 Task: Create a new job position in Salesforce with the following details: Position Name: Salesforce Developer, Location: Delhi, India, Status: New Position, Type: Full Time, Functional Area: Information Technology, Job Level: IT - 100, Working Days: Monday to Thursday.
Action: Mouse moved to (267, 147)
Screenshot: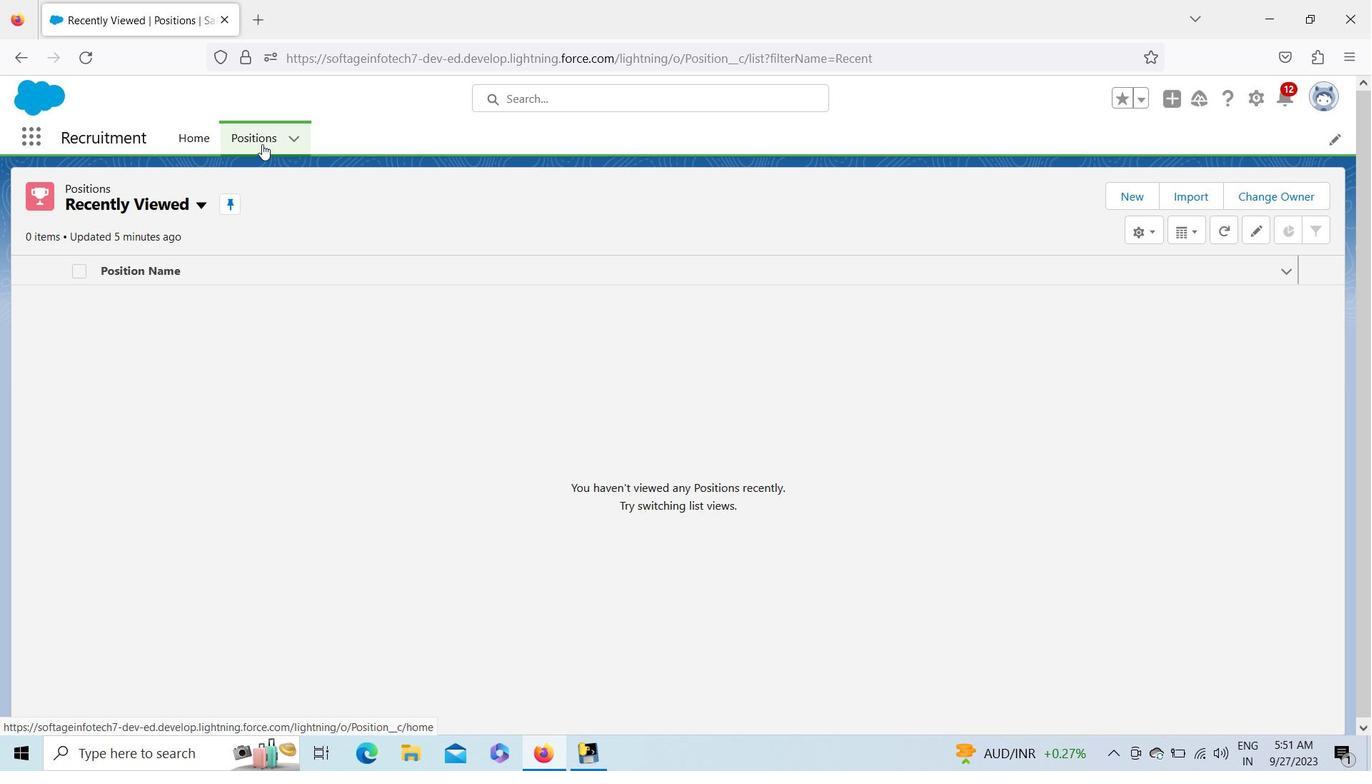 
Action: Mouse pressed left at (267, 147)
Screenshot: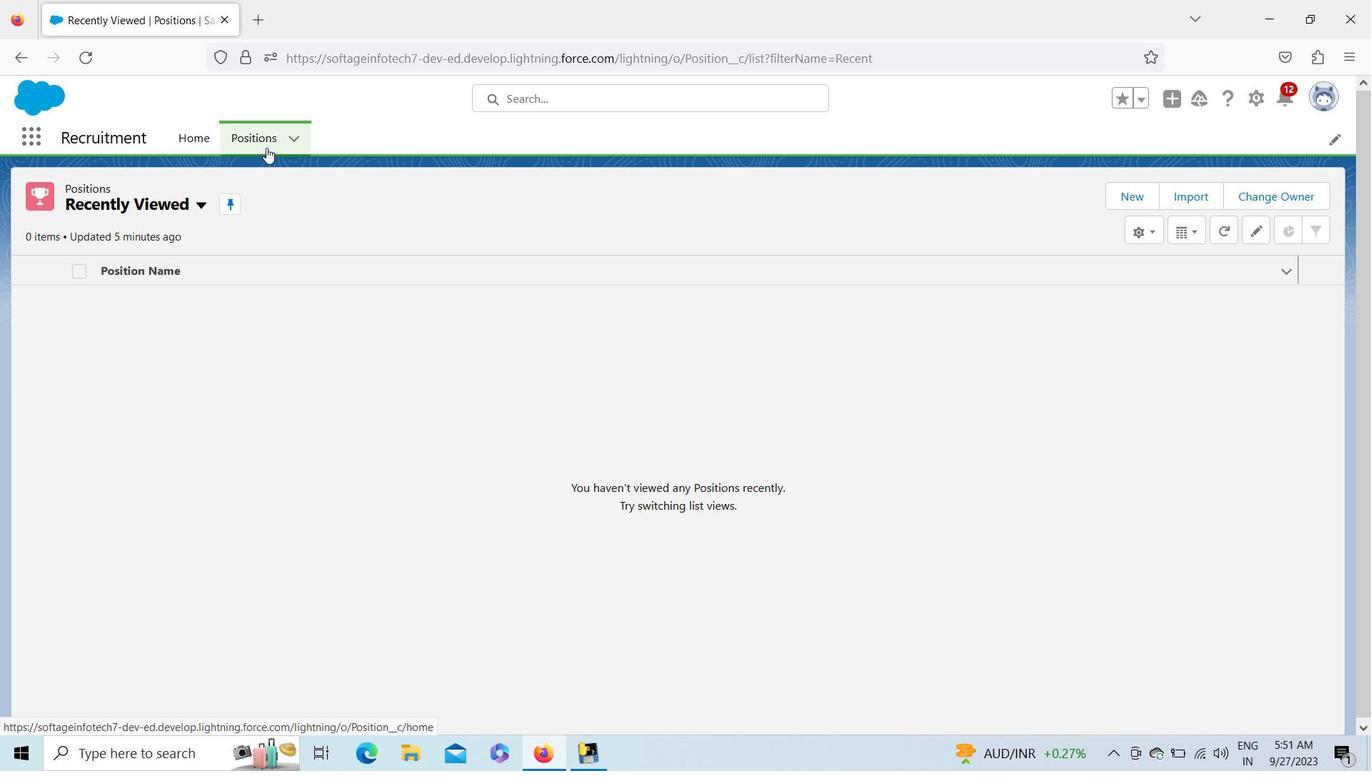 
Action: Mouse pressed left at (267, 147)
Screenshot: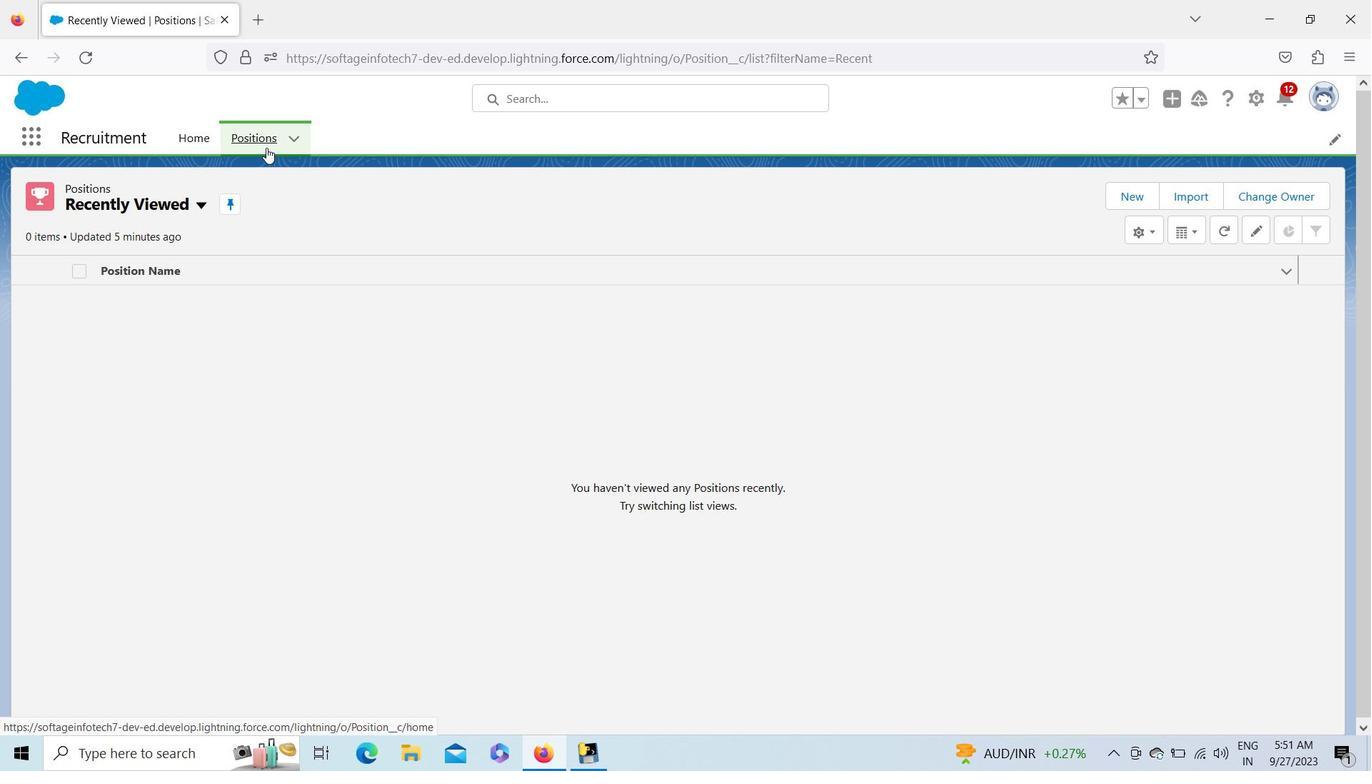 
Action: Mouse moved to (1137, 197)
Screenshot: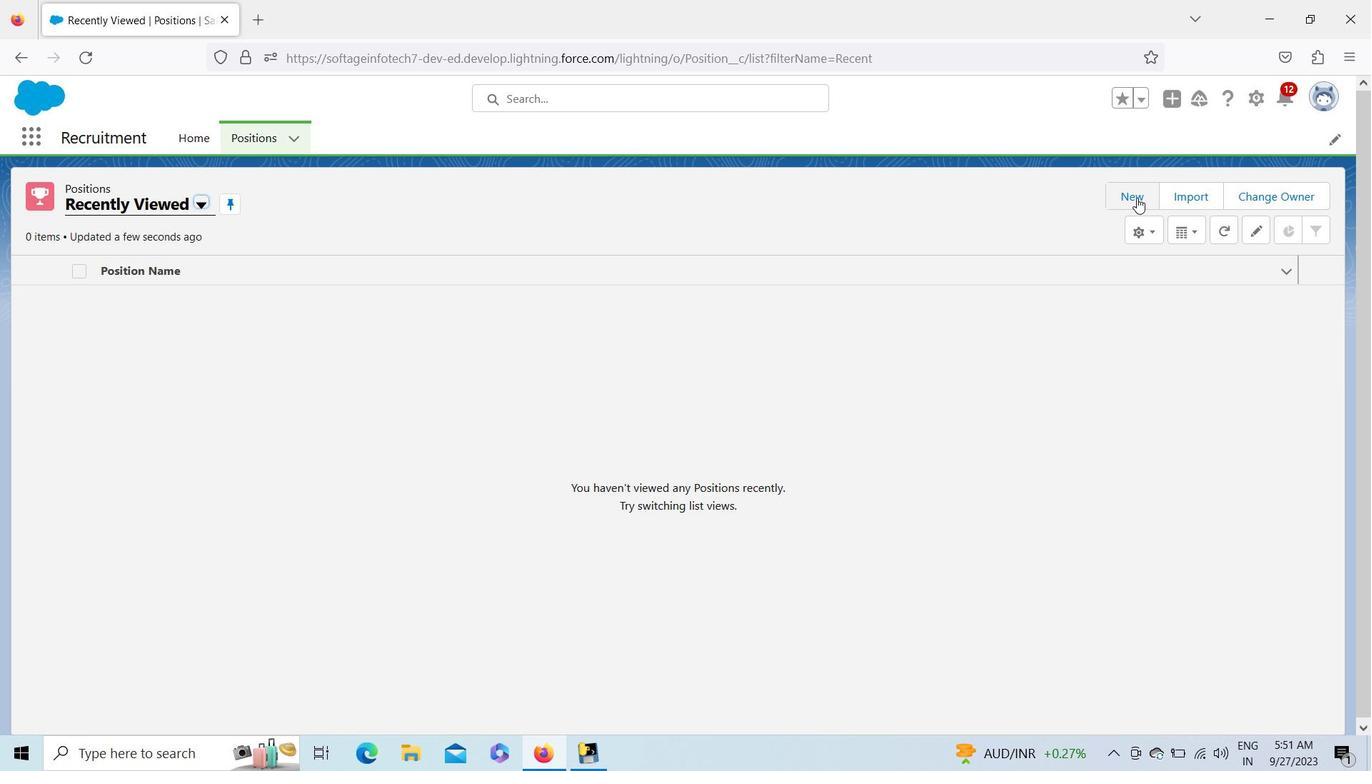 
Action: Mouse pressed left at (1137, 197)
Screenshot: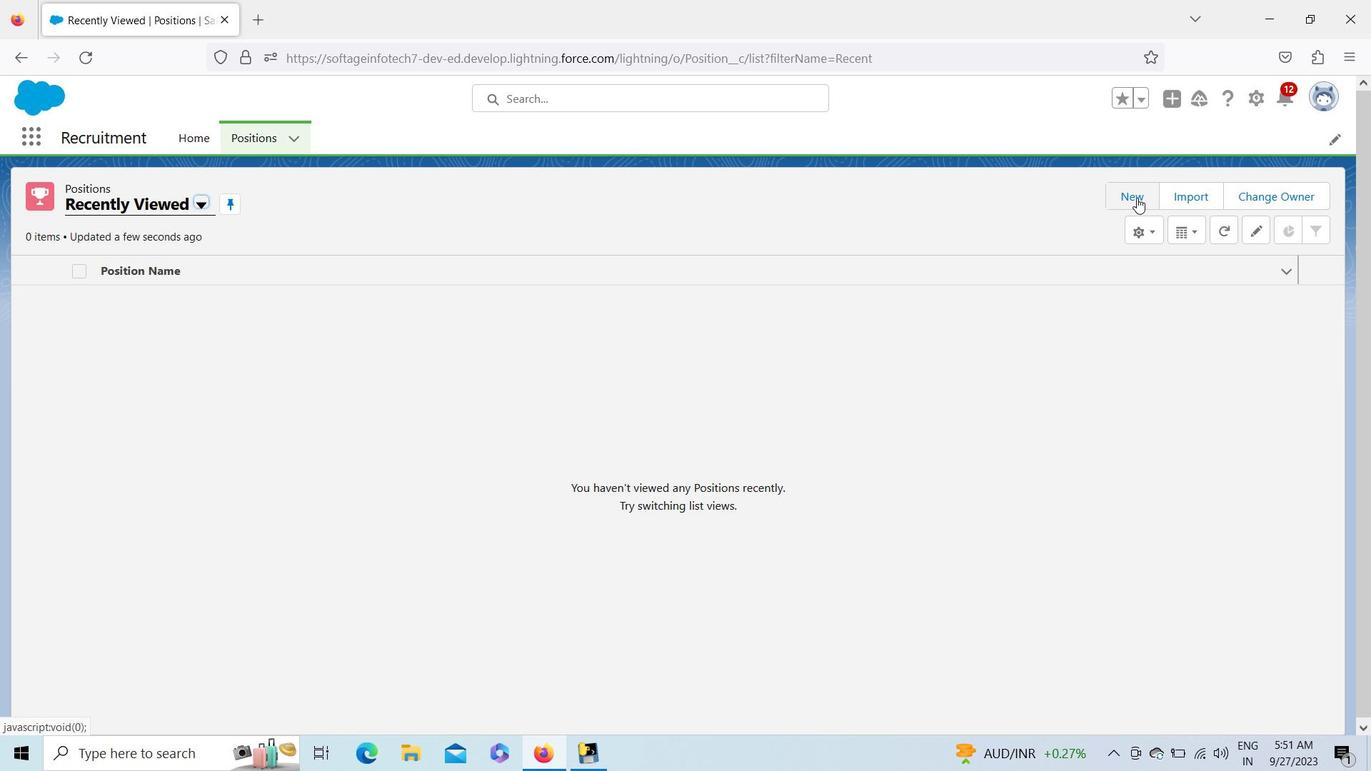 
Action: Mouse moved to (1047, 182)
Screenshot: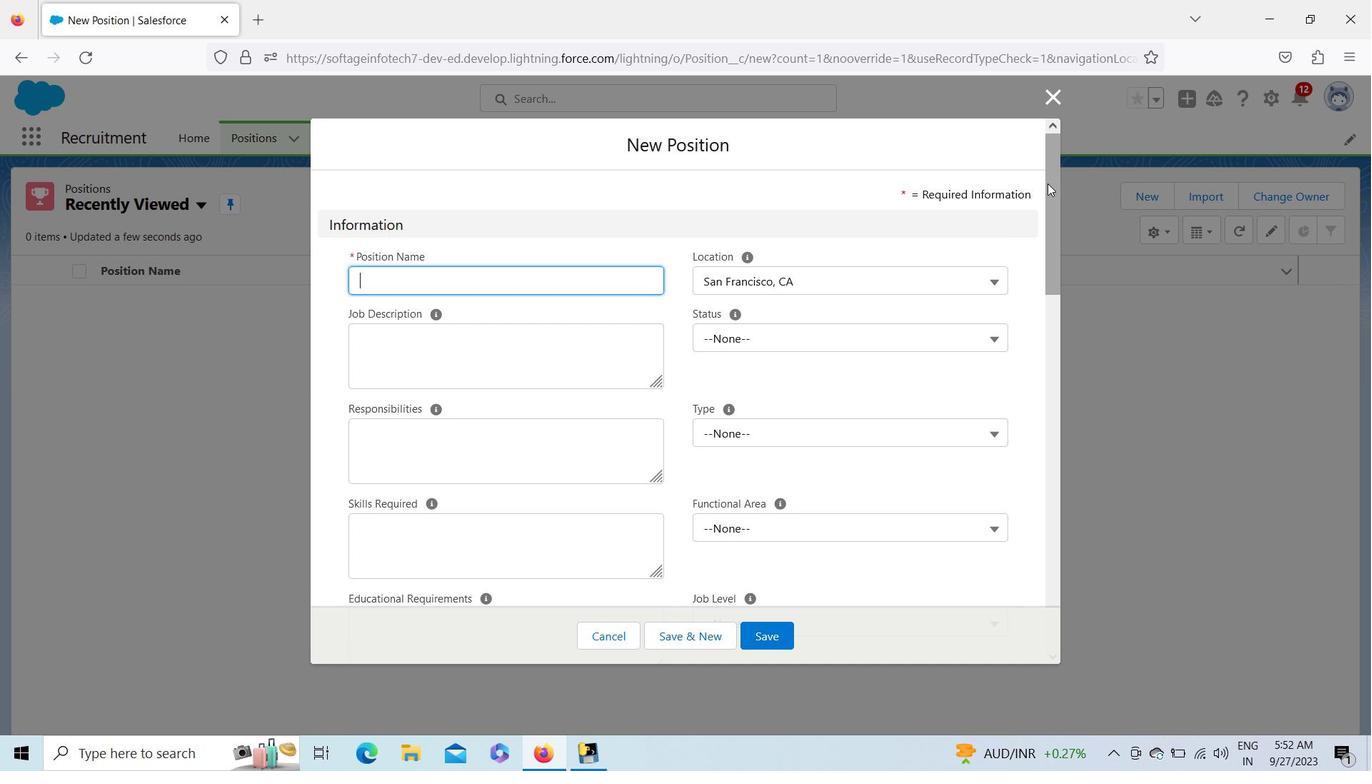 
Action: Mouse pressed left at (1047, 182)
Screenshot: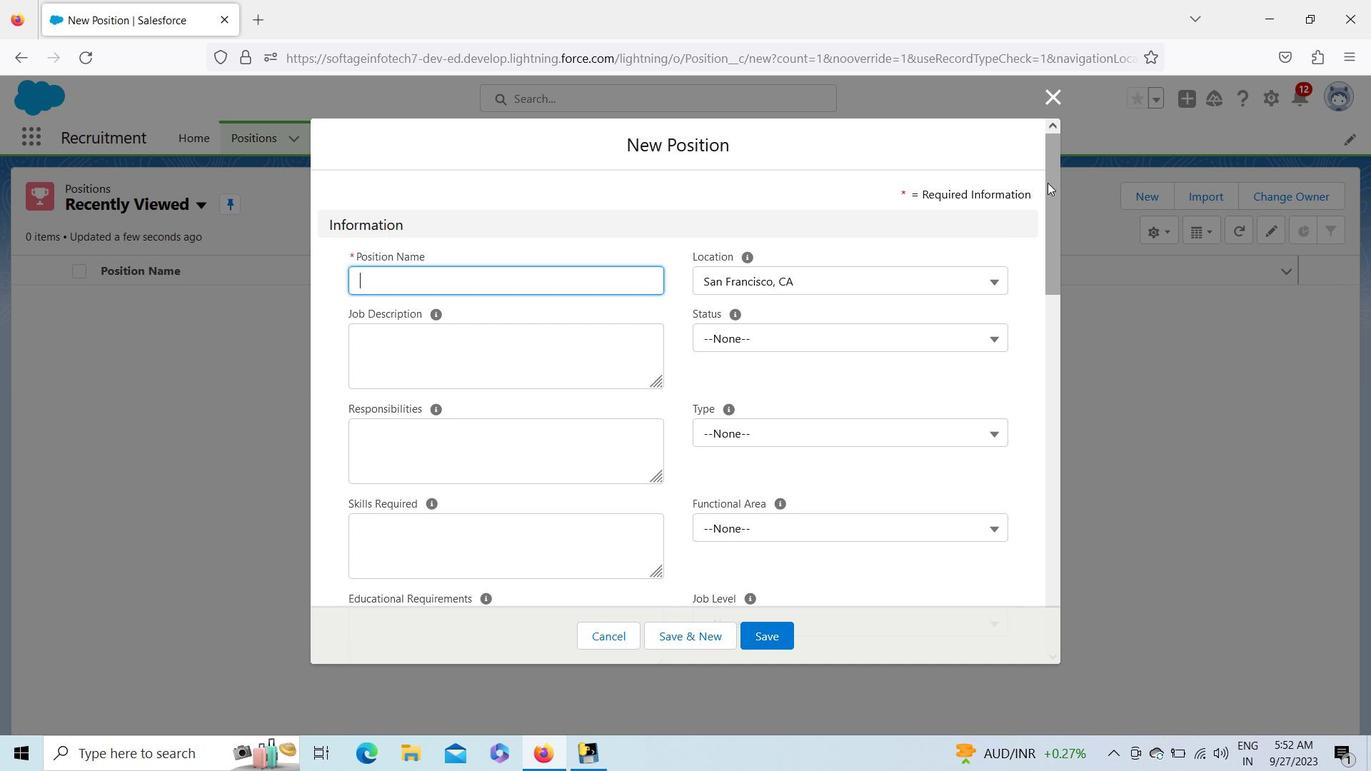 
Action: Mouse moved to (603, 275)
Screenshot: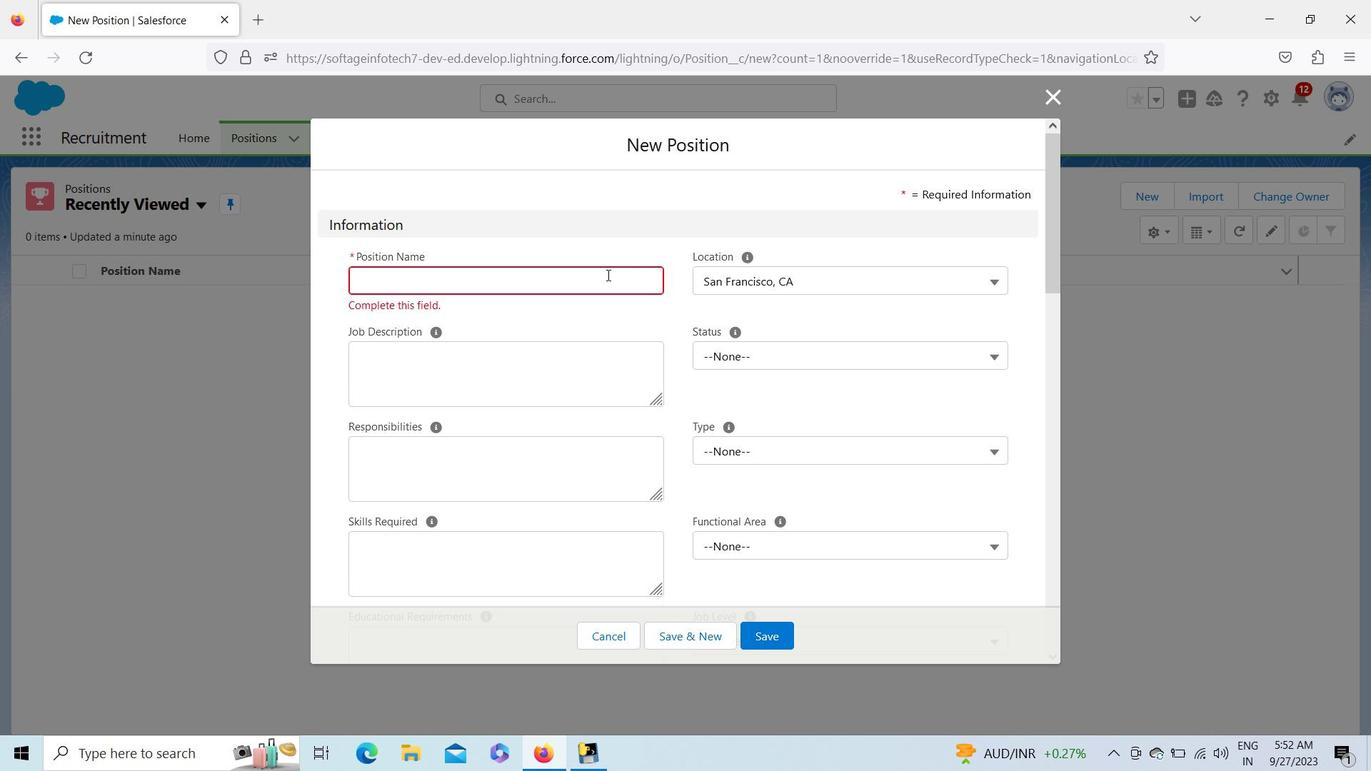 
Action: Mouse pressed left at (603, 275)
Screenshot: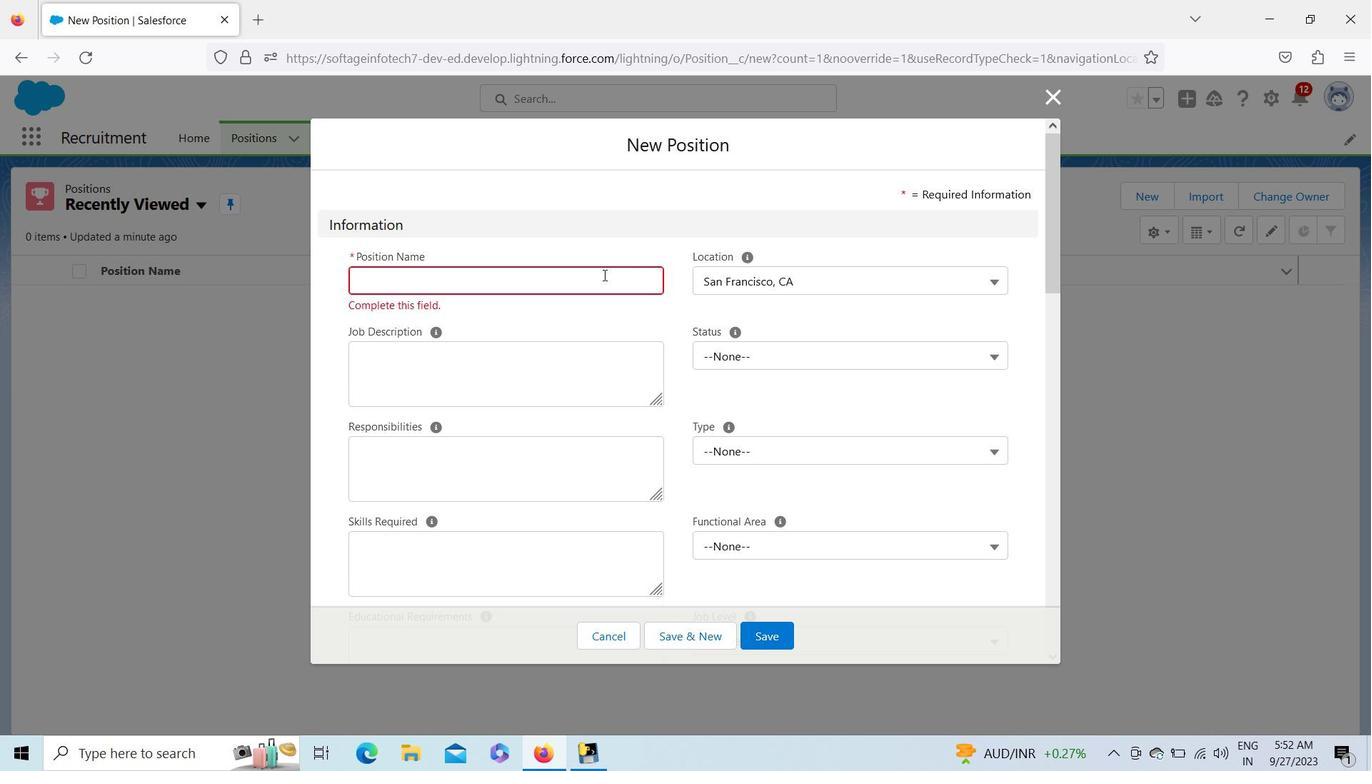 
Action: Key pressed <Key.shift>Salesforce<Key.space><Key.shift>Admin
Screenshot: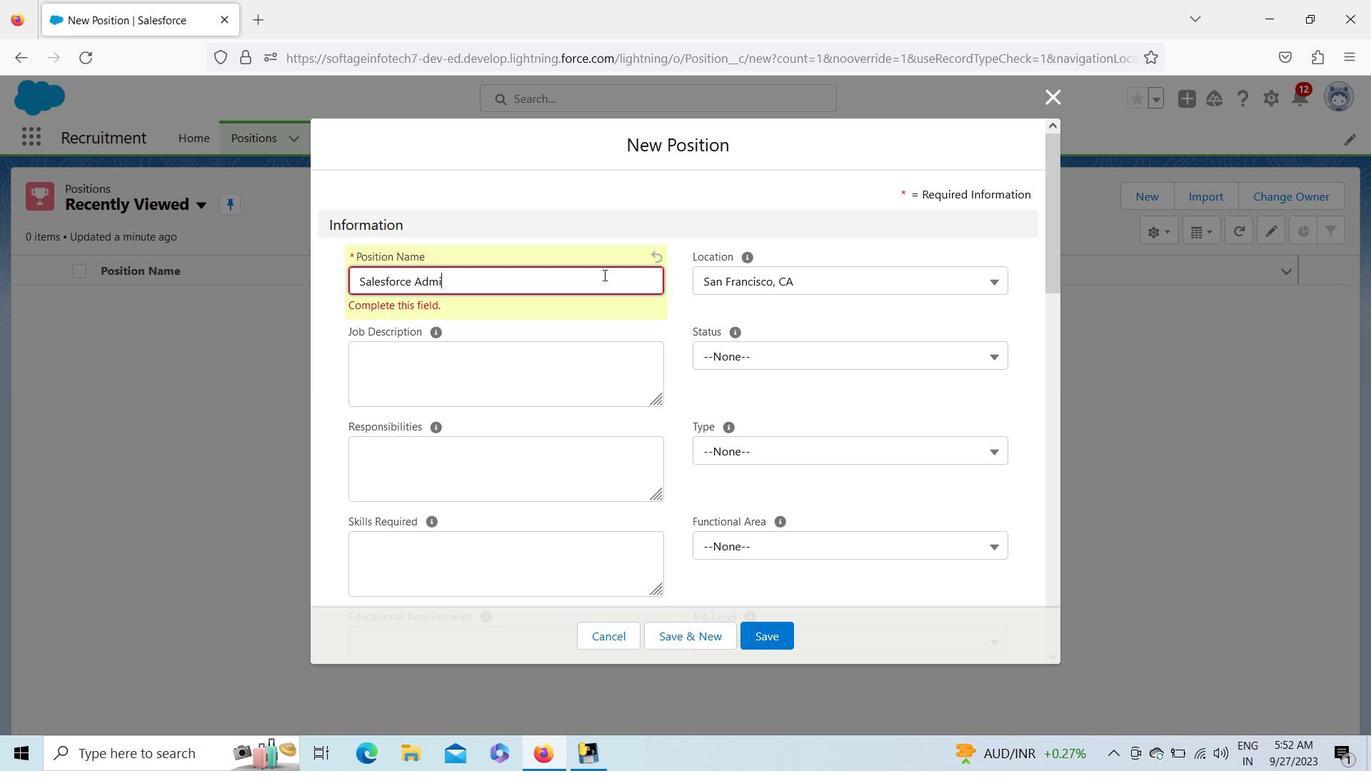 
Action: Mouse moved to (755, 287)
Screenshot: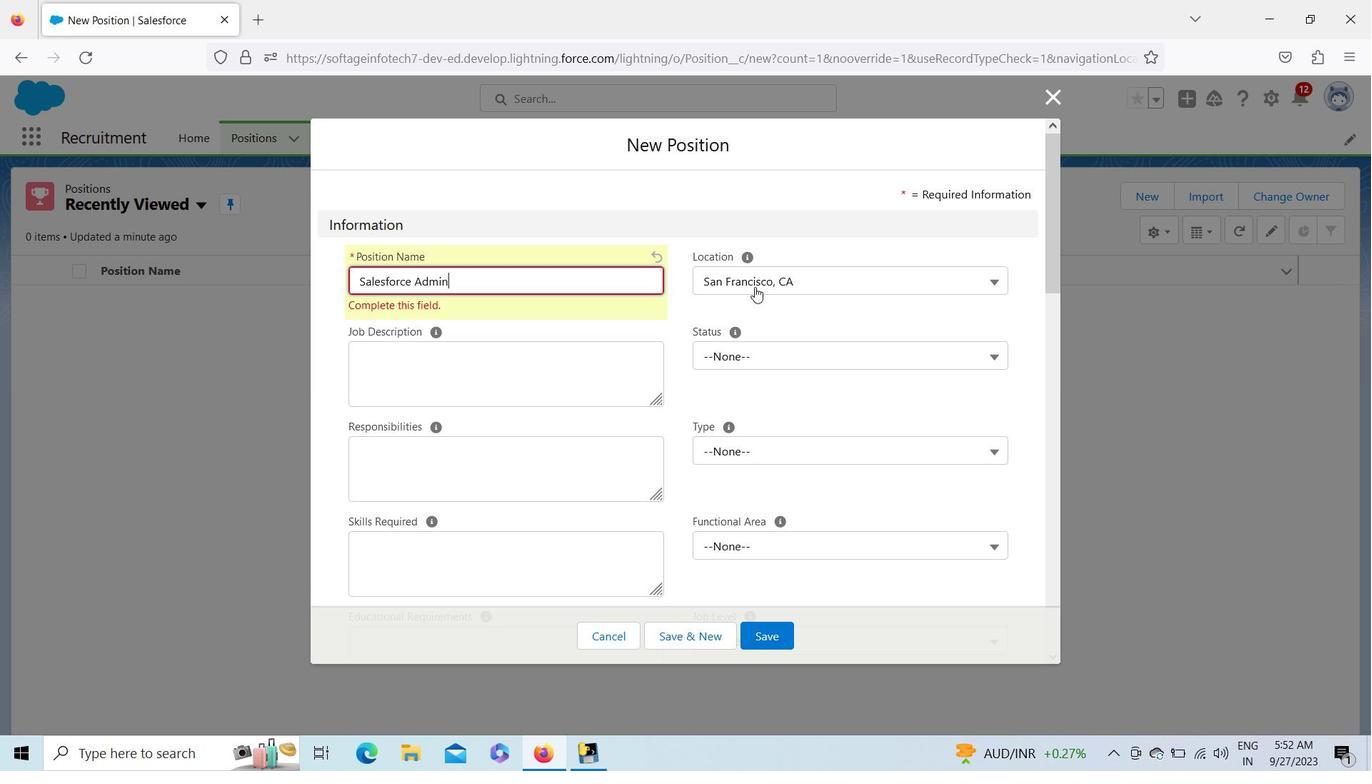 
Action: Mouse pressed left at (755, 287)
Screenshot: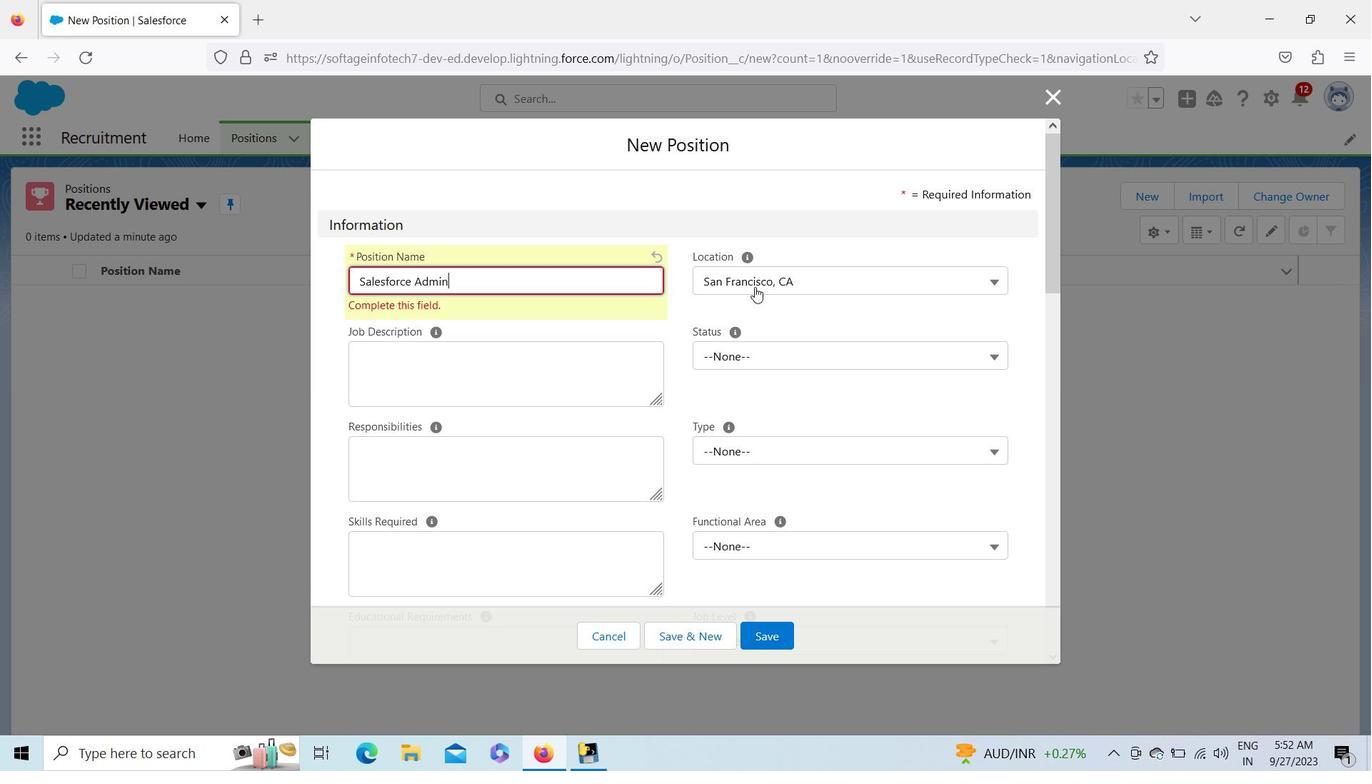 
Action: Mouse moved to (998, 529)
Screenshot: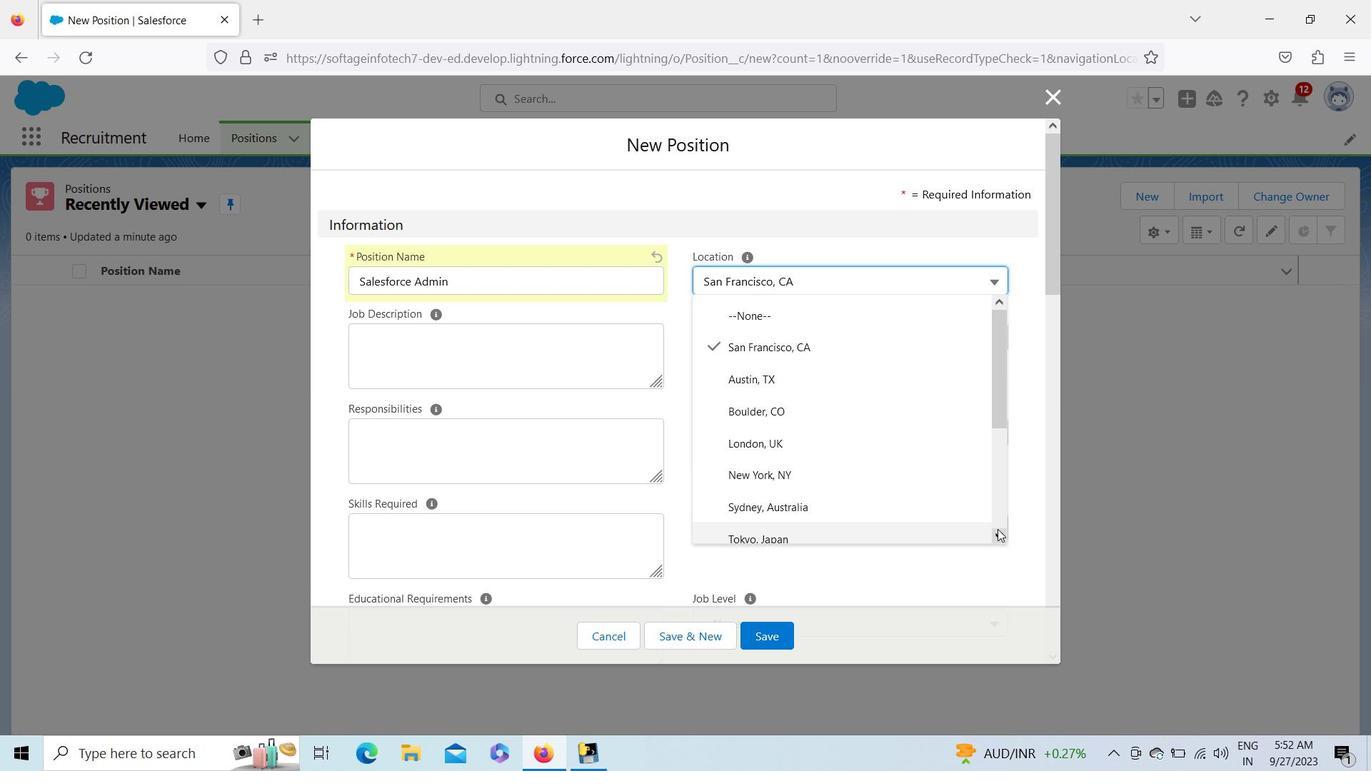 
Action: Mouse pressed left at (998, 529)
Screenshot: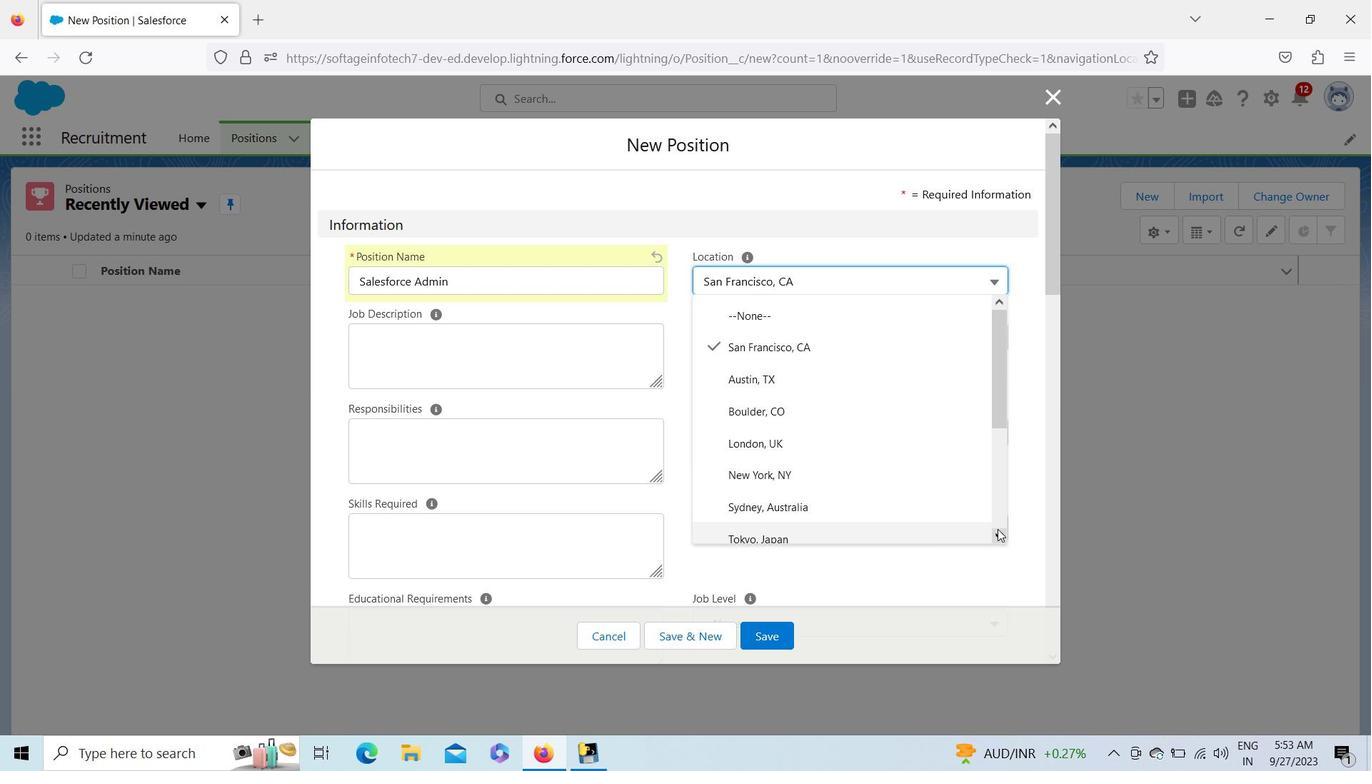 
Action: Mouse pressed left at (998, 529)
Screenshot: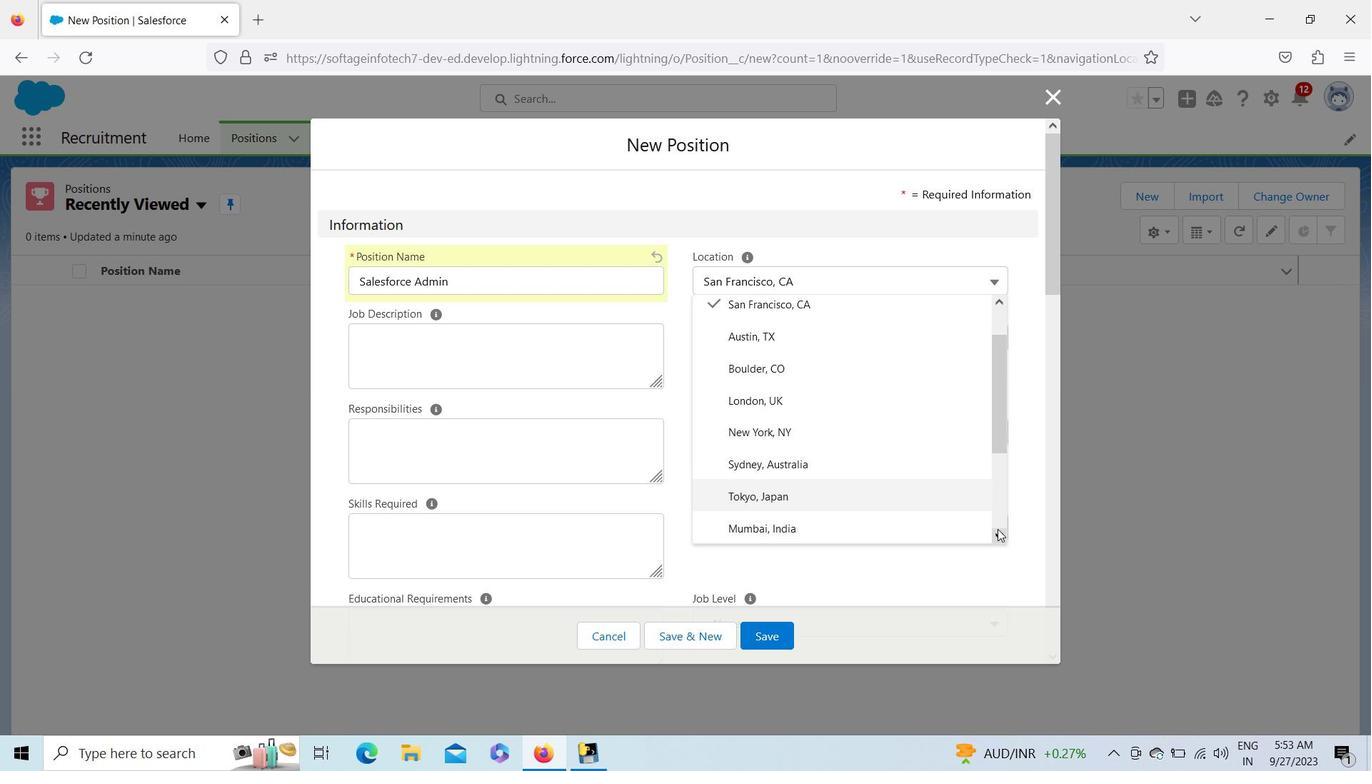 
Action: Mouse pressed left at (998, 529)
Screenshot: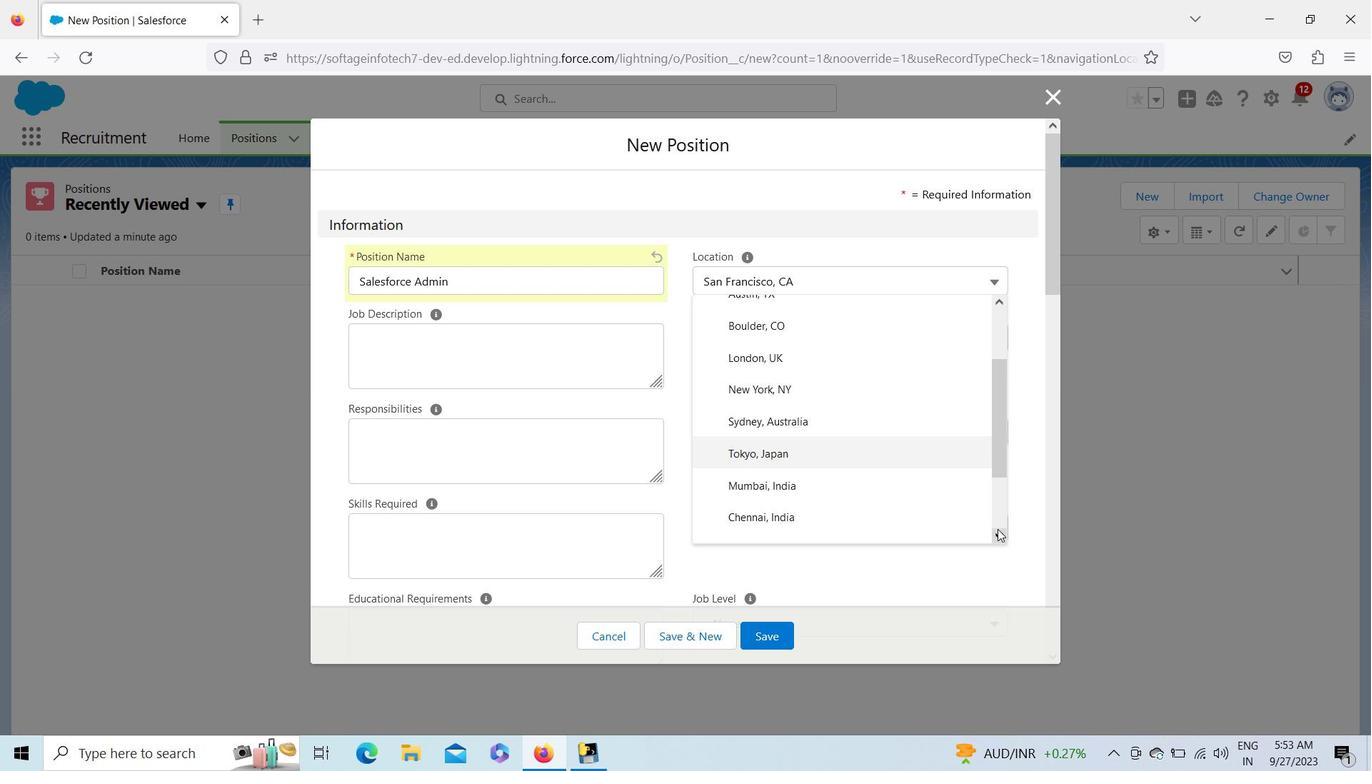 
Action: Mouse pressed left at (998, 529)
Screenshot: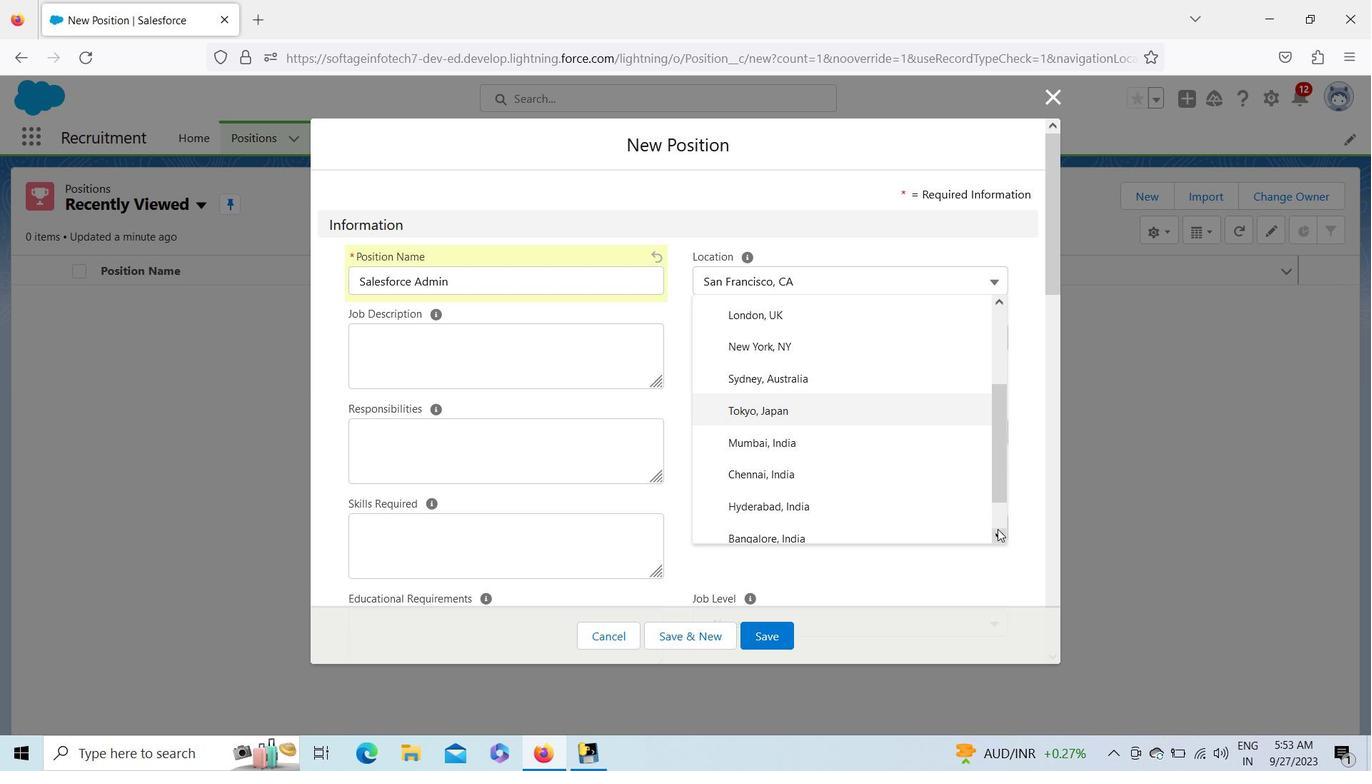 
Action: Mouse pressed left at (998, 529)
Screenshot: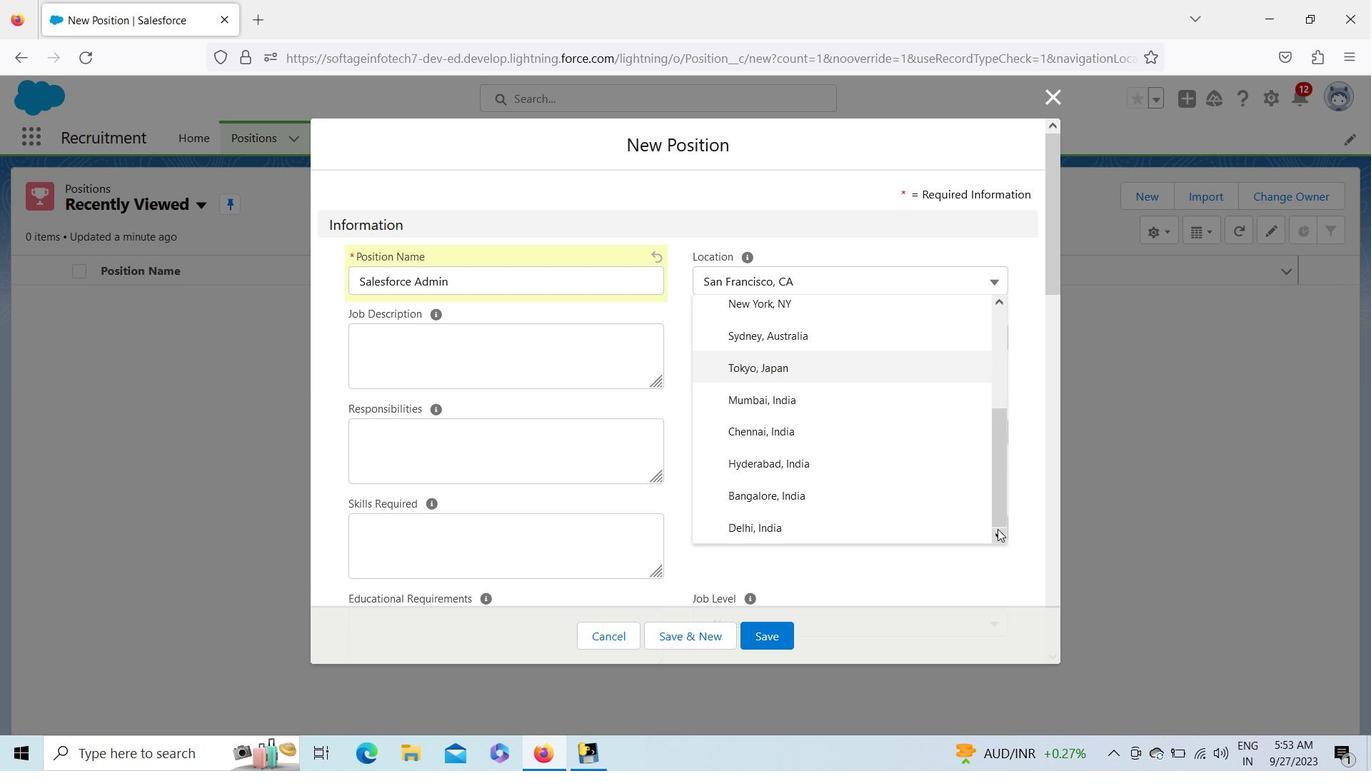
Action: Mouse moved to (781, 484)
Screenshot: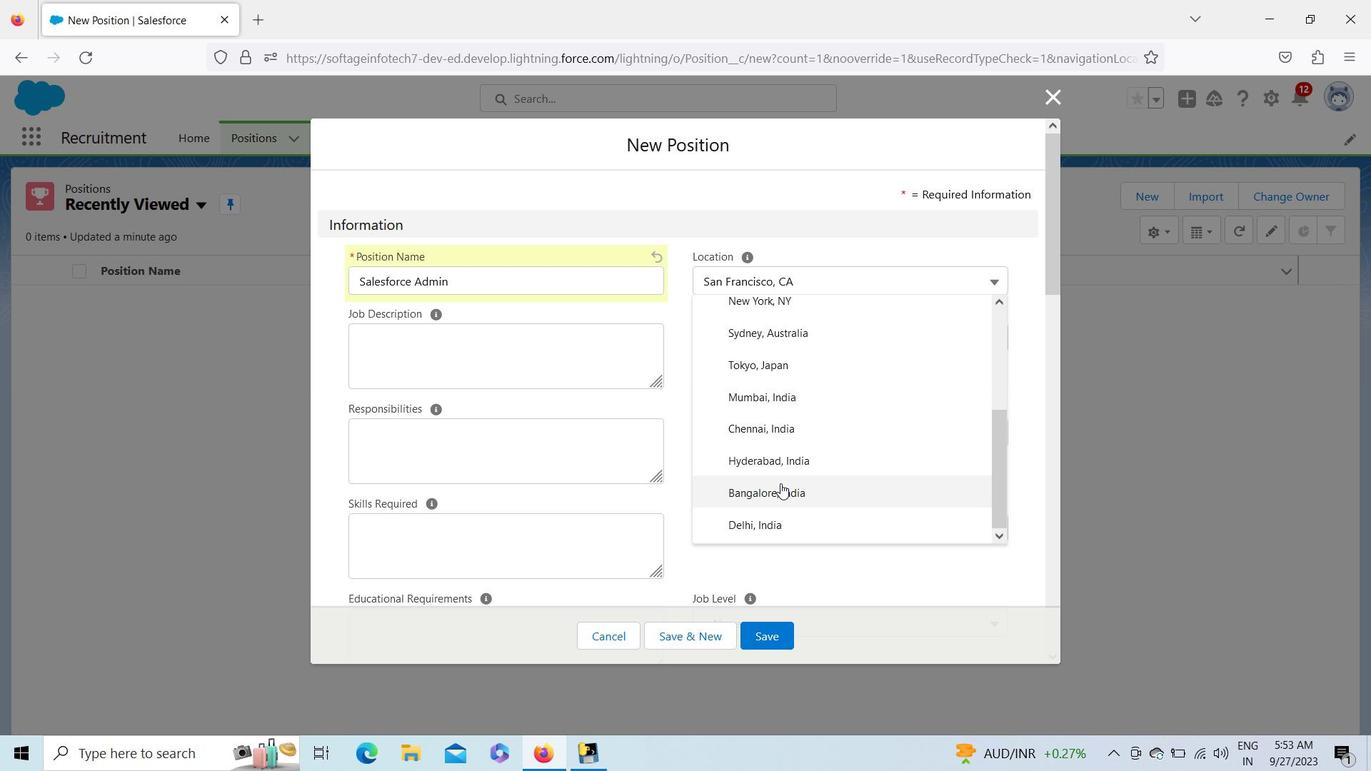 
Action: Mouse pressed left at (781, 484)
Screenshot: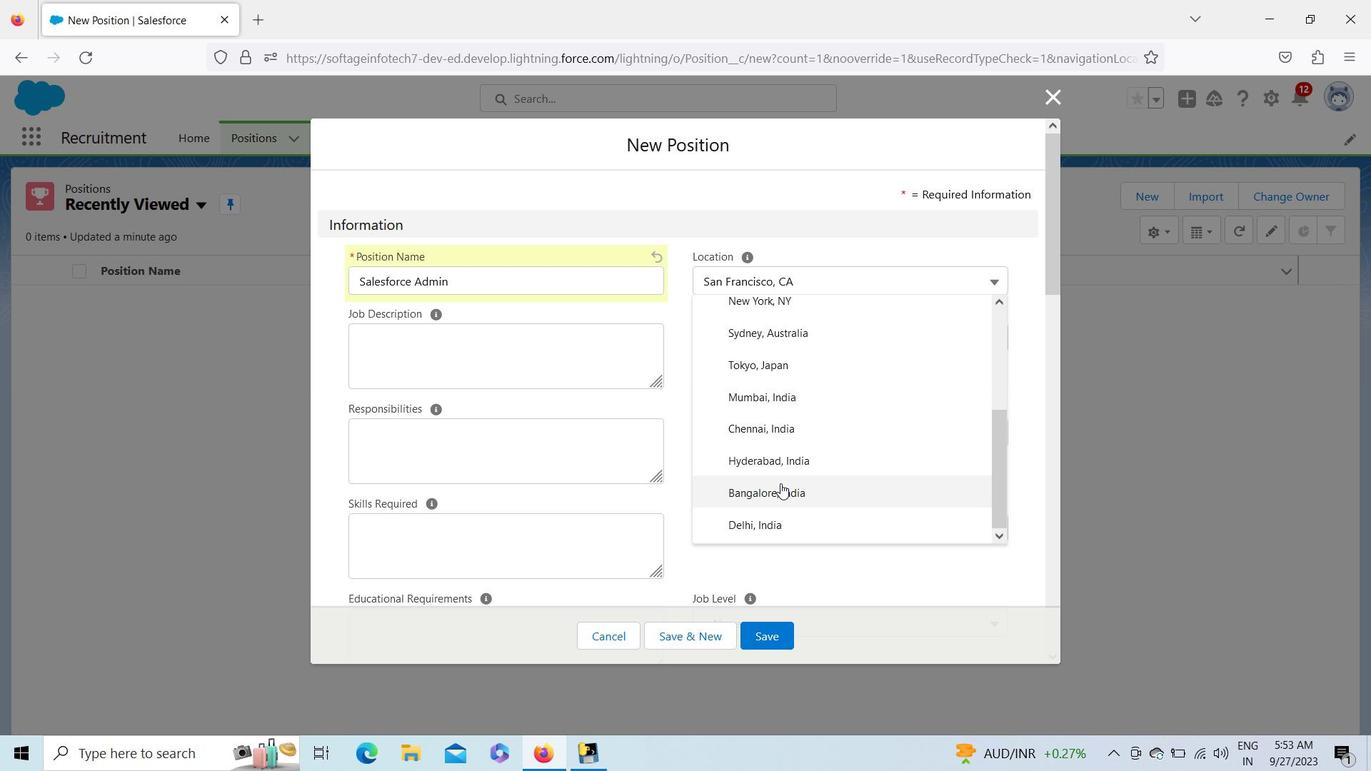 
Action: Mouse moved to (771, 328)
Screenshot: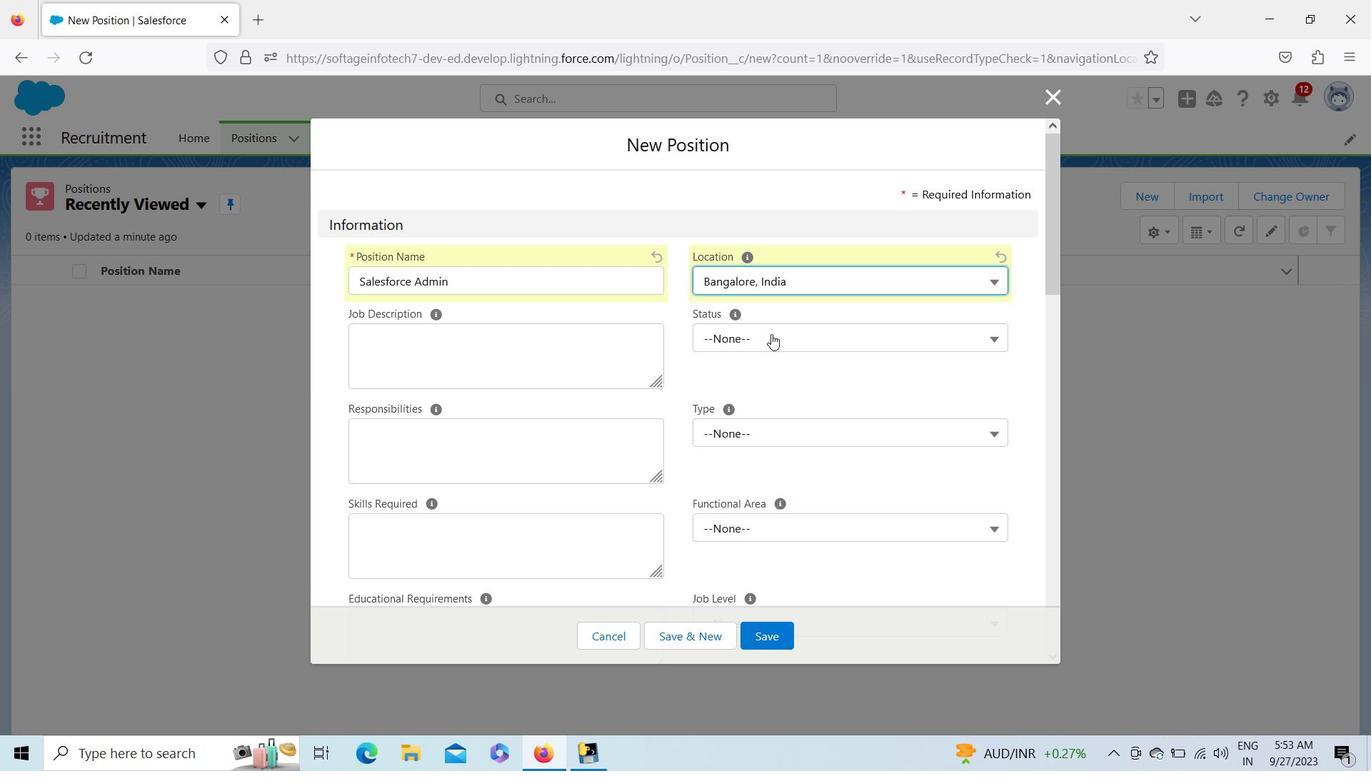 
Action: Mouse pressed left at (771, 328)
Screenshot: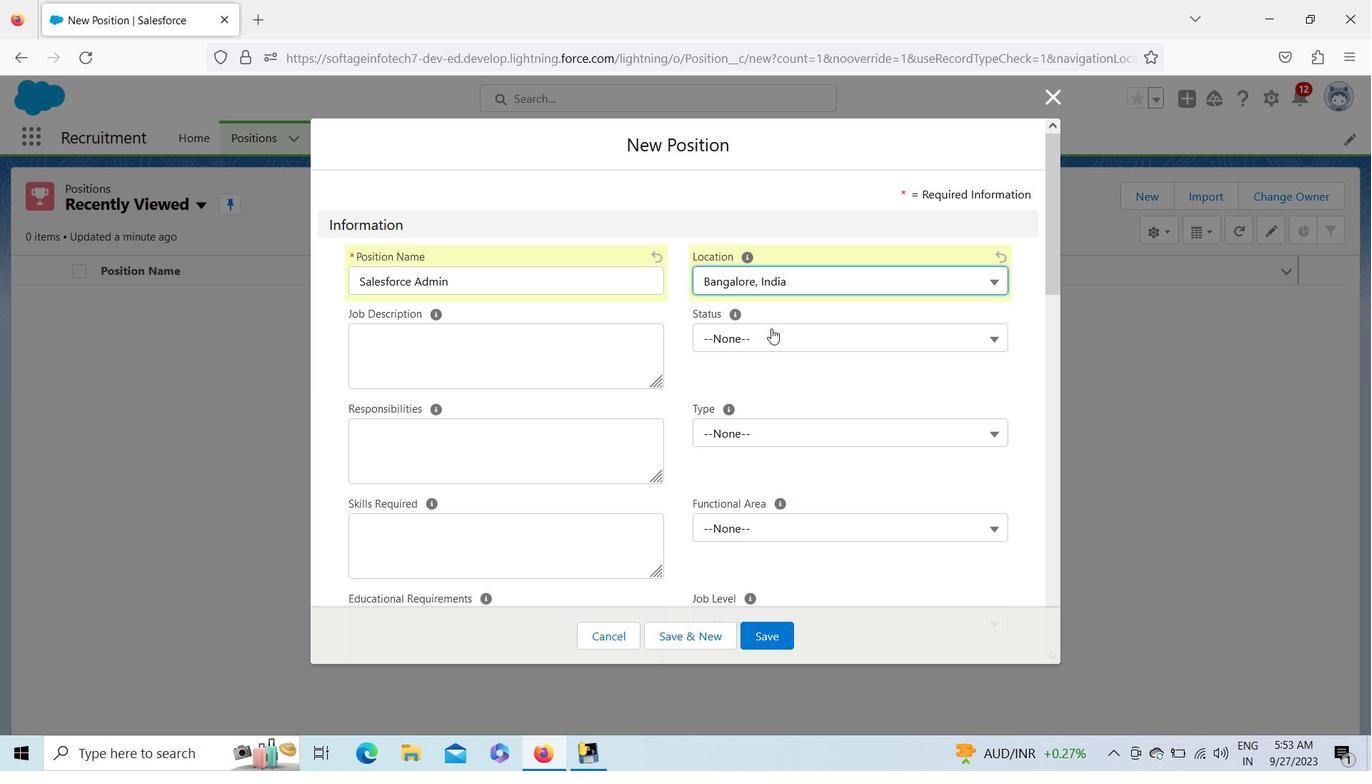 
Action: Mouse moved to (771, 401)
Screenshot: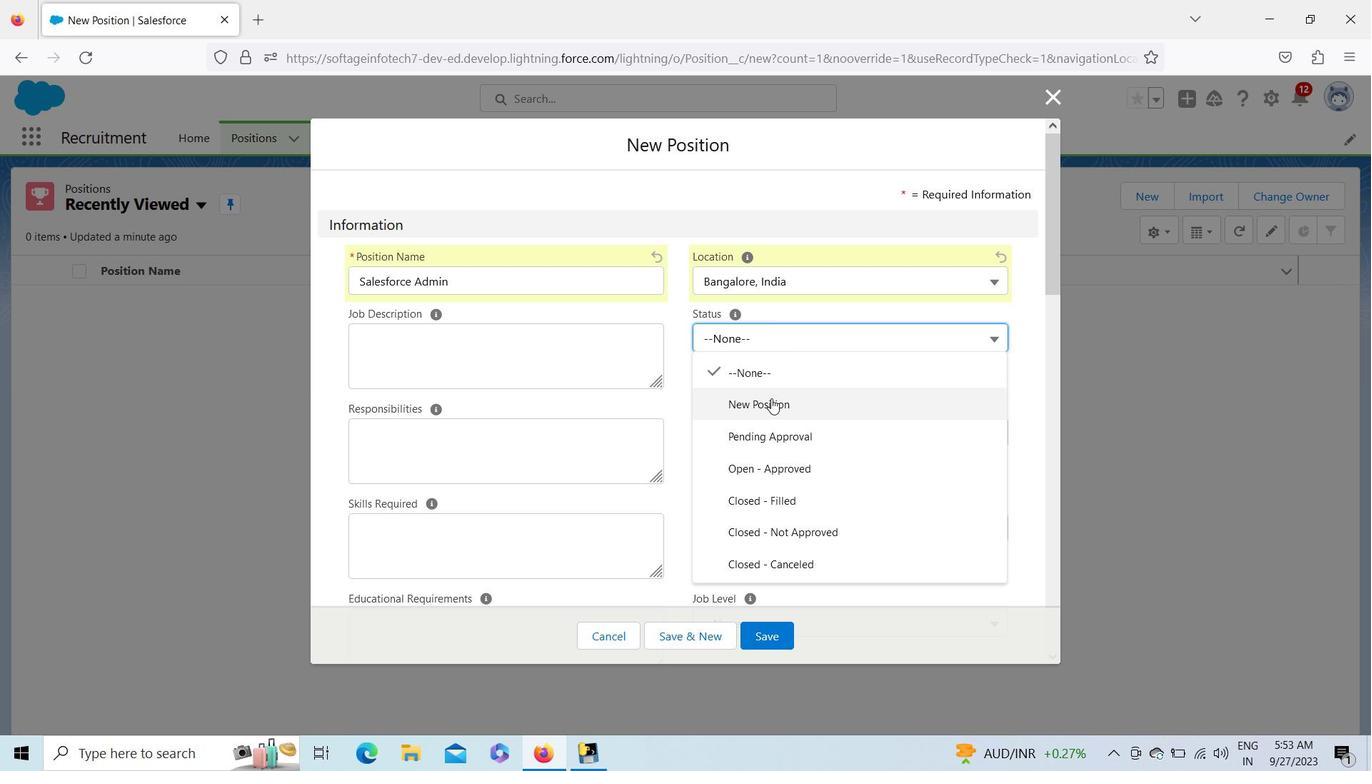 
Action: Mouse pressed left at (771, 401)
Screenshot: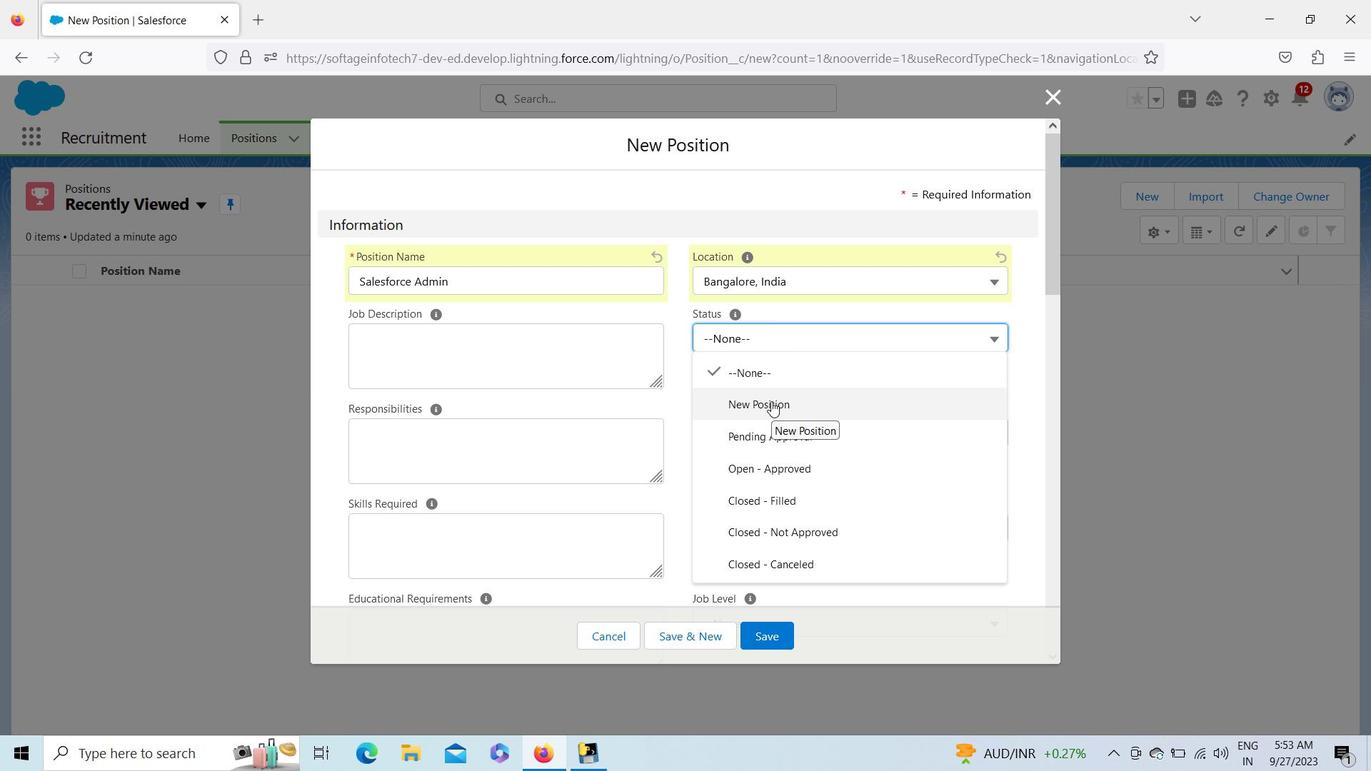 
Action: Mouse moved to (771, 434)
Screenshot: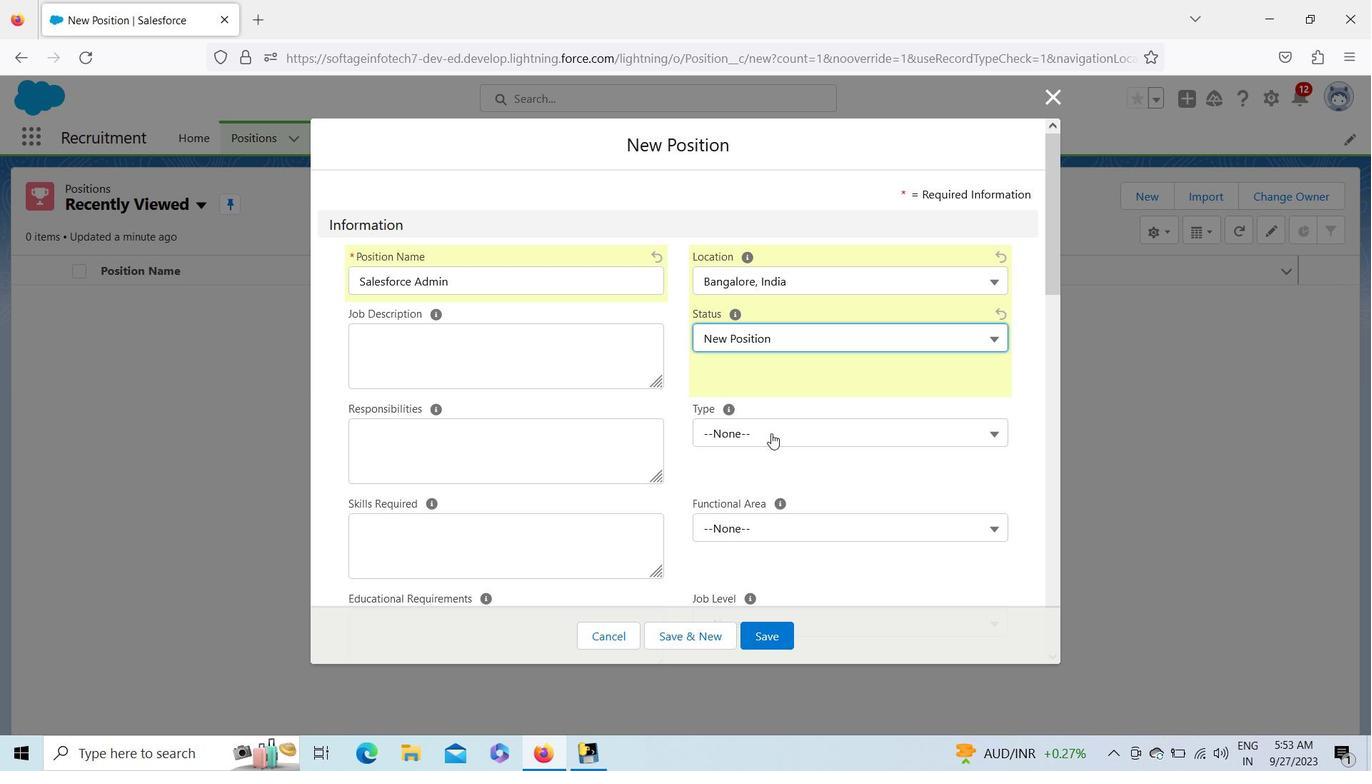 
Action: Mouse pressed left at (771, 434)
Screenshot: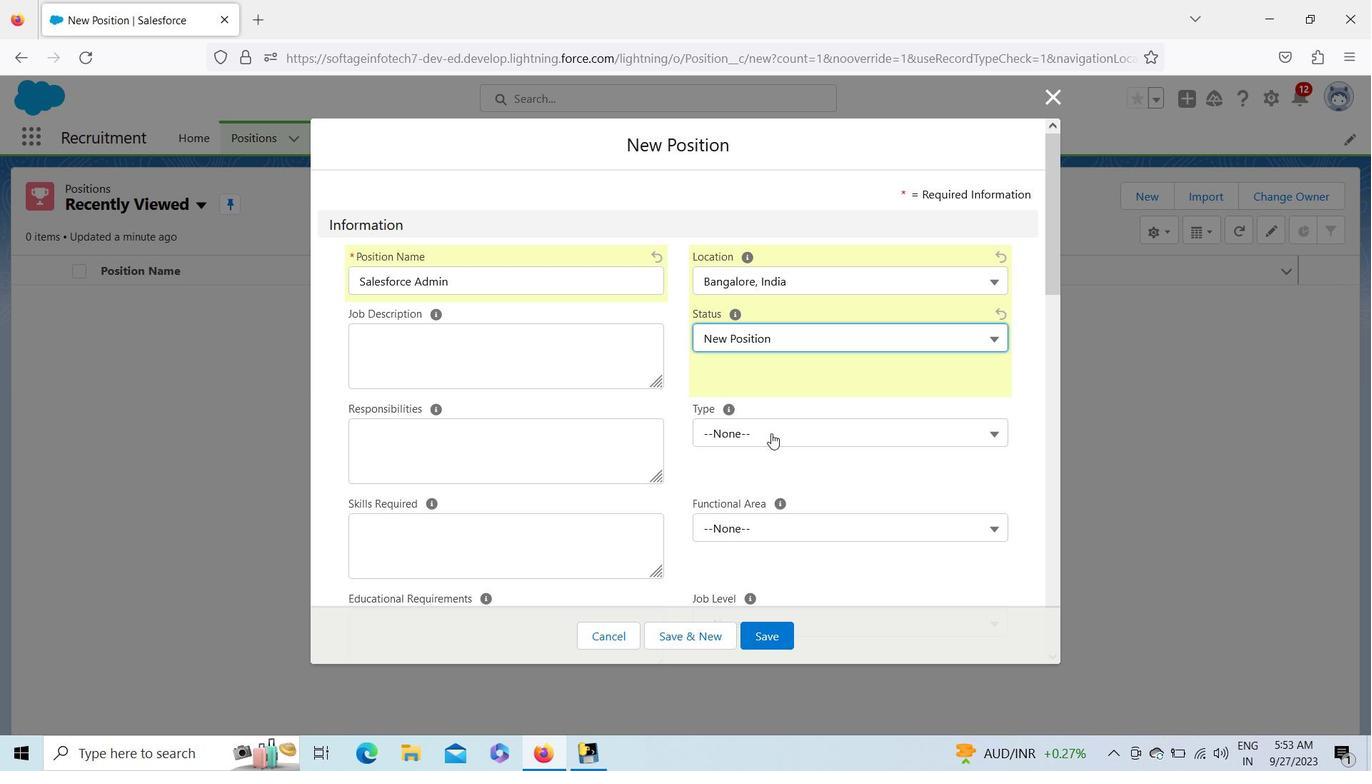 
Action: Mouse moved to (764, 500)
Screenshot: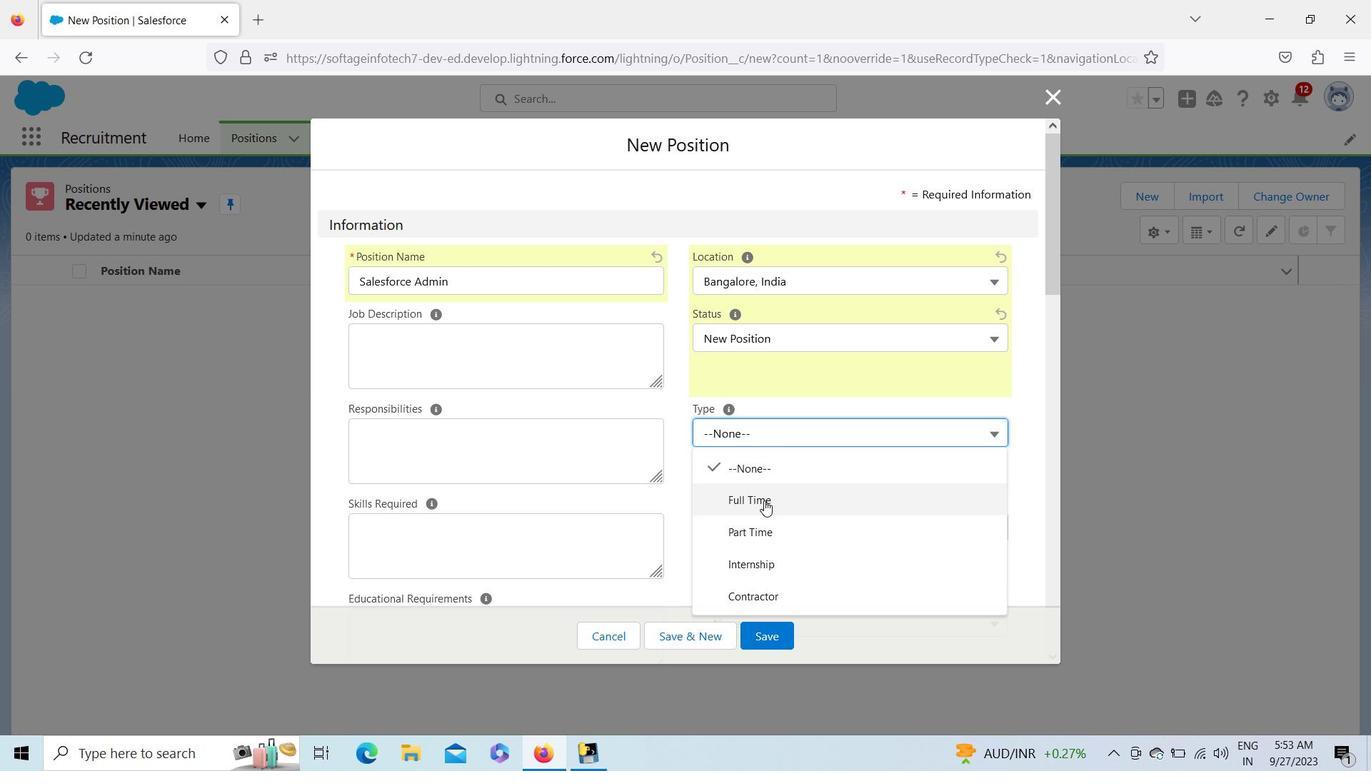 
Action: Mouse pressed left at (764, 500)
Screenshot: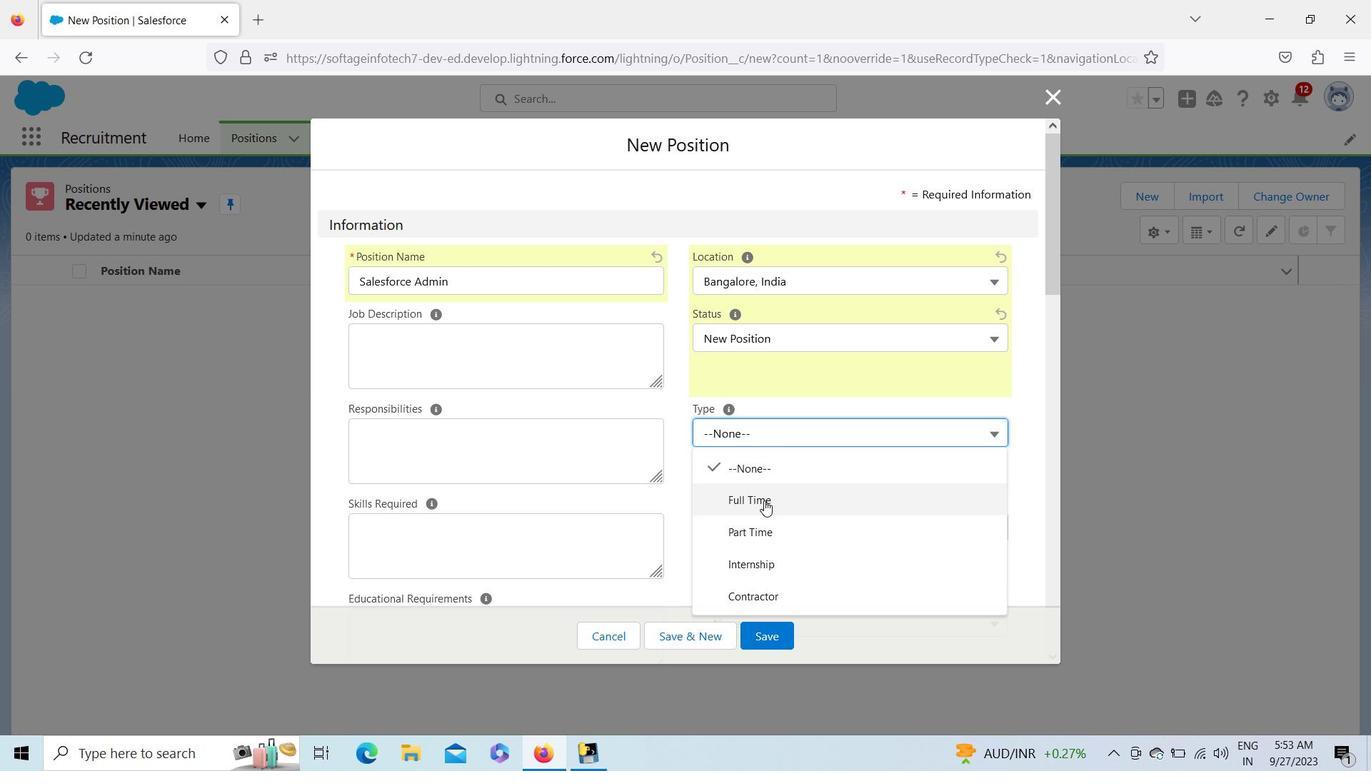 
Action: Mouse moved to (764, 521)
Screenshot: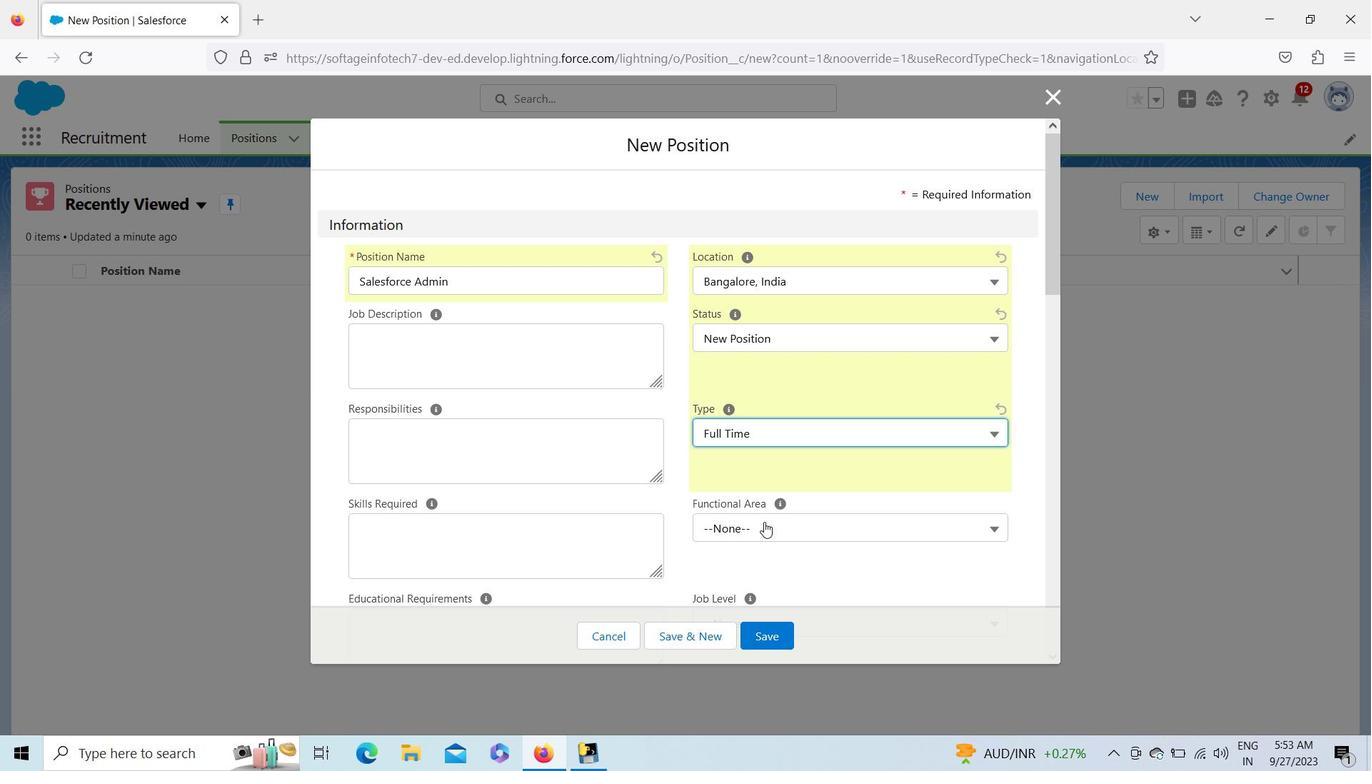 
Action: Mouse pressed left at (764, 521)
Screenshot: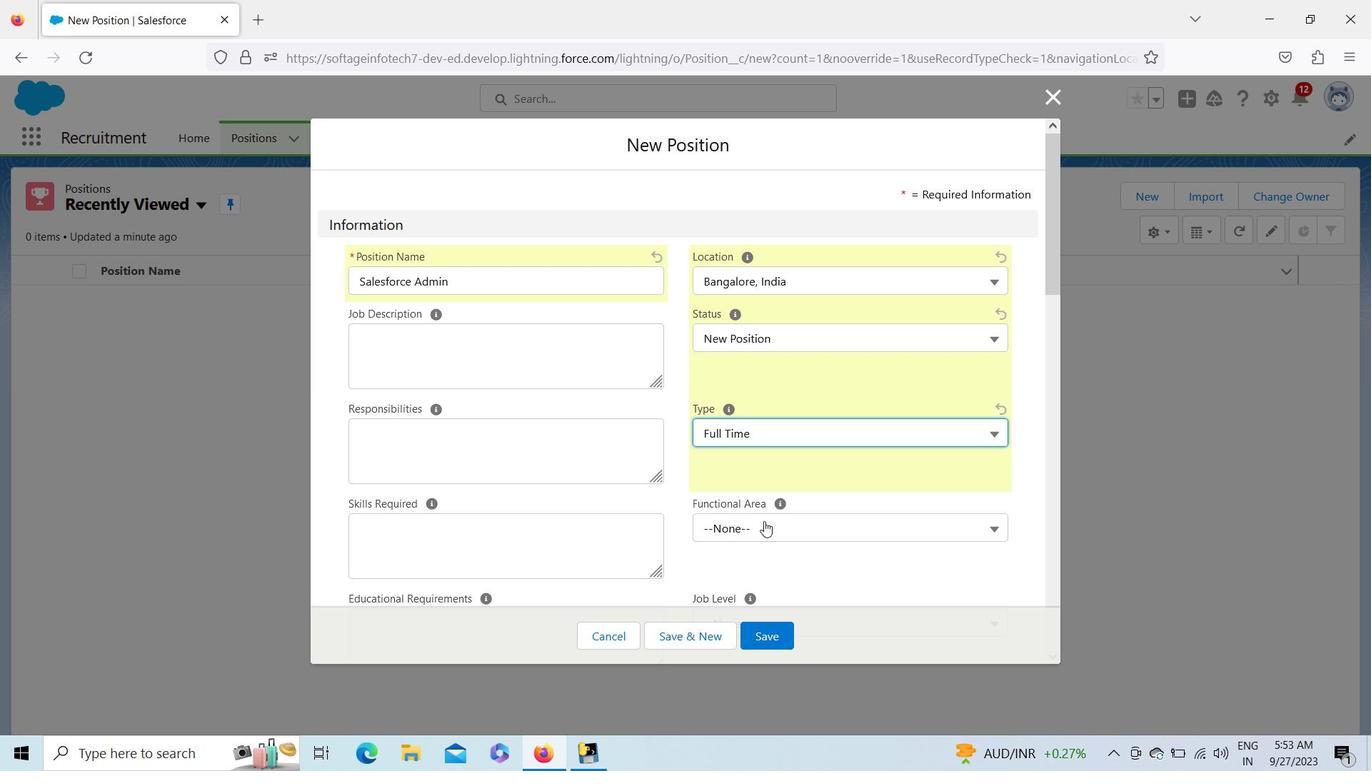 
Action: Mouse moved to (771, 402)
Screenshot: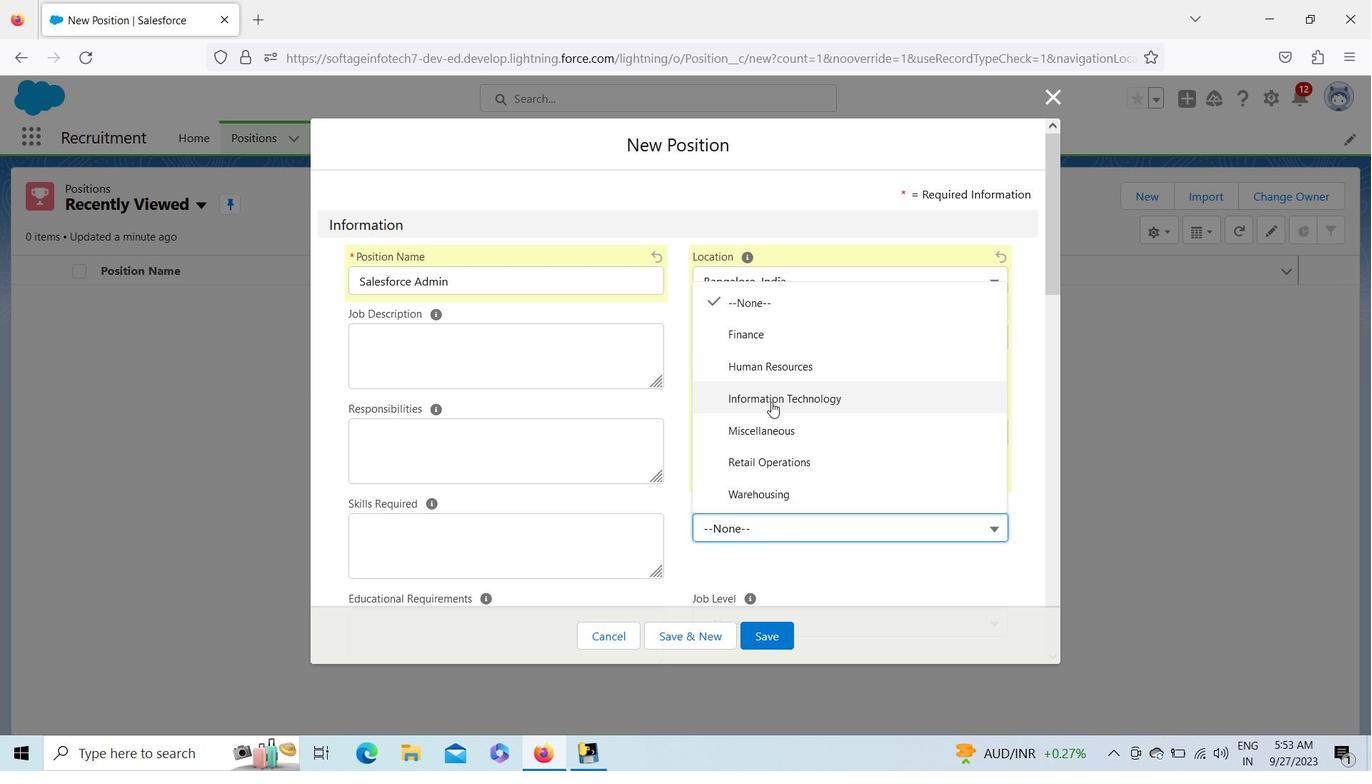 
Action: Mouse pressed left at (771, 402)
Screenshot: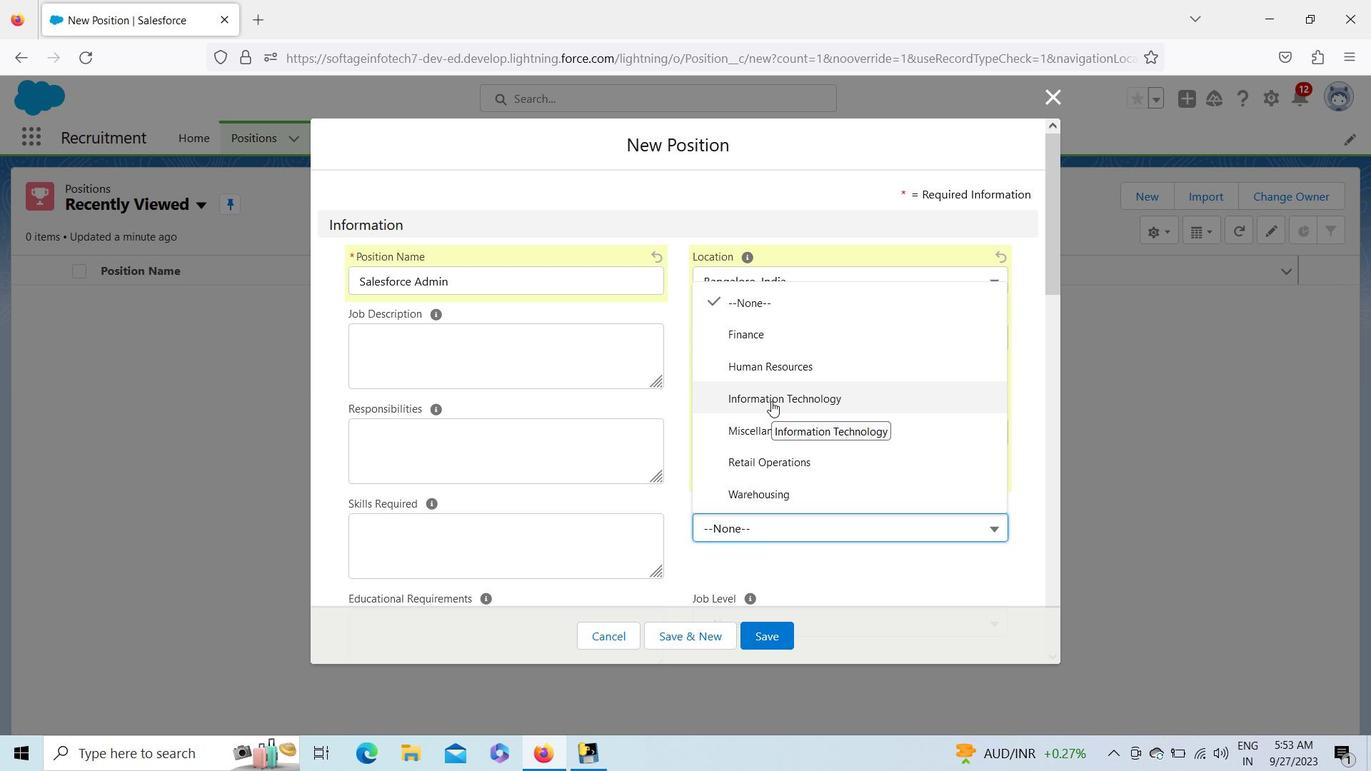 
Action: Mouse moved to (1051, 263)
Screenshot: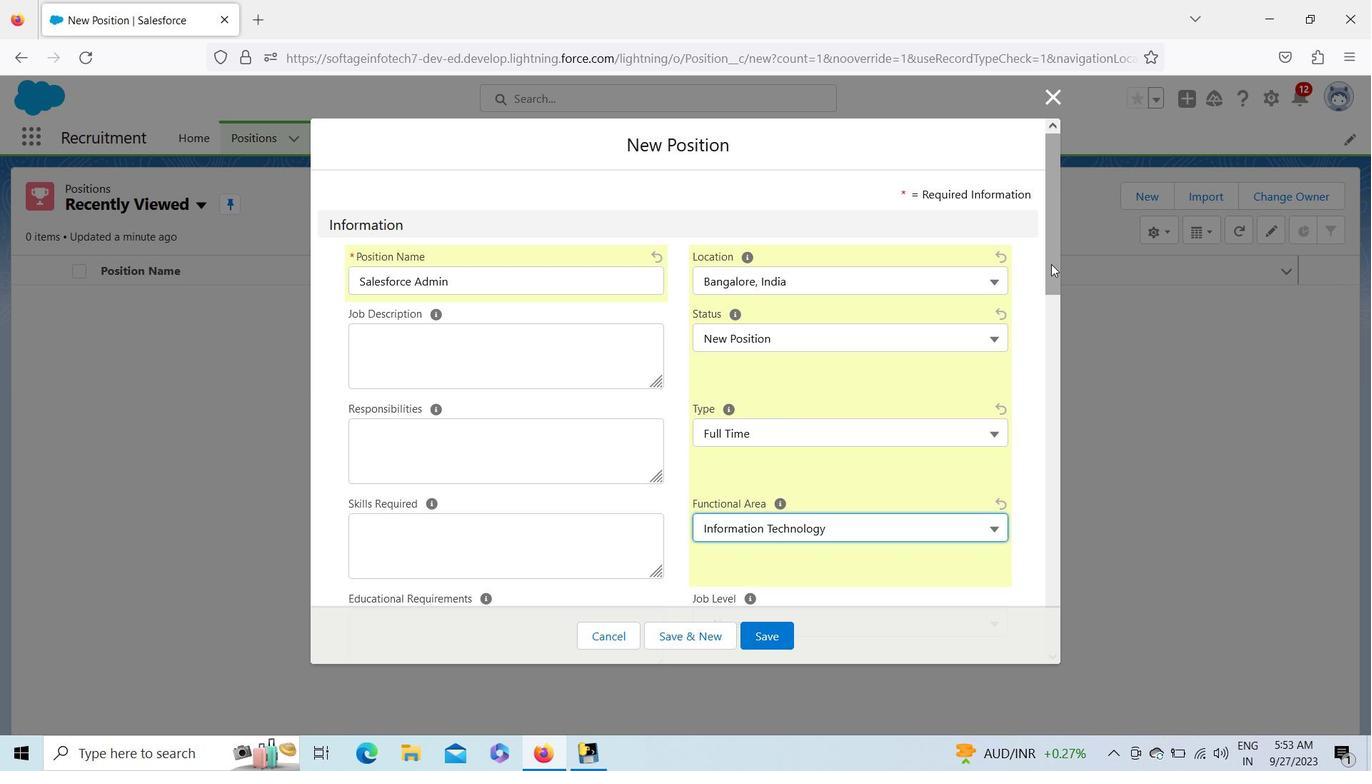 
Action: Mouse pressed left at (1051, 263)
Screenshot: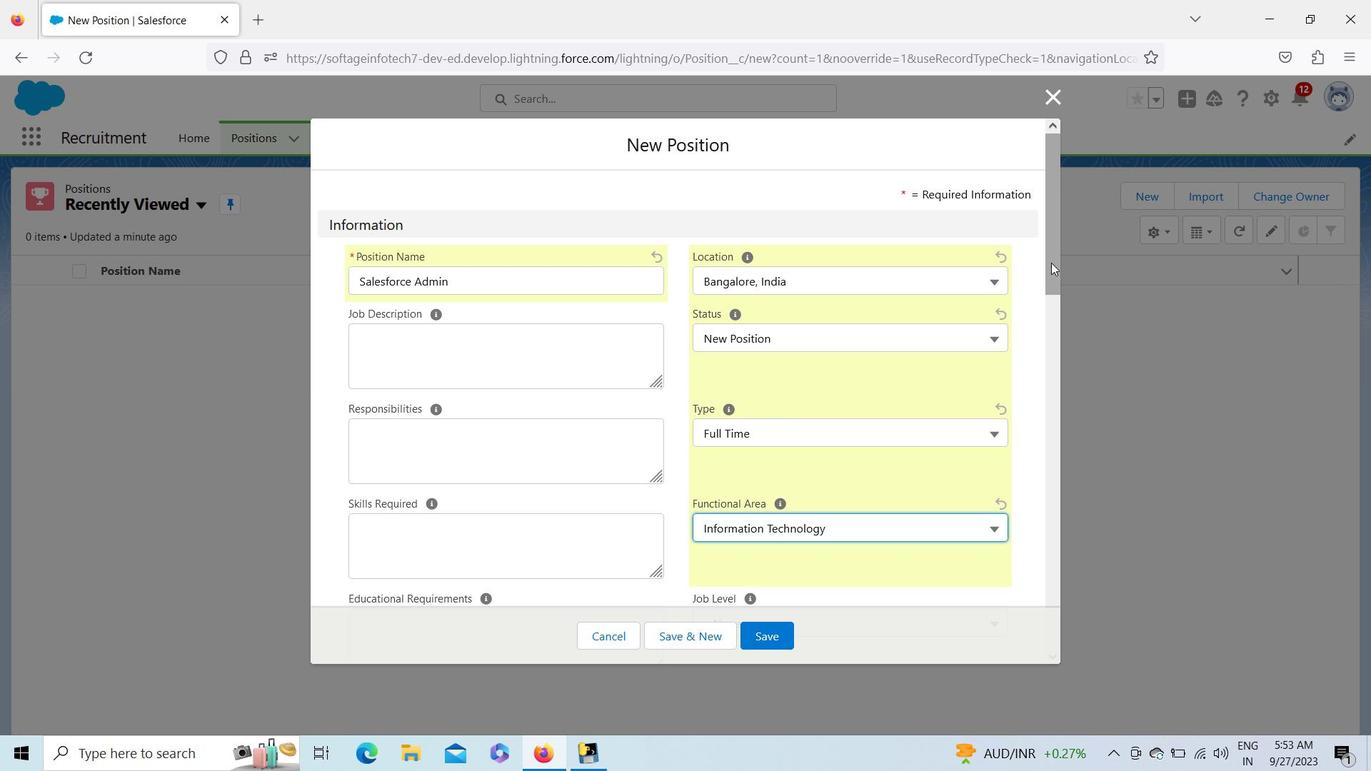 
Action: Mouse moved to (892, 423)
Screenshot: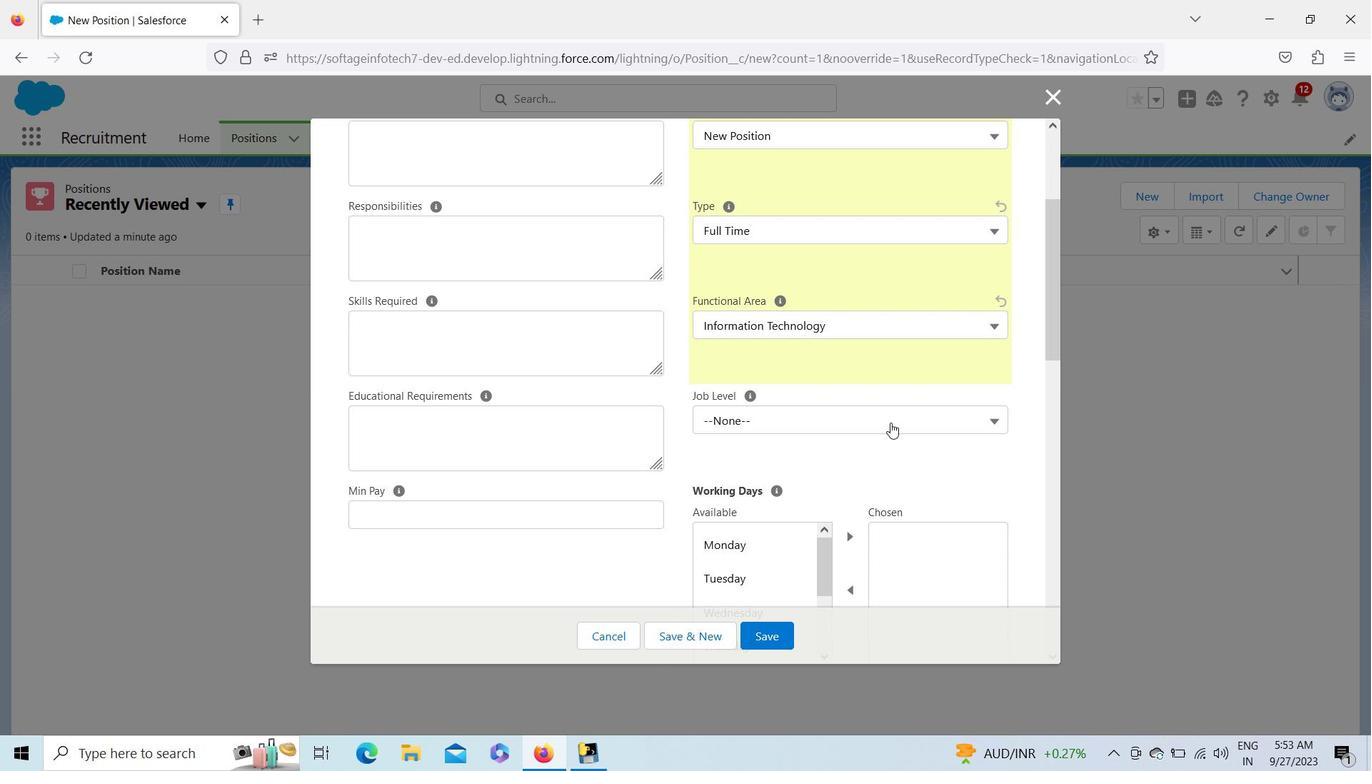 
Action: Mouse pressed left at (892, 423)
Screenshot: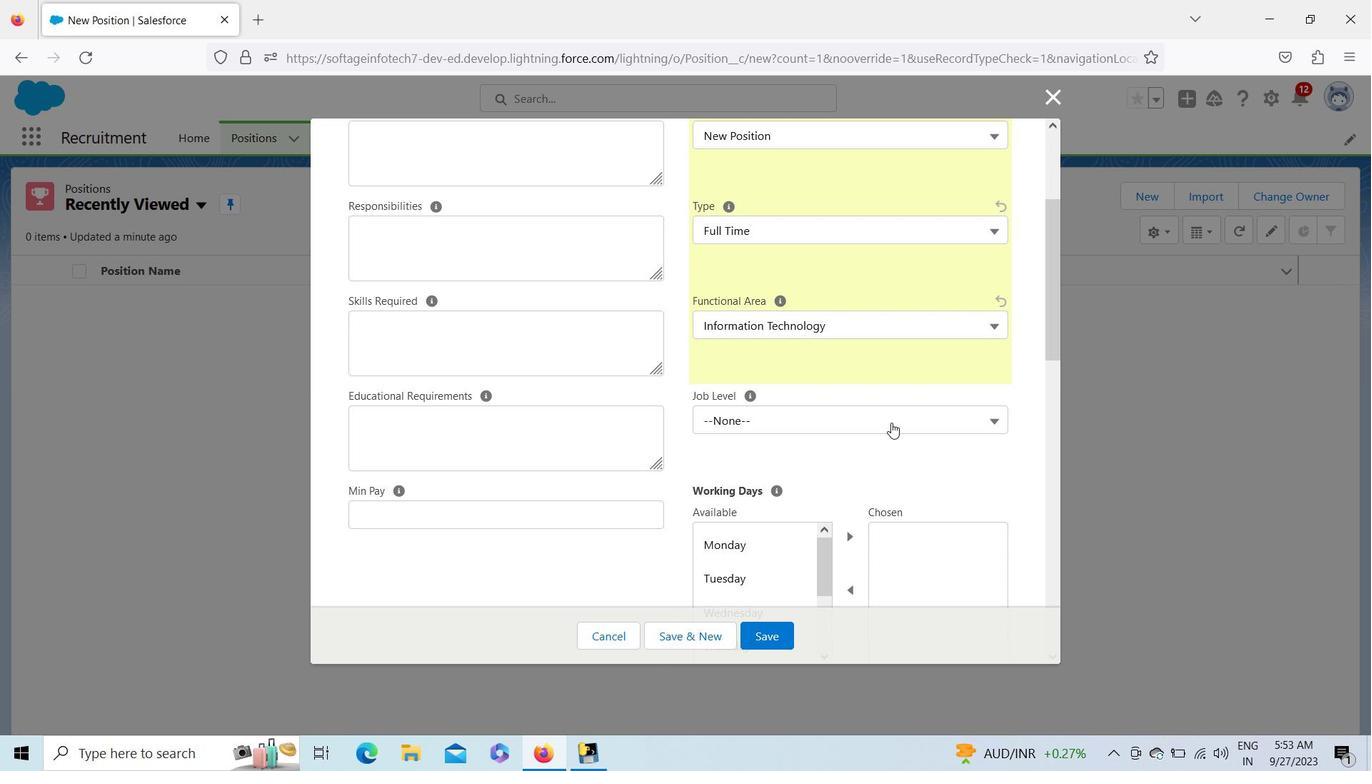 
Action: Mouse moved to (1000, 465)
Screenshot: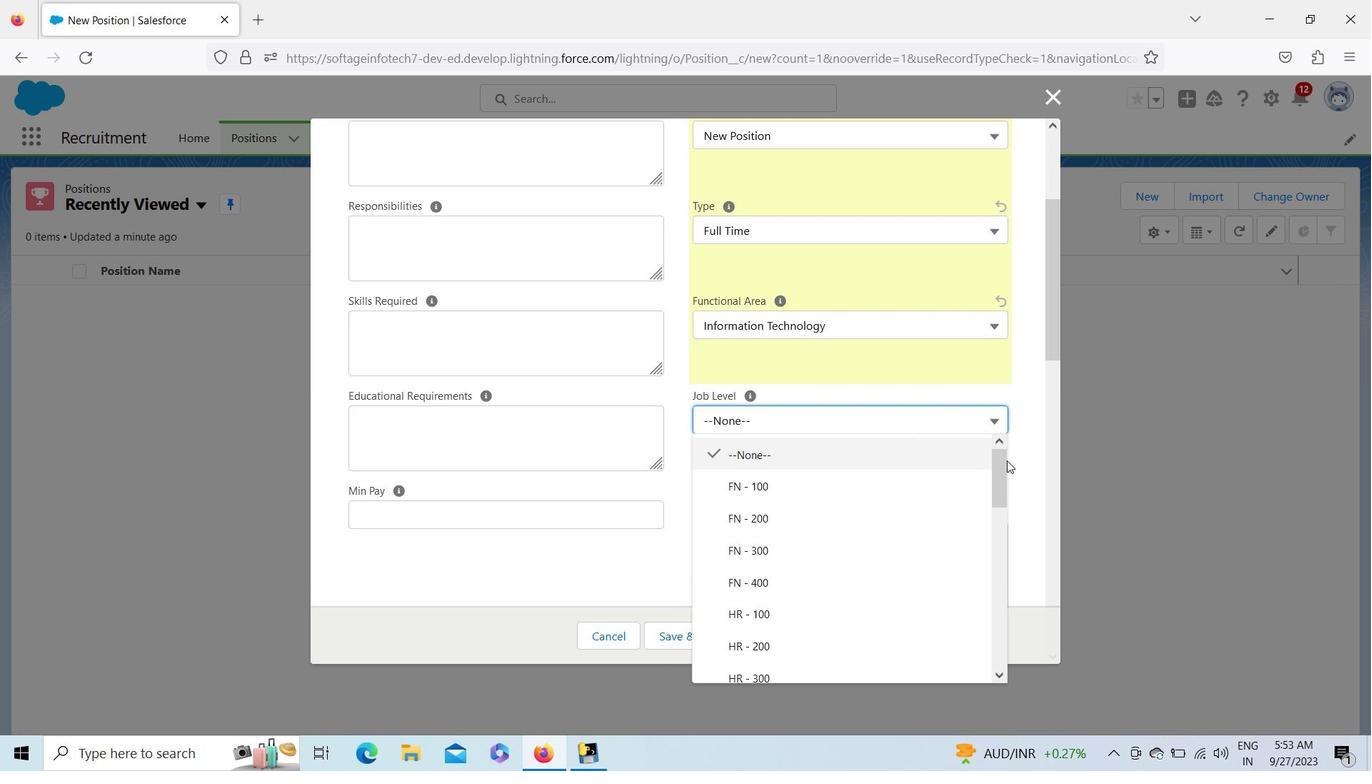 
Action: Mouse pressed left at (1000, 465)
Screenshot: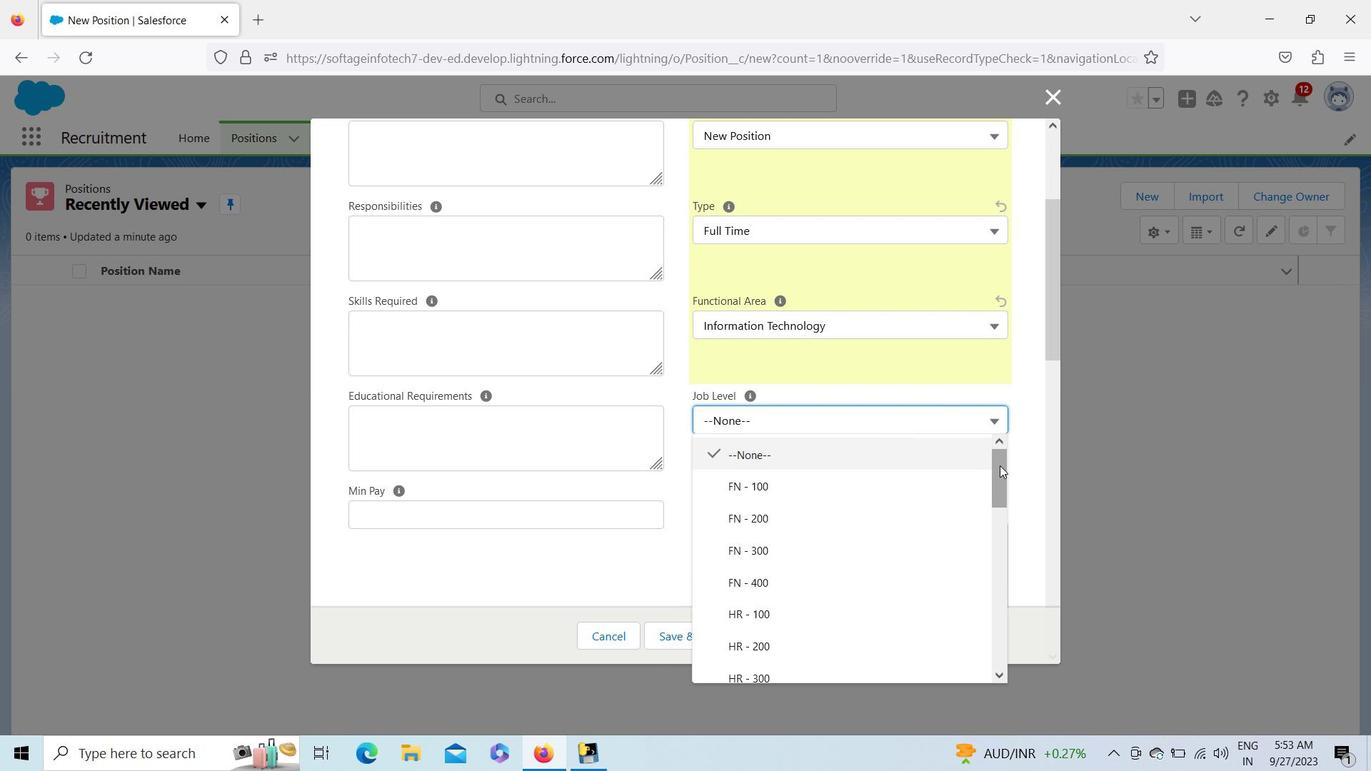 
Action: Mouse moved to (850, 551)
Screenshot: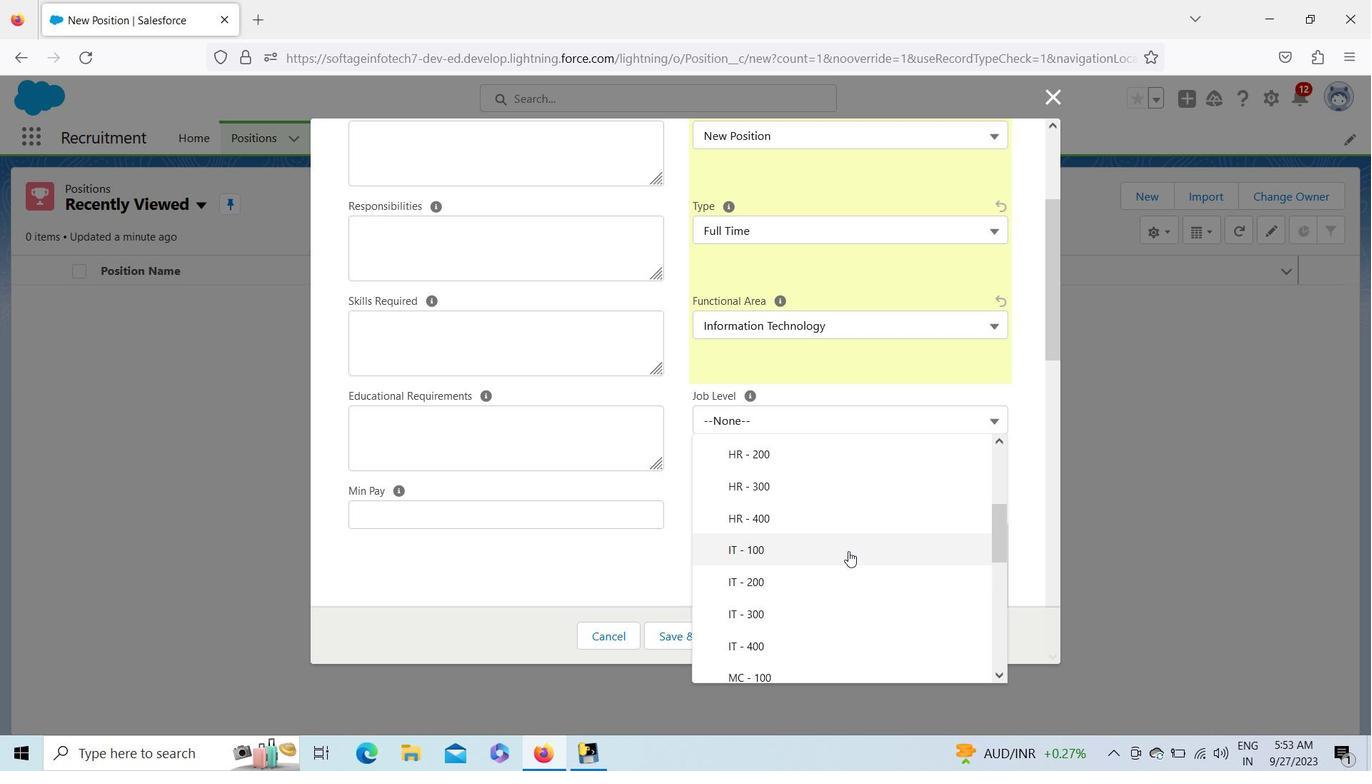 
Action: Mouse pressed left at (850, 551)
Screenshot: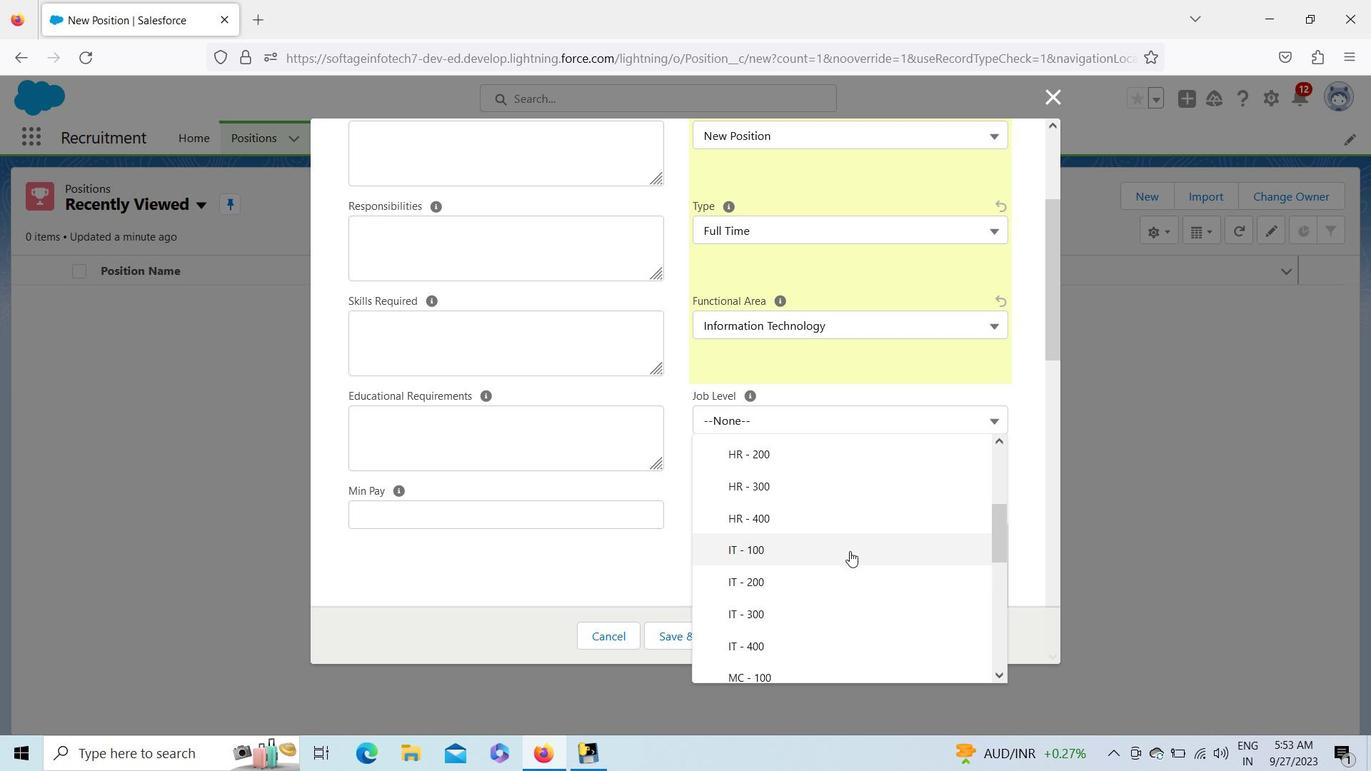 
Action: Mouse moved to (1050, 296)
Screenshot: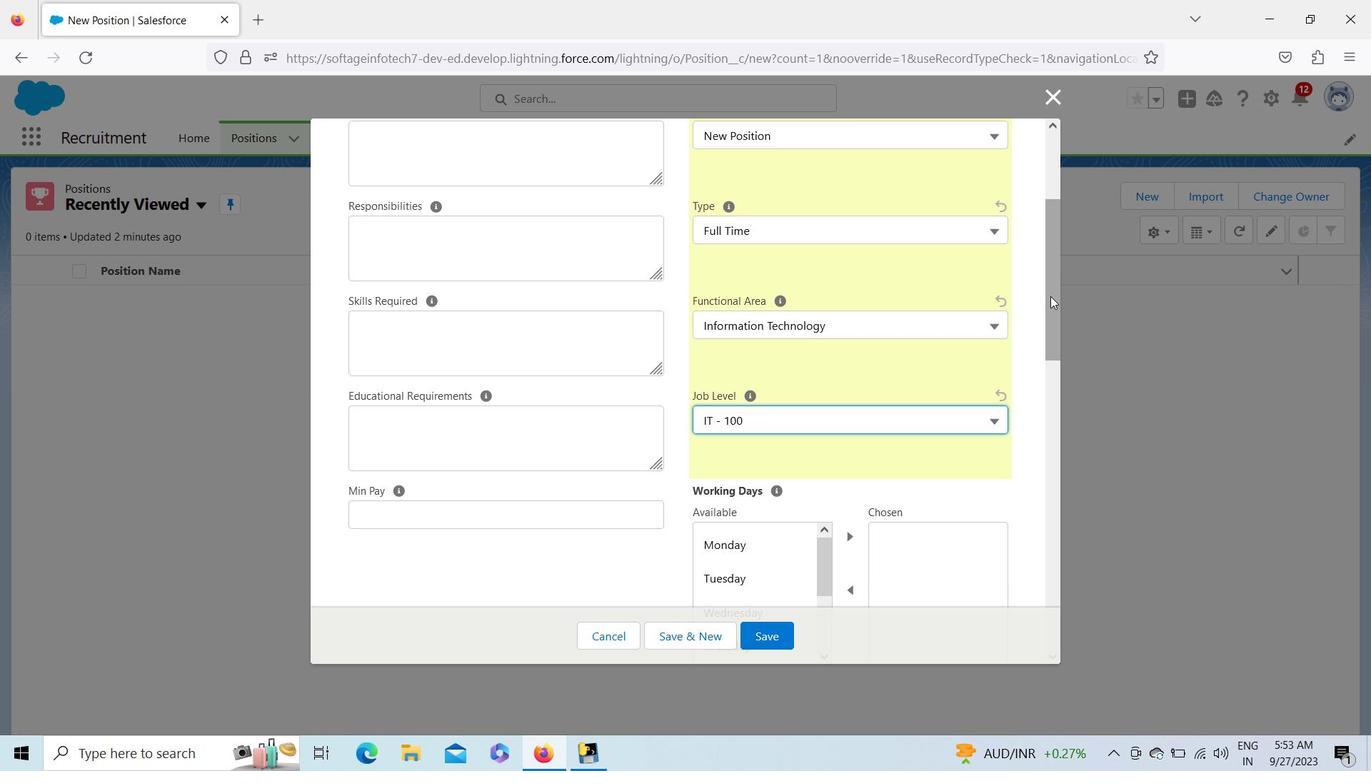 
Action: Mouse pressed left at (1050, 296)
Screenshot: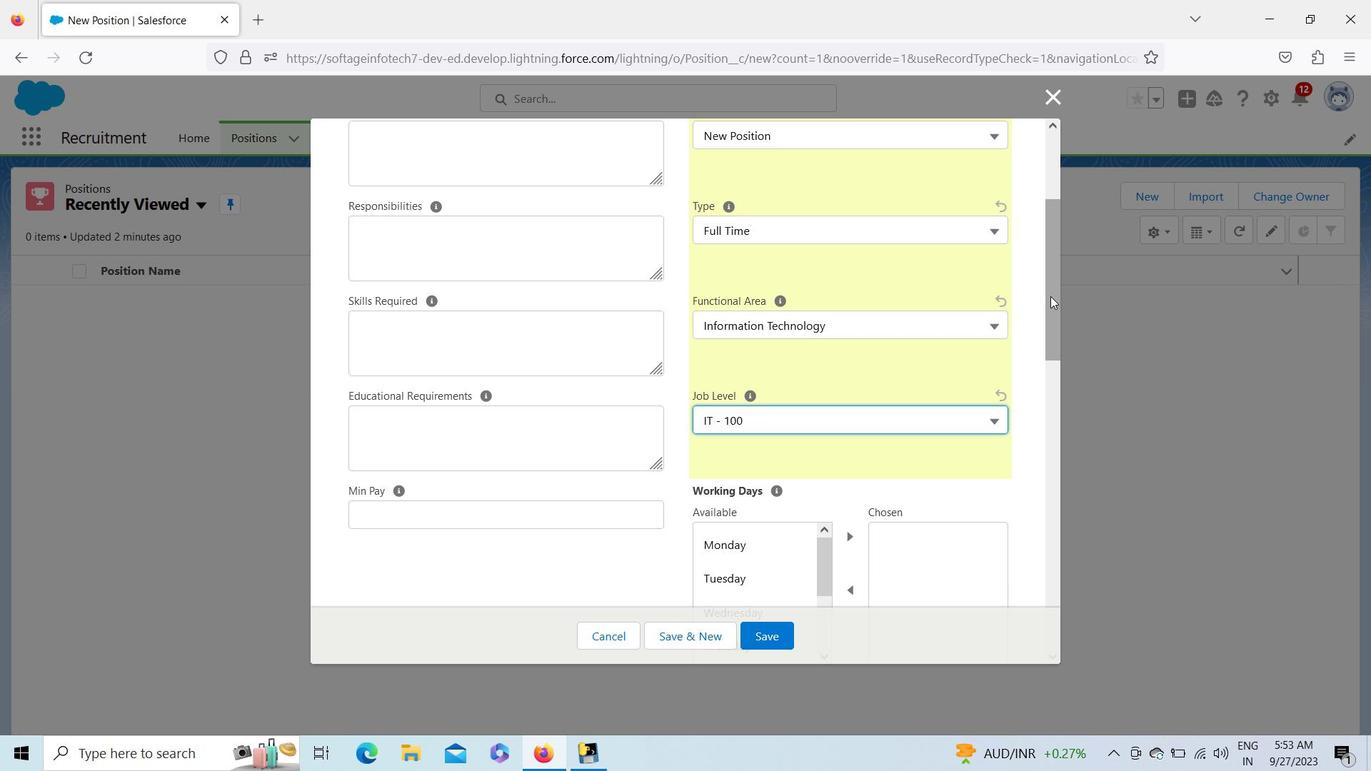 
Action: Mouse moved to (753, 391)
Screenshot: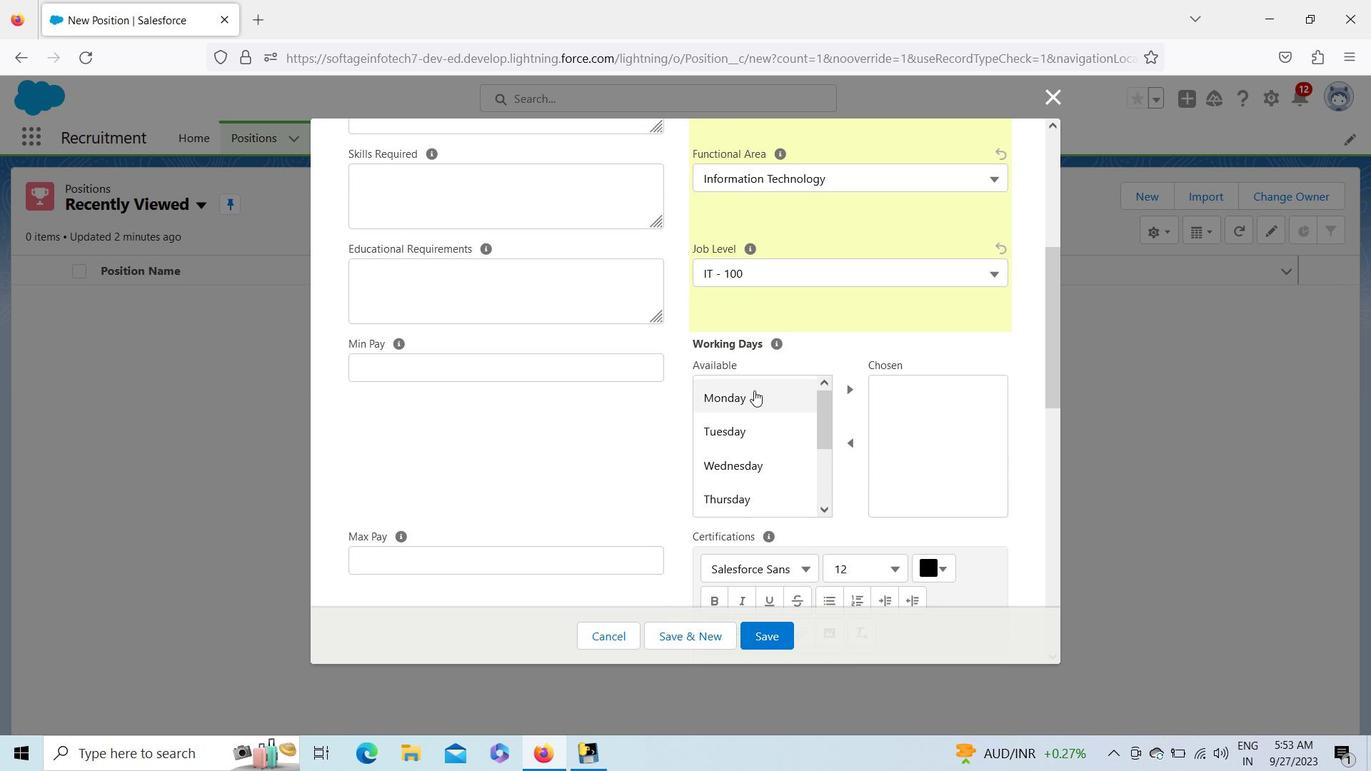 
Action: Mouse pressed left at (753, 391)
Screenshot: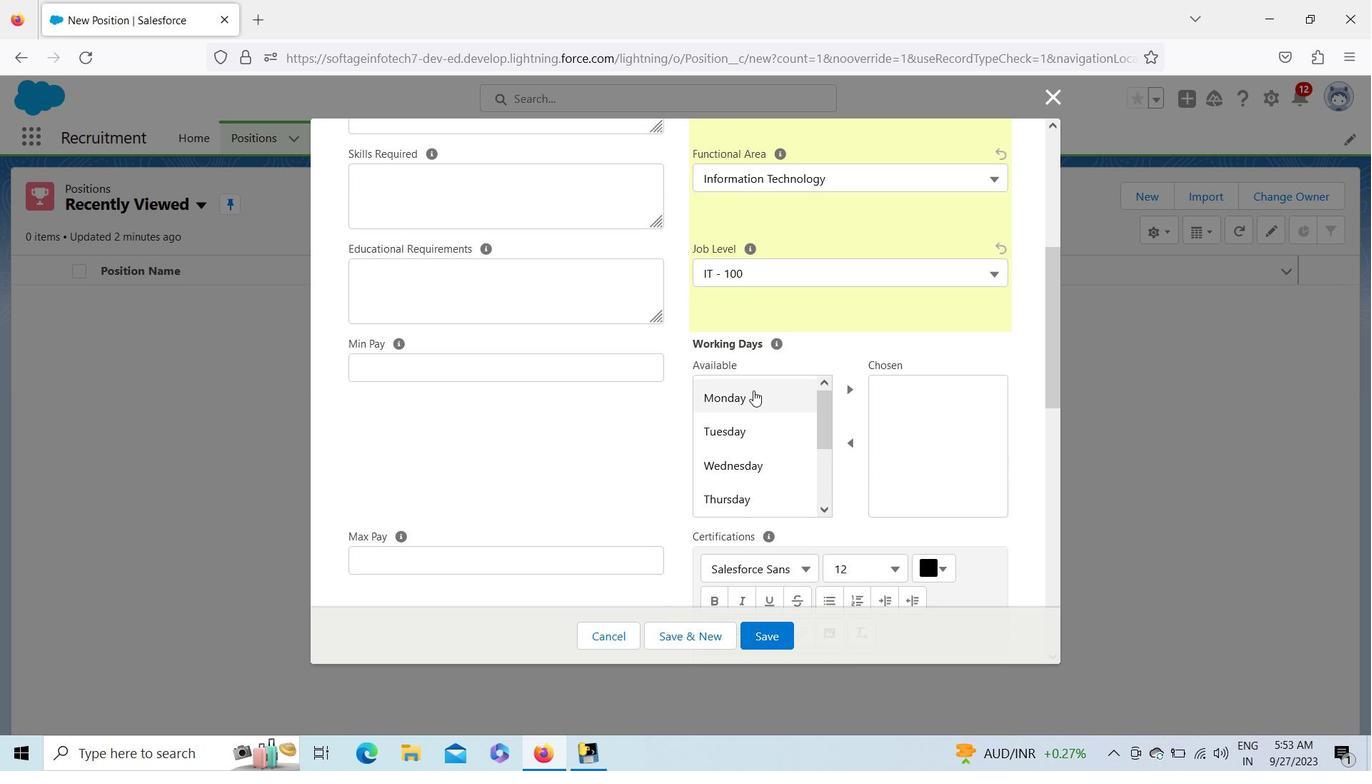 
Action: Mouse moved to (844, 395)
Screenshot: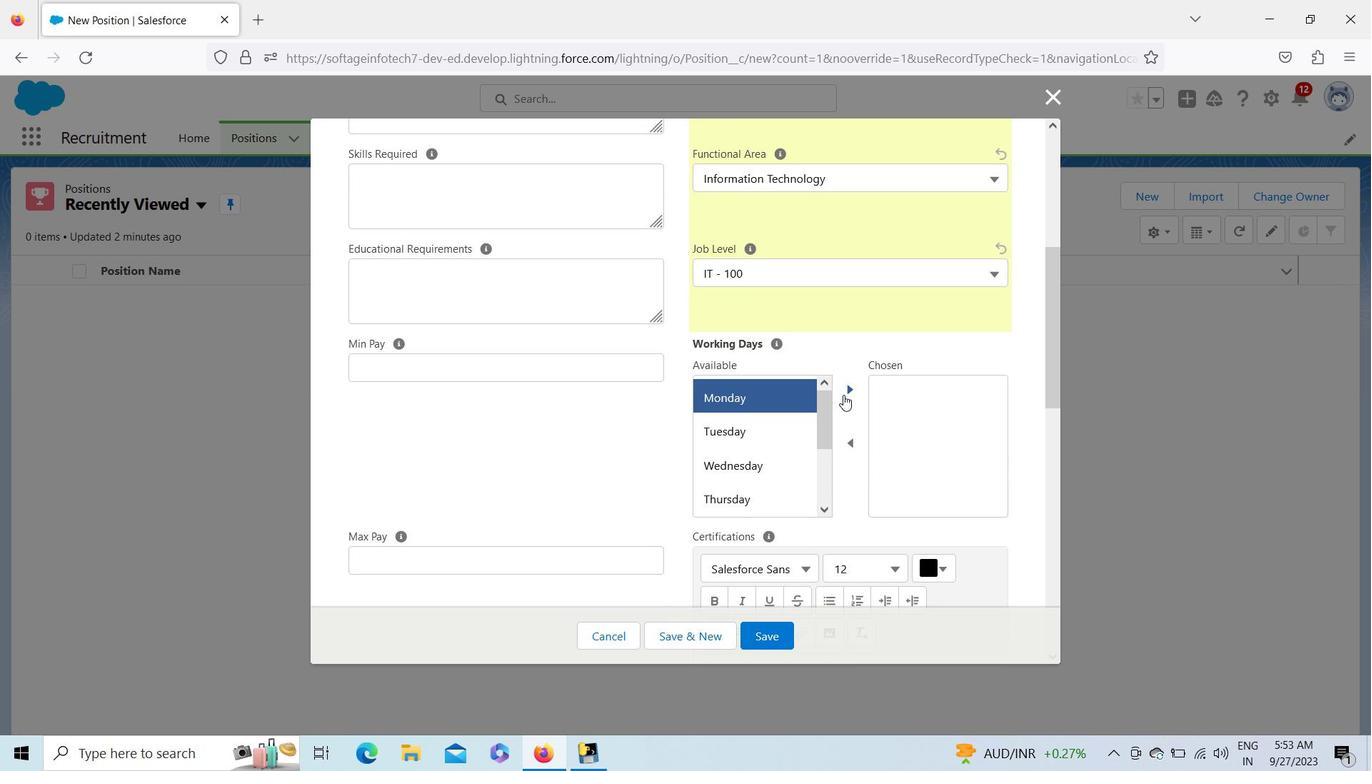 
Action: Mouse pressed left at (844, 395)
Screenshot: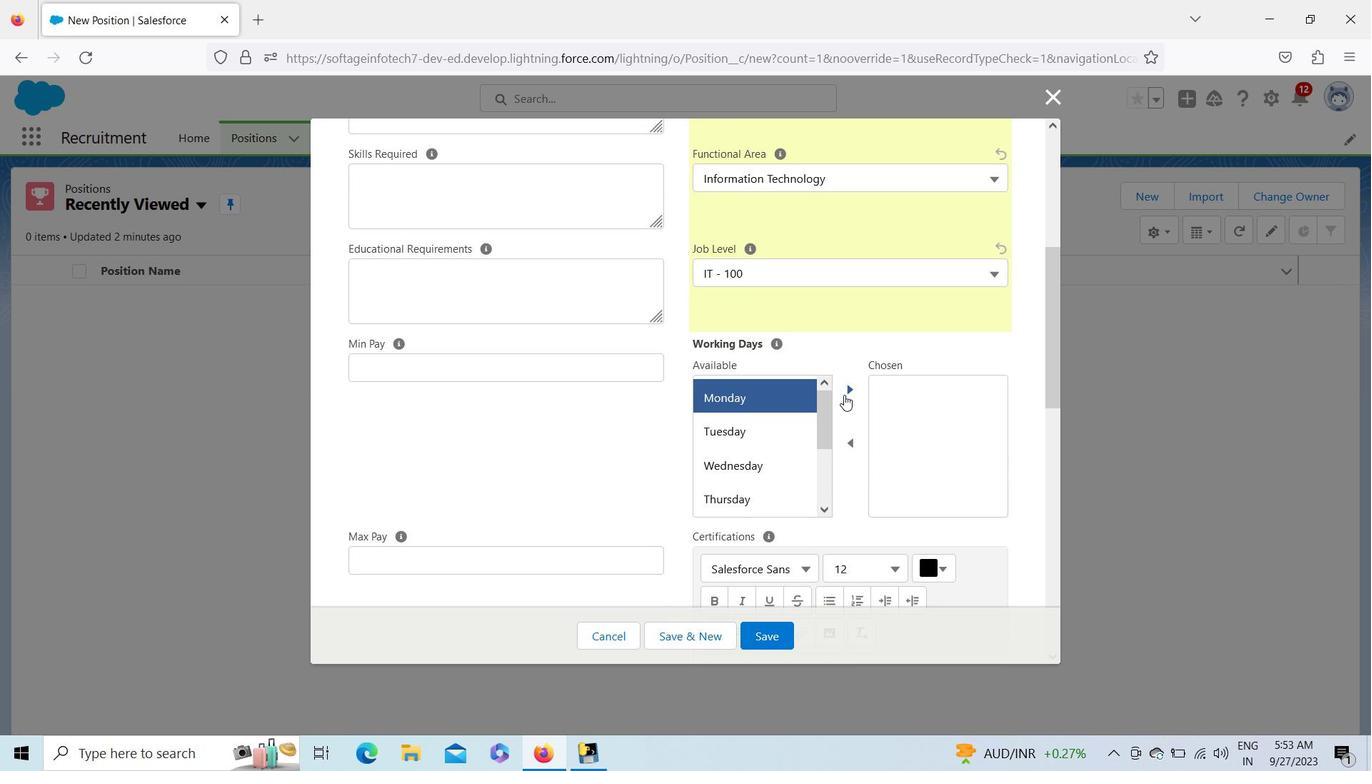 
Action: Mouse moved to (750, 398)
Screenshot: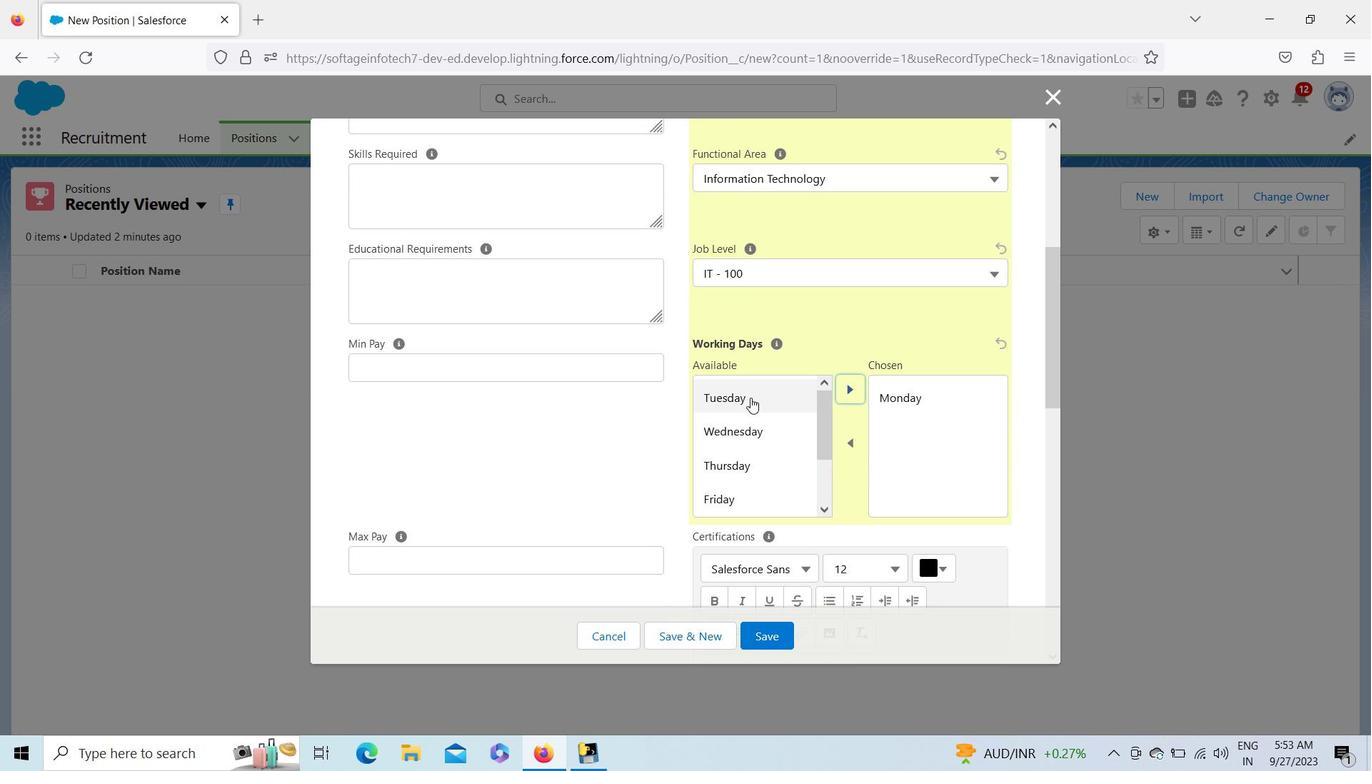 
Action: Mouse pressed left at (750, 398)
Screenshot: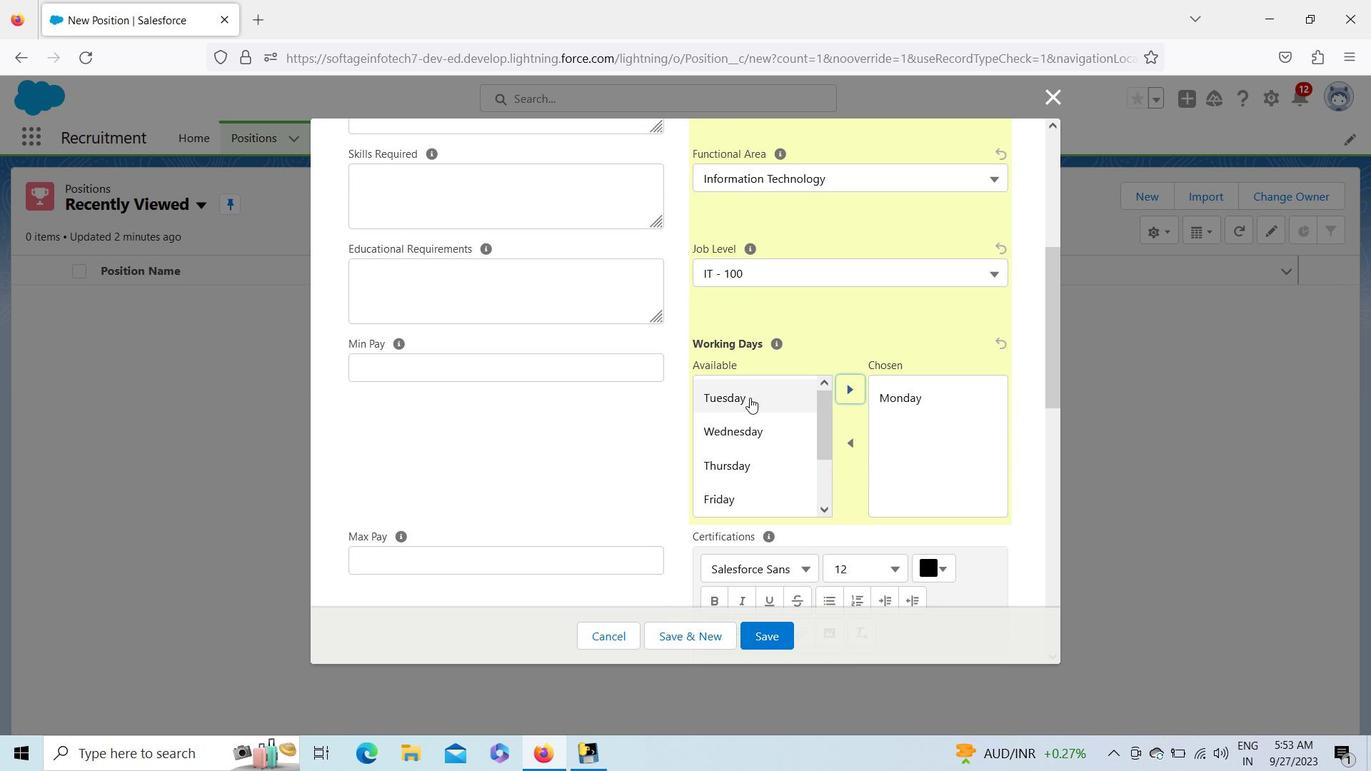 
Action: Mouse moved to (855, 393)
Screenshot: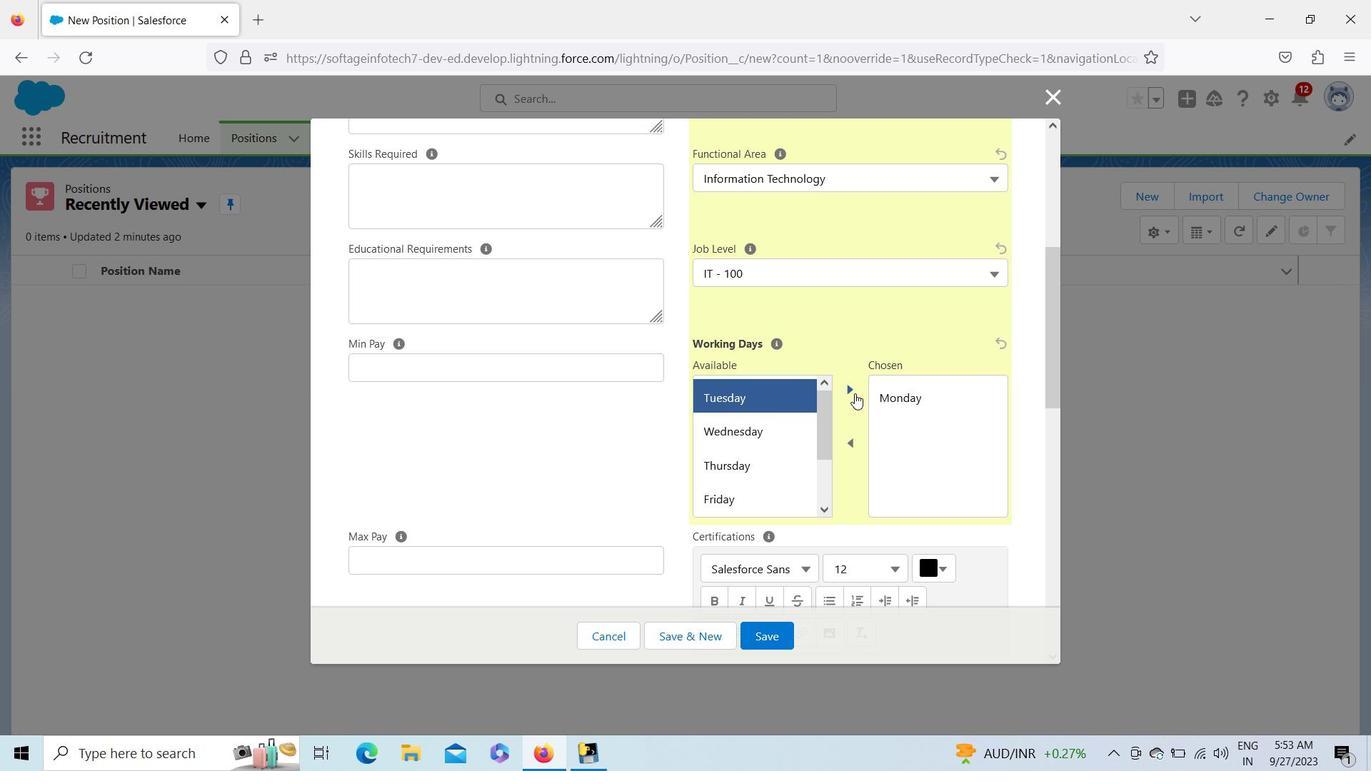 
Action: Mouse pressed left at (855, 393)
Screenshot: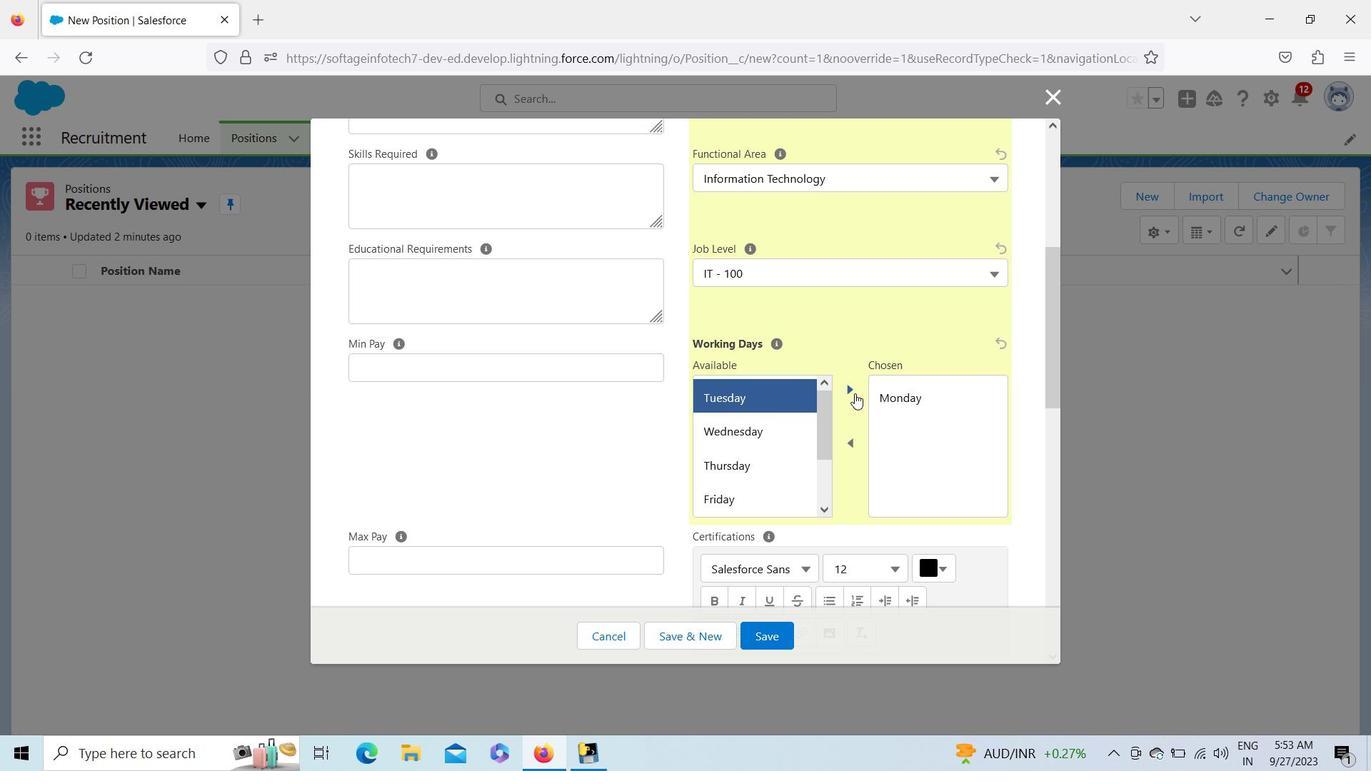 
Action: Mouse moved to (767, 393)
Screenshot: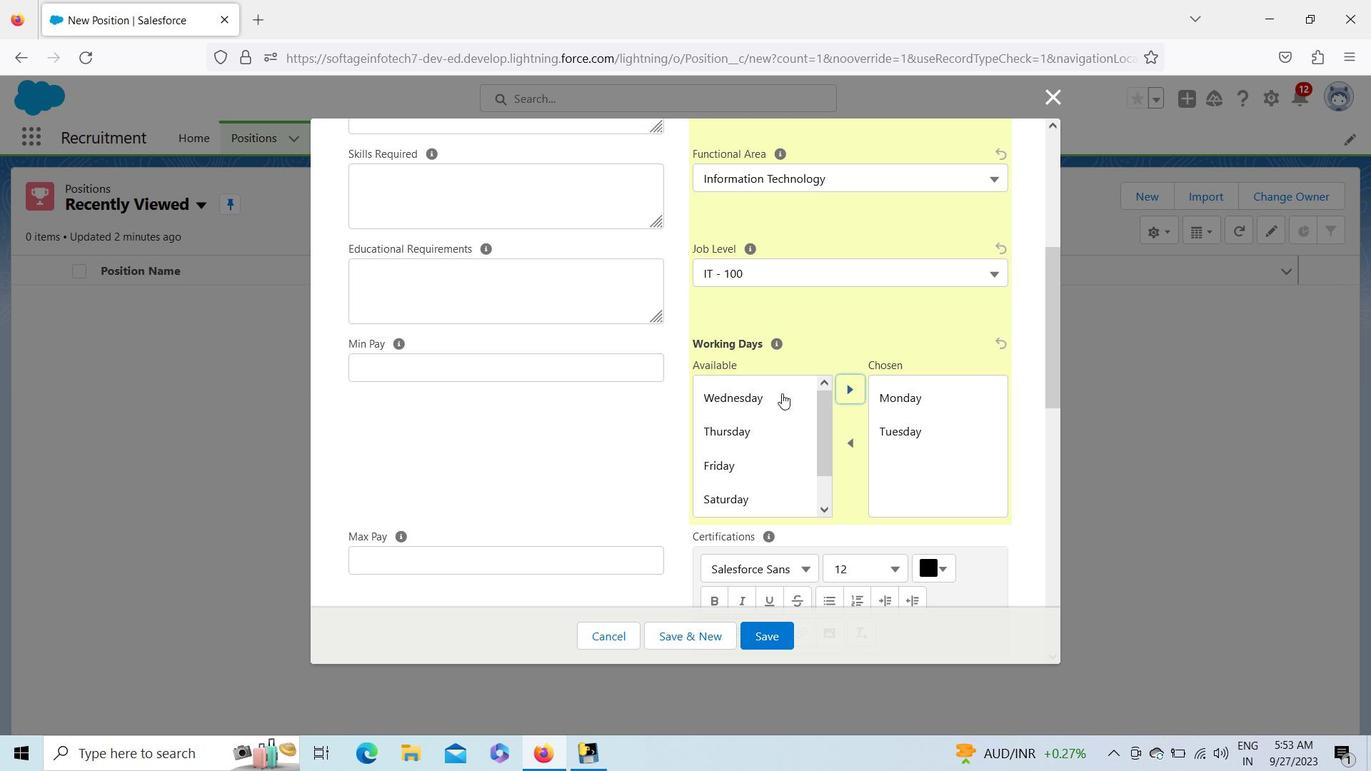 
Action: Mouse pressed left at (767, 393)
Screenshot: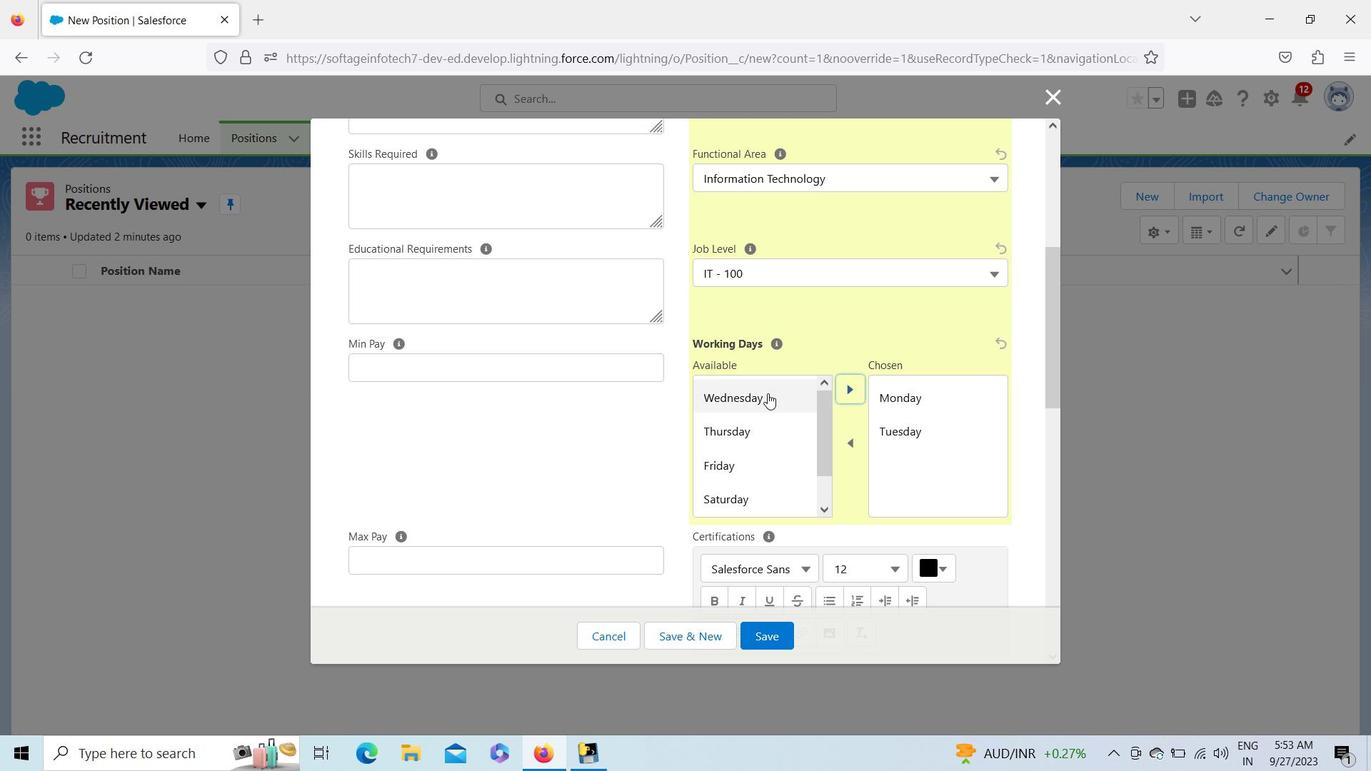 
Action: Mouse moved to (850, 392)
Screenshot: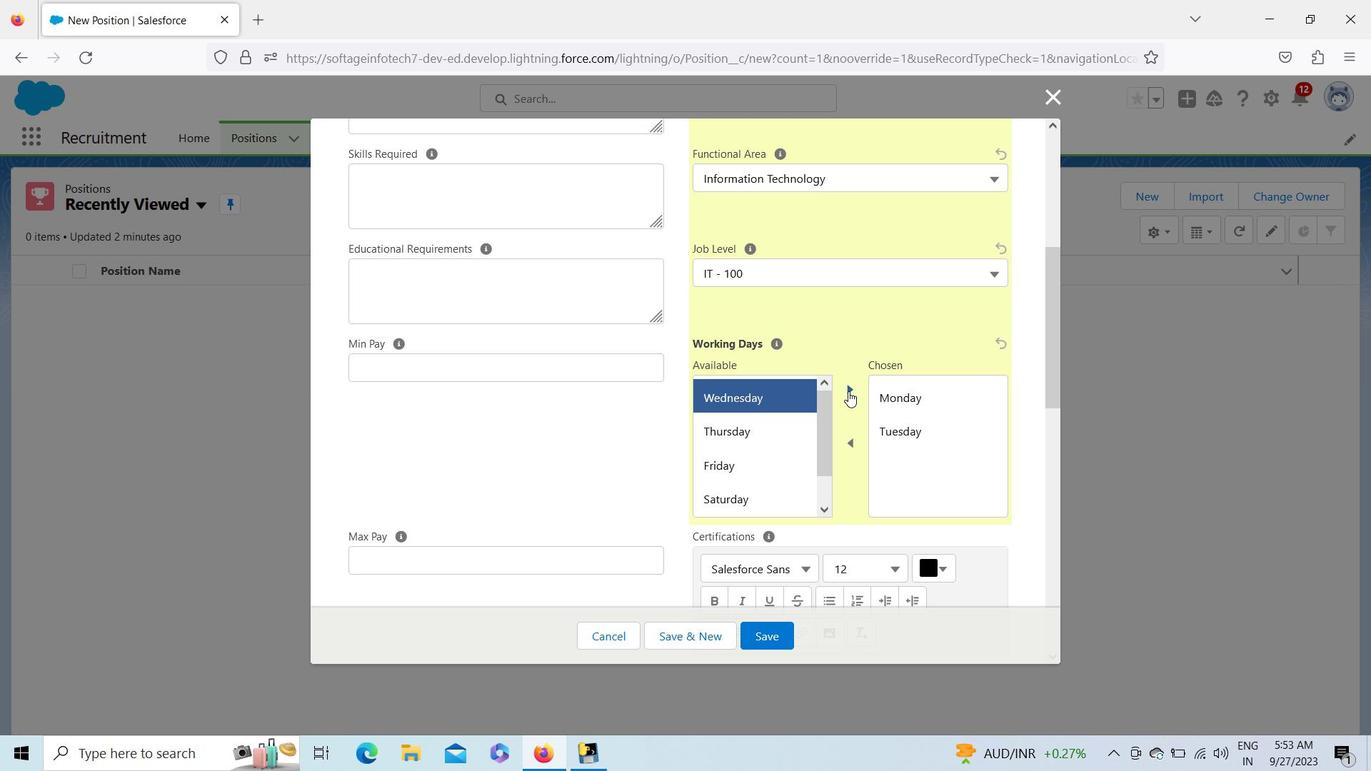 
Action: Mouse pressed left at (850, 392)
Screenshot: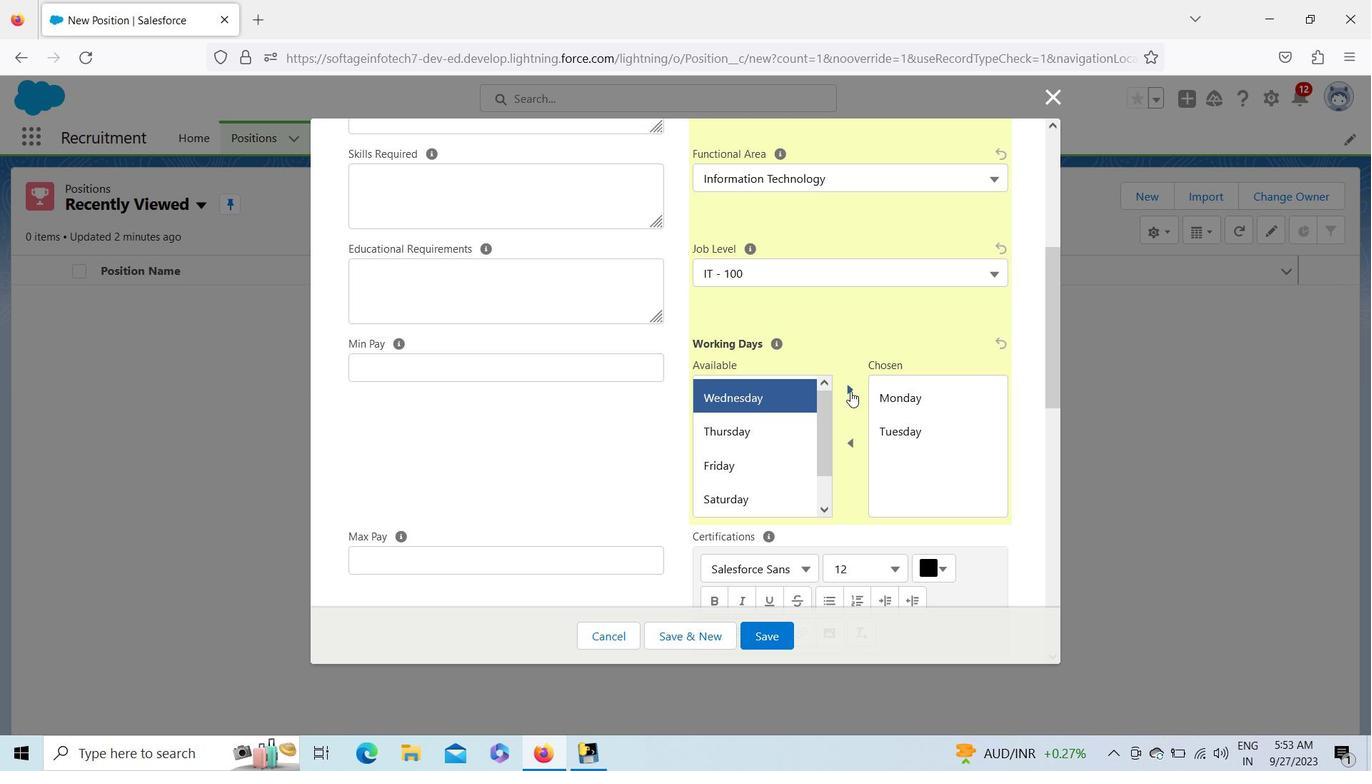 
Action: Mouse moved to (768, 385)
Screenshot: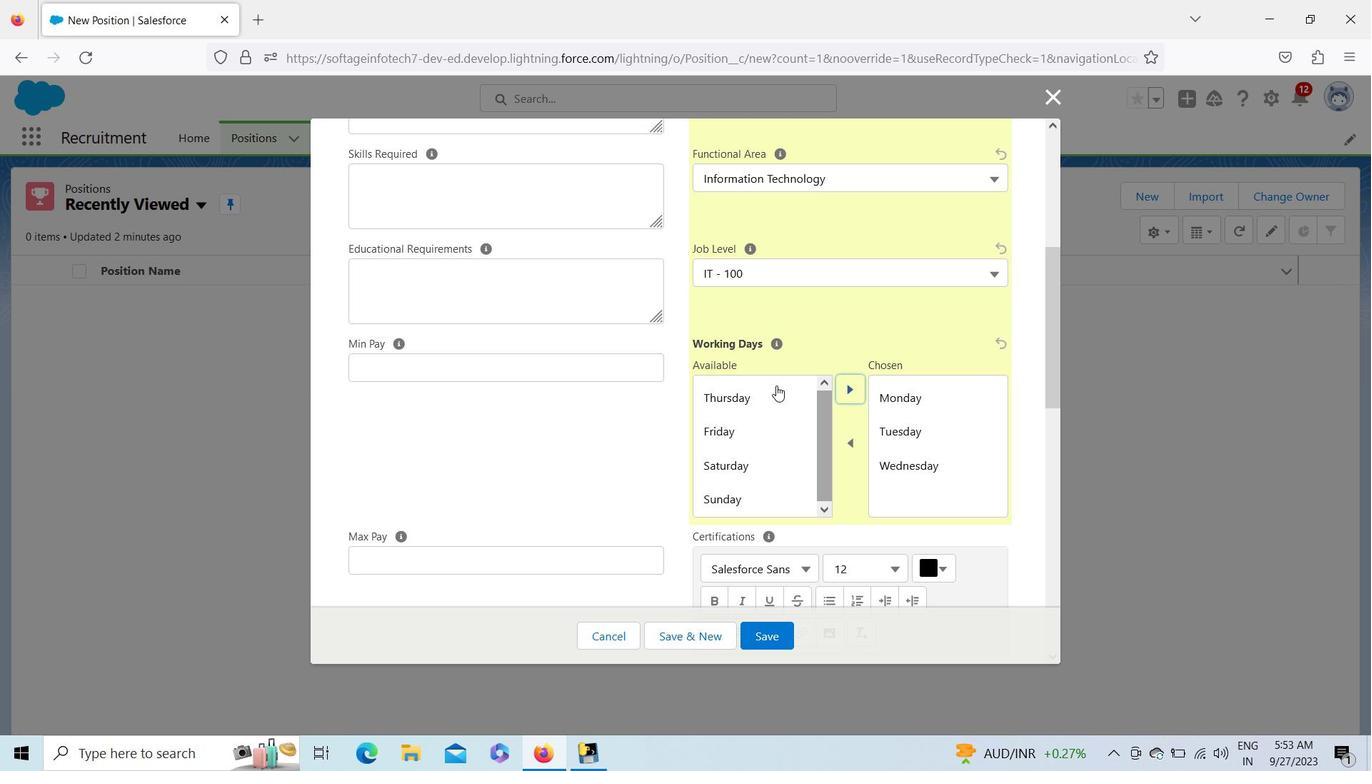 
Action: Mouse pressed left at (768, 385)
Screenshot: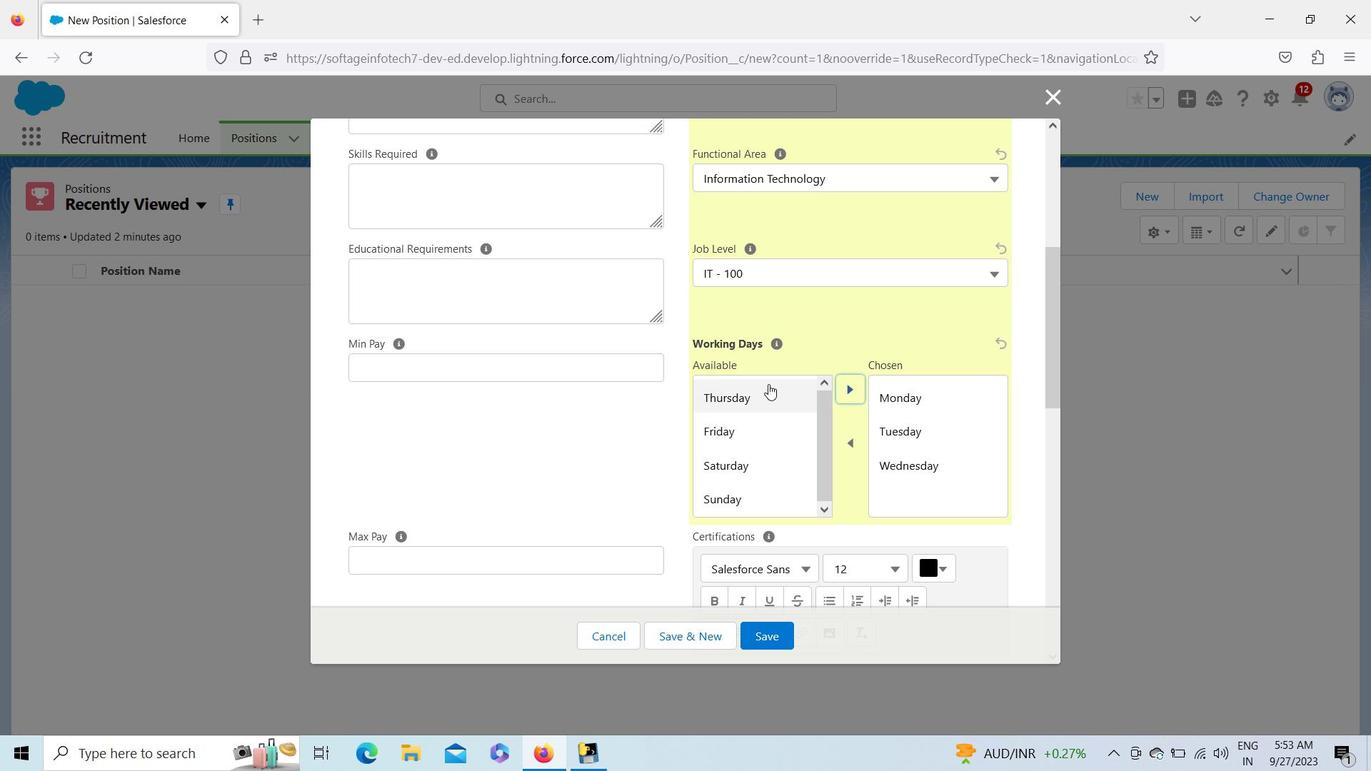 
Action: Mouse moved to (849, 382)
Screenshot: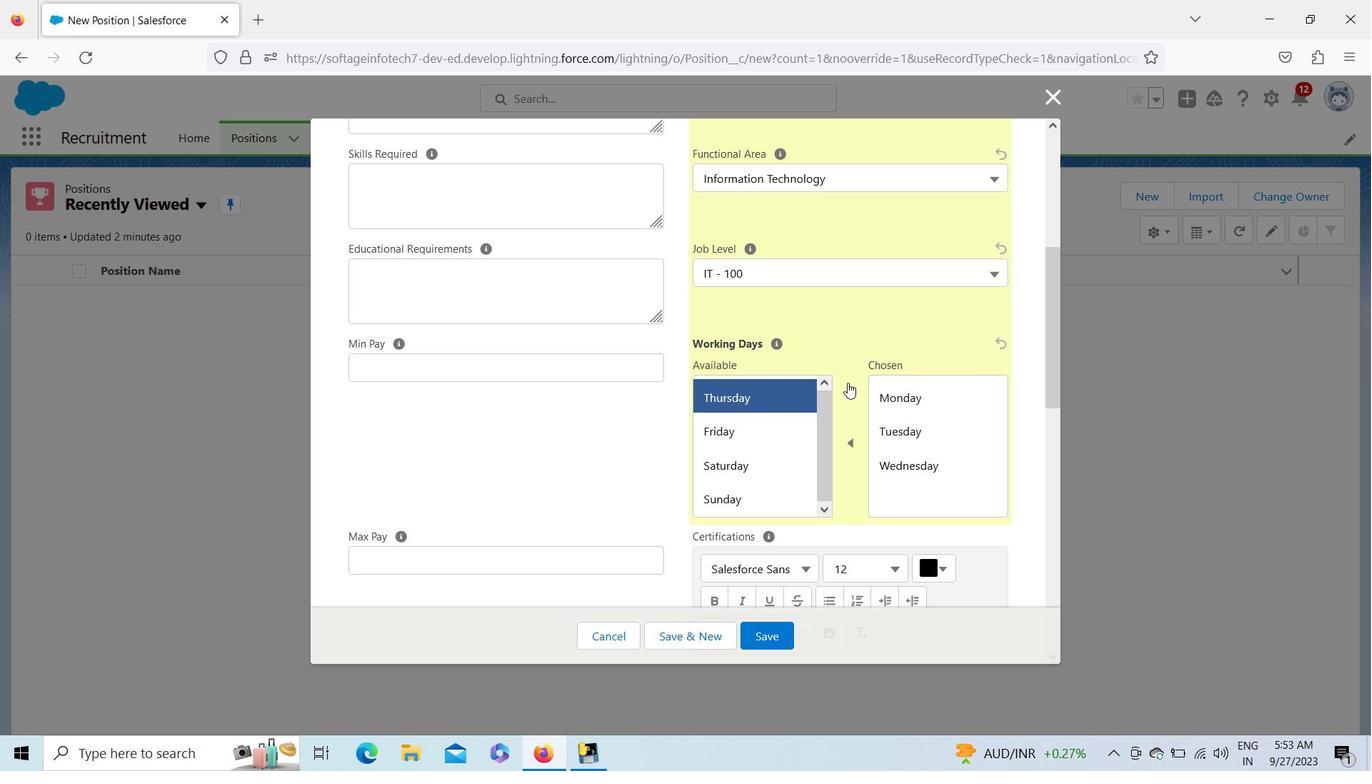 
Action: Mouse pressed left at (849, 382)
Screenshot: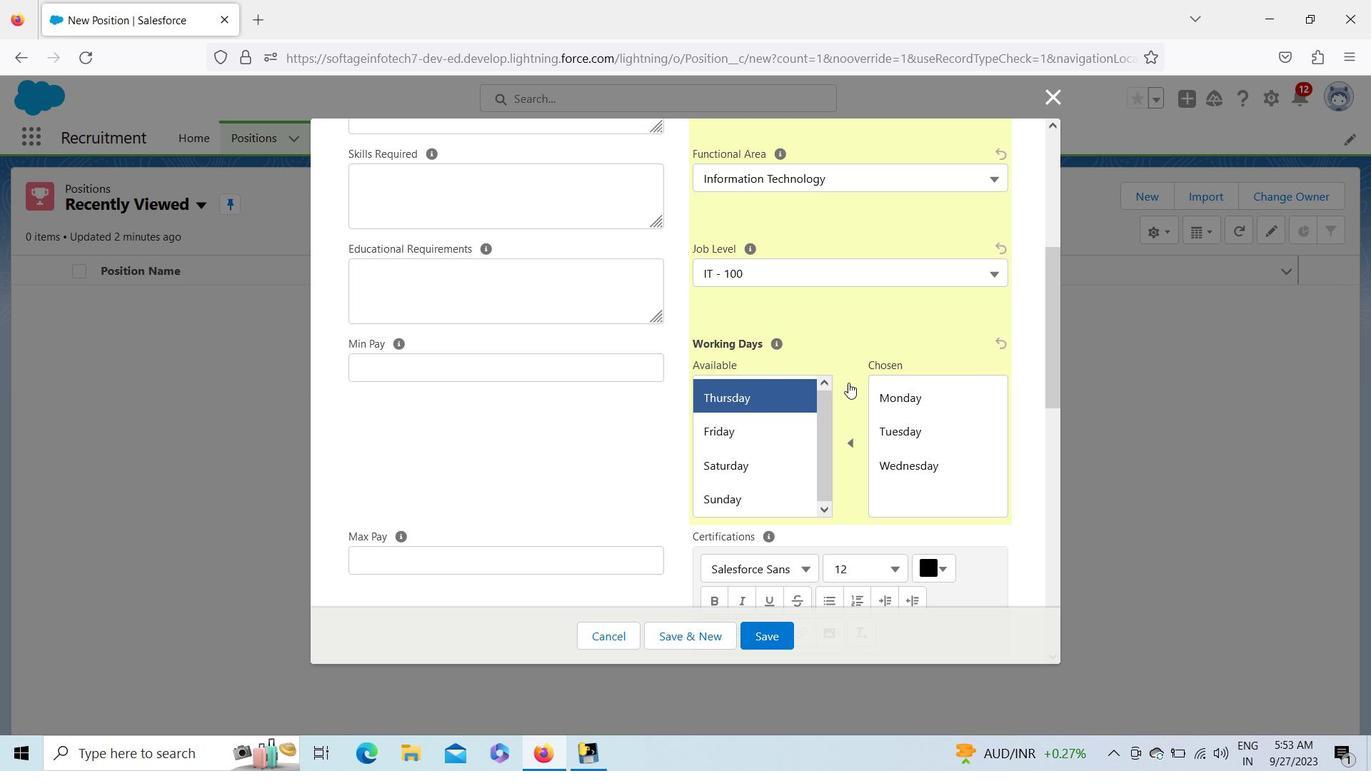 
Action: Mouse moved to (778, 391)
Screenshot: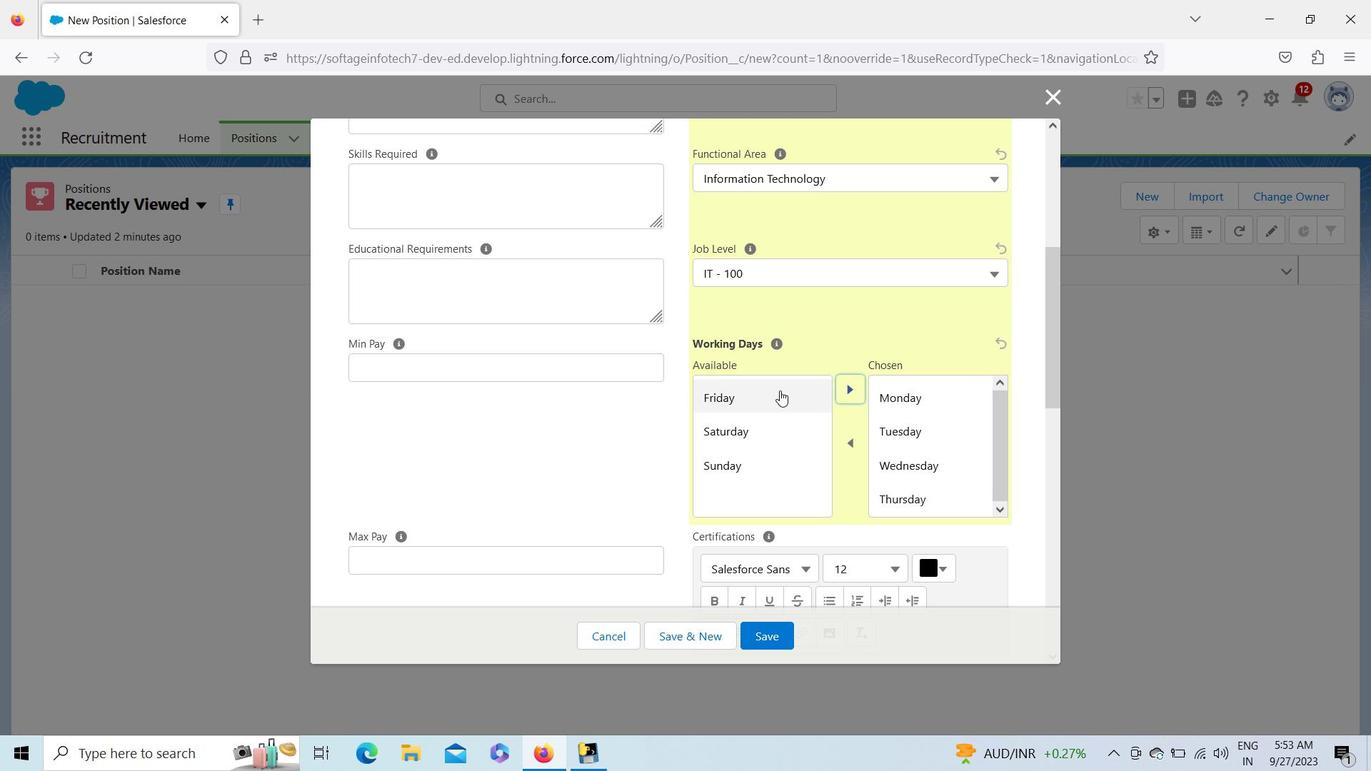 
Action: Mouse pressed left at (778, 391)
Screenshot: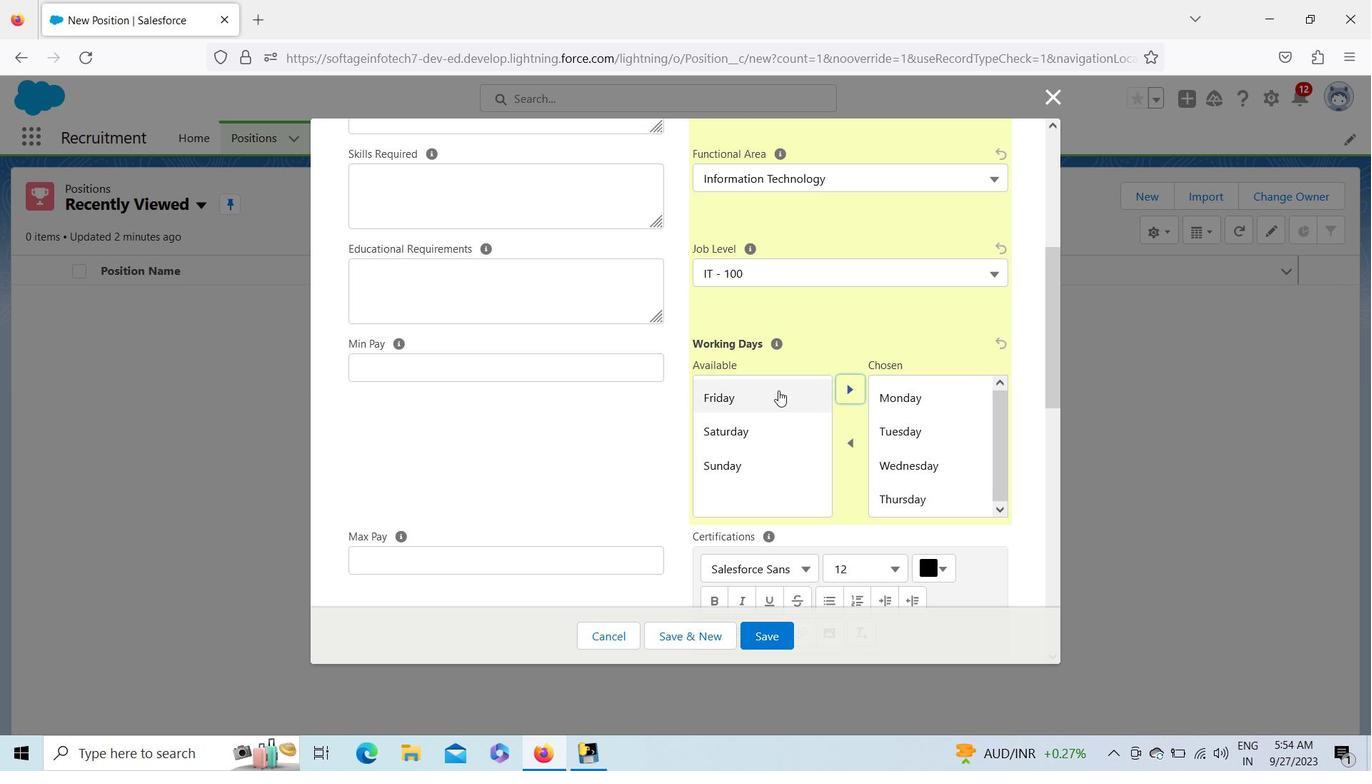 
Action: Mouse moved to (846, 387)
Screenshot: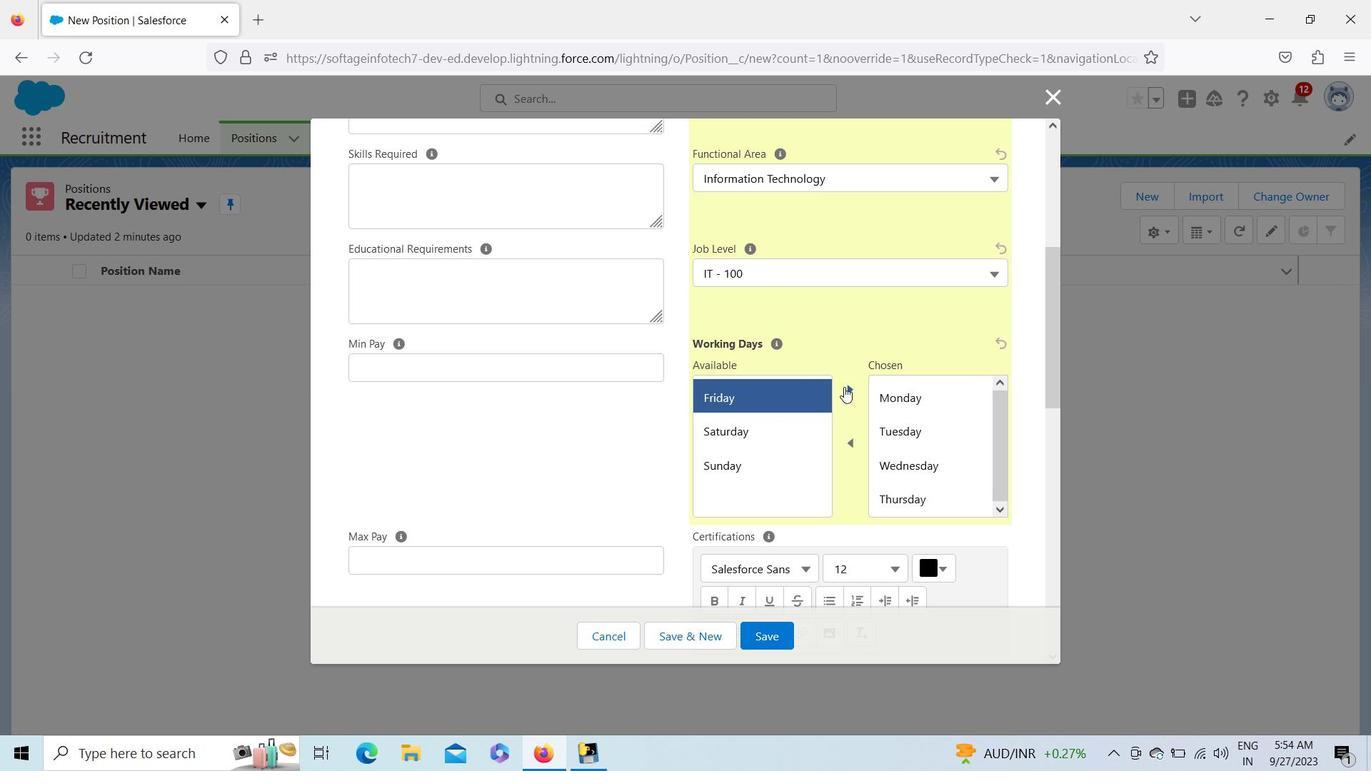 
Action: Mouse pressed left at (846, 387)
Screenshot: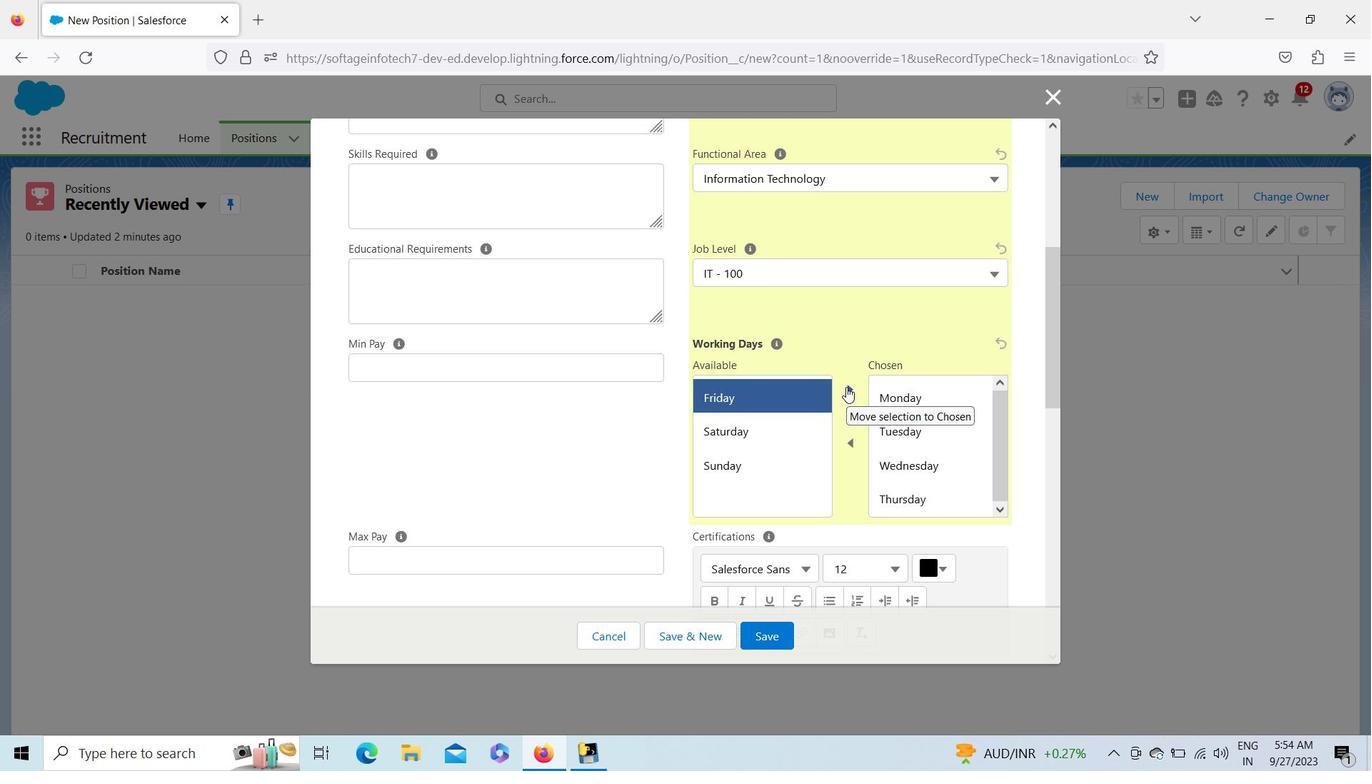 
Action: Mouse moved to (1047, 355)
Screenshot: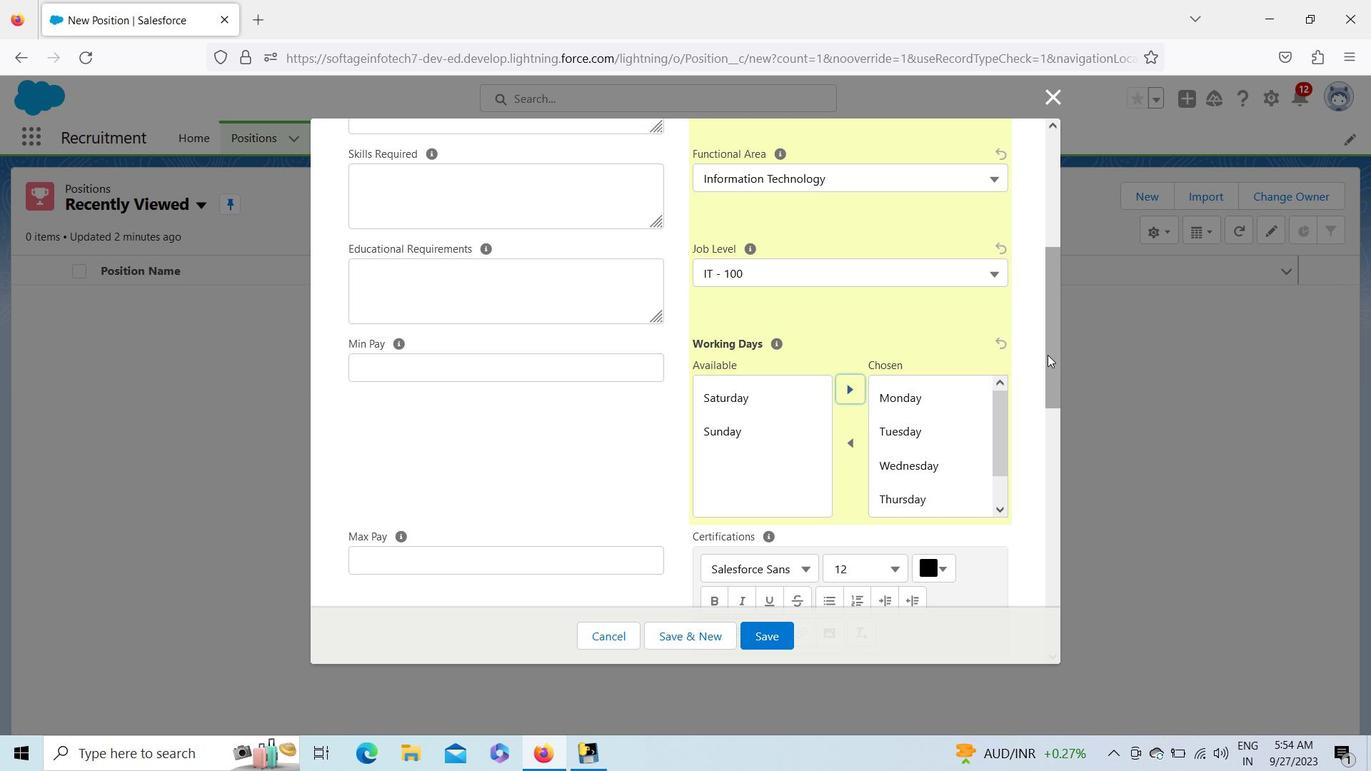 
Action: Mouse pressed left at (1047, 355)
Screenshot: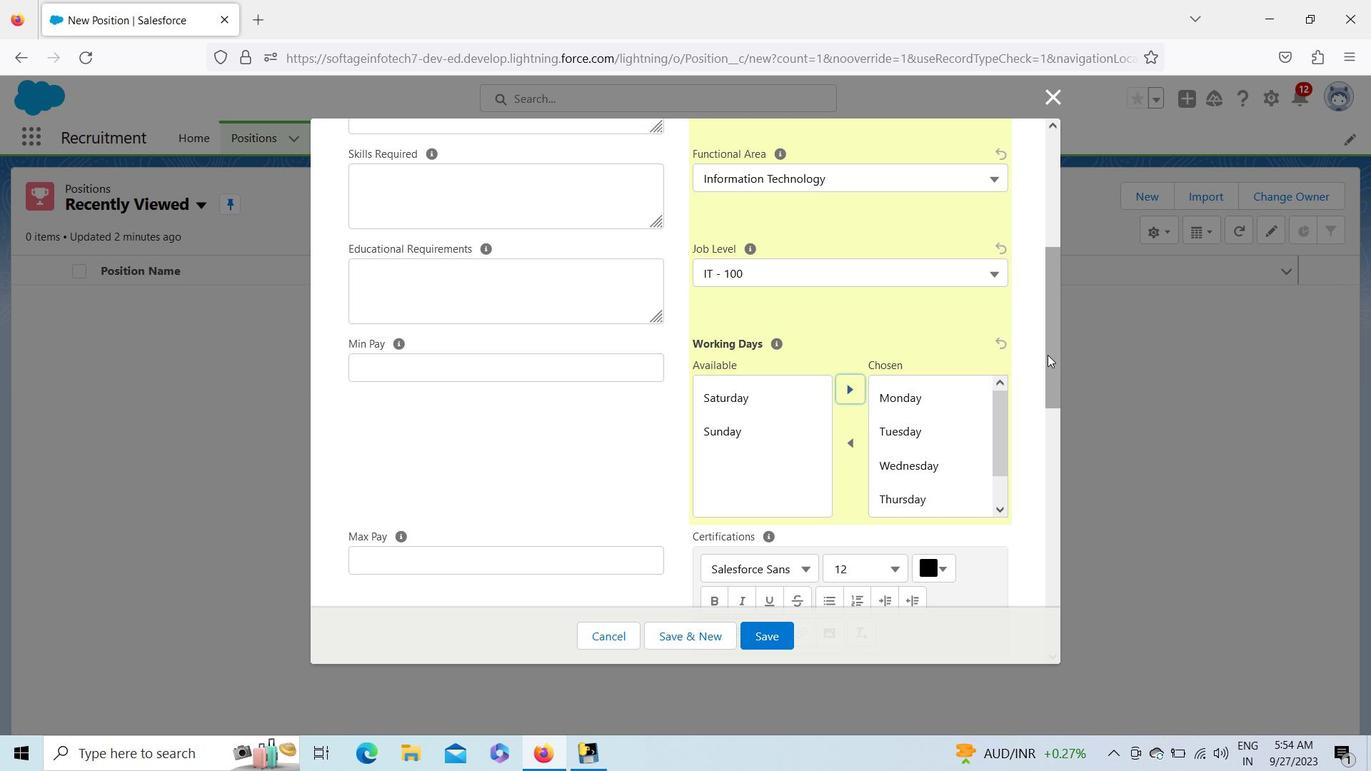 
Action: Mouse moved to (515, 339)
Screenshot: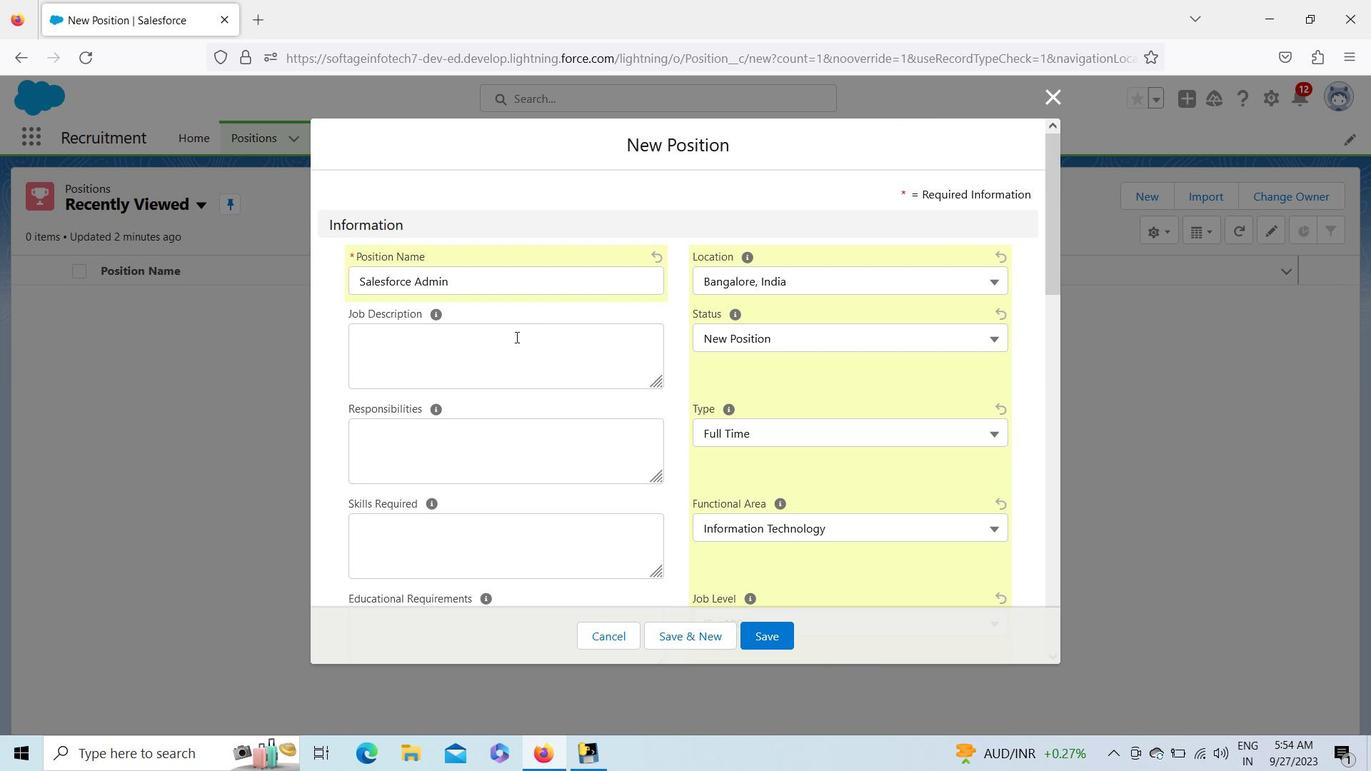 
Action: Mouse pressed left at (515, 339)
Screenshot: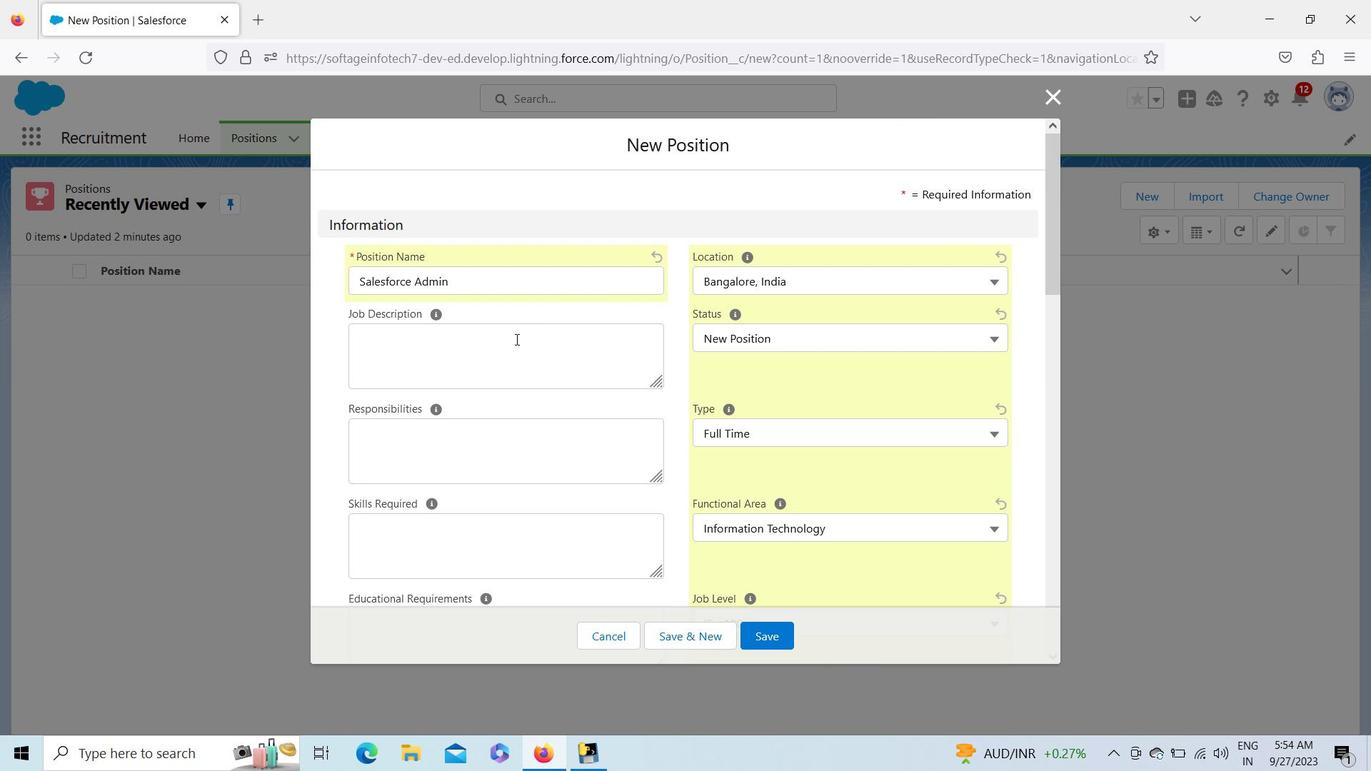 
Action: Mouse moved to (522, 440)
Screenshot: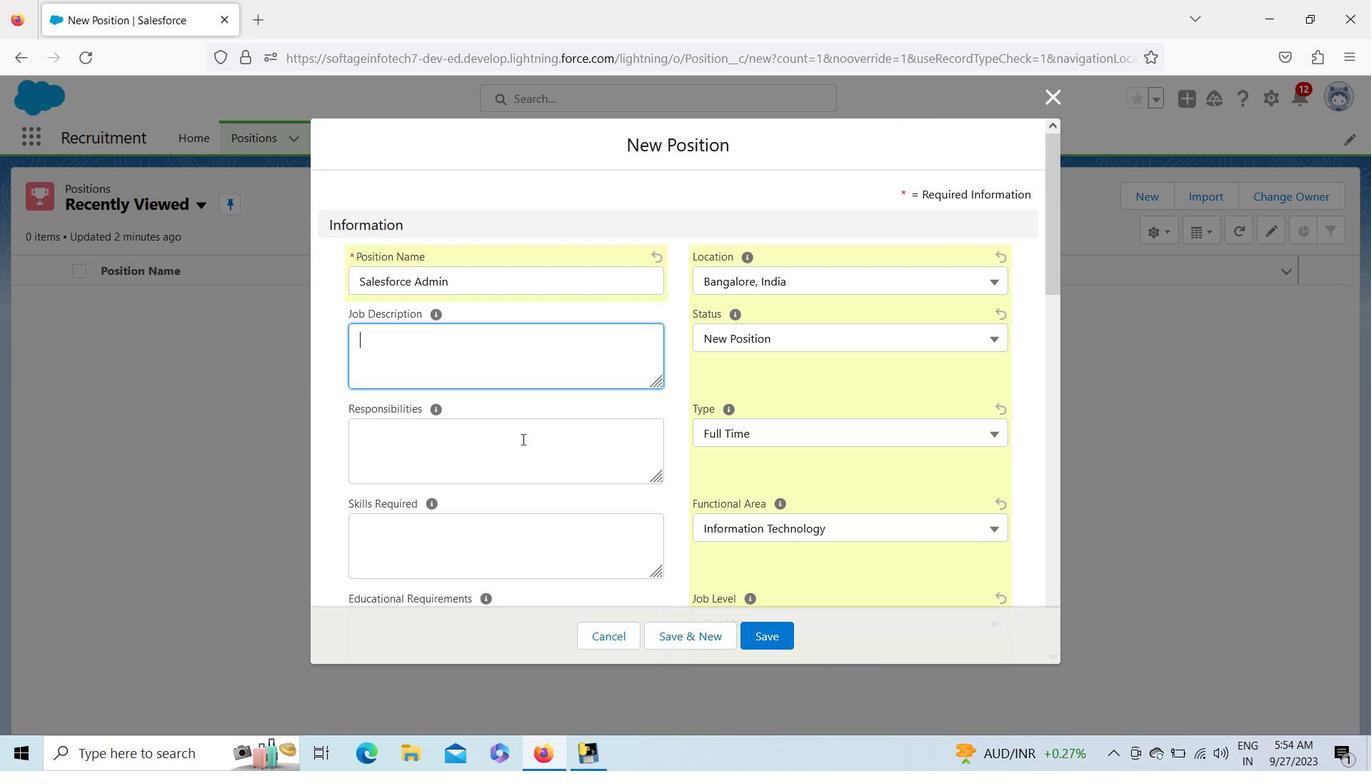 
Action: Mouse pressed left at (522, 440)
Screenshot: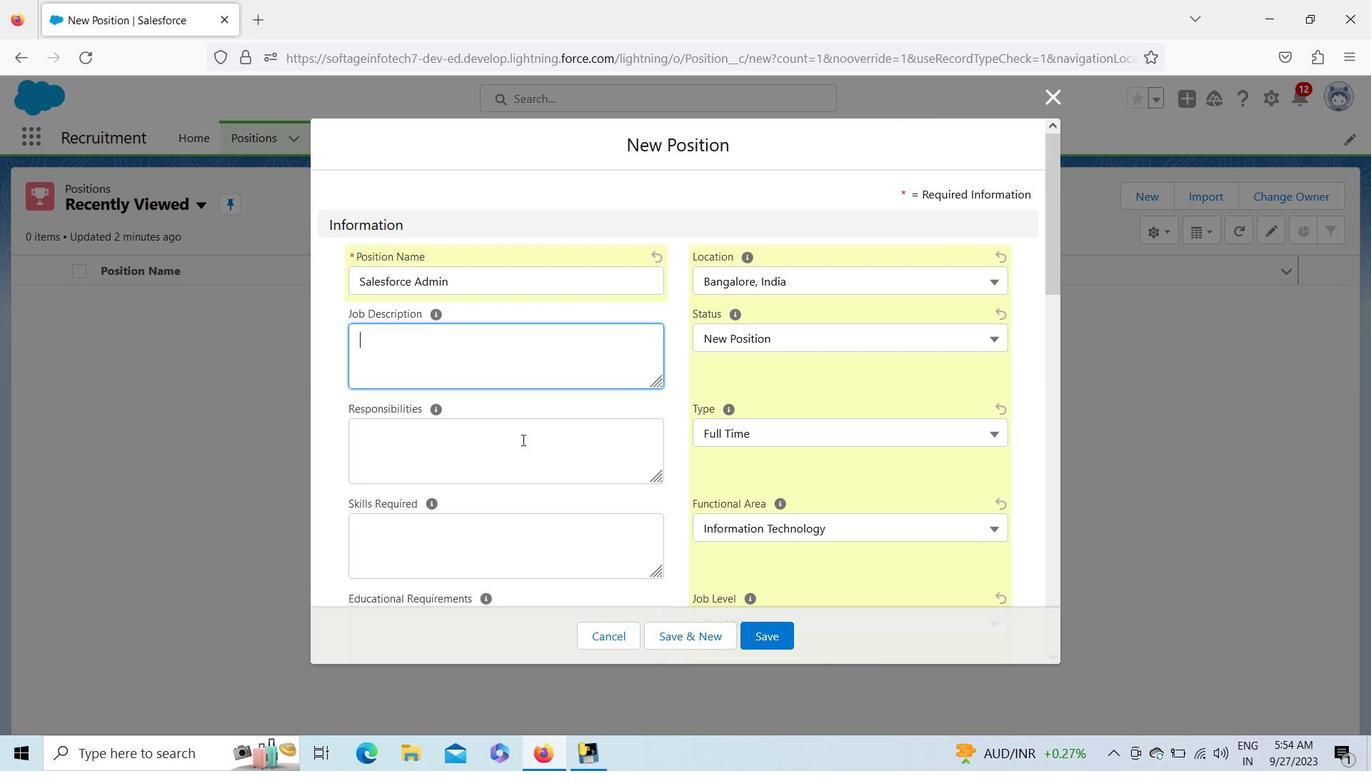 
Action: Mouse moved to (1055, 239)
Screenshot: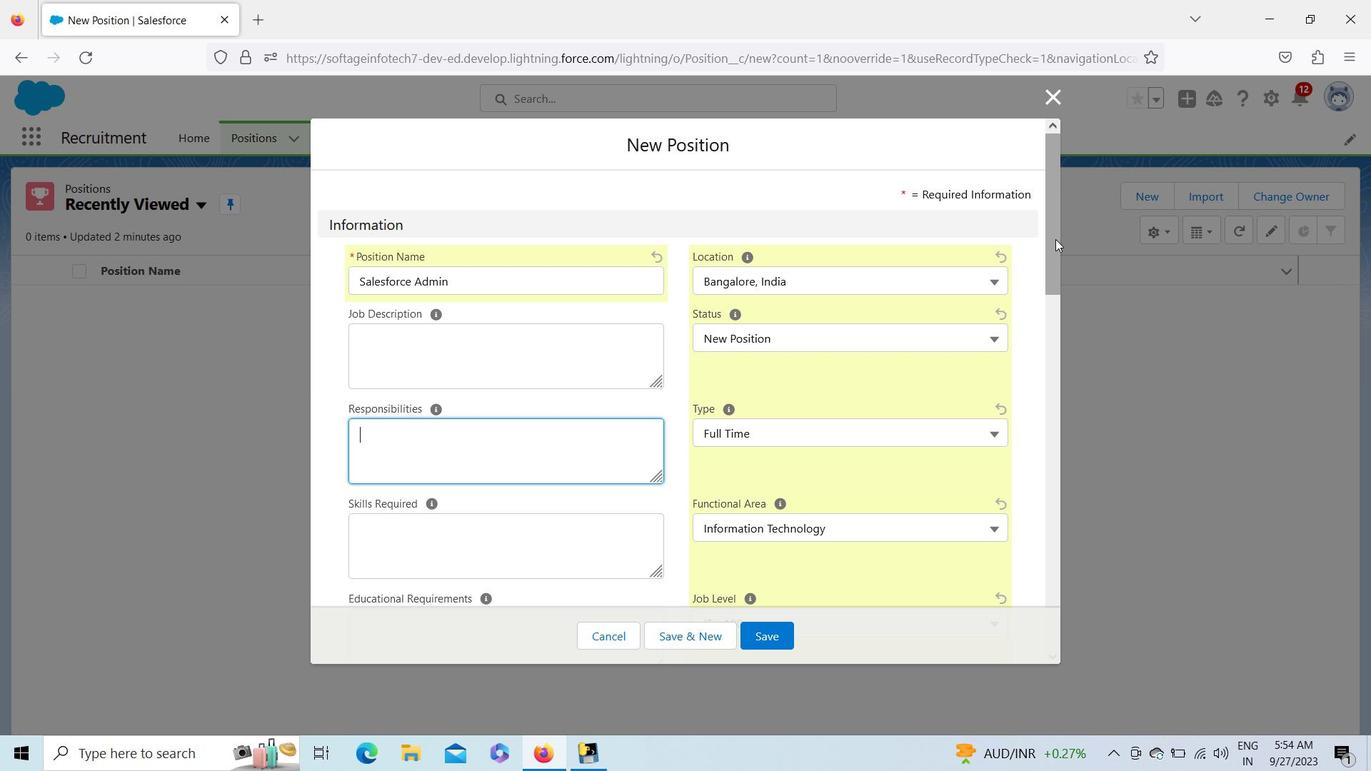 
Action: Mouse pressed left at (1055, 239)
Screenshot: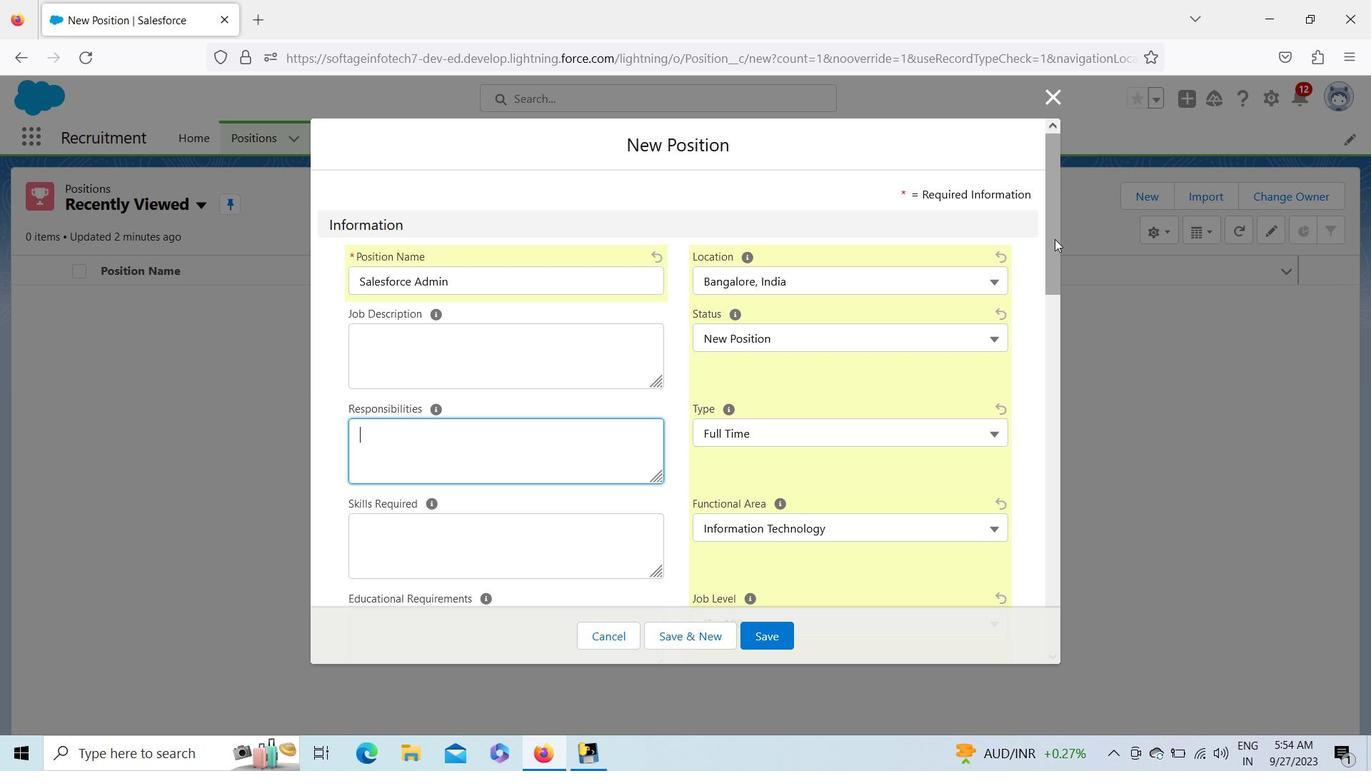 
Action: Mouse moved to (1057, 333)
Screenshot: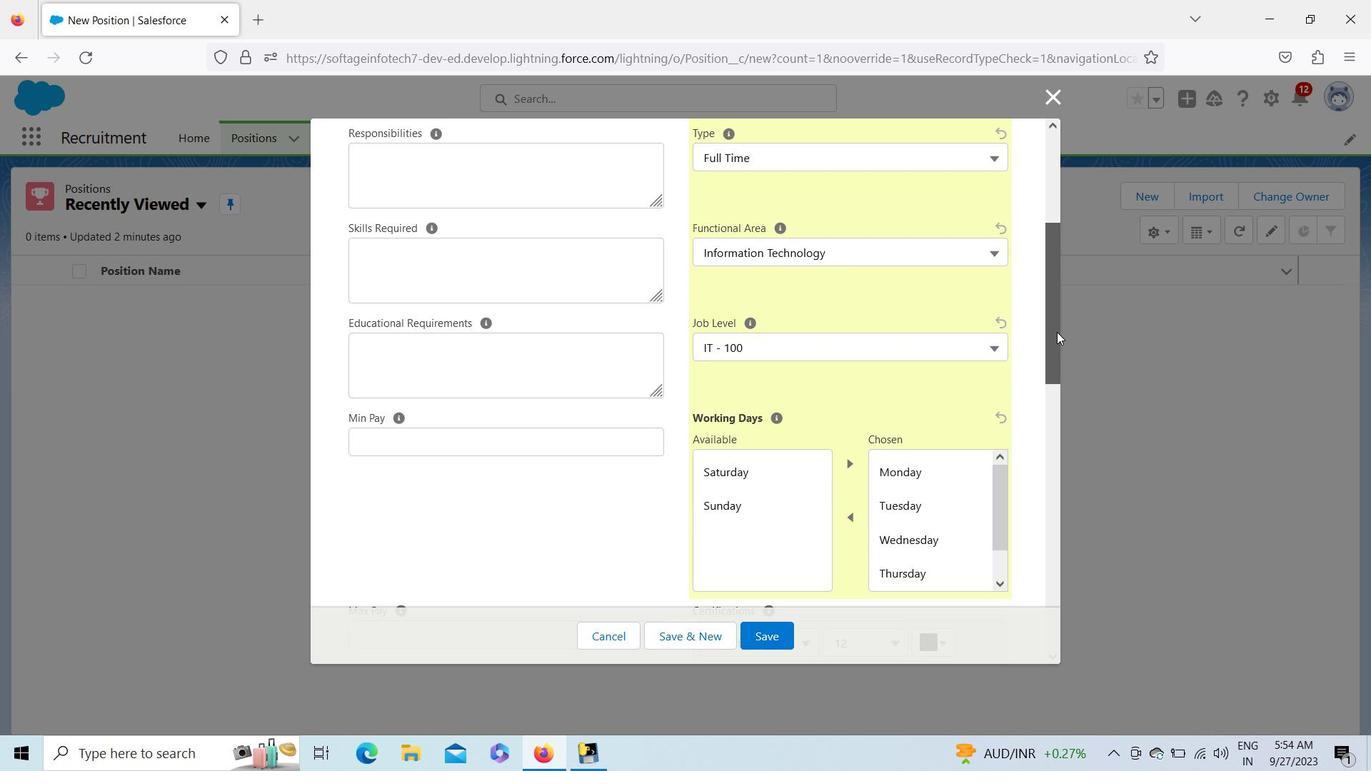 
Action: Mouse pressed left at (1057, 333)
Screenshot: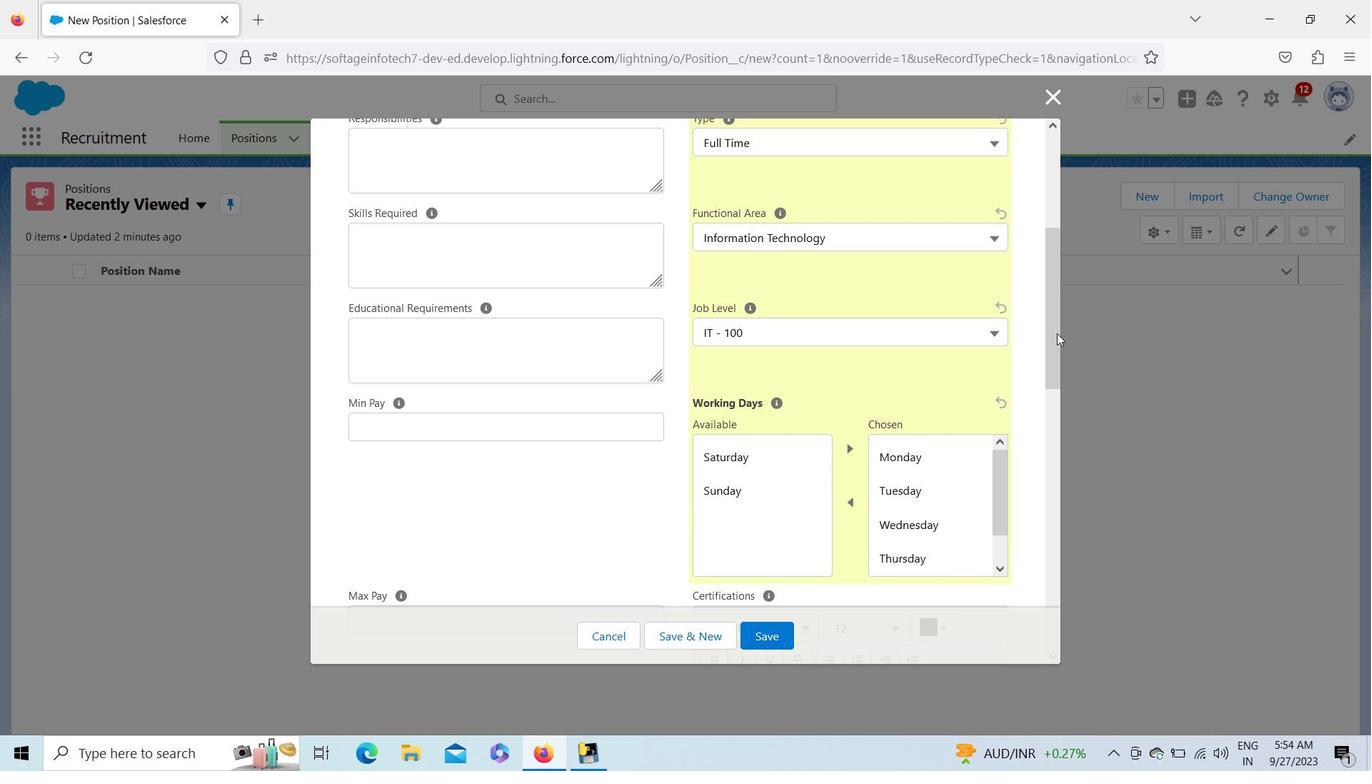 
Action: Mouse moved to (566, 327)
Screenshot: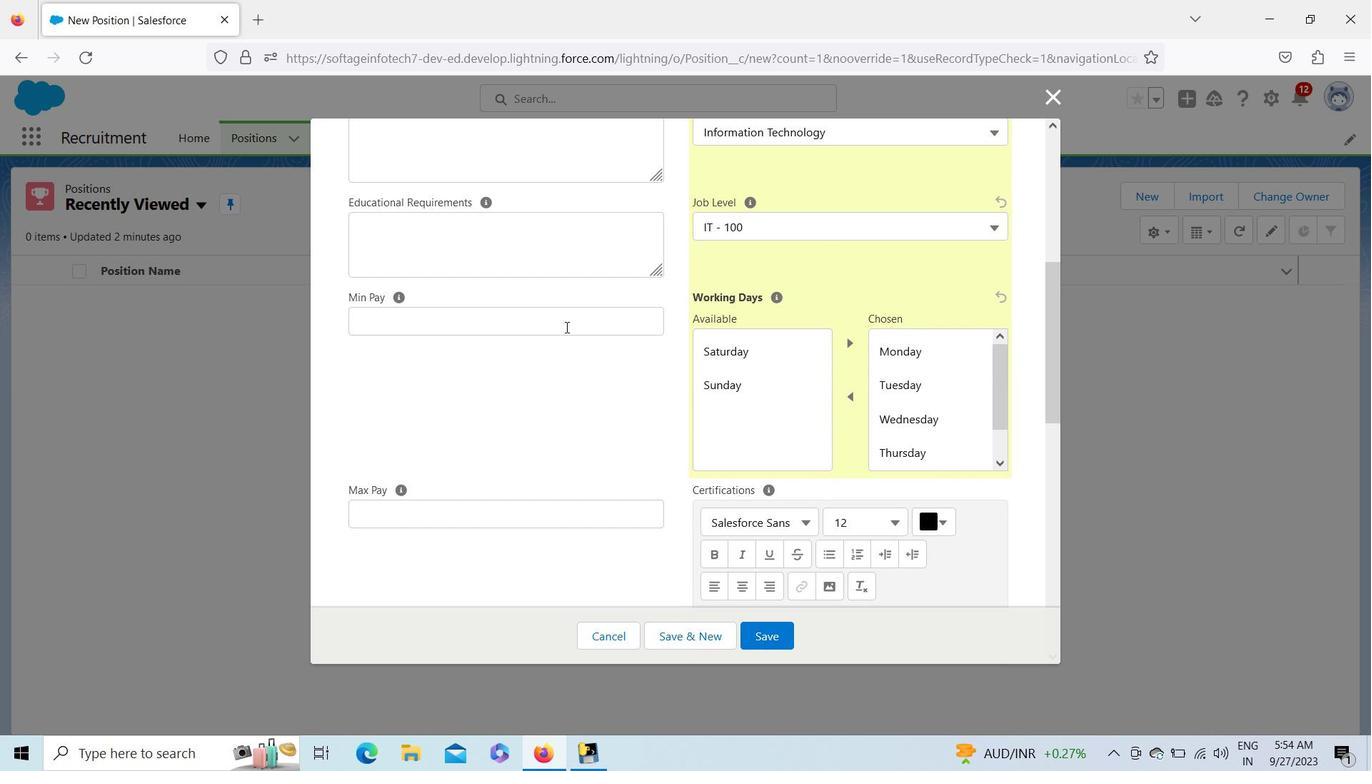 
Action: Mouse pressed left at (566, 327)
Screenshot: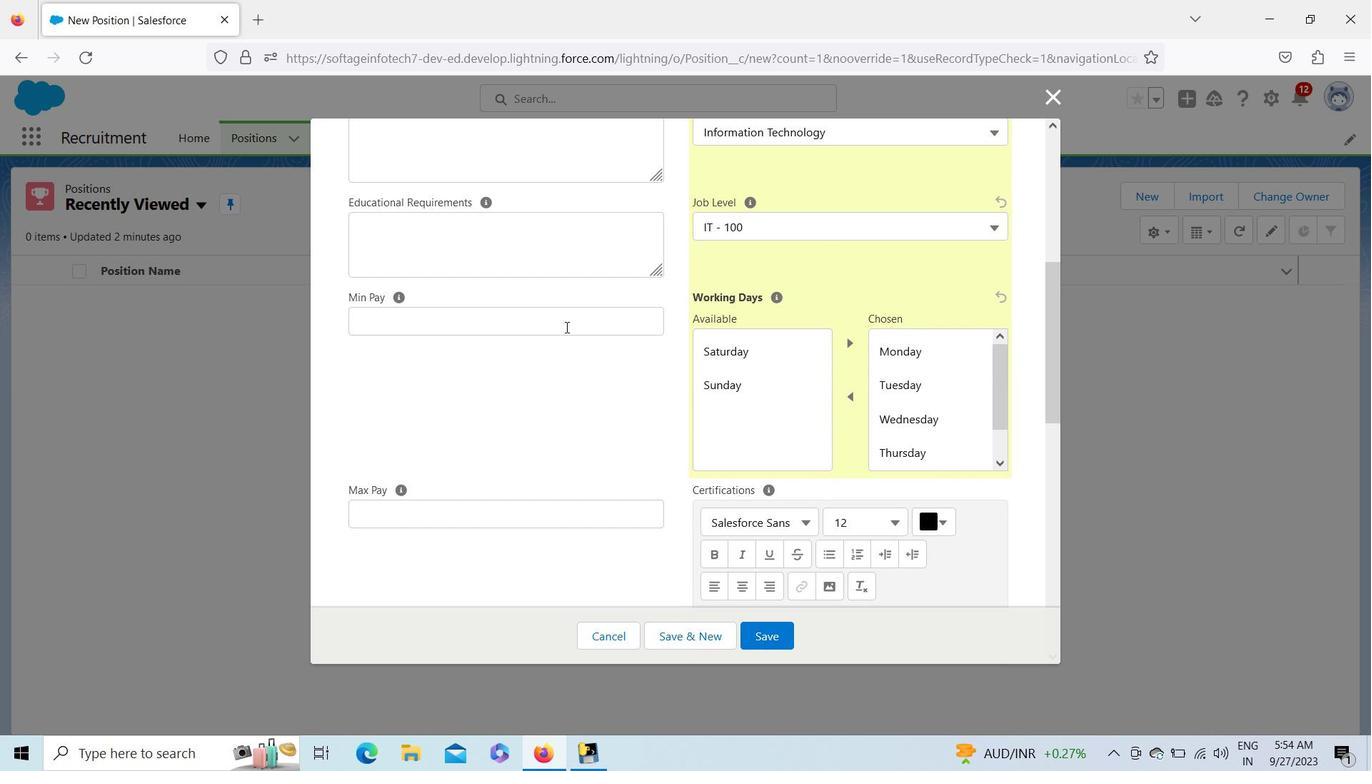 
Action: Key pressed 2000<Key.shift><Key.shift><Key.shift><Key.shift><Key.shift><Key.shift><Key.shift><Key.shift><Key.backspace><Key.shift>$<Key.shift>$
Screenshot: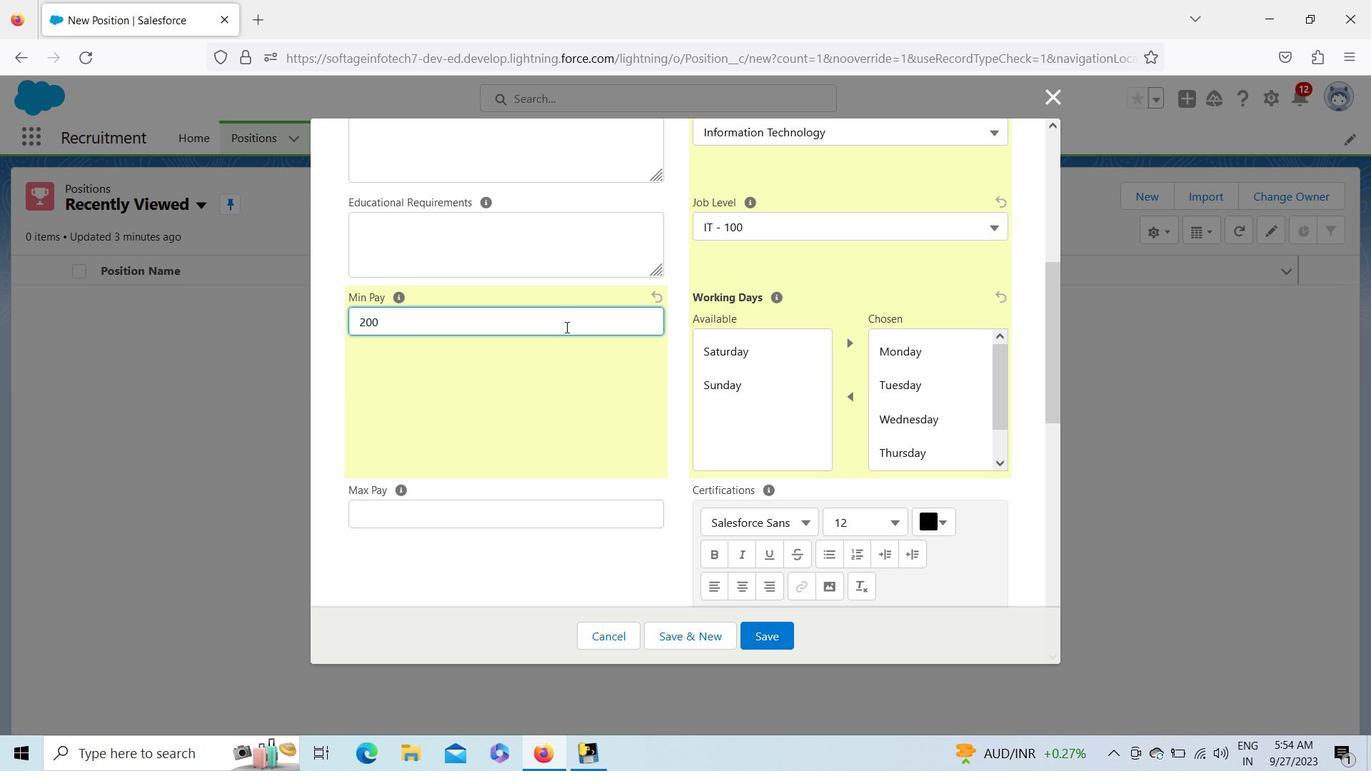 
Action: Mouse moved to (469, 512)
Screenshot: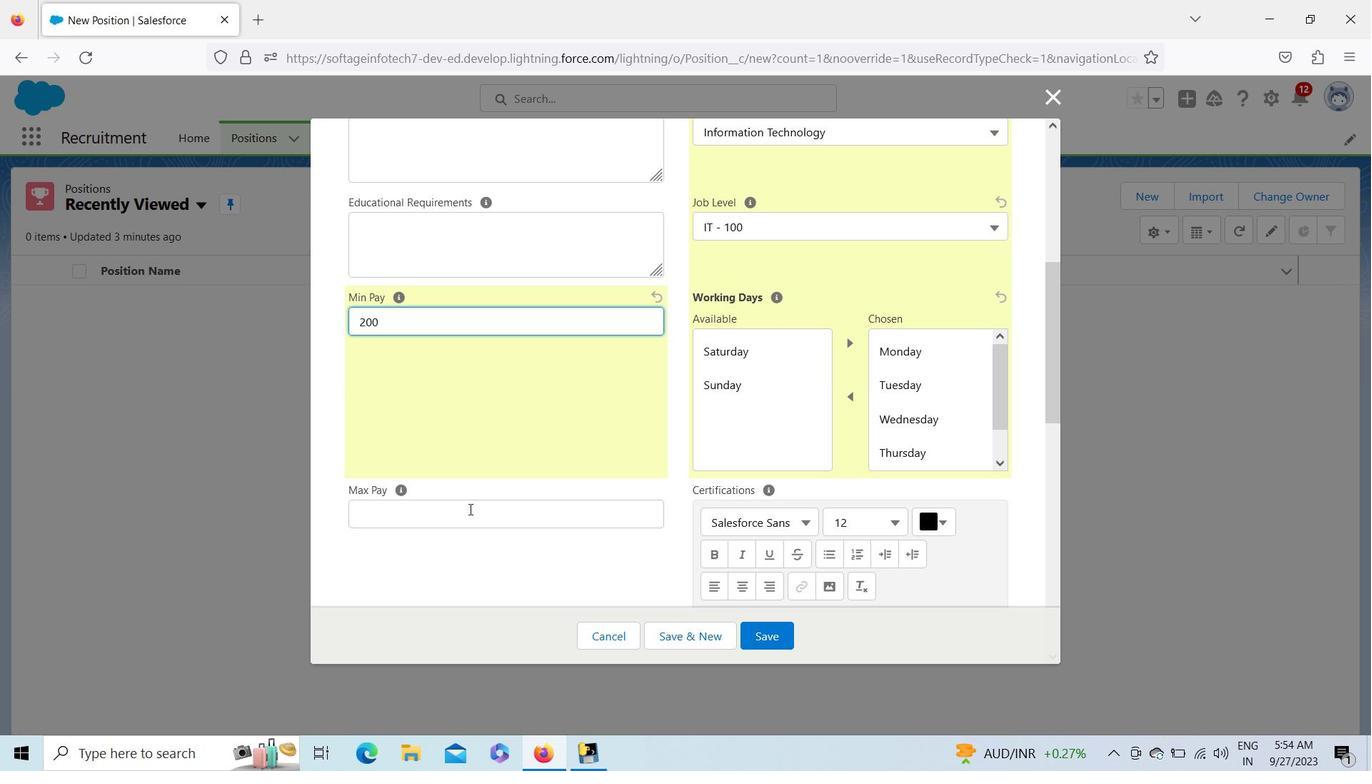 
Action: Mouse pressed left at (469, 512)
Screenshot: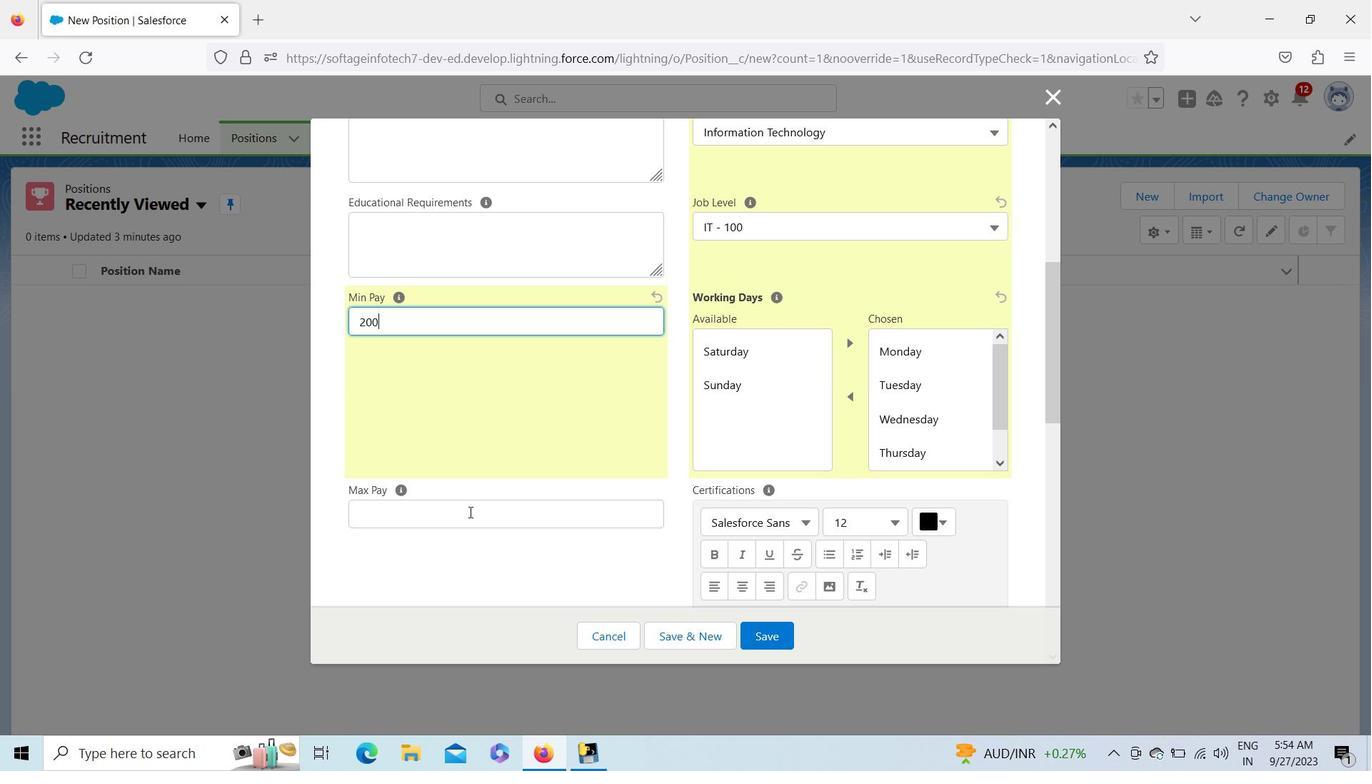 
Action: Mouse moved to (398, 320)
Screenshot: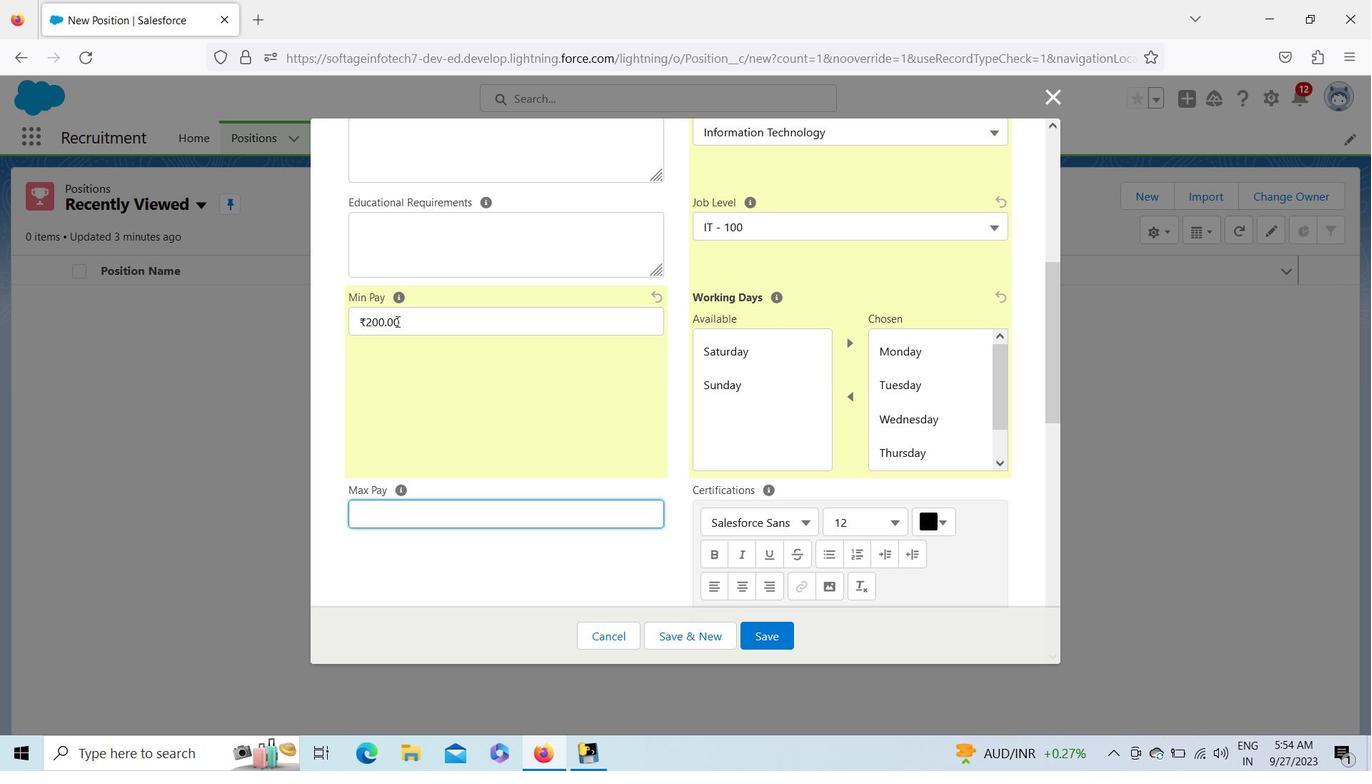 
Action: Mouse pressed left at (398, 320)
Screenshot: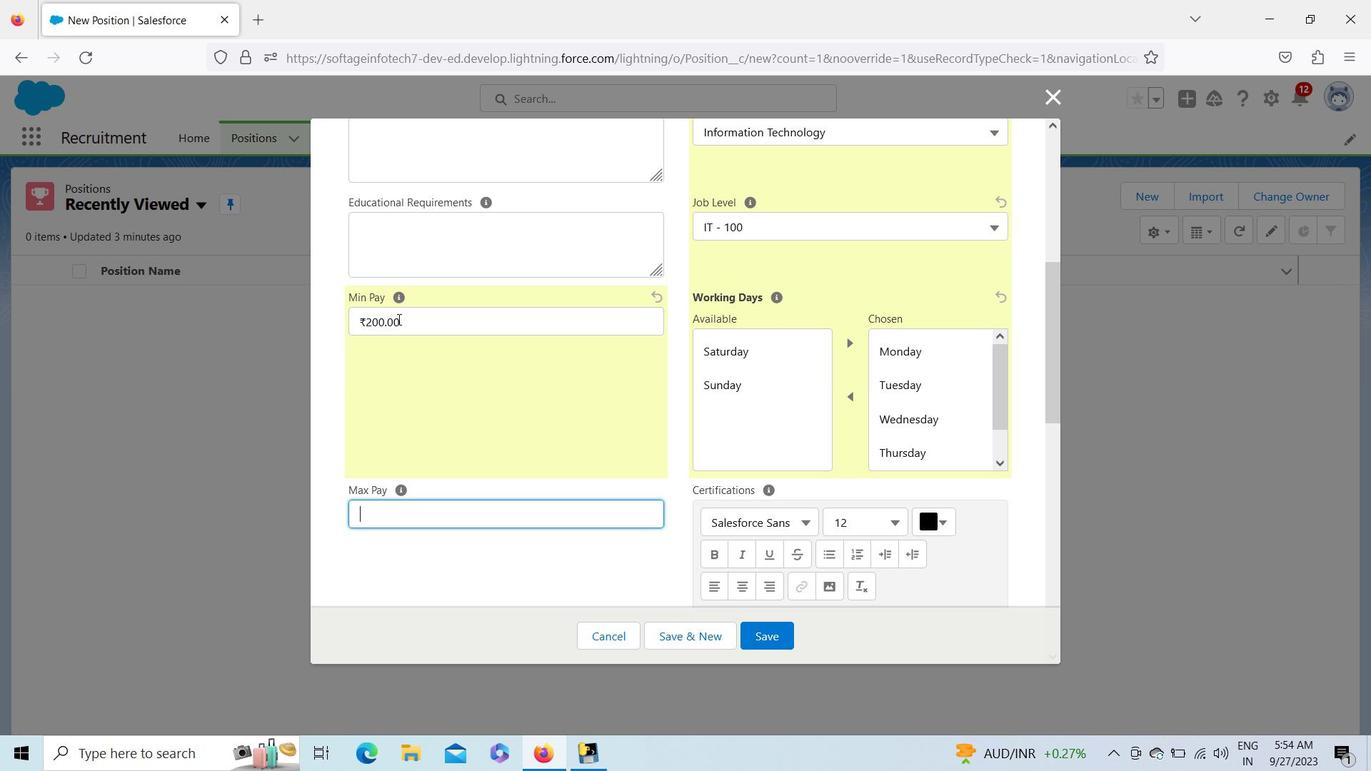 
Action: Key pressed 000
Screenshot: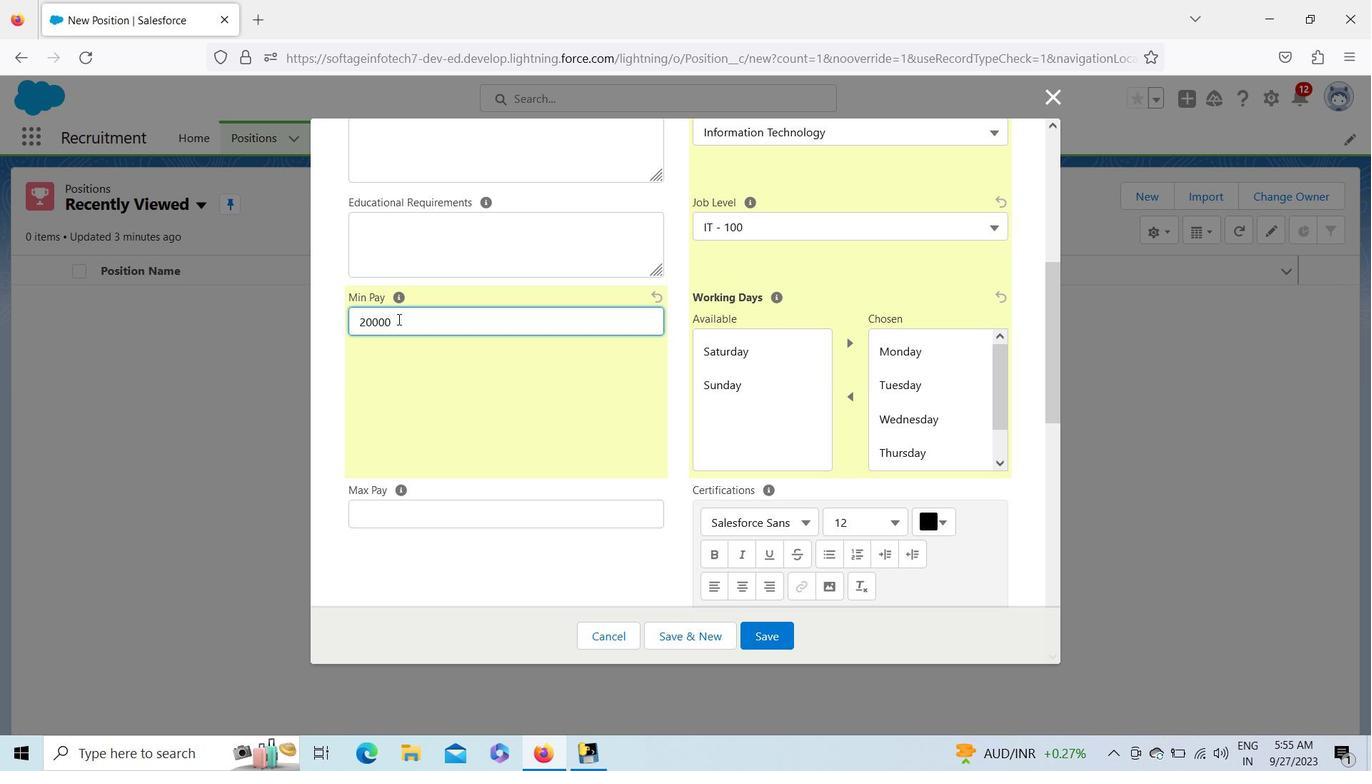 
Action: Mouse moved to (385, 520)
Screenshot: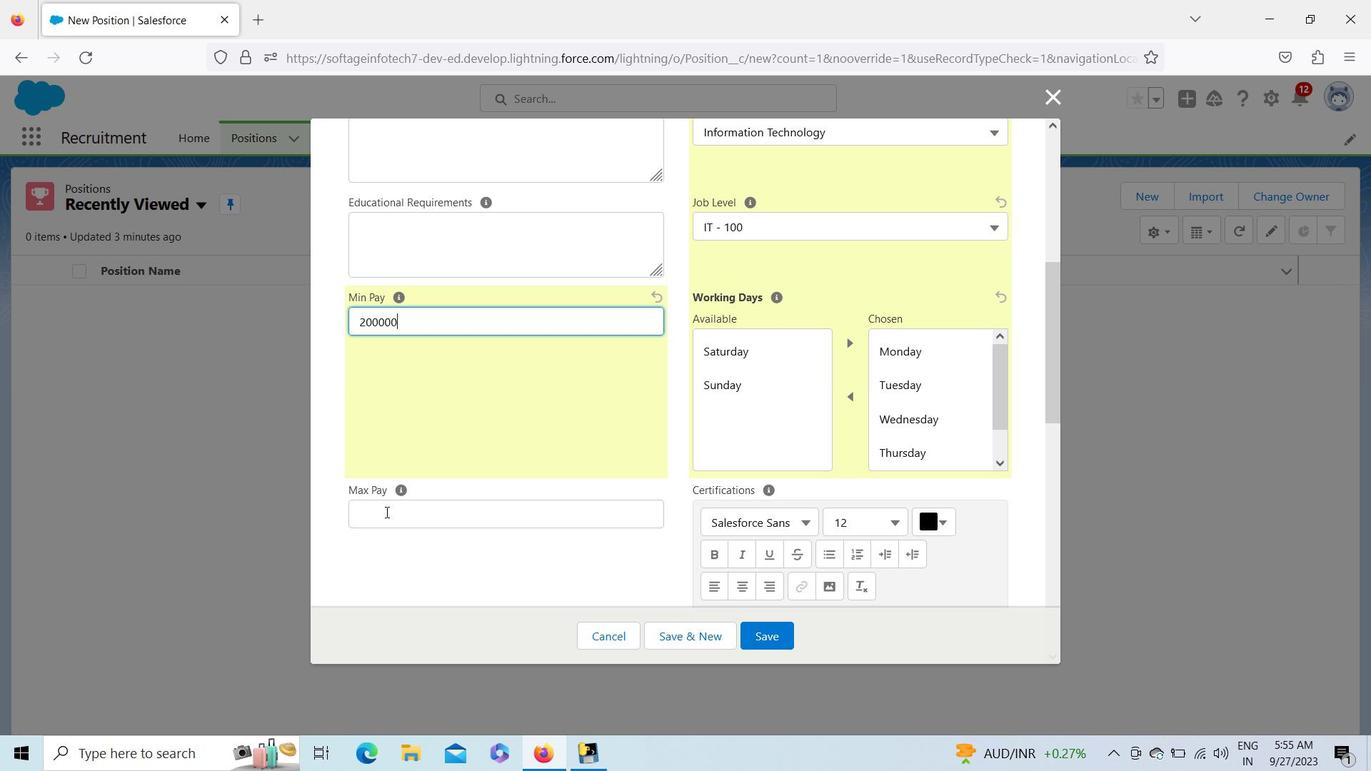 
Action: Mouse pressed left at (385, 520)
Screenshot: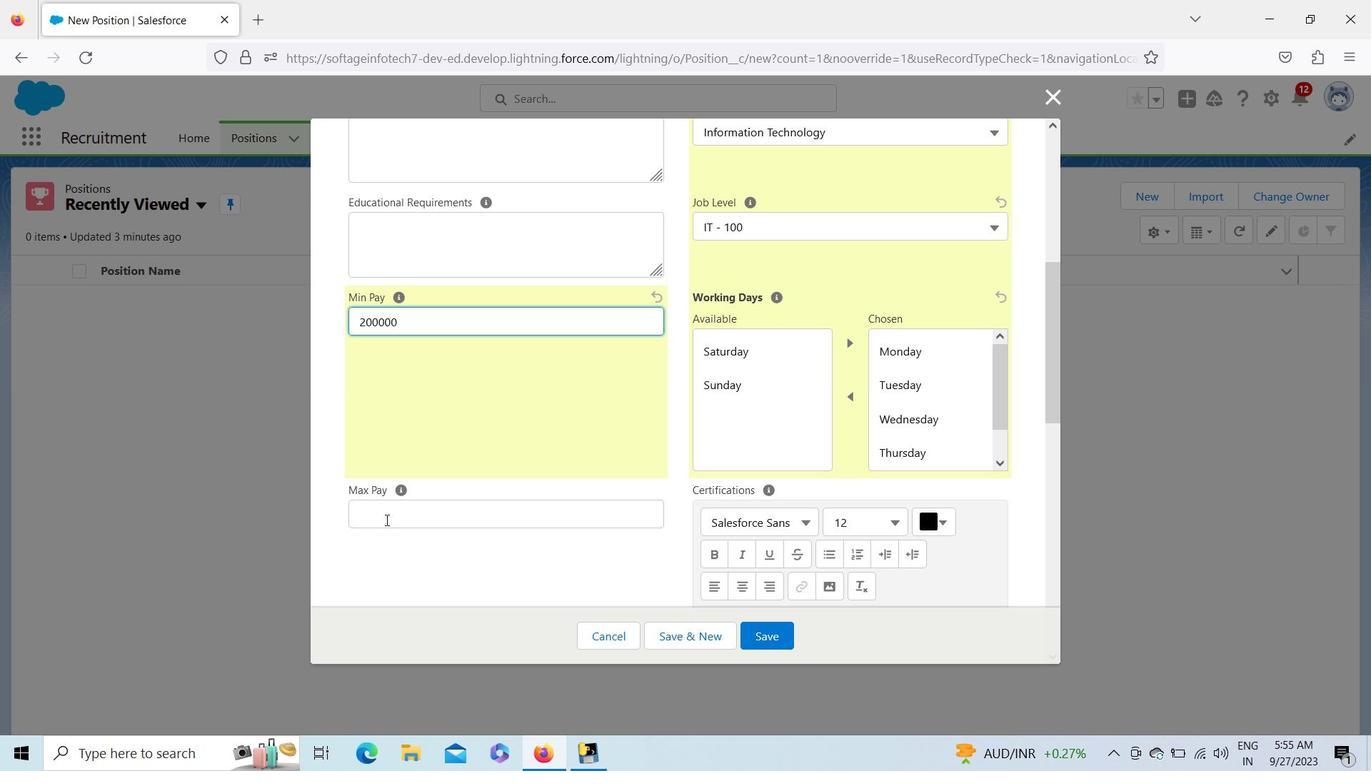 
Action: Mouse moved to (481, 552)
Screenshot: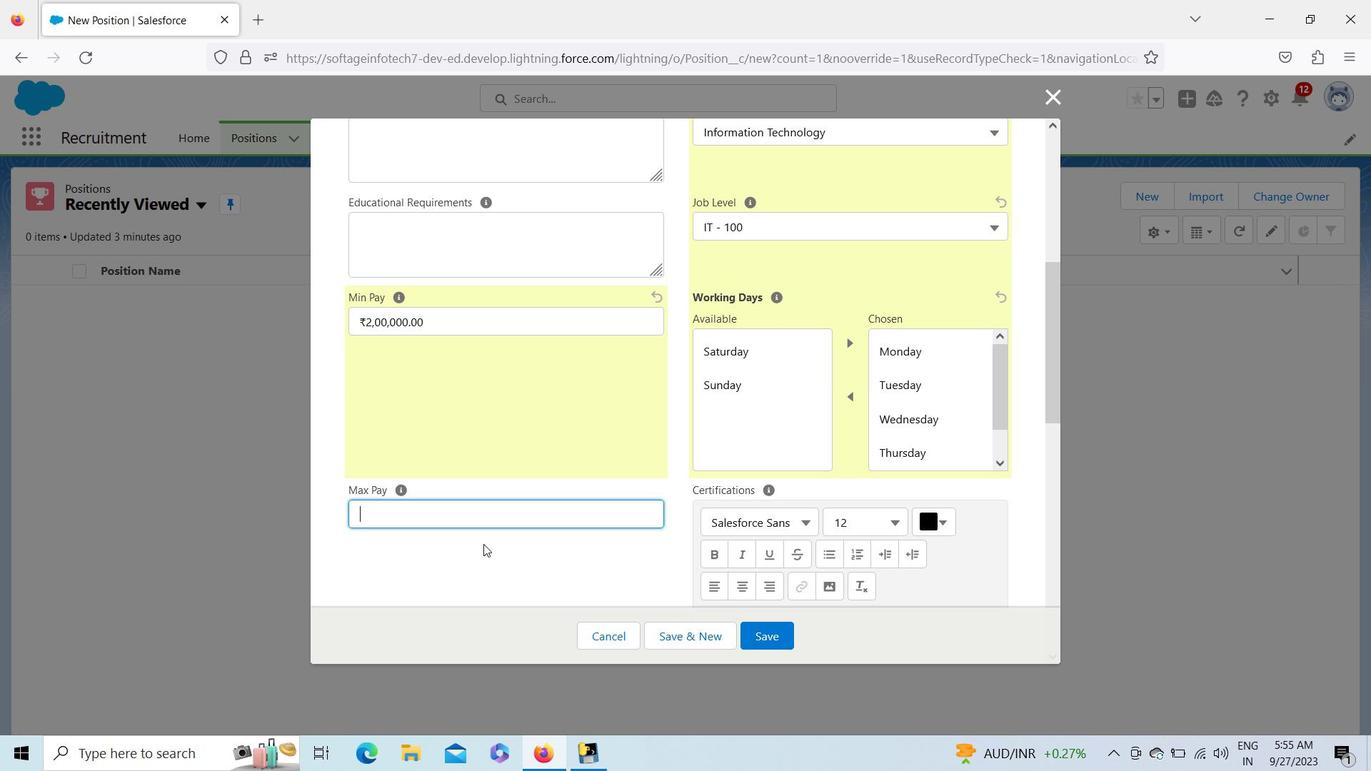 
Action: Key pressed 30000.<Key.backspace>0
Screenshot: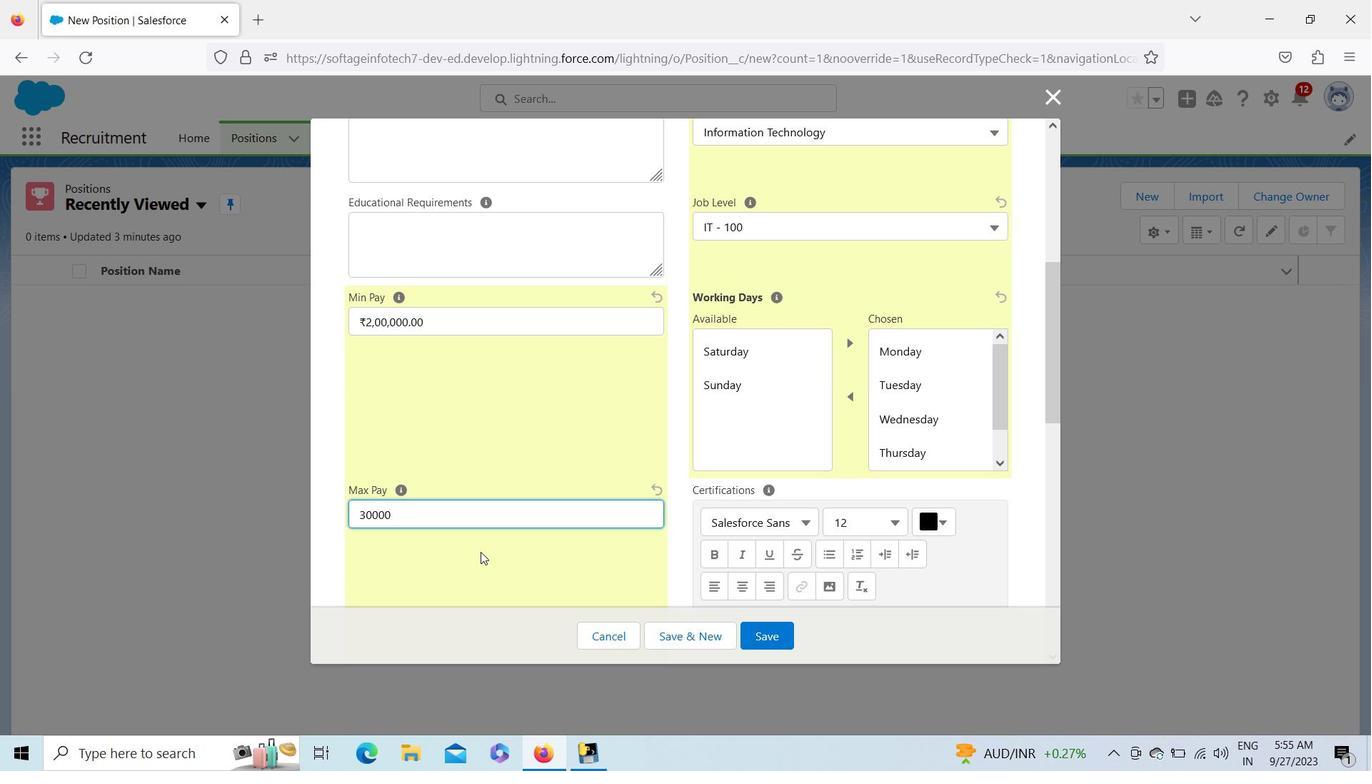 
Action: Mouse moved to (1051, 365)
Screenshot: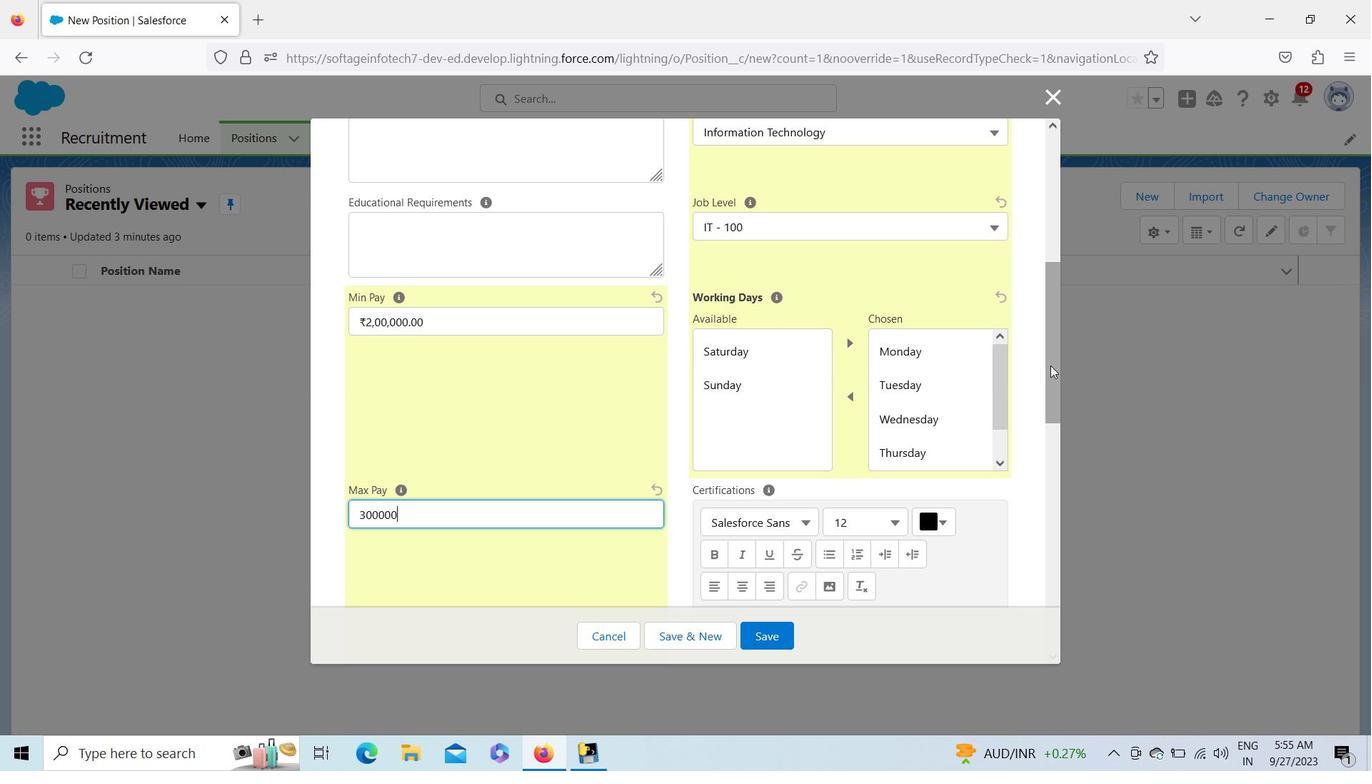 
Action: Mouse pressed left at (1051, 365)
Screenshot: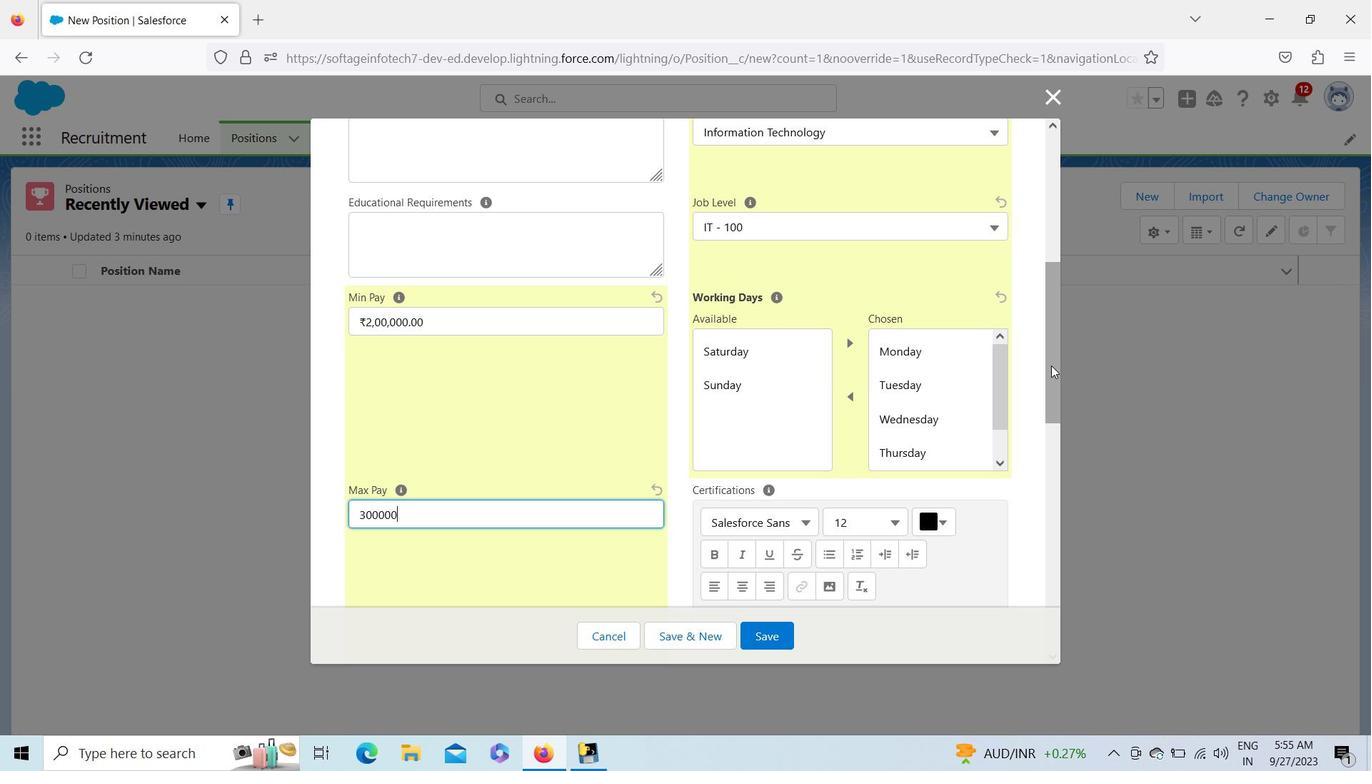 
Action: Mouse moved to (1053, 425)
Screenshot: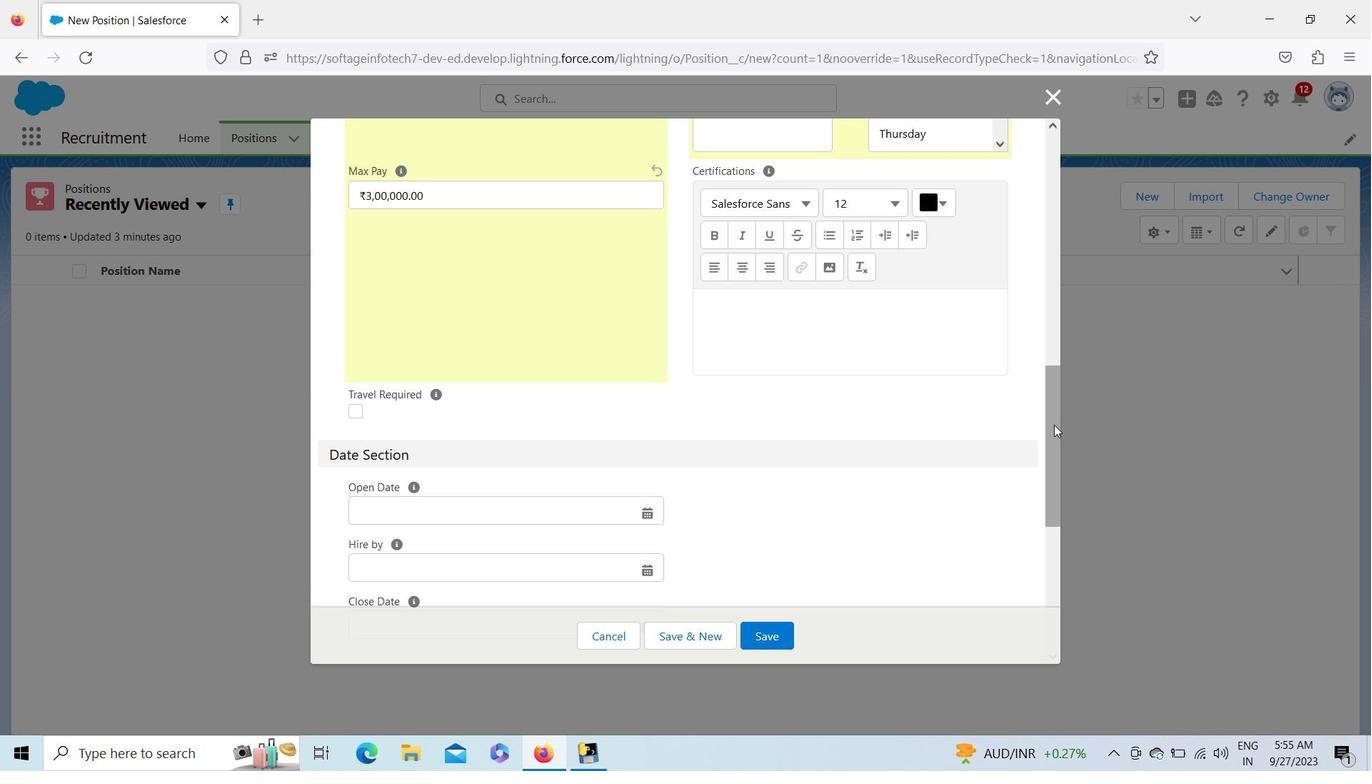 
Action: Mouse pressed left at (1053, 425)
Screenshot: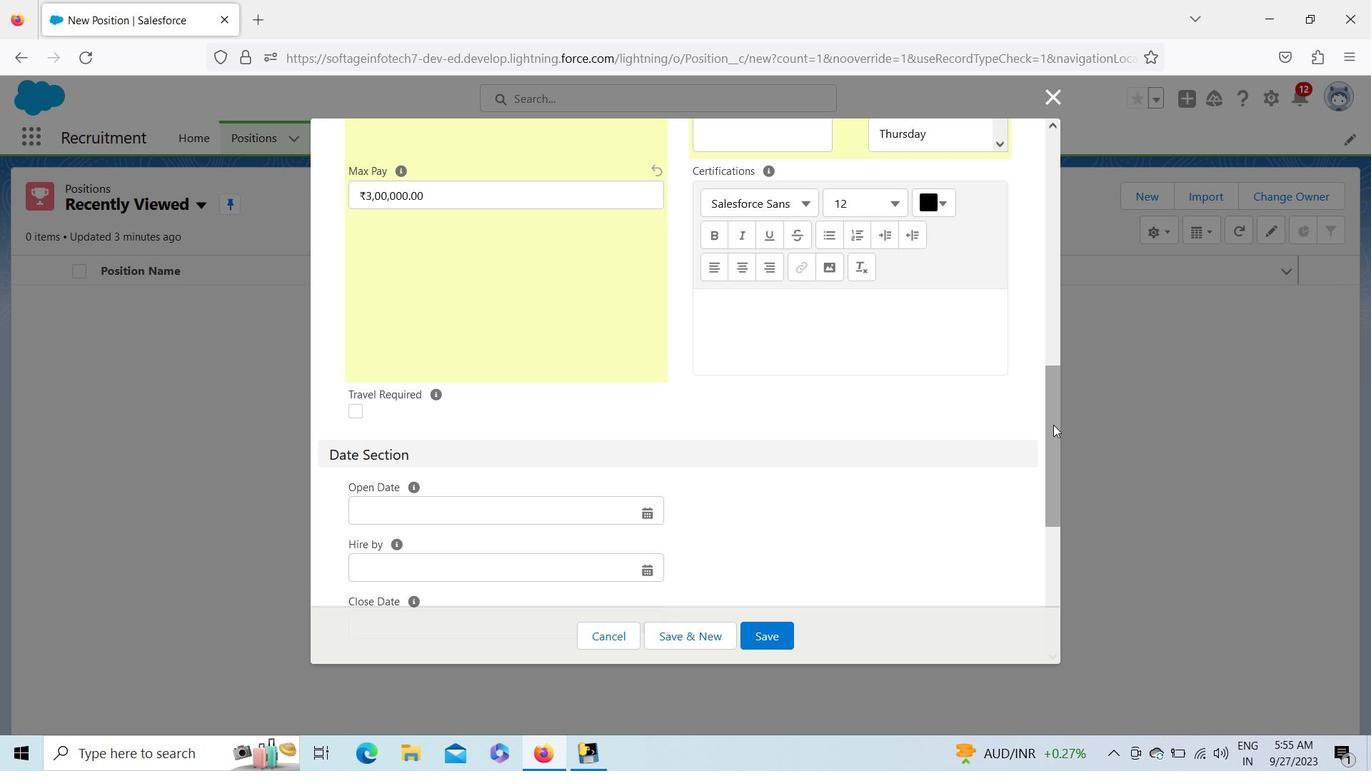 
Action: Mouse moved to (357, 476)
Screenshot: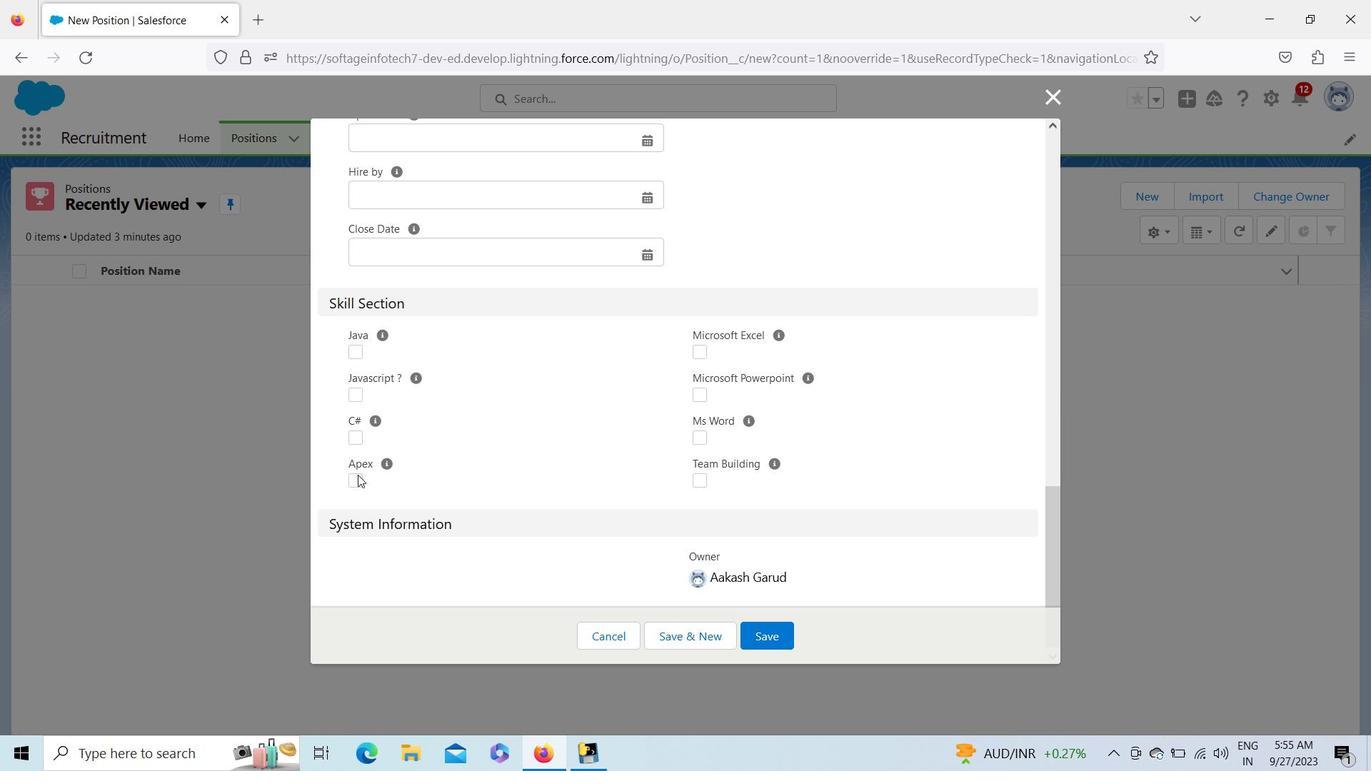 
Action: Mouse pressed left at (357, 476)
Screenshot: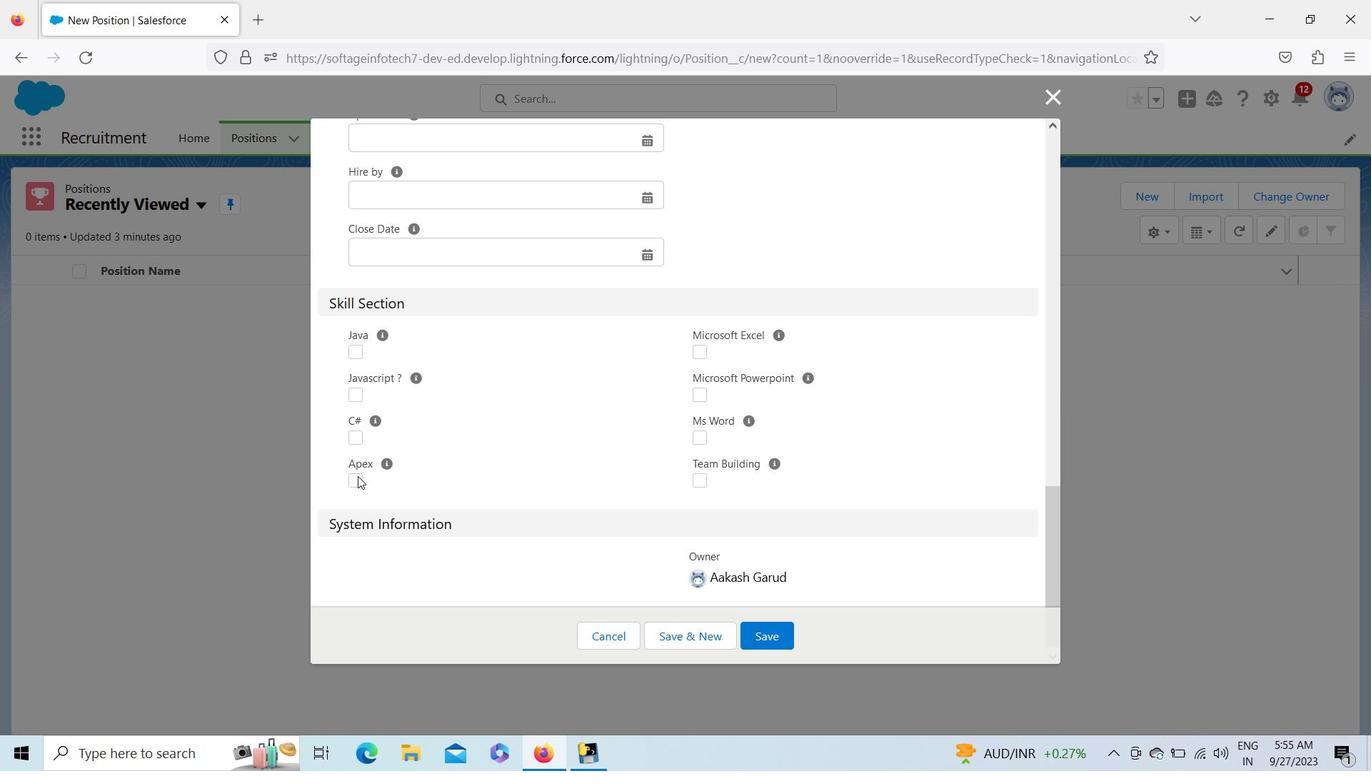 
Action: Mouse moved to (702, 478)
Screenshot: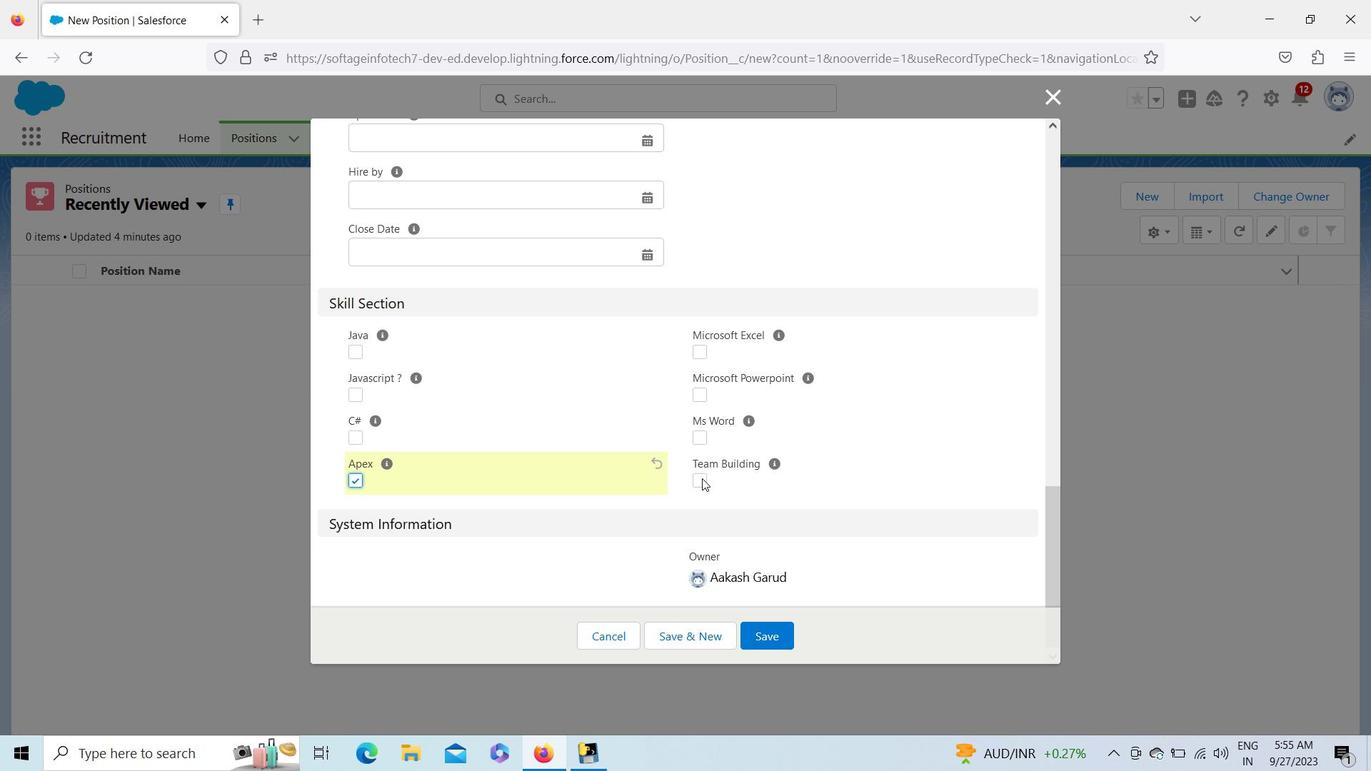 
Action: Mouse pressed left at (702, 478)
Screenshot: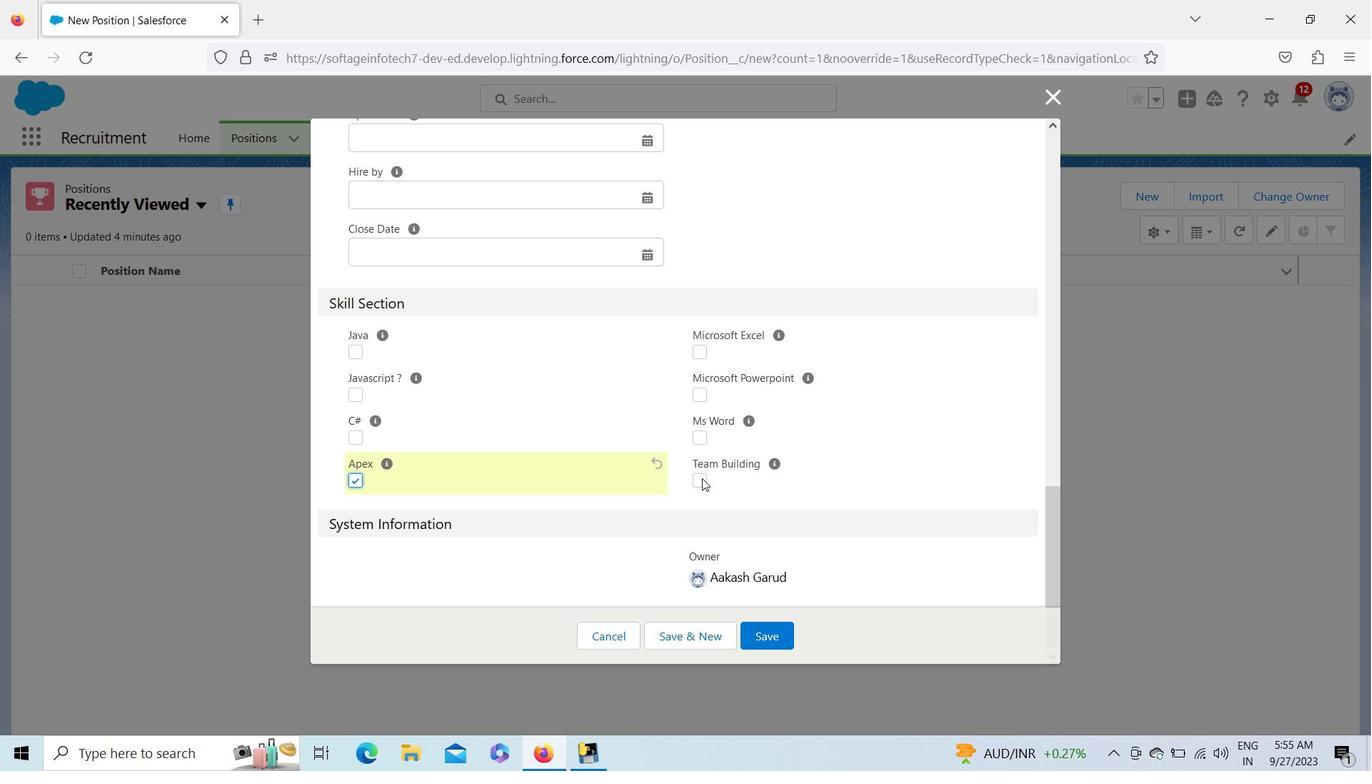 
Action: Mouse moved to (702, 437)
Screenshot: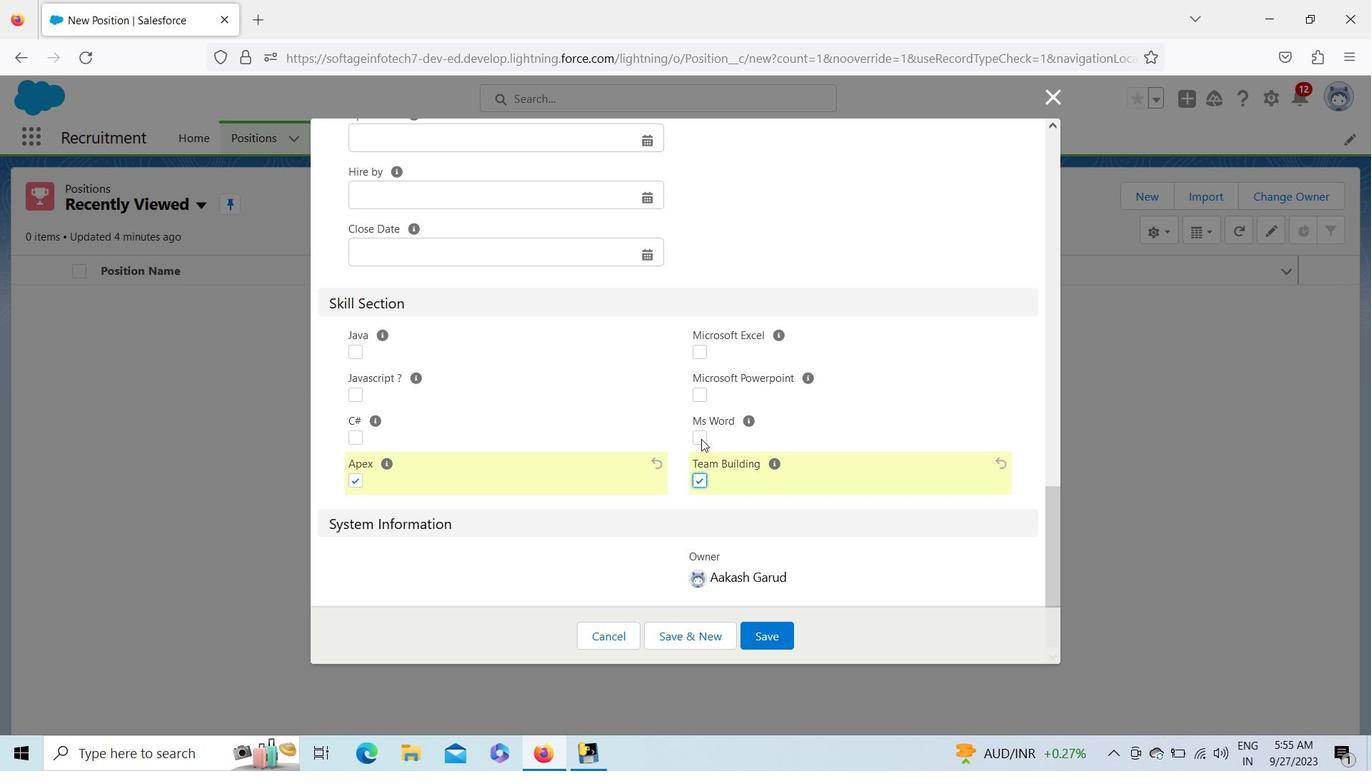 
Action: Mouse pressed left at (702, 437)
Screenshot: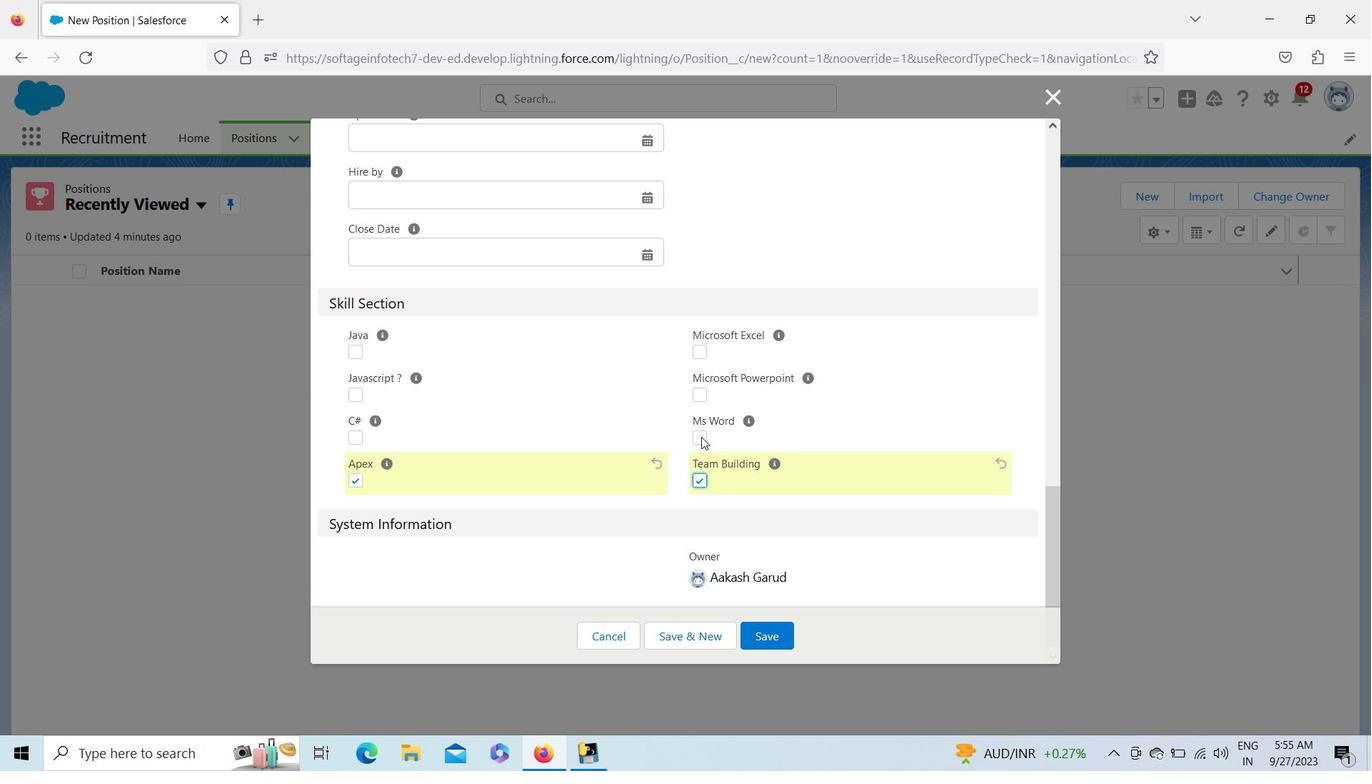 
Action: Mouse moved to (700, 400)
Screenshot: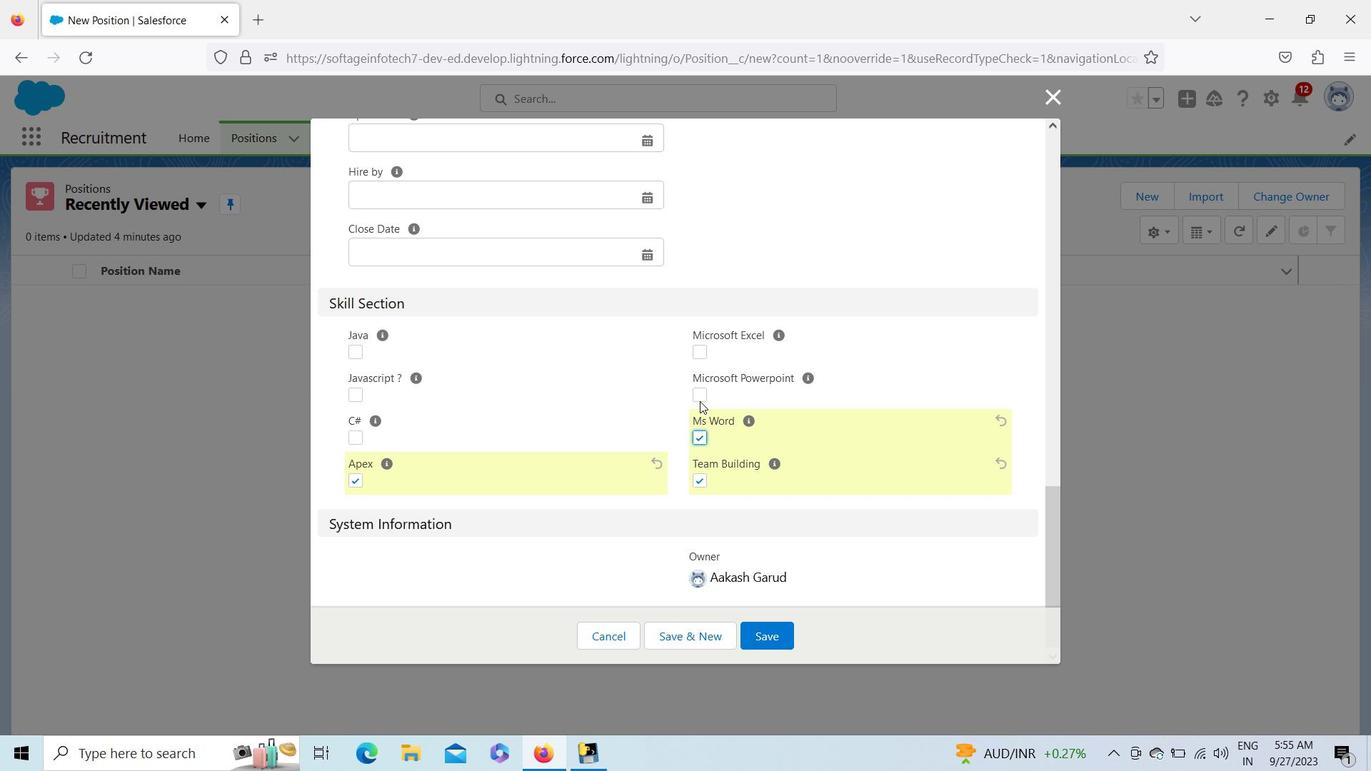 
Action: Mouse pressed left at (700, 400)
Screenshot: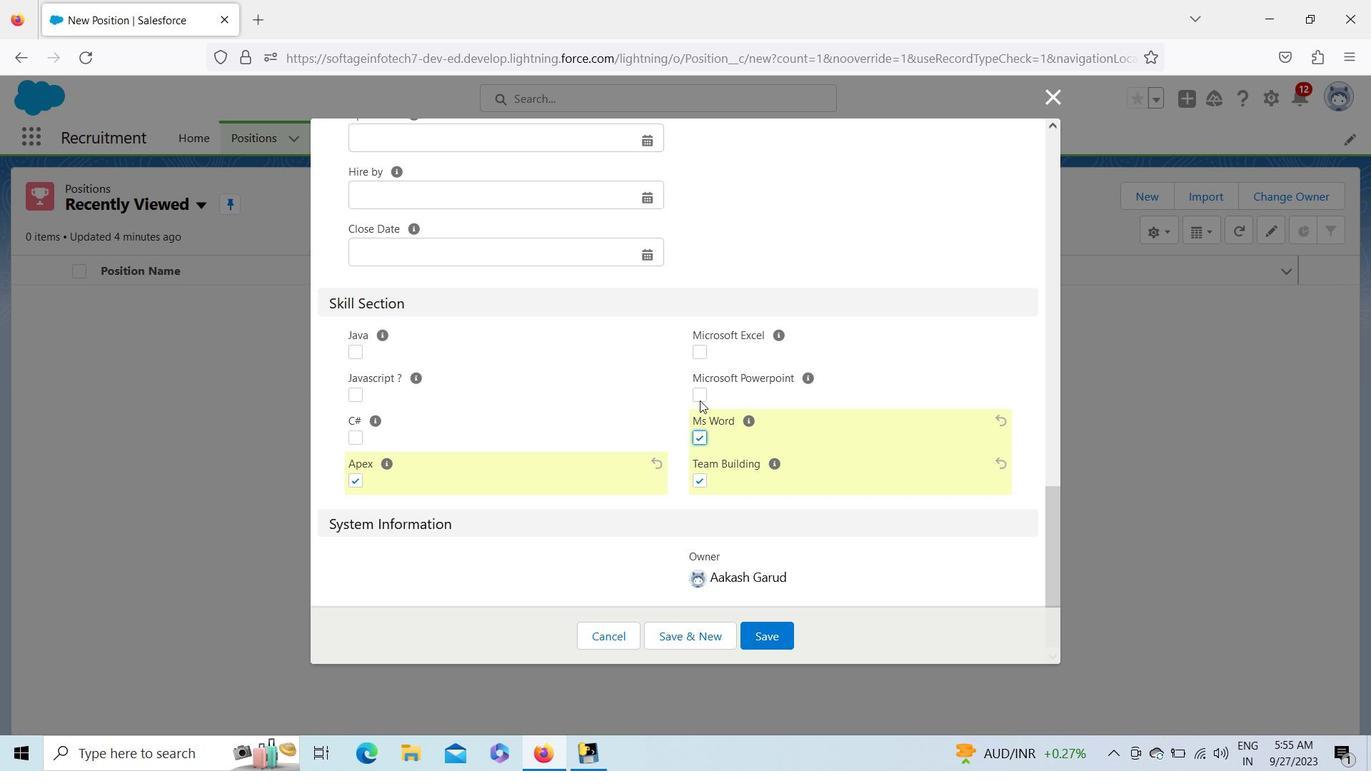 
Action: Mouse moved to (700, 359)
Screenshot: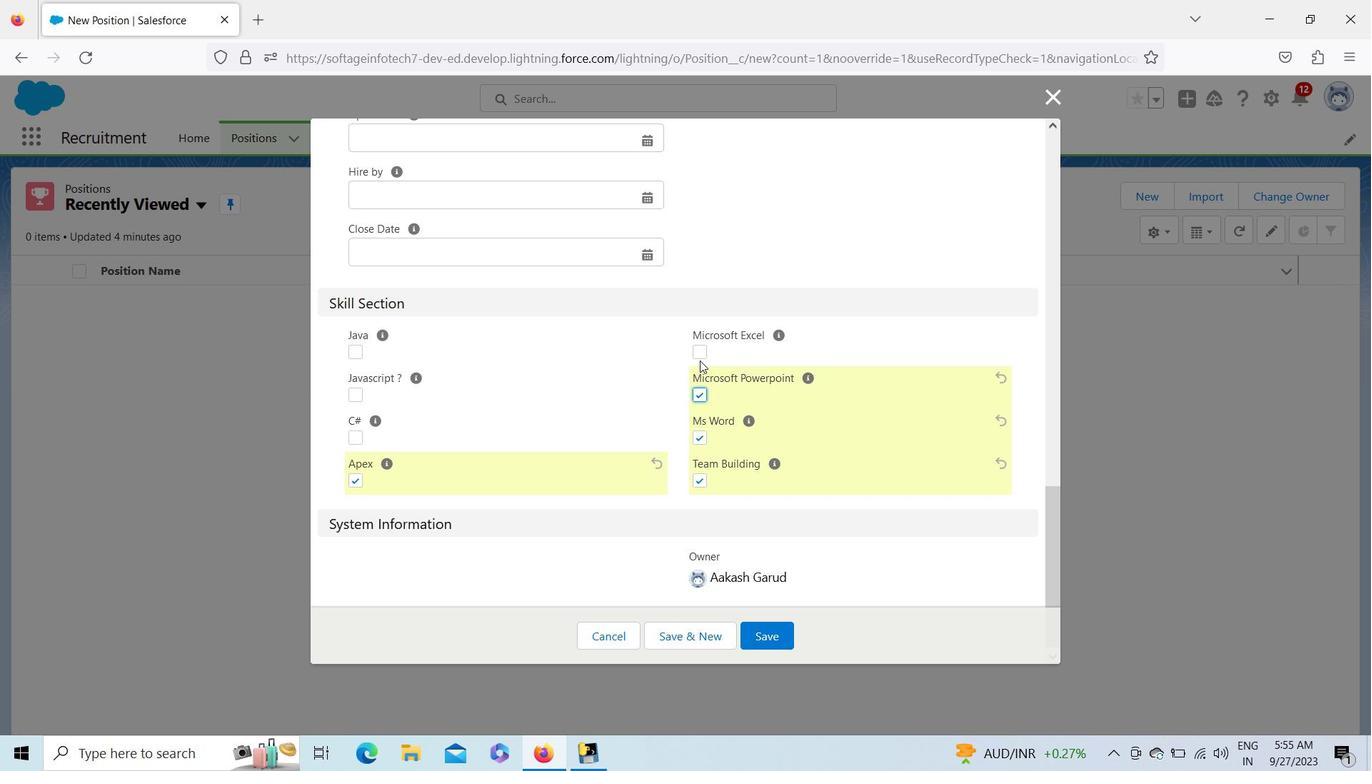 
Action: Mouse pressed left at (700, 359)
Screenshot: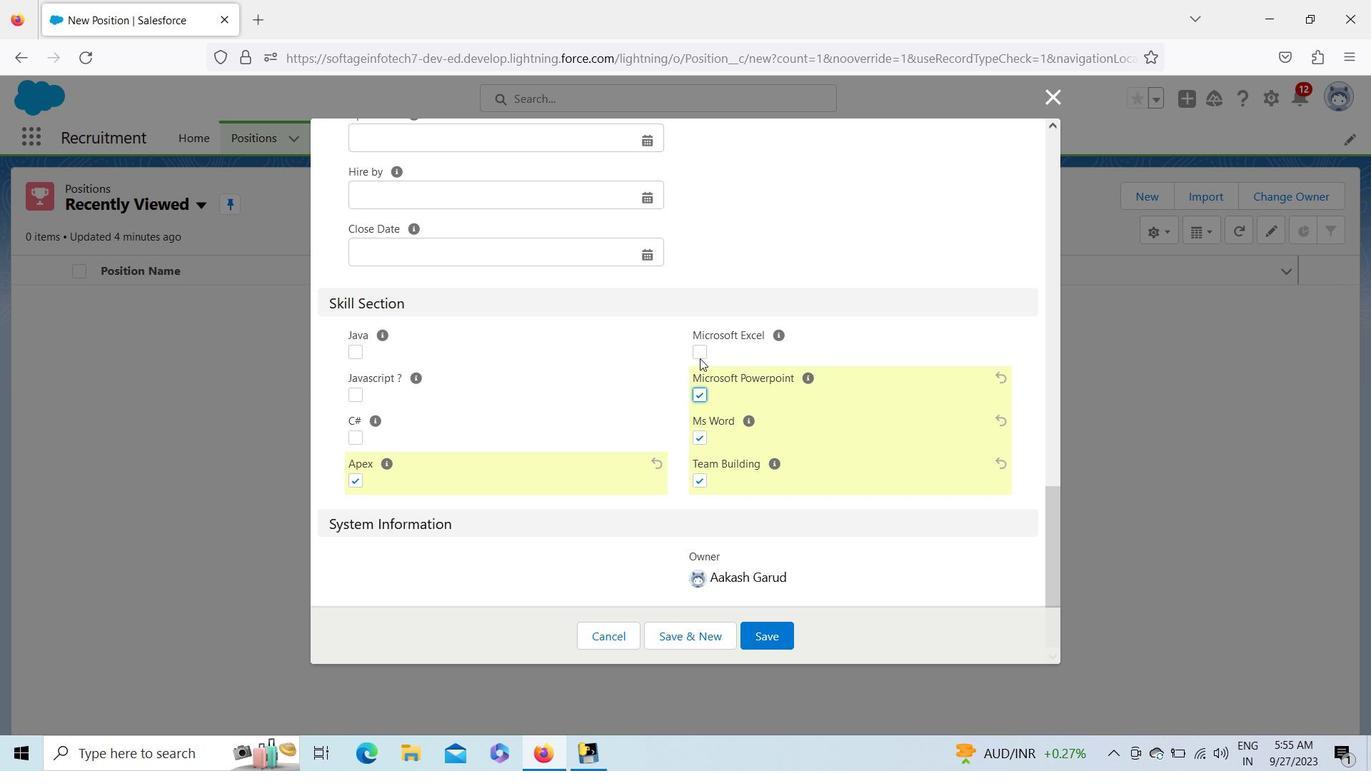 
Action: Mouse moved to (705, 388)
Screenshot: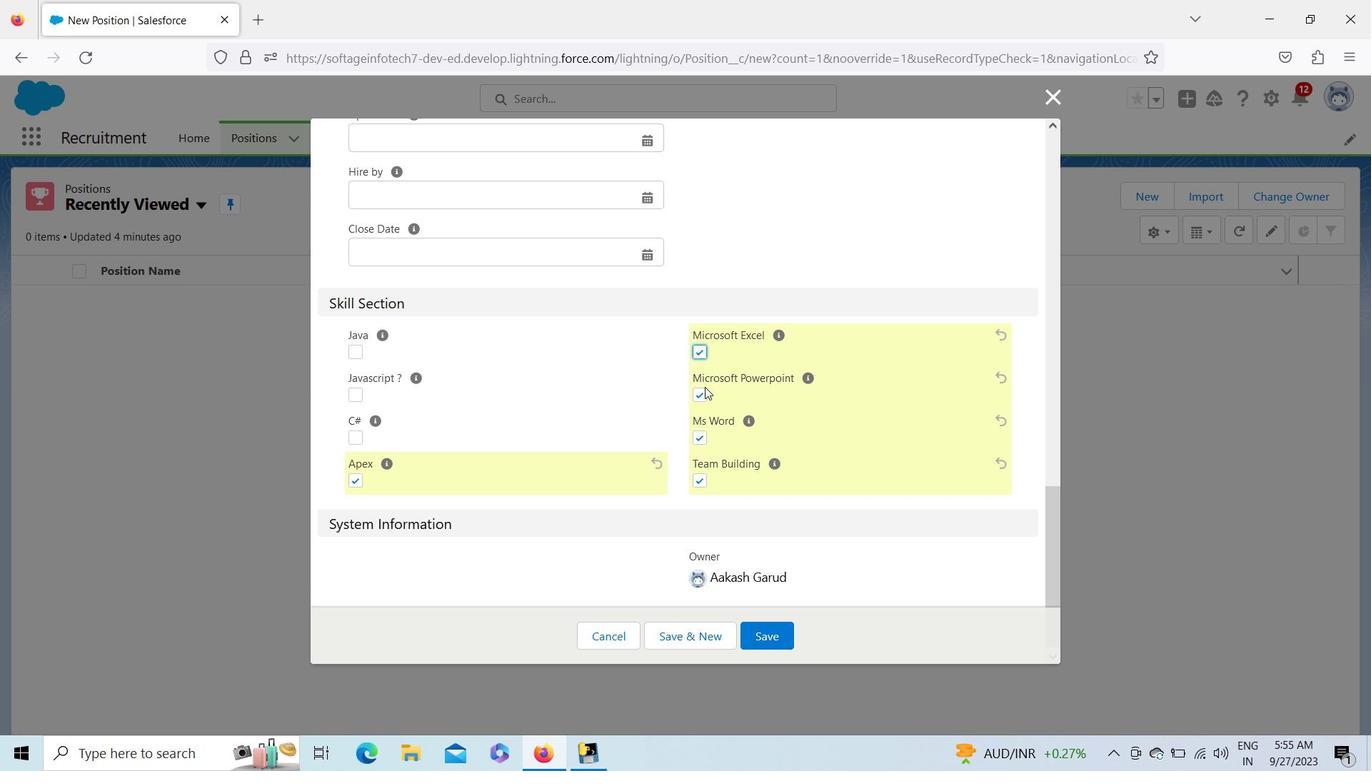 
Action: Mouse pressed left at (705, 388)
Screenshot: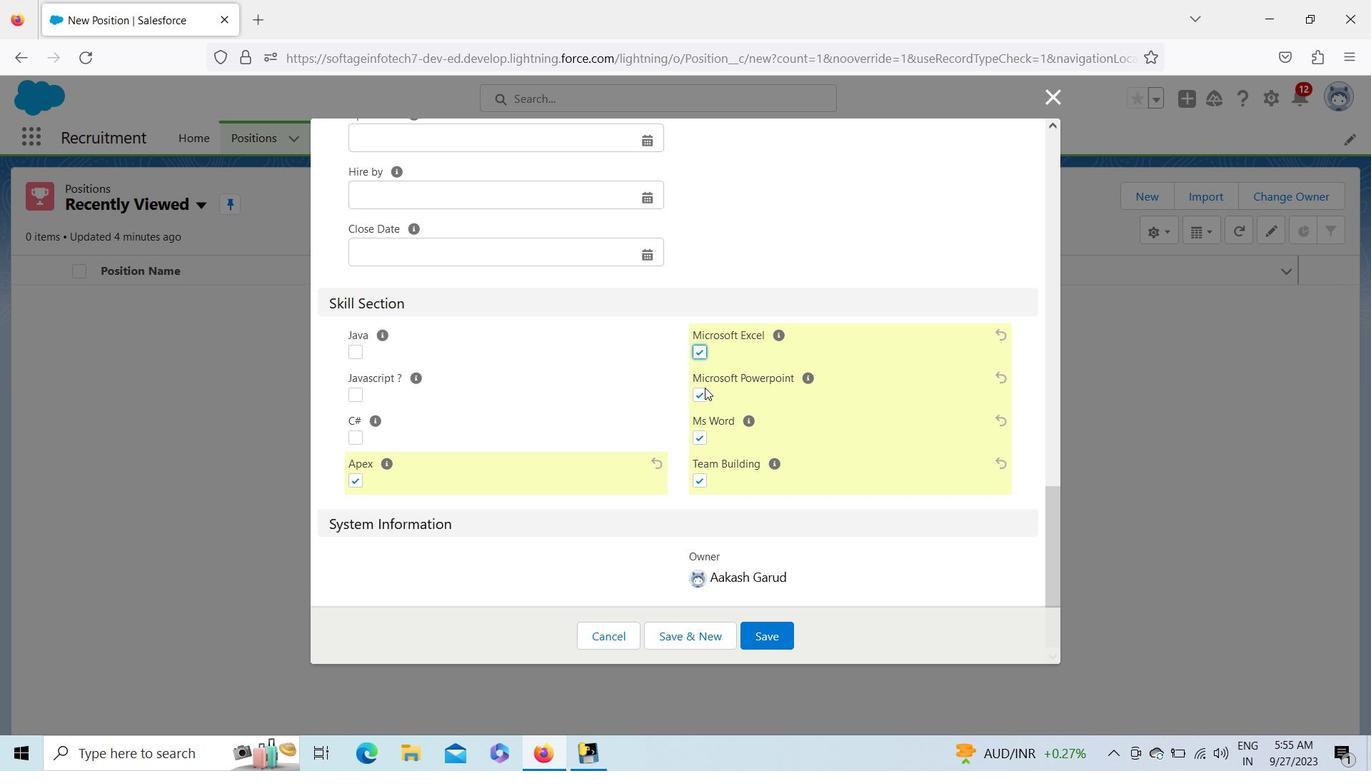 
Action: Mouse moved to (1056, 514)
Screenshot: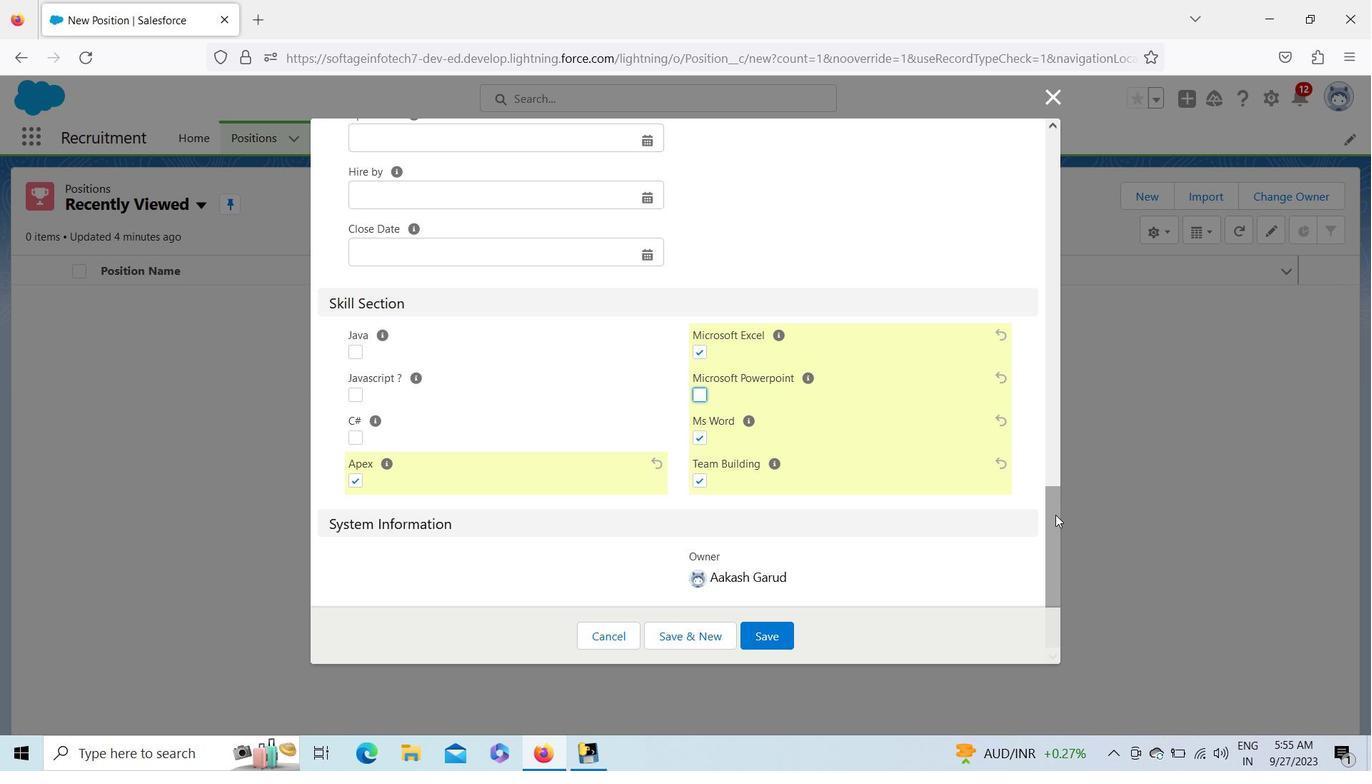 
Action: Mouse pressed left at (1056, 514)
Screenshot: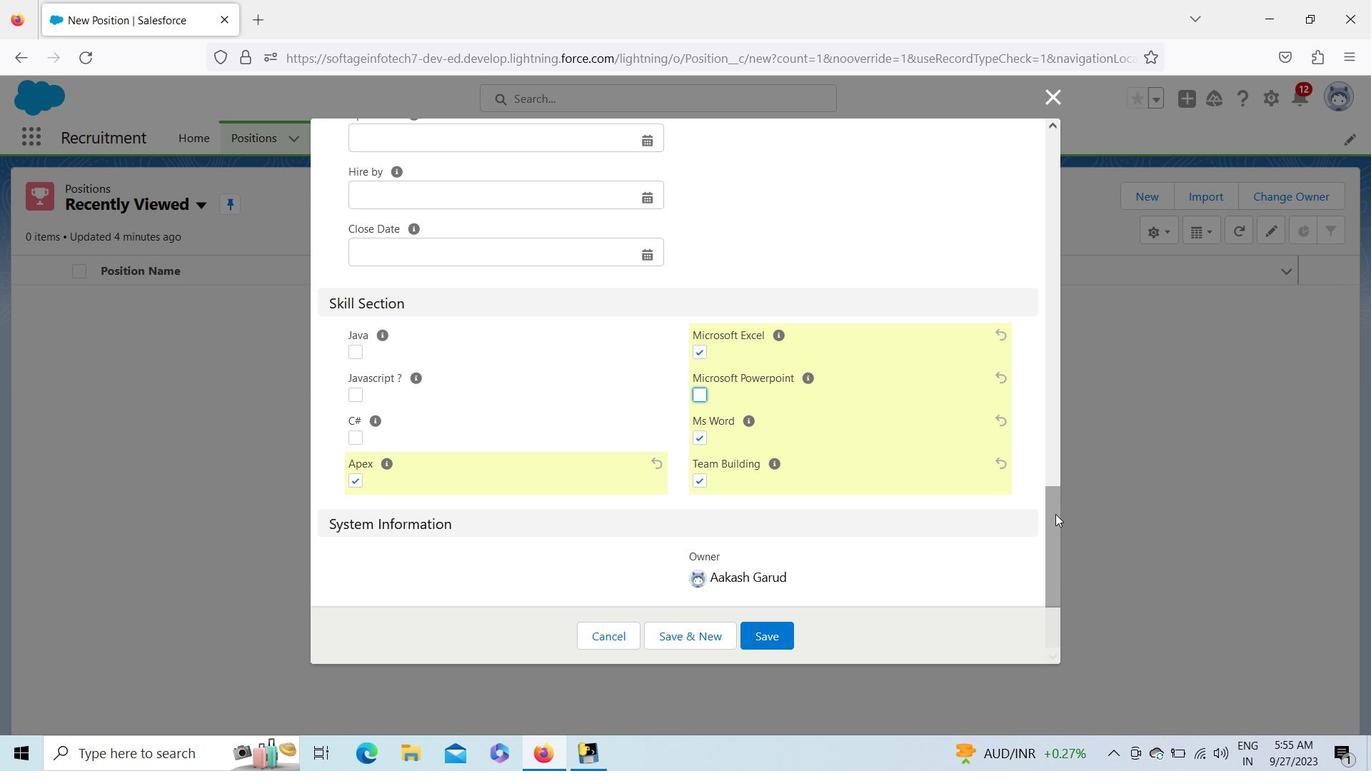 
Action: Mouse moved to (601, 290)
Screenshot: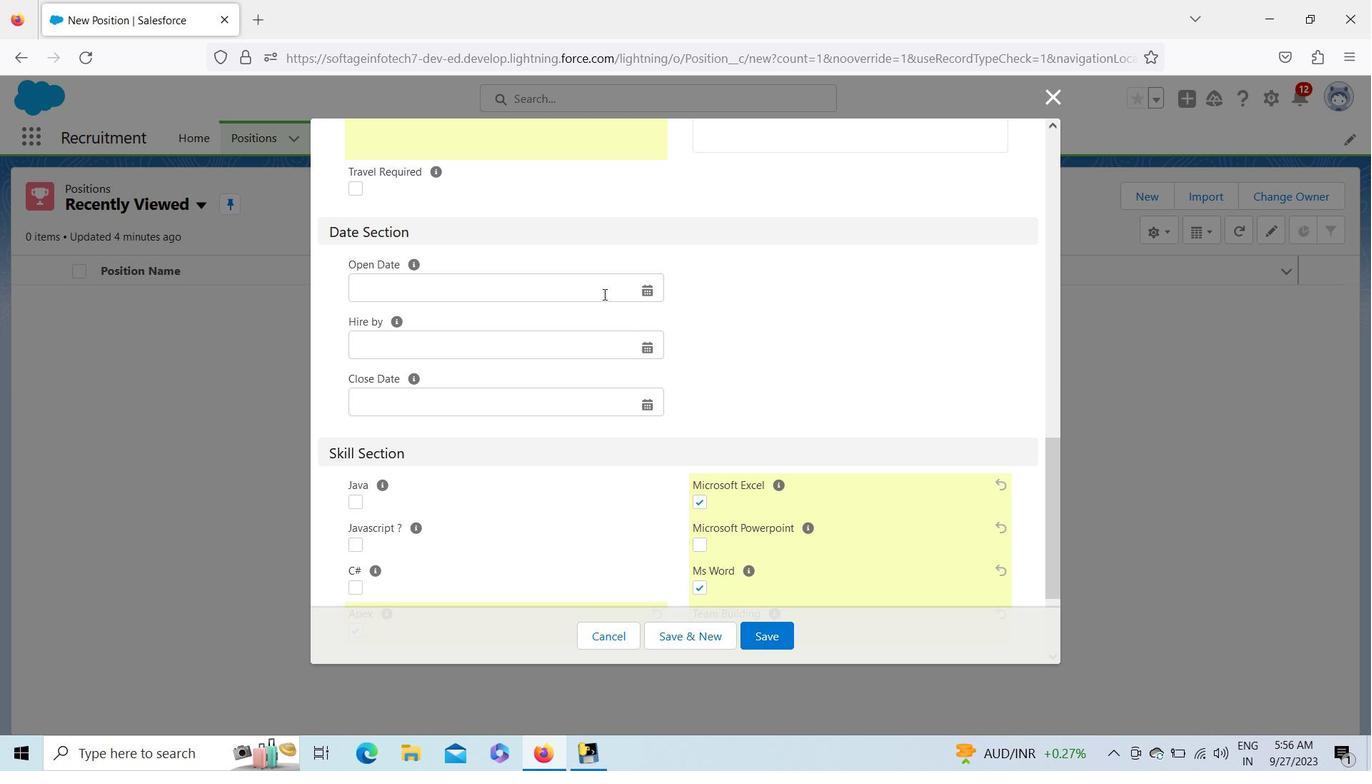 
Action: Mouse pressed left at (601, 290)
Screenshot: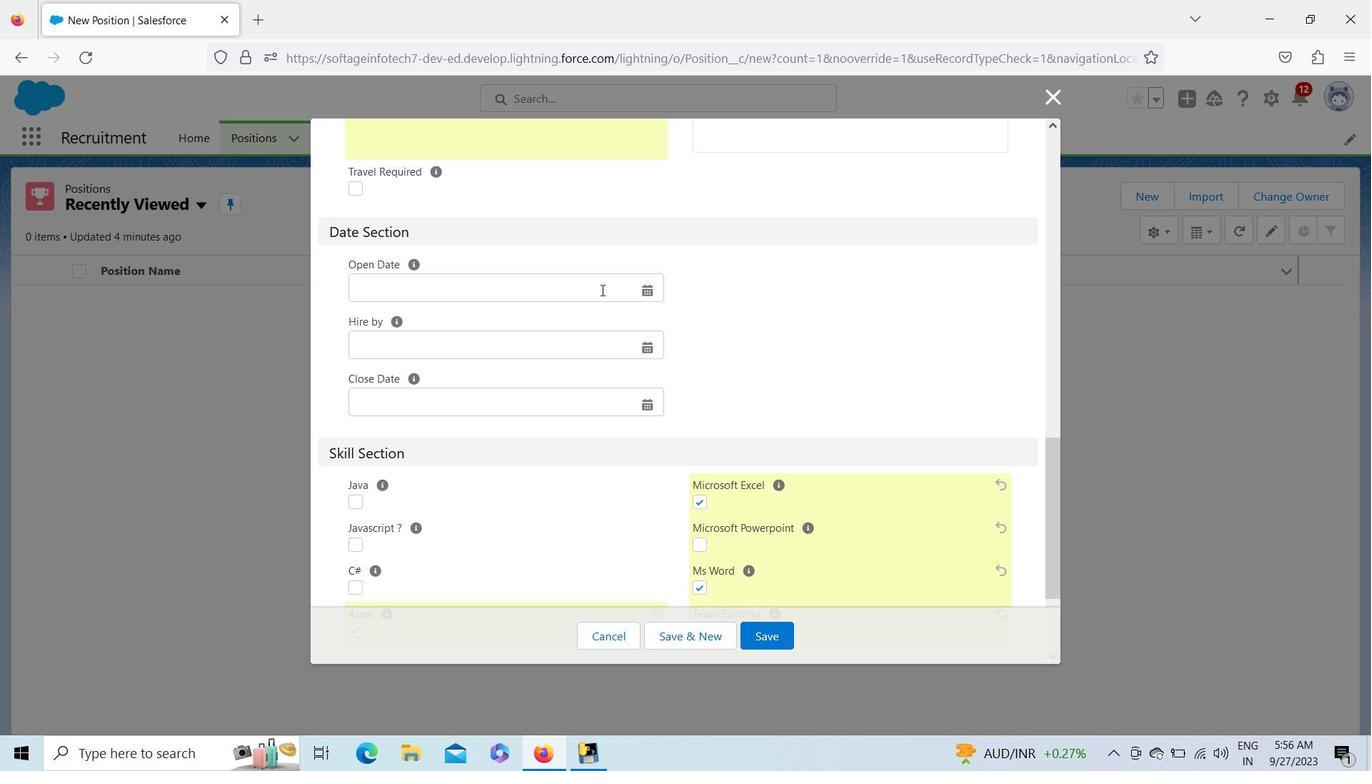 
Action: Mouse moved to (533, 527)
Screenshot: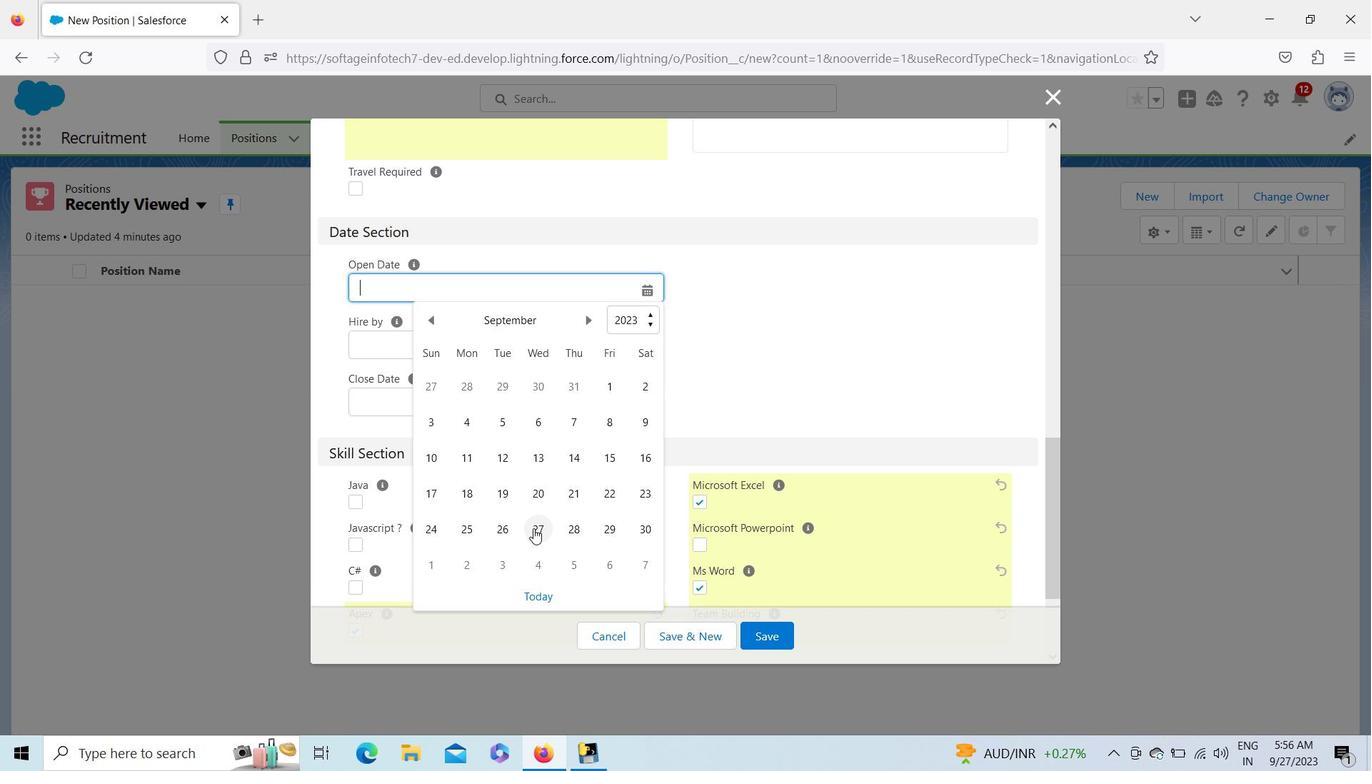 
Action: Mouse pressed left at (533, 527)
Screenshot: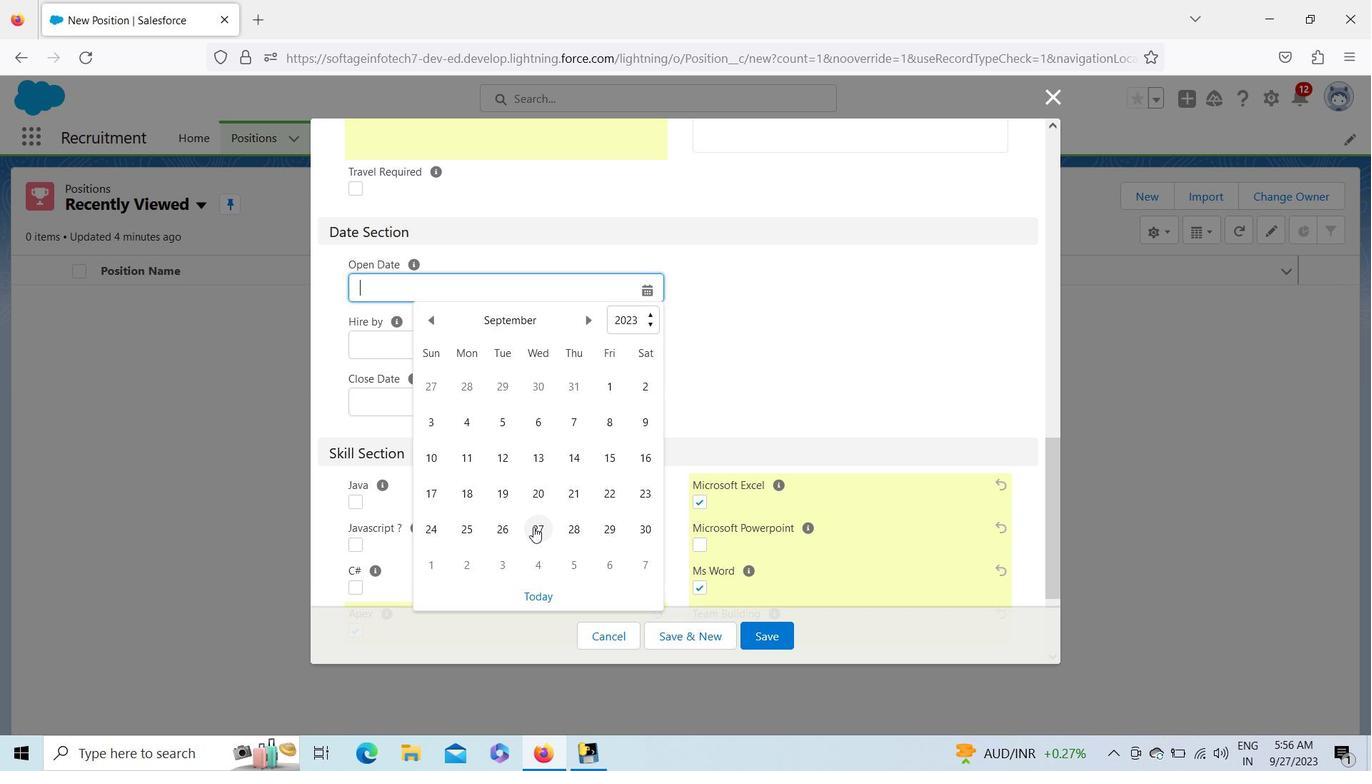 
Action: Mouse moved to (464, 340)
Screenshot: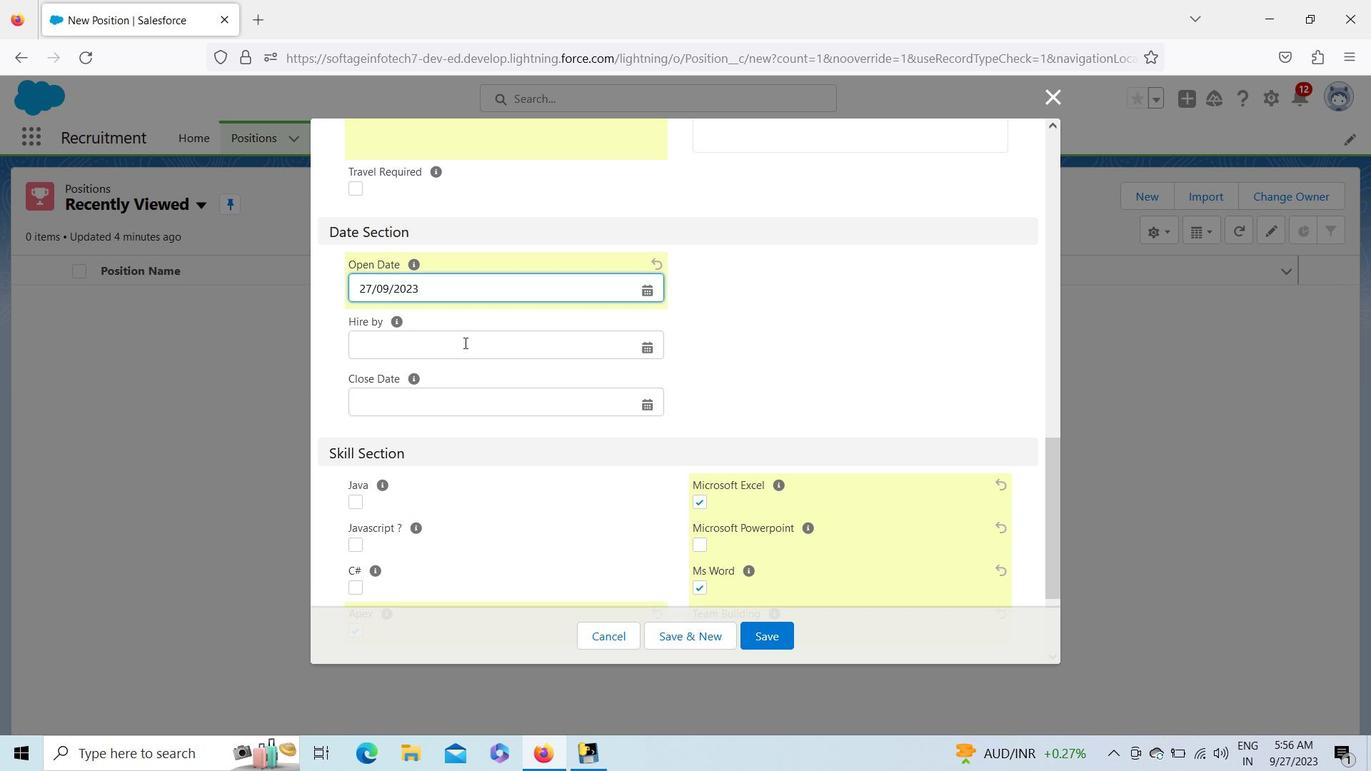 
Action: Mouse pressed left at (464, 340)
Screenshot: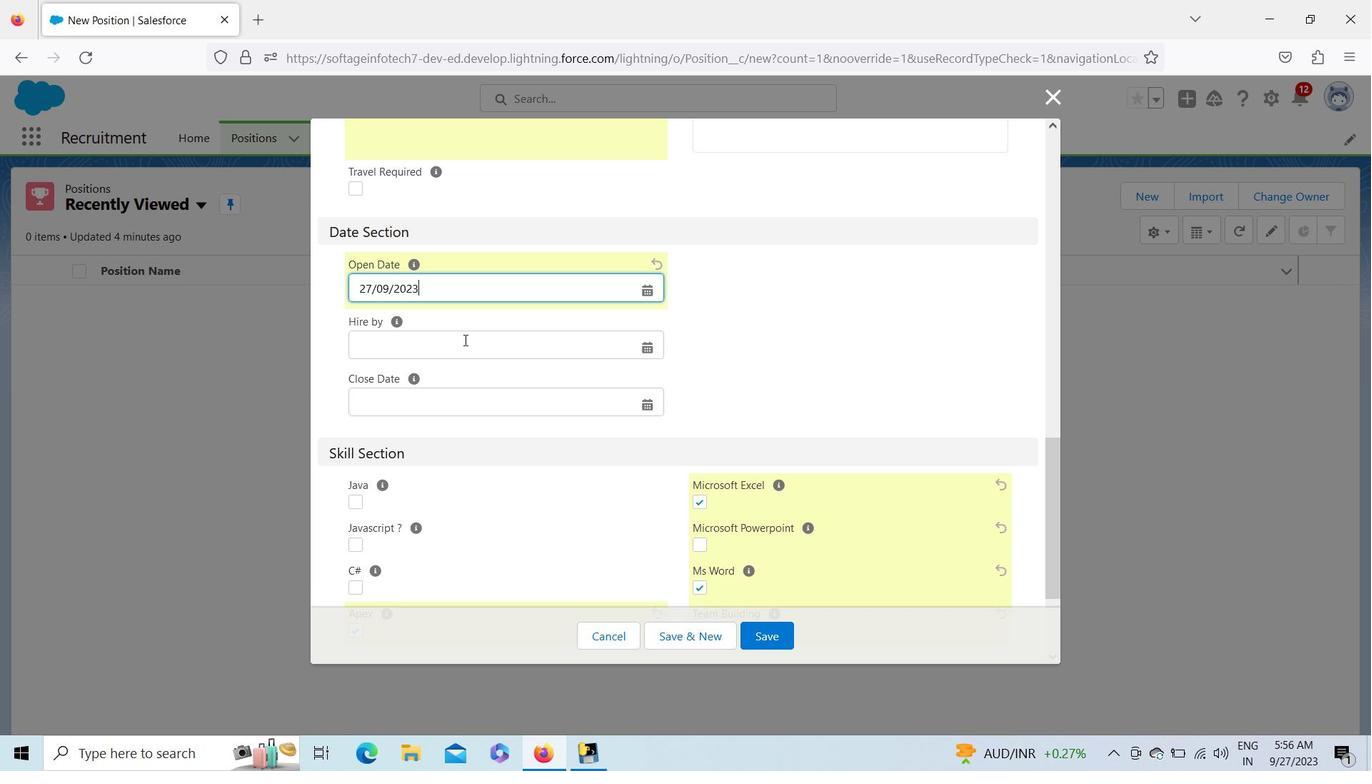 
Action: Mouse moved to (585, 383)
Screenshot: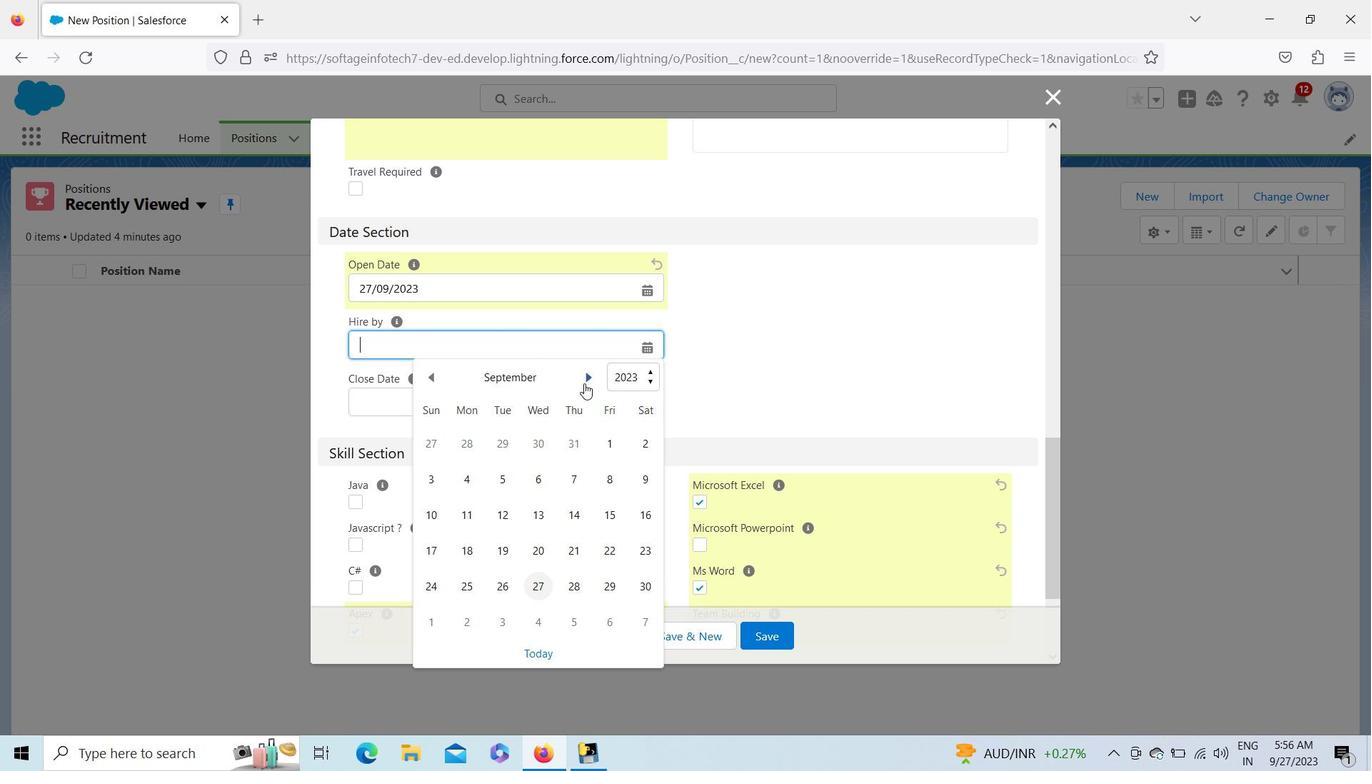 
Action: Mouse pressed left at (585, 383)
Screenshot: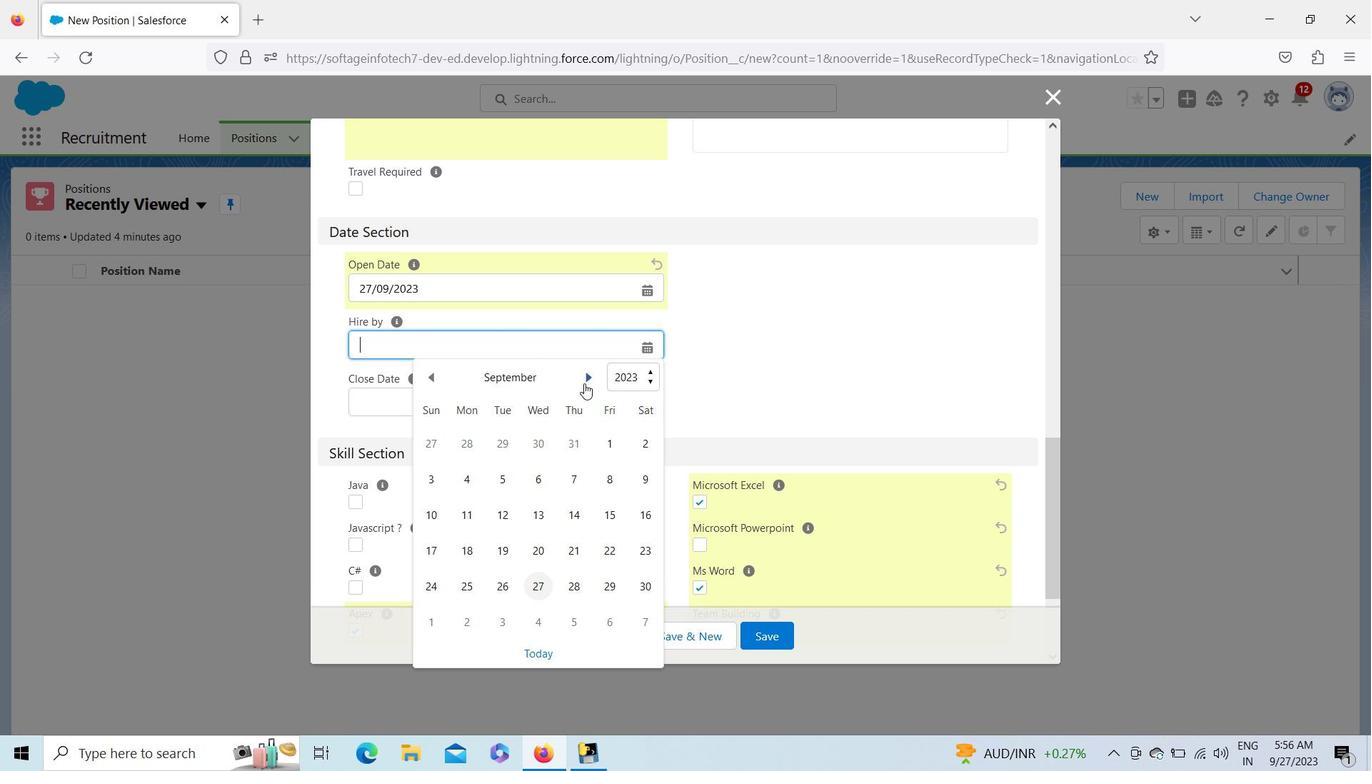 
Action: Mouse moved to (427, 517)
Screenshot: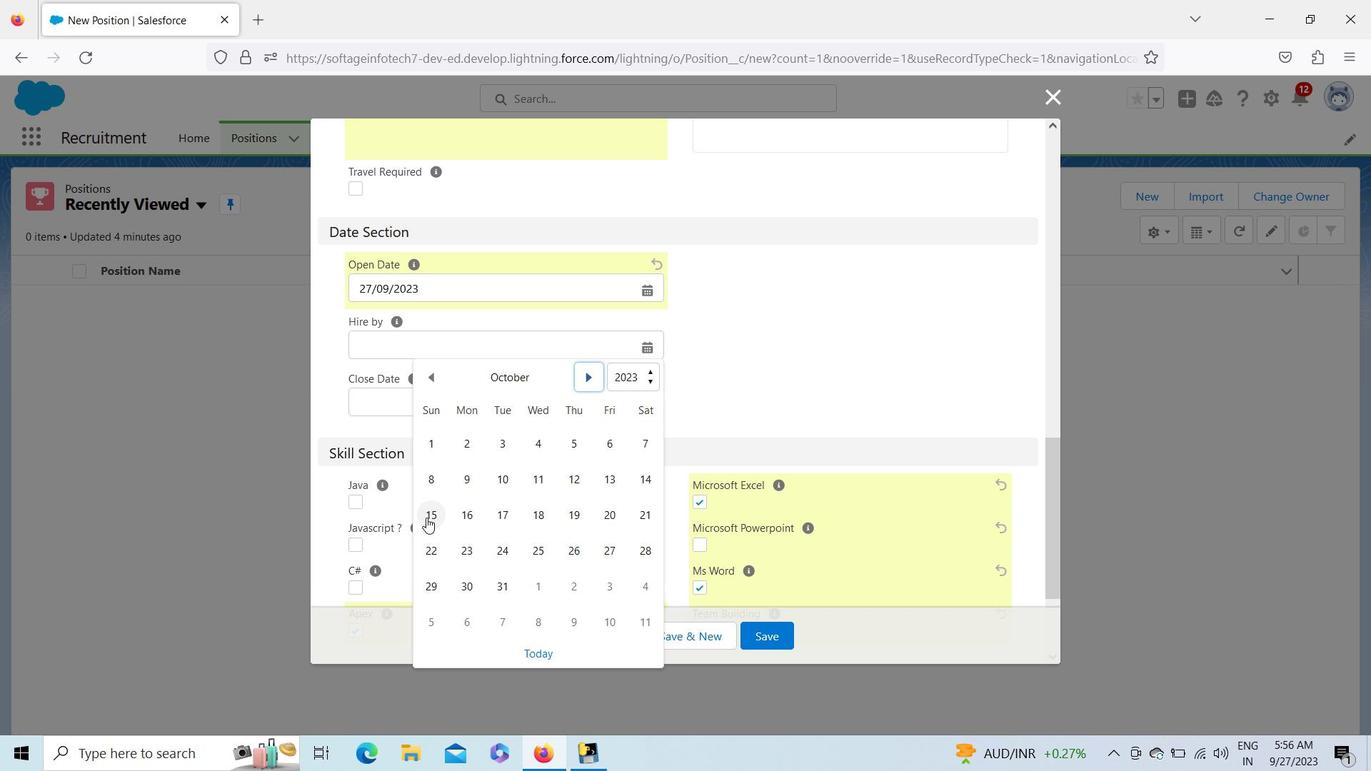 
Action: Mouse pressed left at (427, 517)
Screenshot: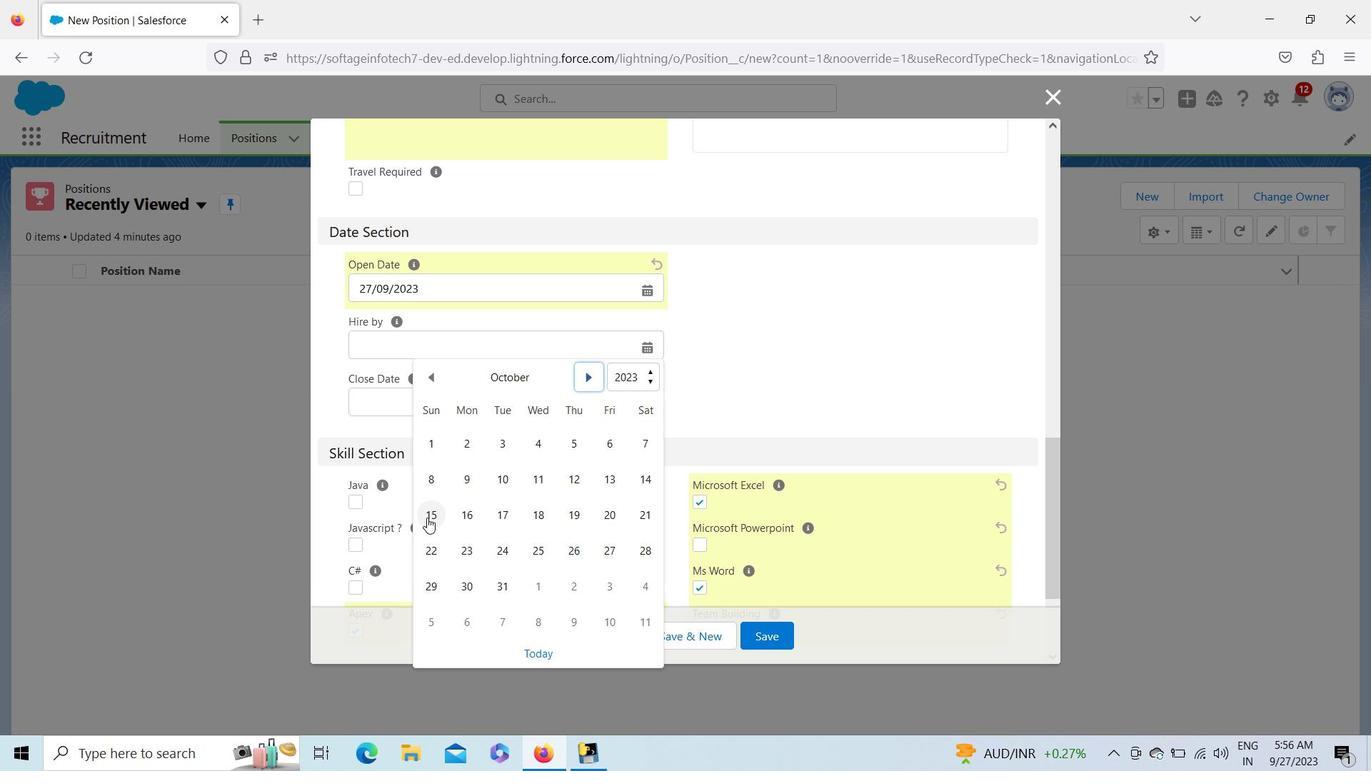 
Action: Mouse moved to (649, 400)
Screenshot: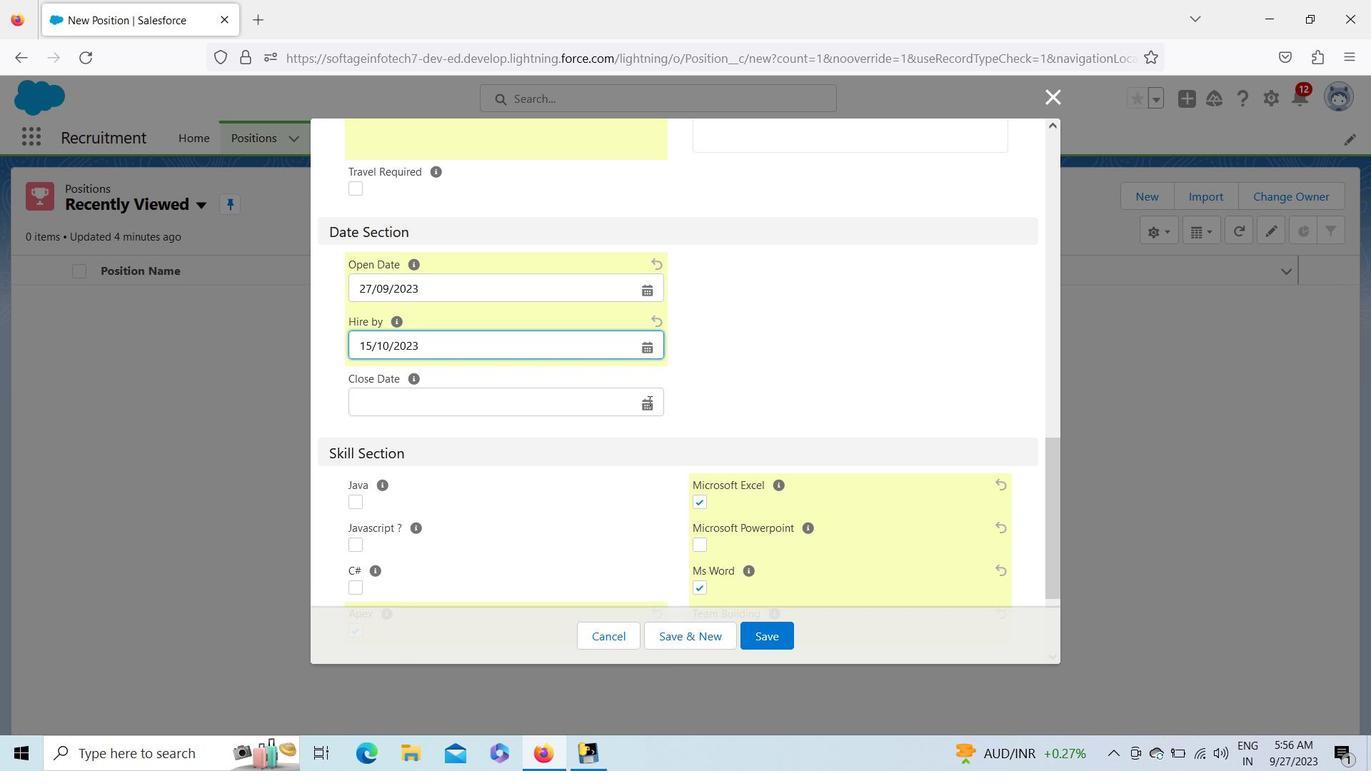 
Action: Mouse pressed left at (649, 400)
Screenshot: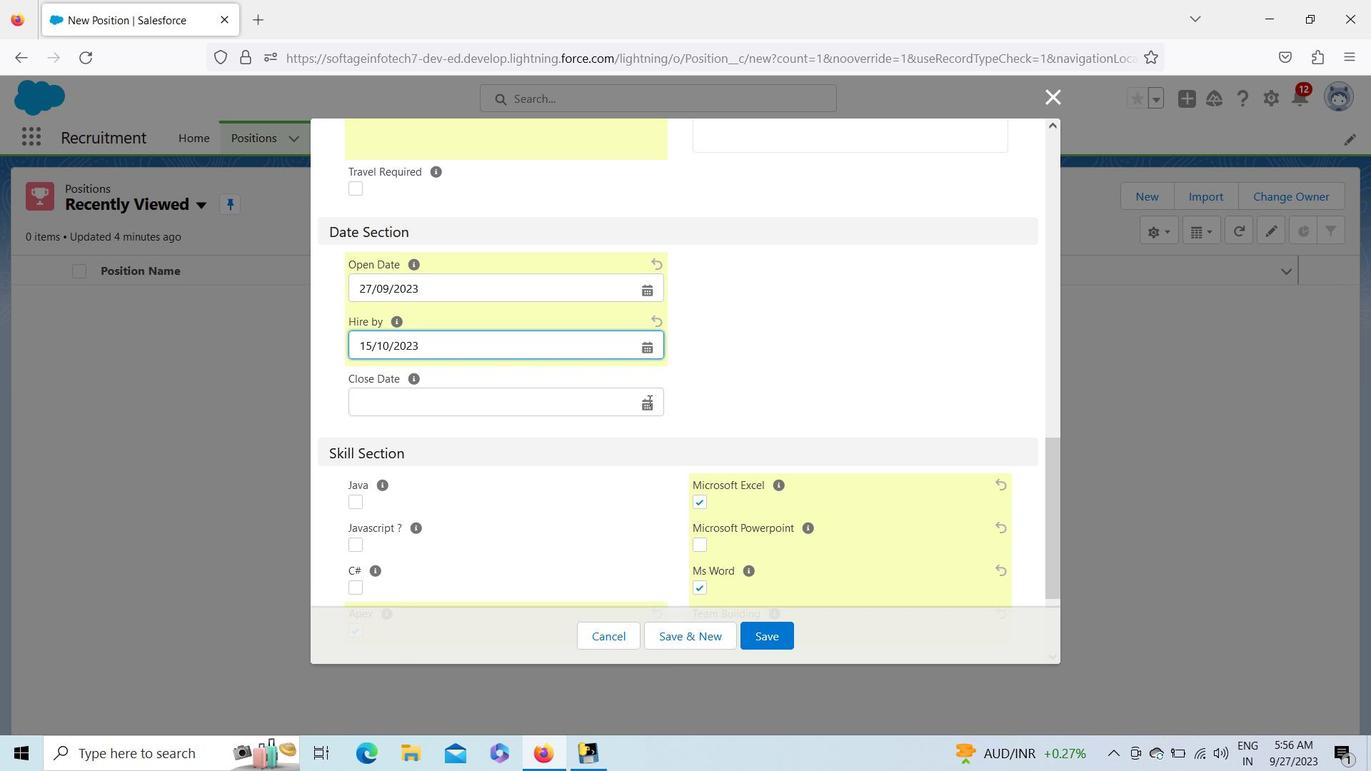
Action: Mouse moved to (540, 610)
Screenshot: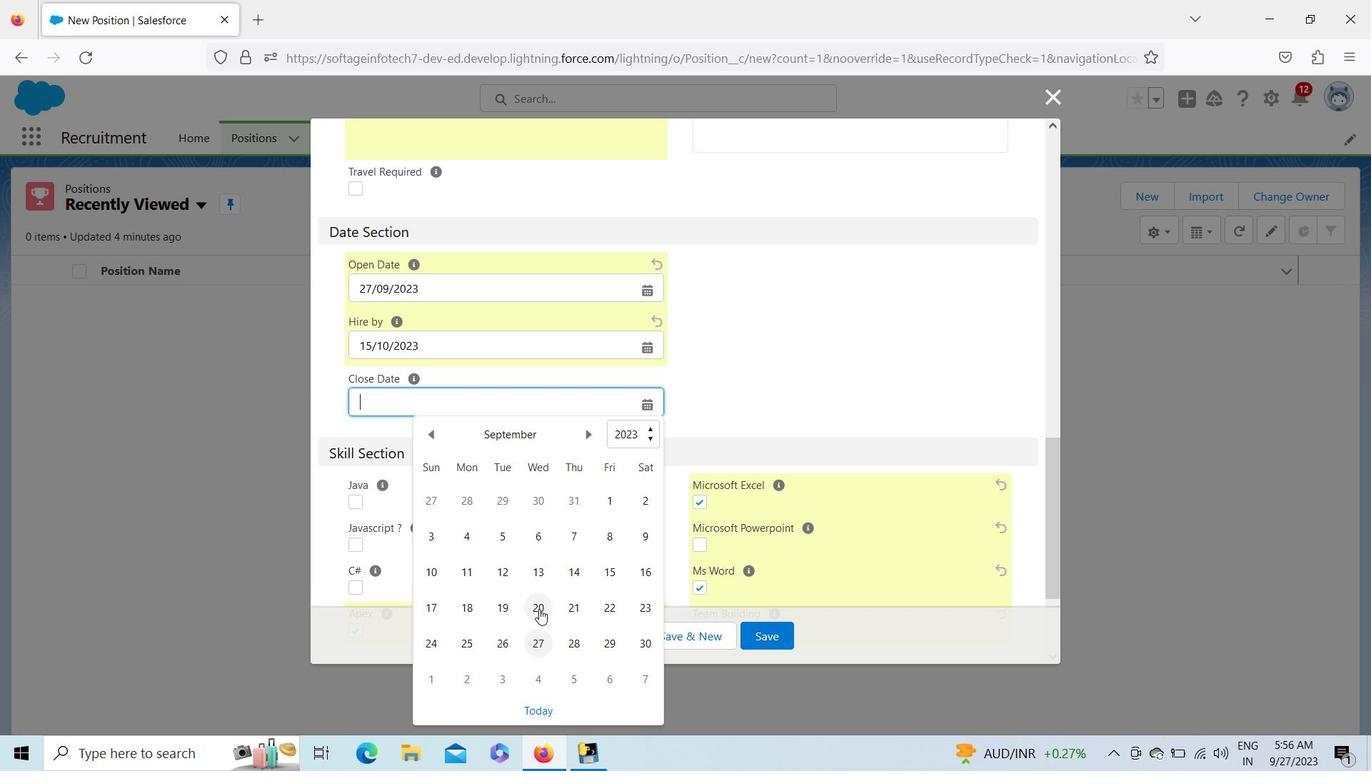
Action: Mouse pressed left at (540, 610)
Screenshot: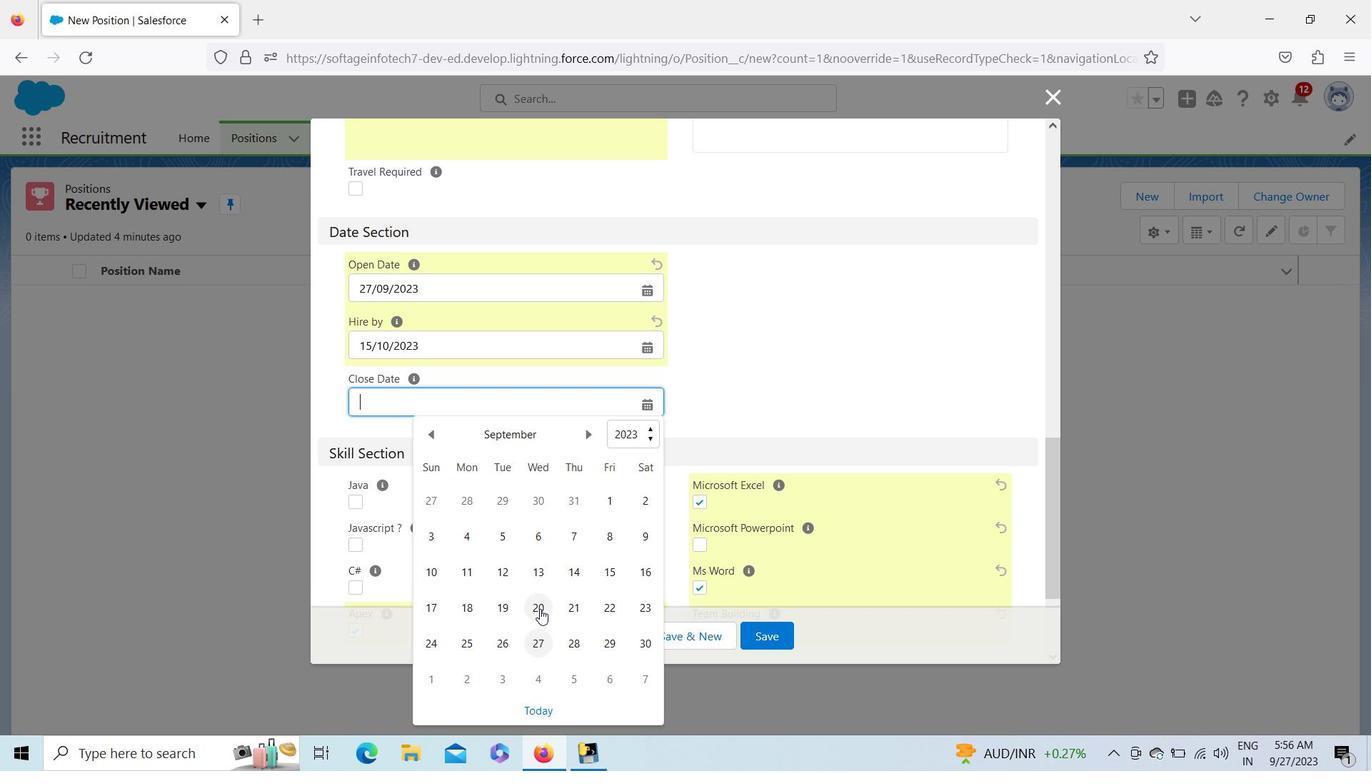 
Action: Mouse moved to (1051, 455)
Screenshot: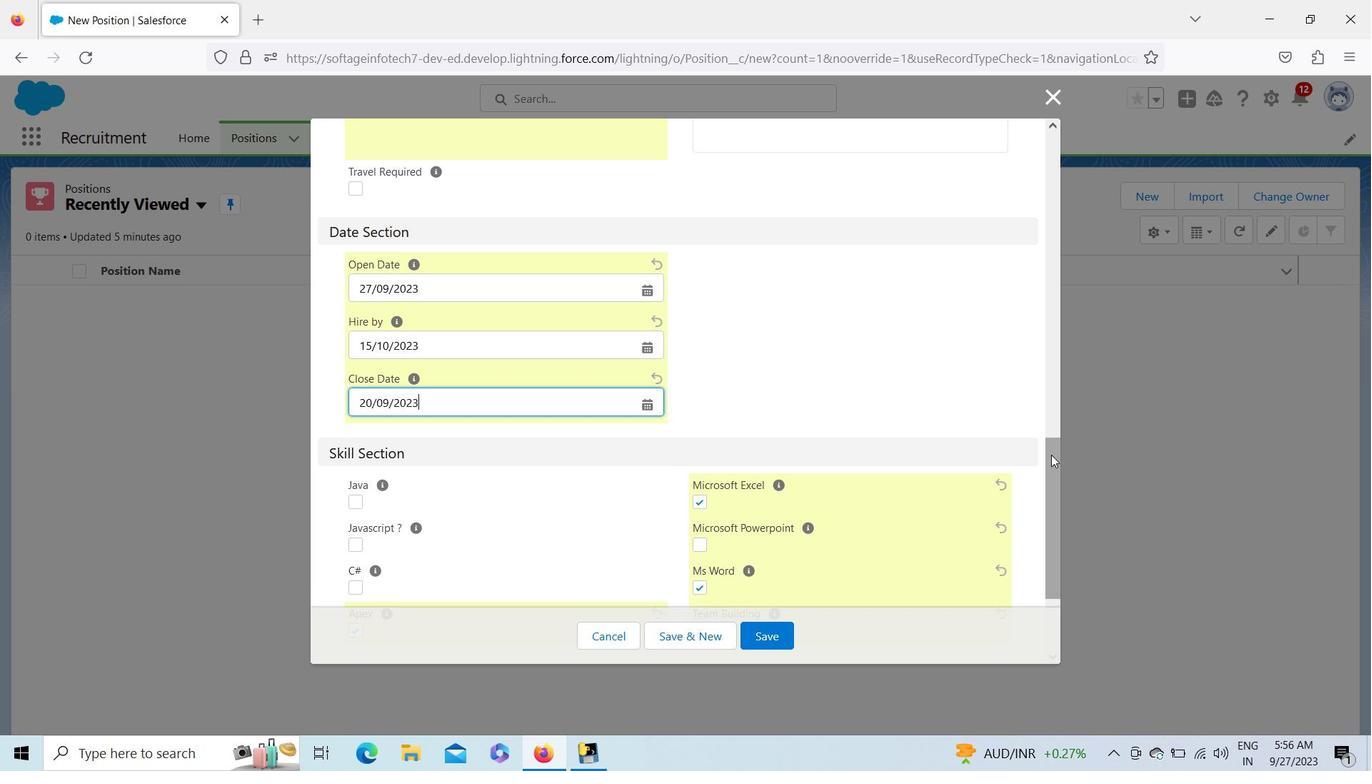 
Action: Mouse pressed left at (1051, 455)
Screenshot: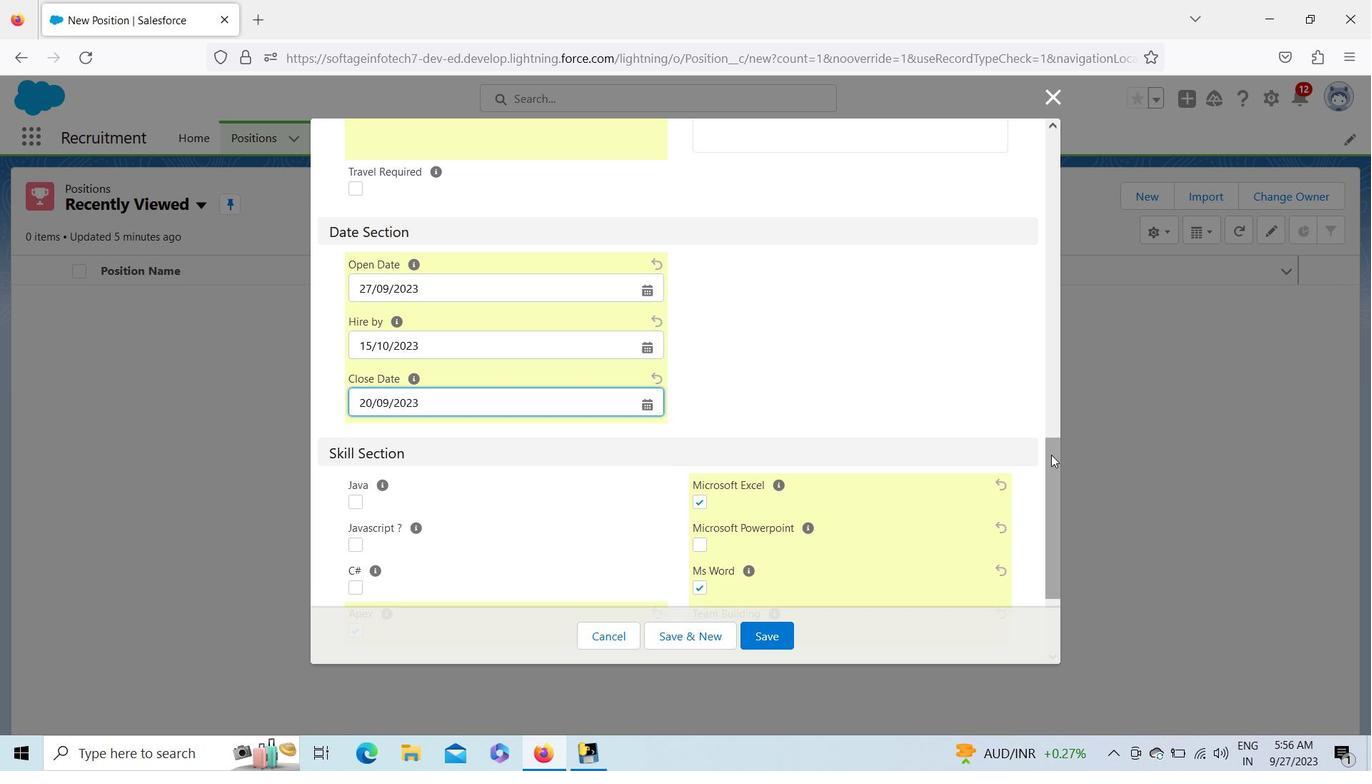 
Action: Mouse moved to (1049, 431)
Screenshot: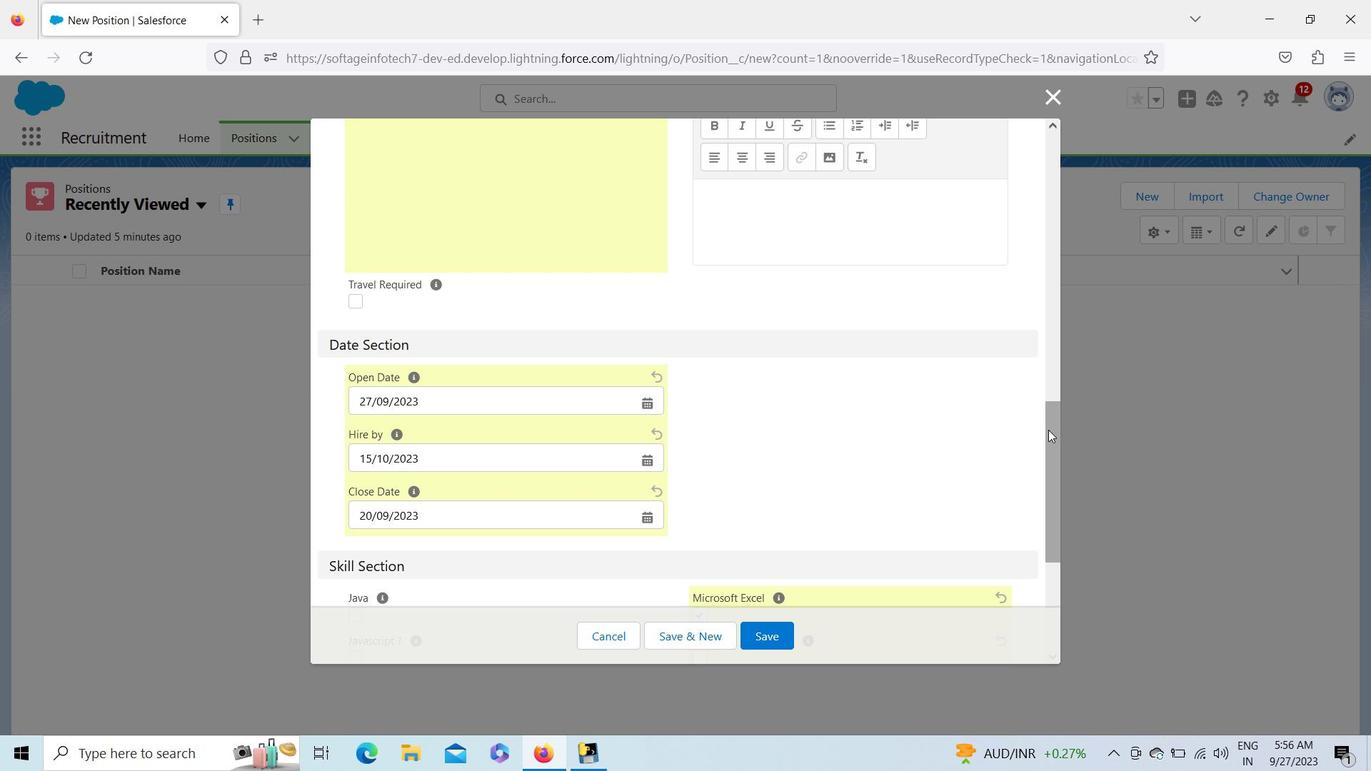 
Action: Mouse pressed left at (1049, 431)
Screenshot: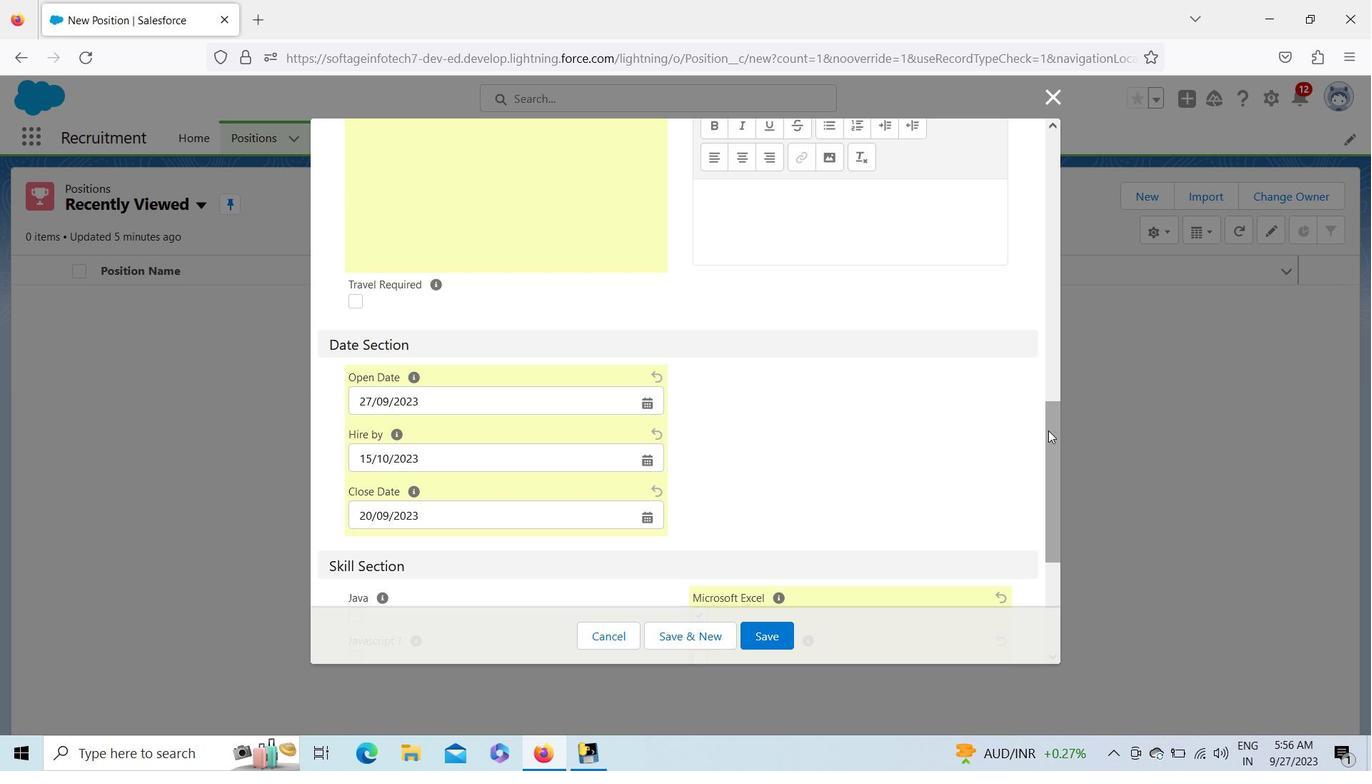 
Action: Mouse moved to (1084, 205)
Screenshot: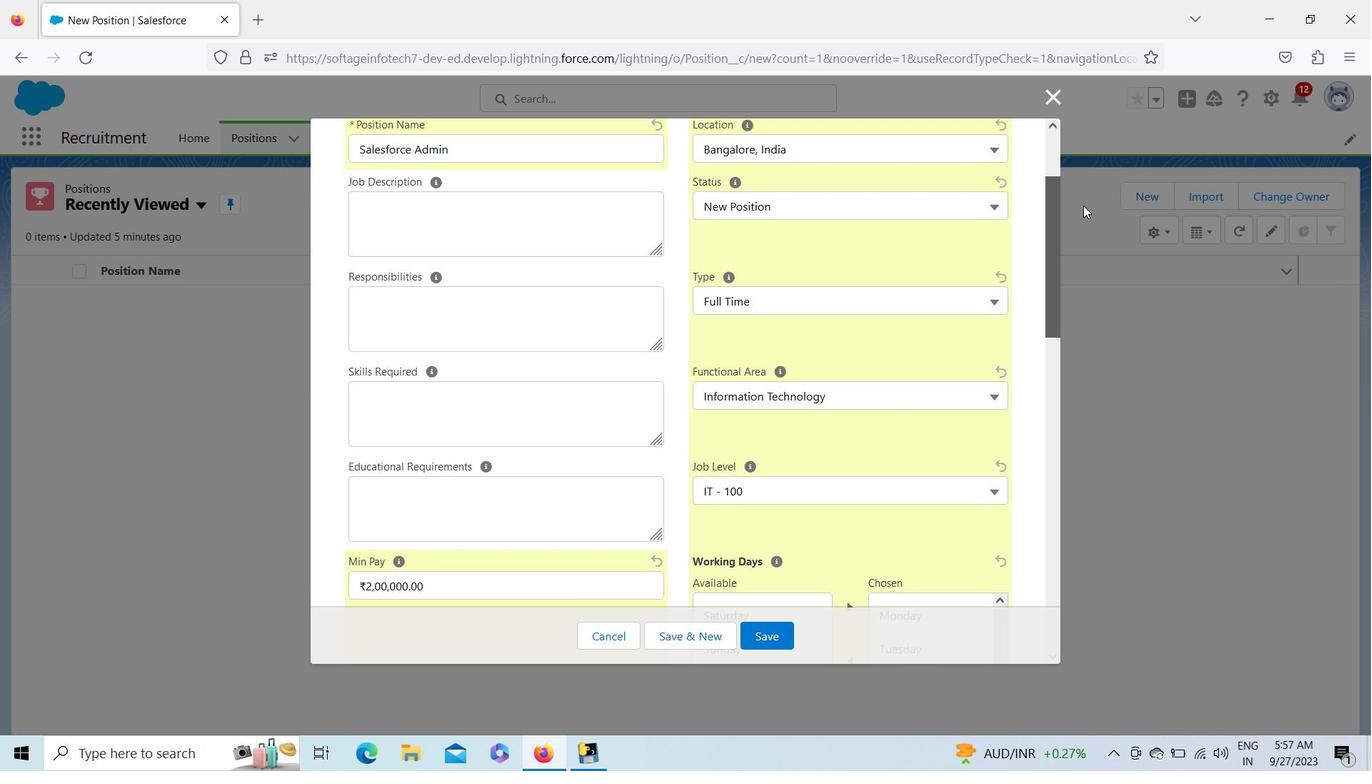 
Action: Mouse pressed left at (1084, 205)
Screenshot: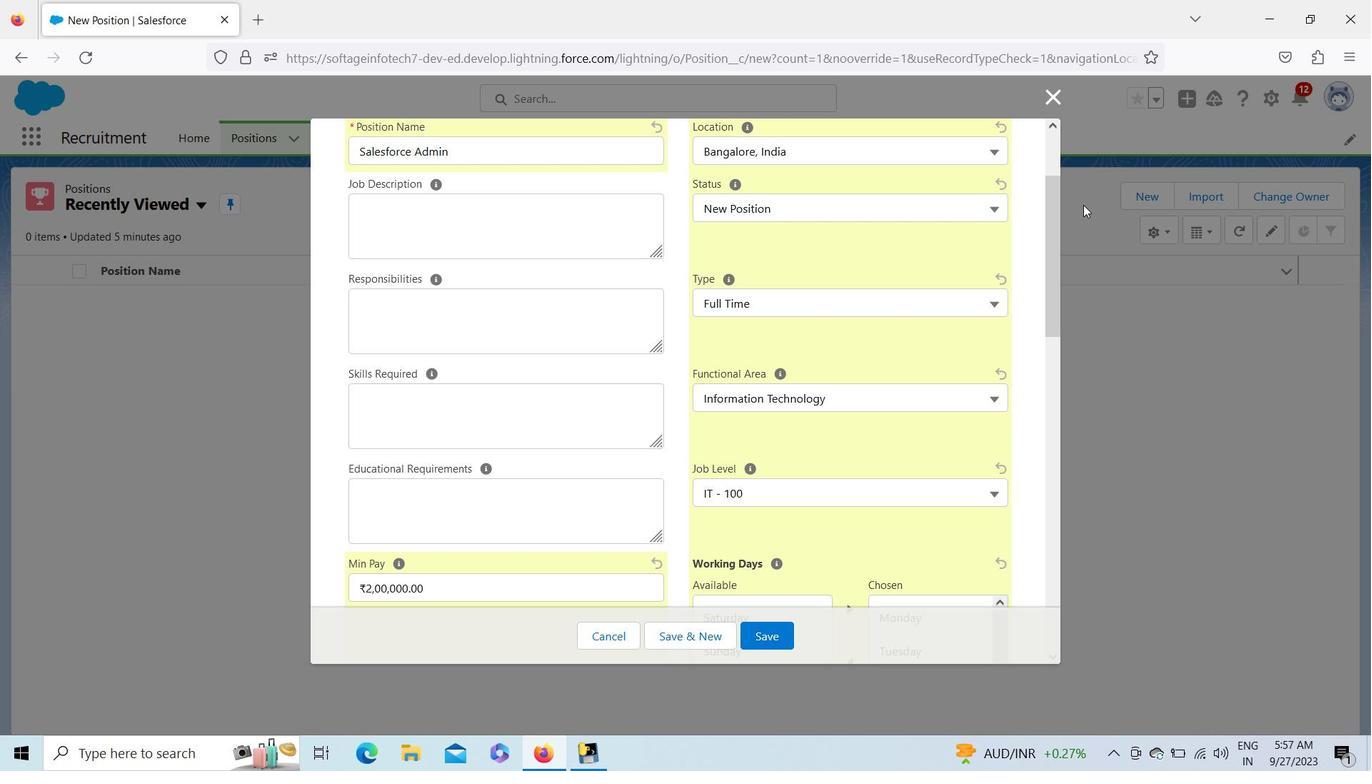 
Action: Mouse moved to (512, 217)
Screenshot: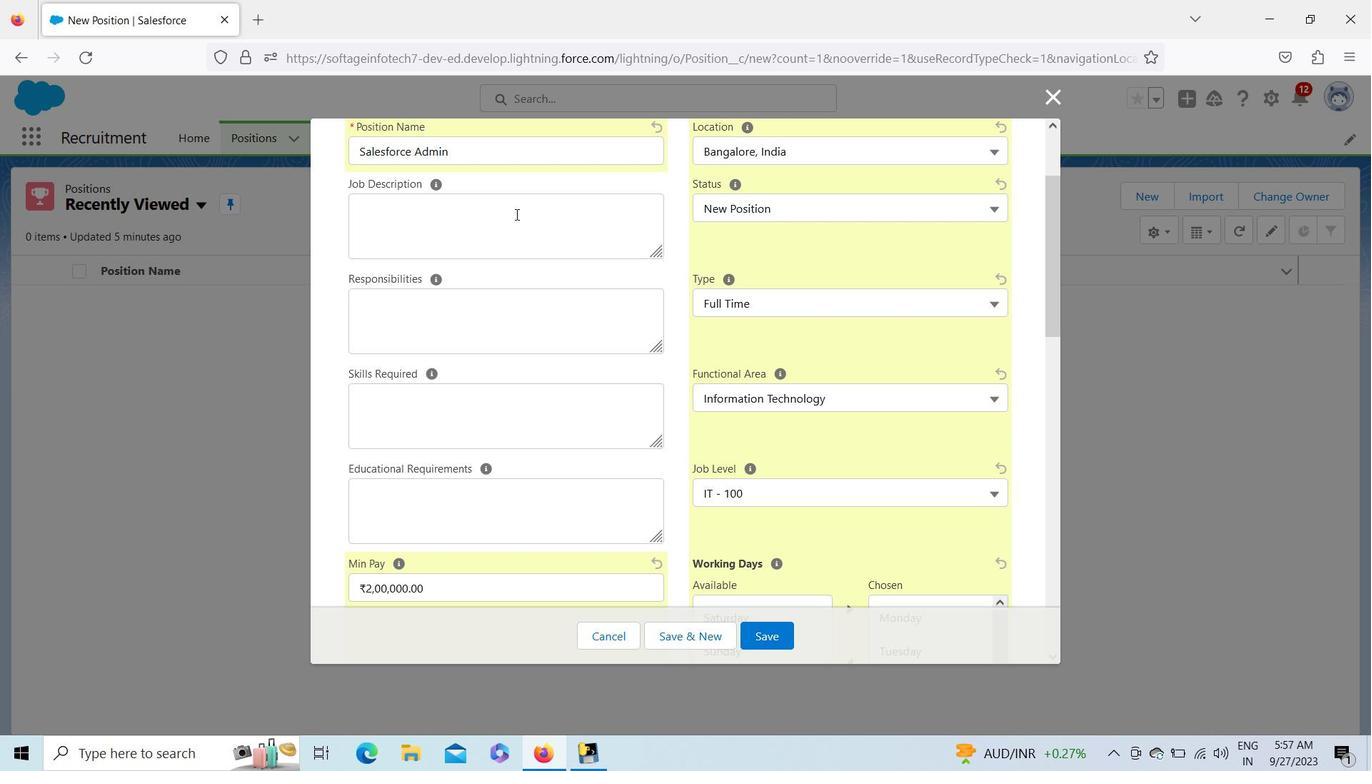 
Action: Mouse pressed left at (512, 217)
Screenshot: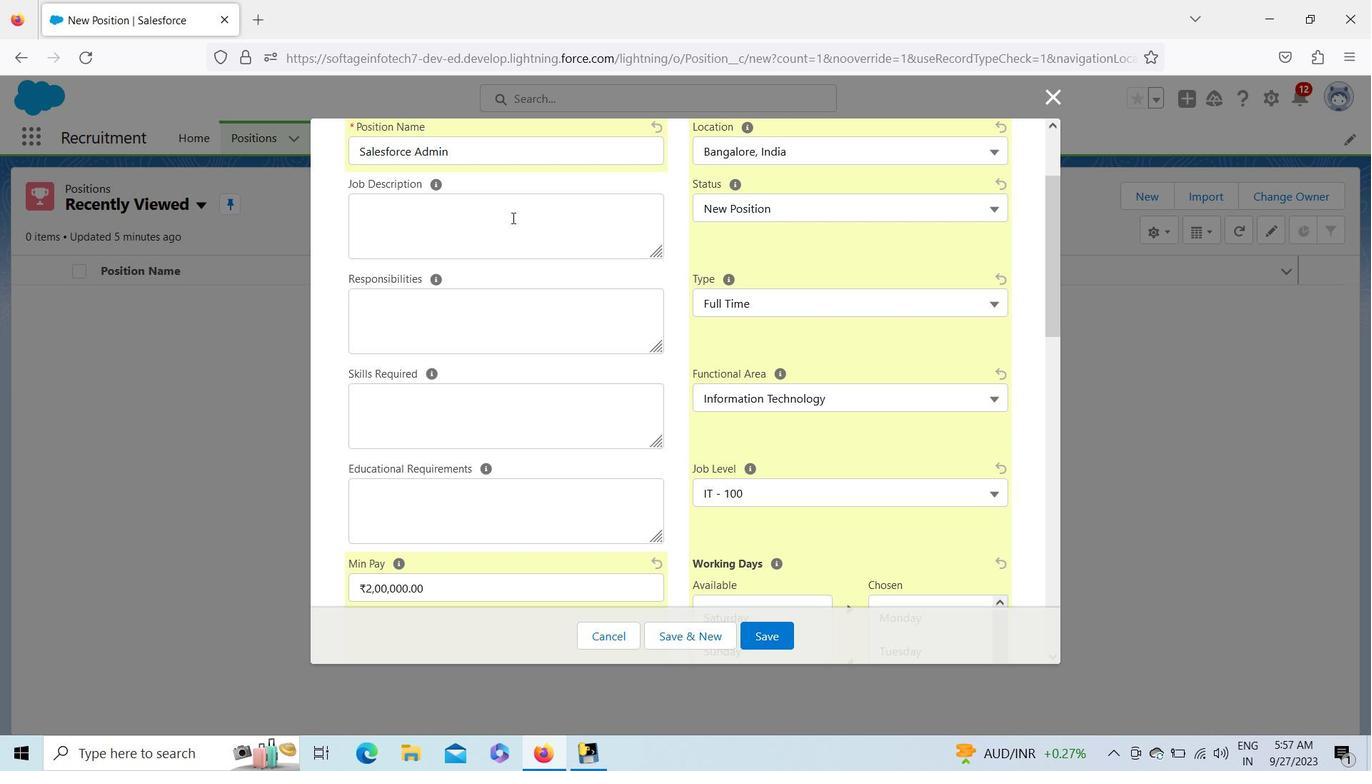 
Action: Key pressed <Key.shift>Perform<Key.space><Key.shift><Key.shift><Key.shift><Key.shift><Key.shift><Key.shift><Key.shift>Data<Key.space>
Screenshot: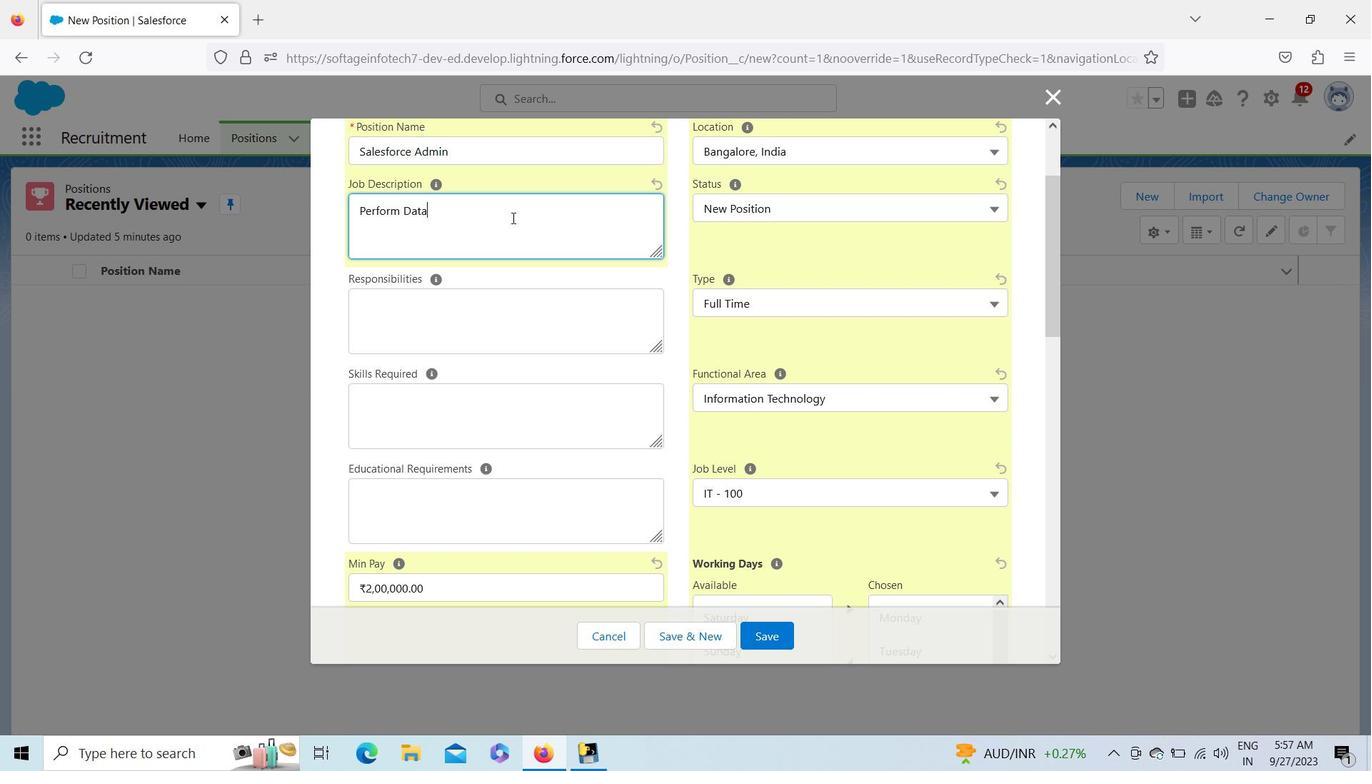 
Action: Mouse moved to (523, 223)
Screenshot: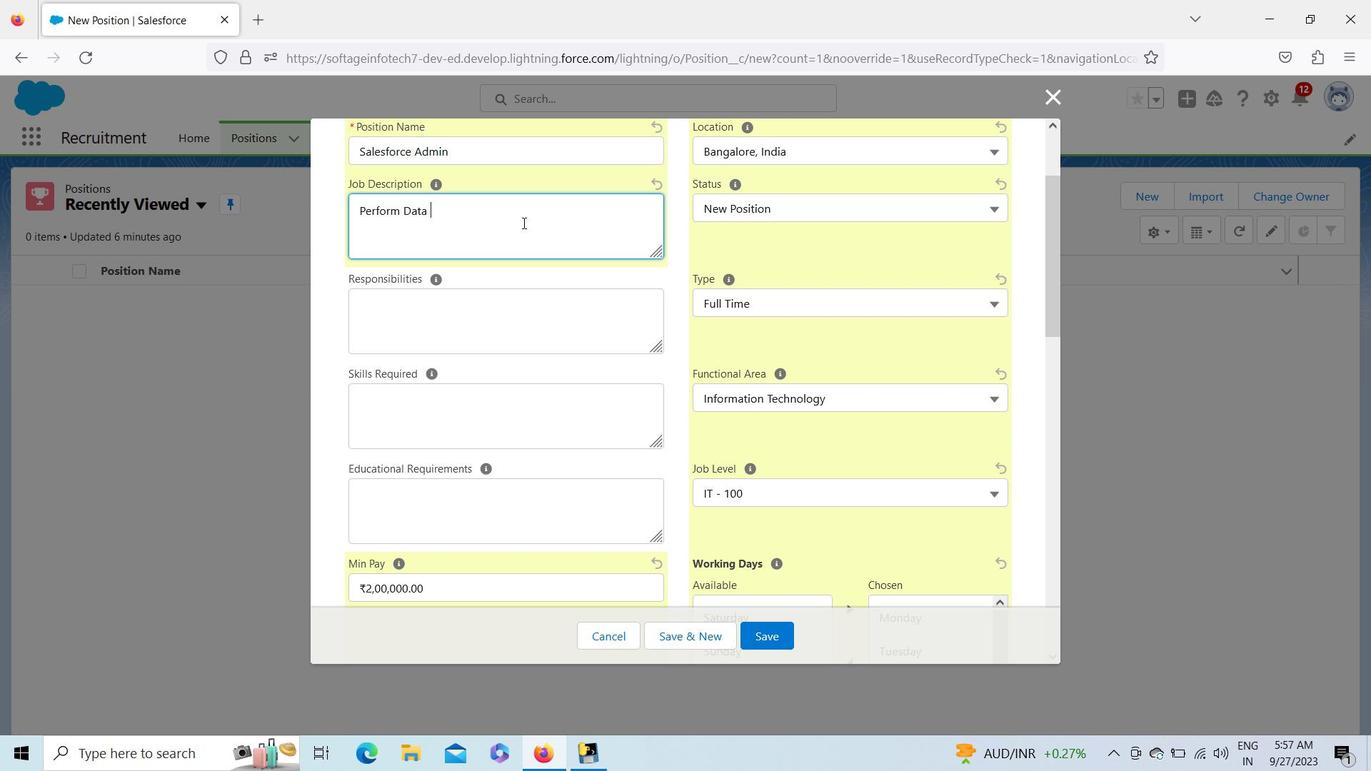 
Action: Key pressed <Key.shift>O<Key.backspace>
Screenshot: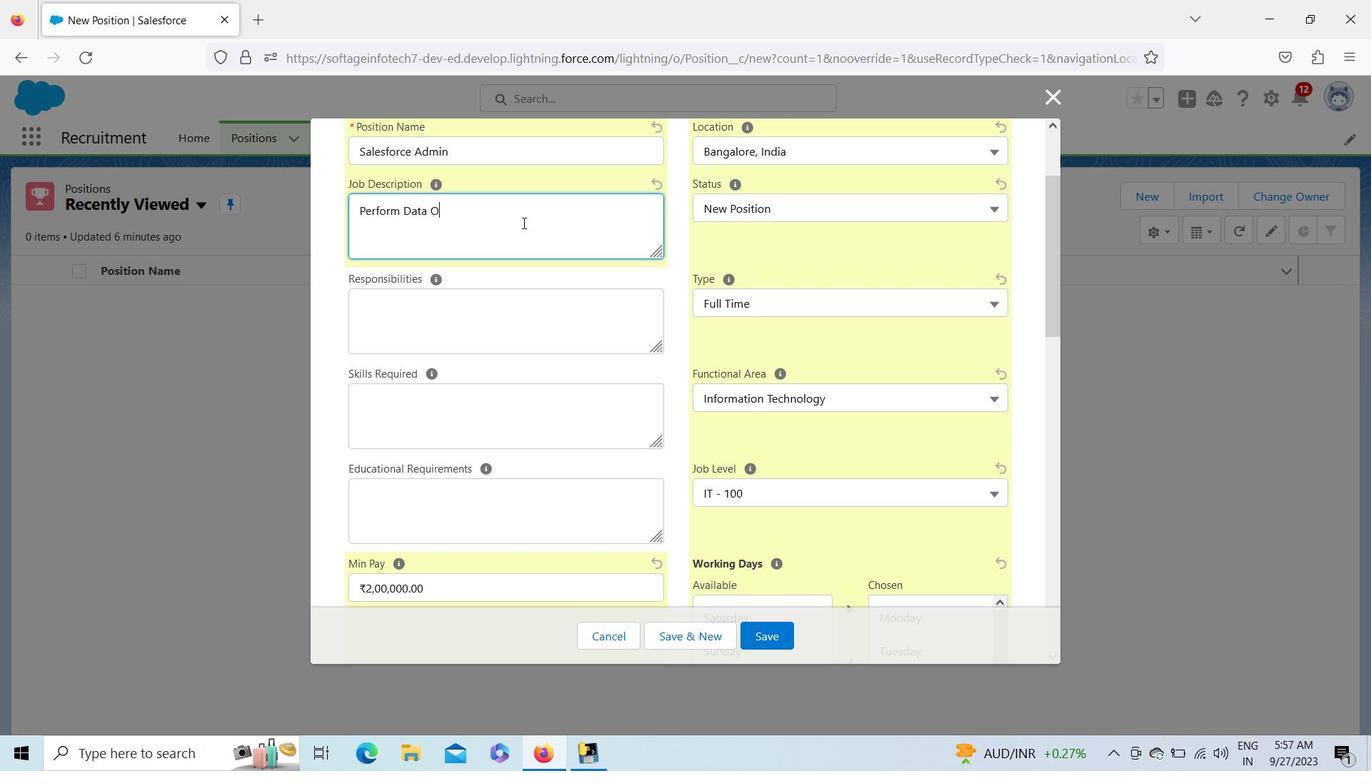 
Action: Mouse moved to (448, 247)
Screenshot: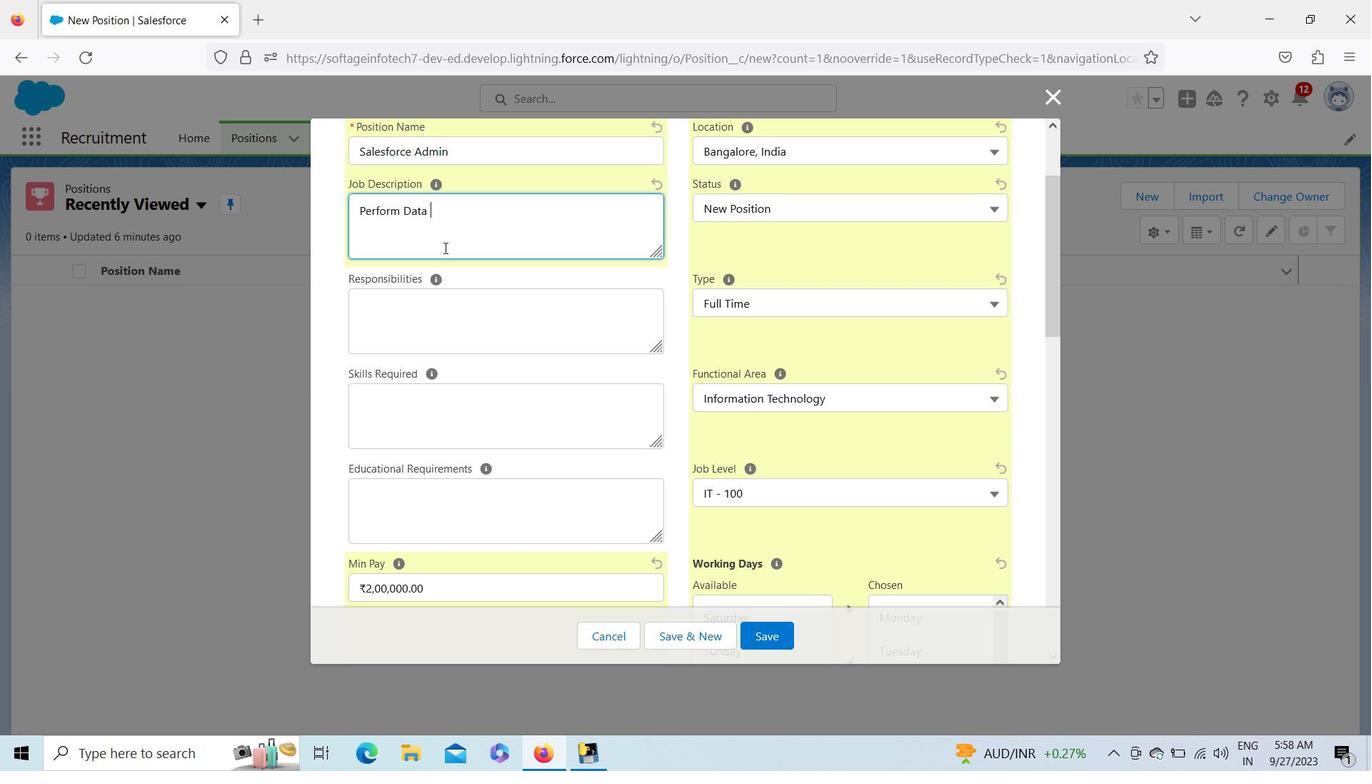 
Action: Key pressed <Key.shift><Key.shift><Key.shift><Key.shift><Key.shift><Key.shift><Key.shift><Key.shift>Migration,<Key.space><Key.shift>Import<Key.space><Key.backspace>/<Key.shift><Key.shift><Key.shift><Key.shift><Key.shift><Key.shift><Key.shift><Key.shift><Key.shift><Key.shift><Key.shift><Key.shift><Key.shift><Key.shift><Key.shift><Key.shift><Key.shift><Key.shift><Key.shift><Key.shift><Key.shift><Key.shift><Key.shift><Key.shift><Key.shift><Key.shift><Key.shift><Key.shift><Key.shift><Key.shift><Key.shift><Key.shift><Key.shift><Key.shift><Key.shift><Key.shift><Key.shift><Key.shift>export<Key.space><Key.shift><Key.shift><Key.shift><Key.shift><Key.backspace>,<Key.space><Key.shift>A<Key.backspace>and<Key.space>data<Key.space>cleansing<Key.space>activities<Key.space>as<Key.space>required.
Screenshot: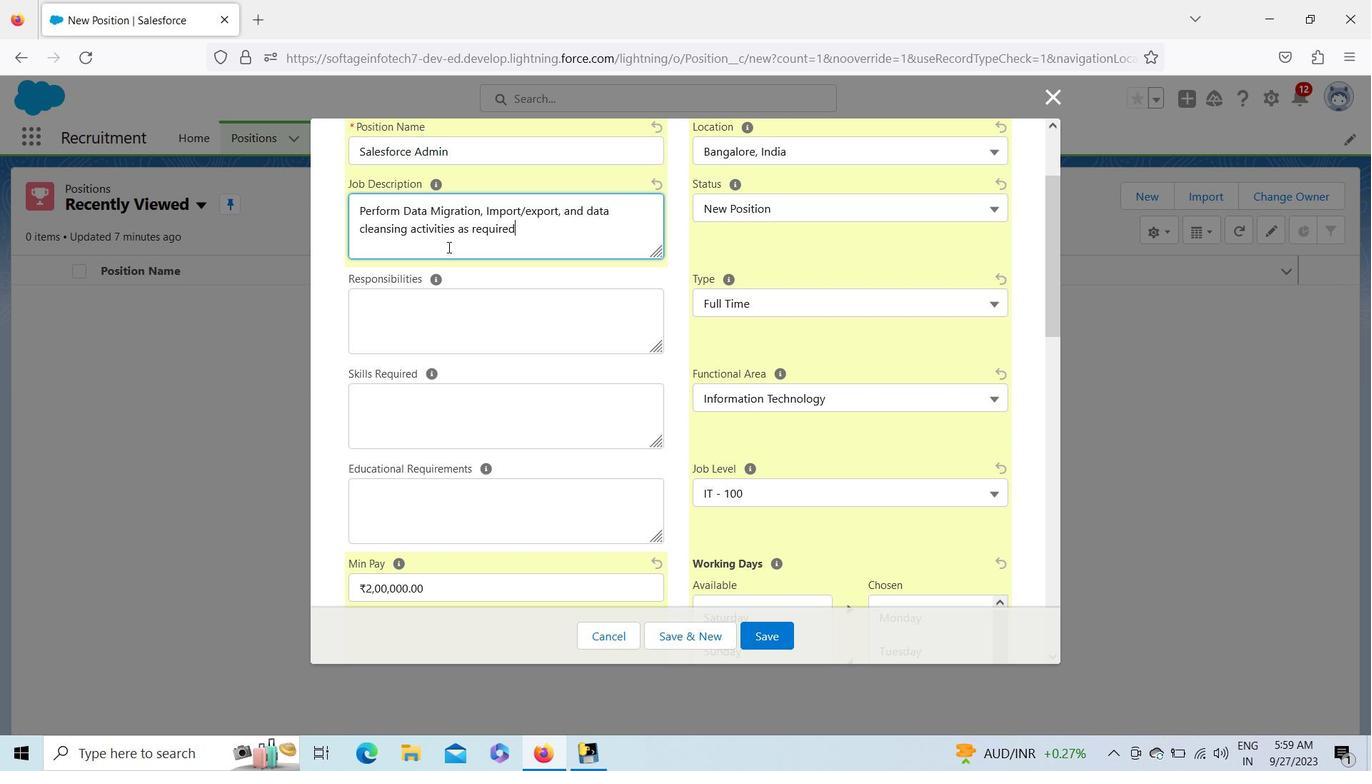 
Action: Mouse moved to (488, 315)
Screenshot: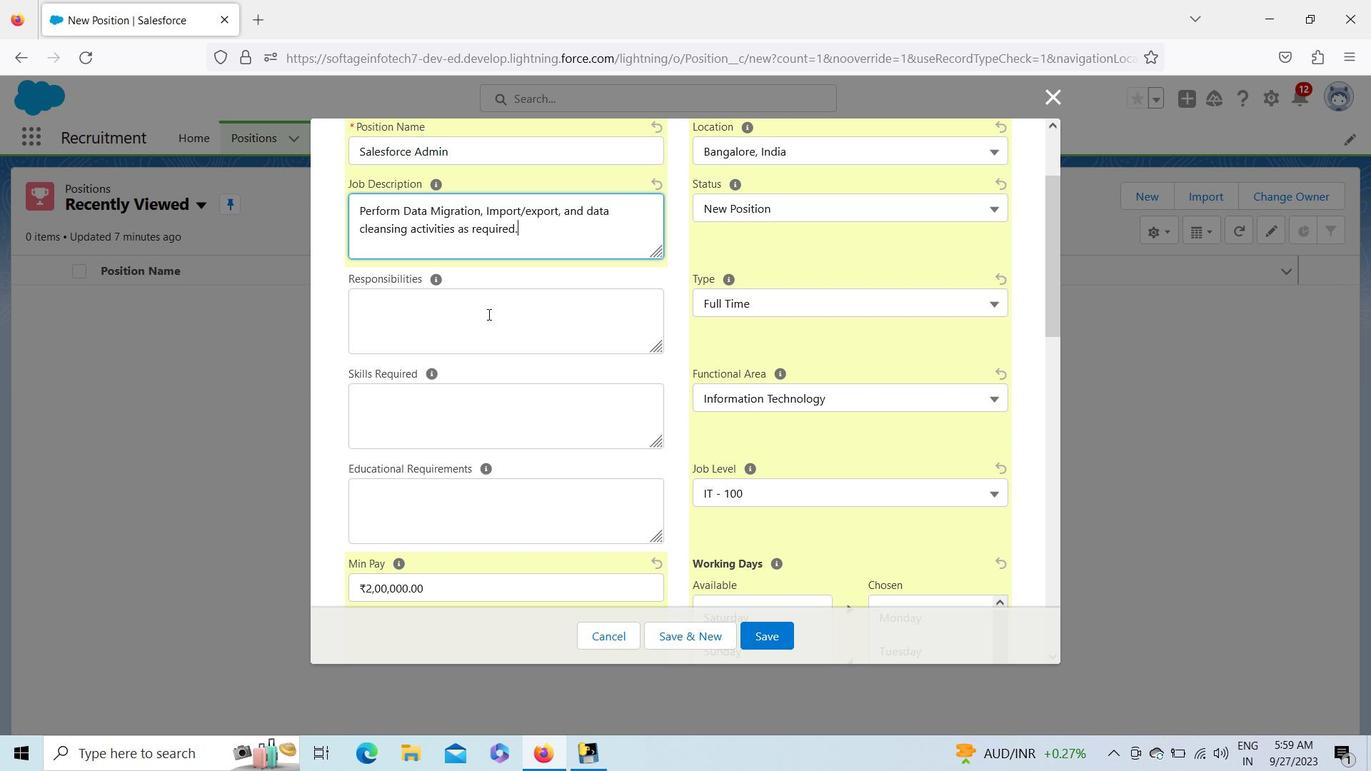 
Action: Mouse pressed left at (488, 315)
Screenshot: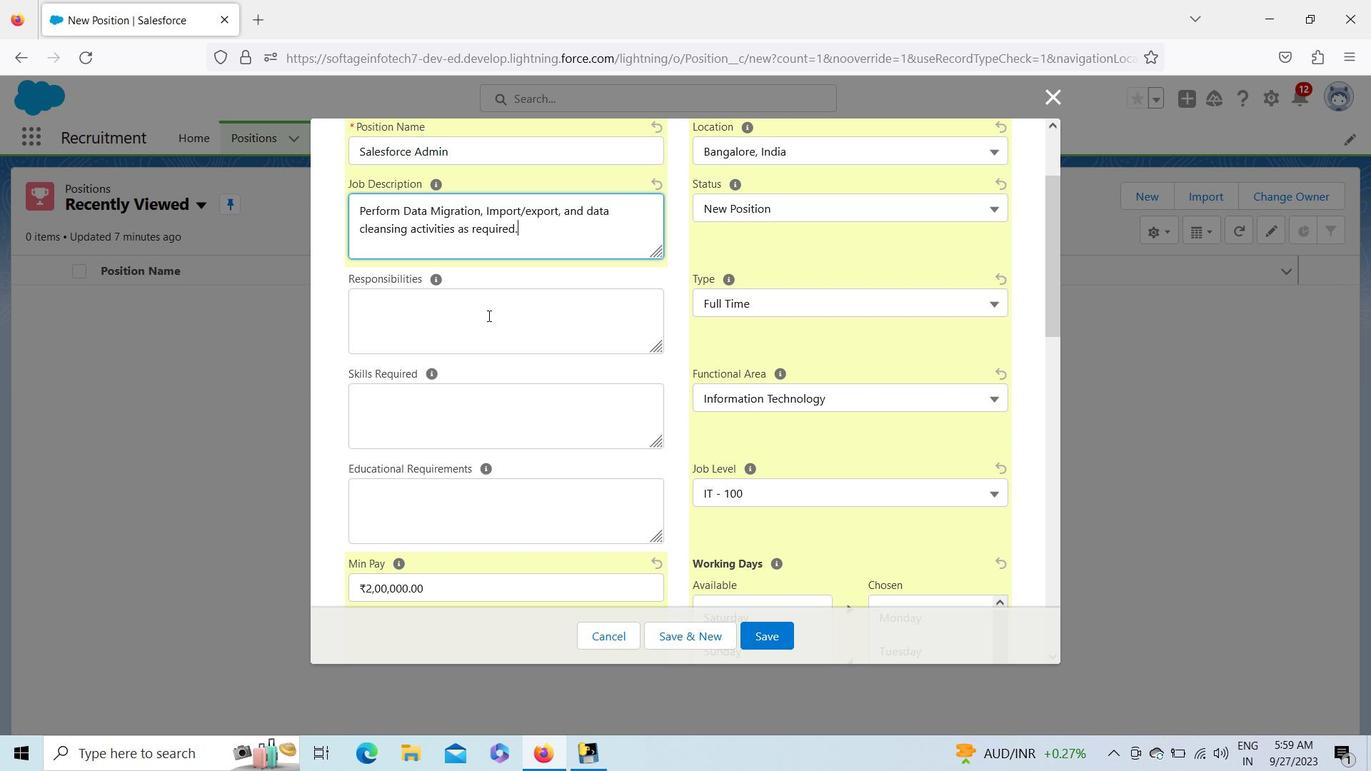 
Action: Key pressed <Key.shift>To<Key.space><Key.shift>Handle<Key.space><Key.shift><Key.shift><Key.shift><Key.shift><Key.shift><Key.shift><Key.shift><Key.shift><Key.shift><Key.shift><Key.shift><Key.shift><Key.shift><Key.shift><Key.shift><Key.shift>S<Key.shift>FDC<Key.space><Key.shift>Admin<Key.space><Key.shift>Rol<Key.backspace><Key.backspace><Key.backspace><Key.backspace>
Screenshot: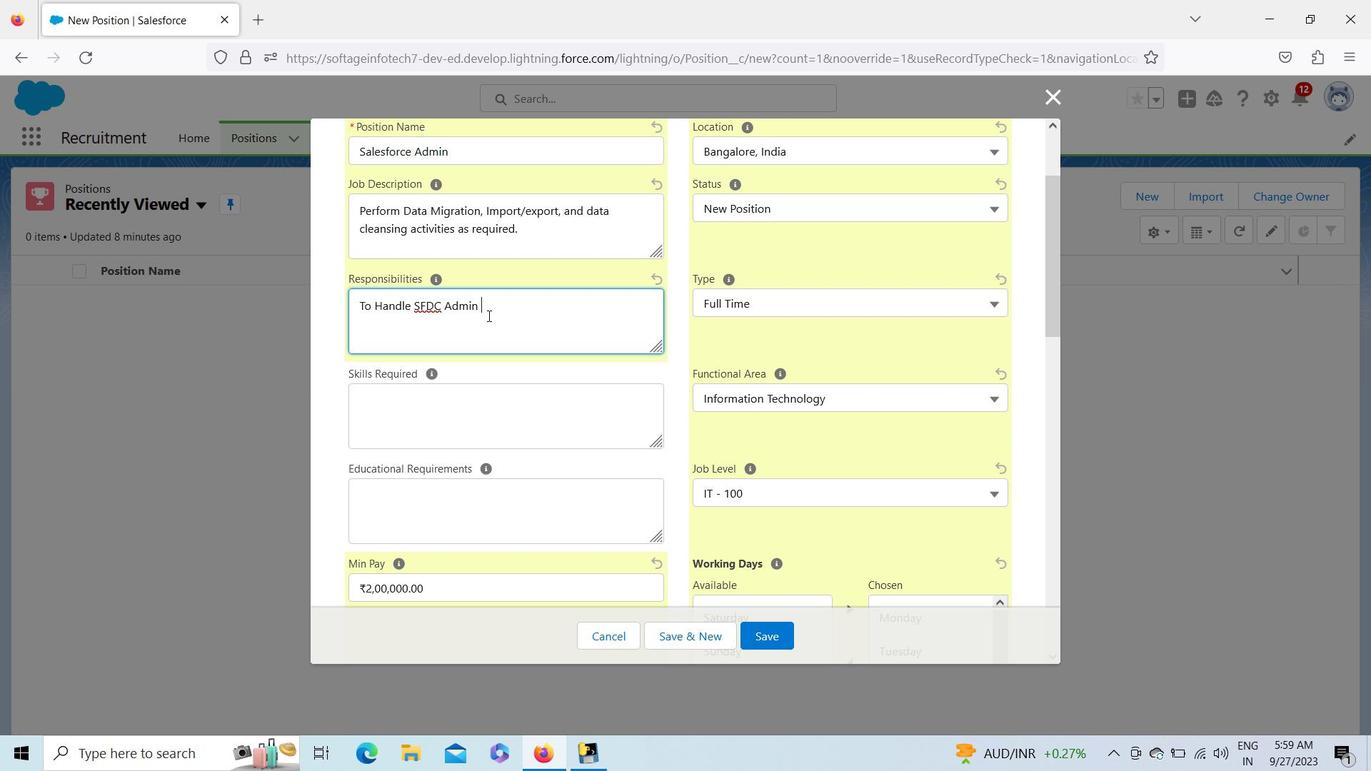
Action: Mouse moved to (340, 417)
Screenshot: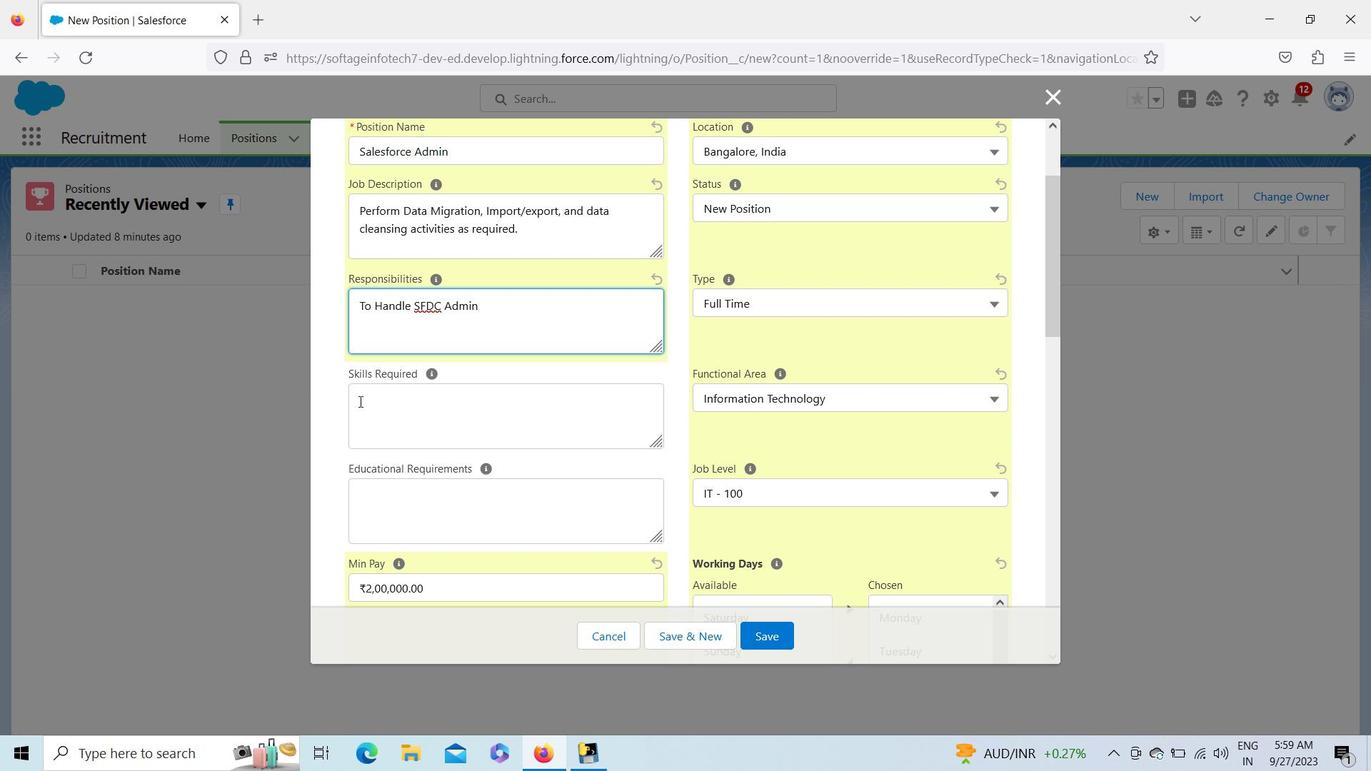
Action: Key pressed <Key.shift><Key.space><Key.shift>Functionality<Key.space>
Screenshot: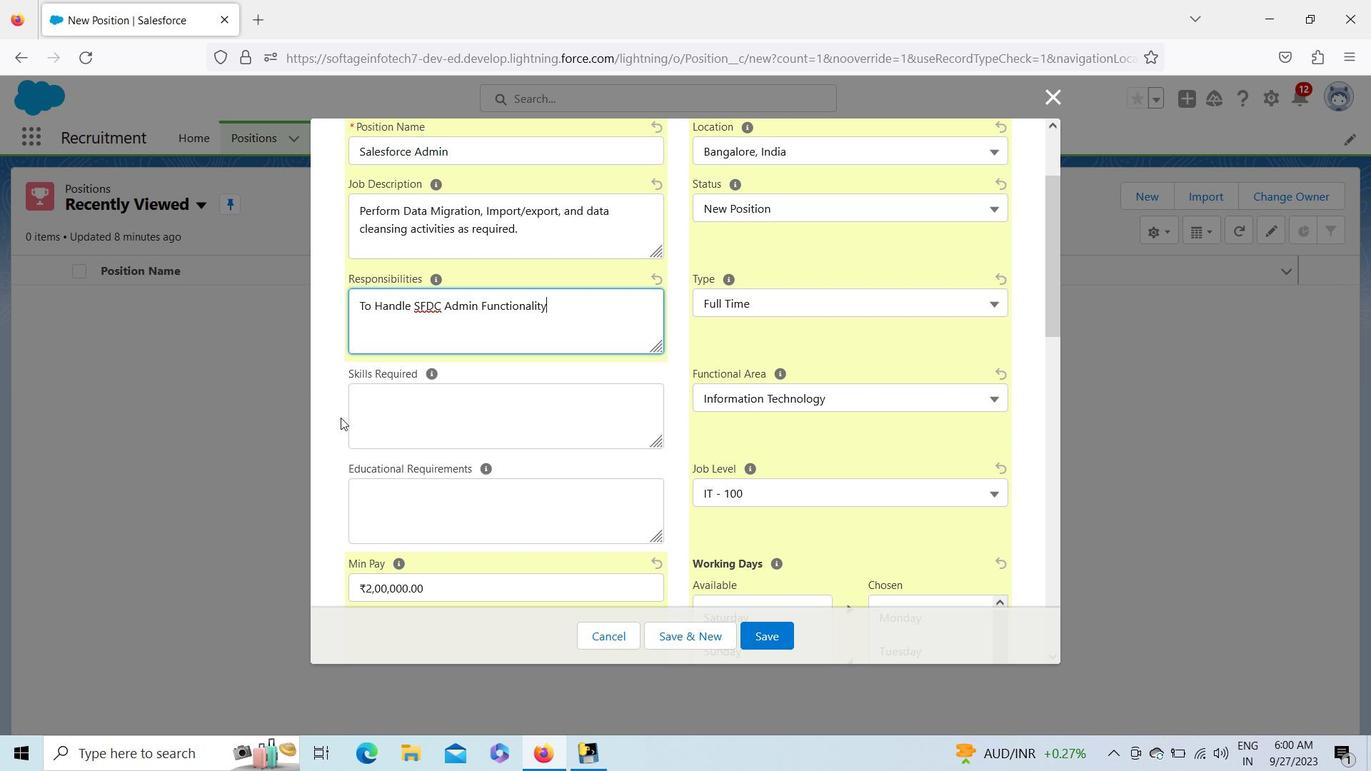 
Action: Mouse moved to (587, 328)
Screenshot: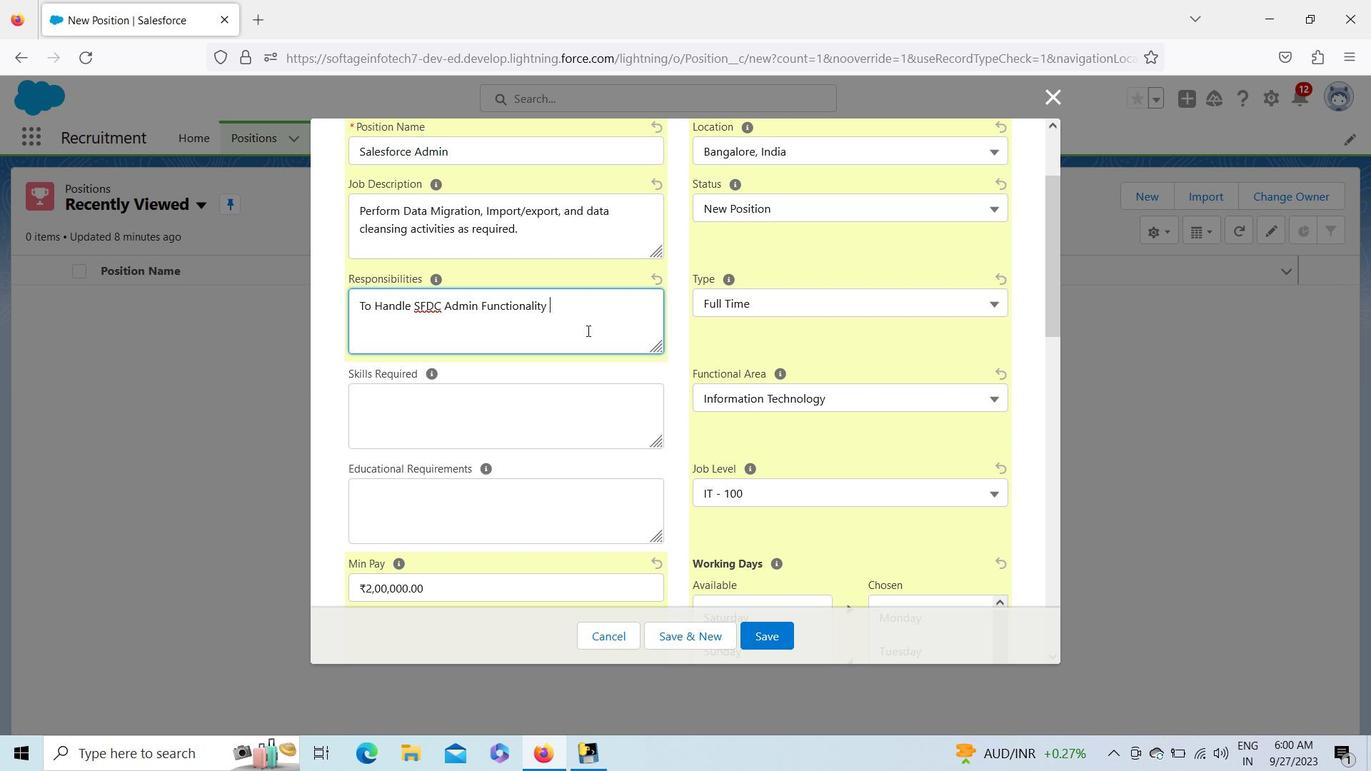 
Action: Key pressed <Key.shift>And<Key.space><Key.shift><Key.shift><Key.shift><Key.shift><Key.shift><Key.shift>Similar<Key.space><Key.shift><Key.shift><Key.shift><Key.shift><Key.shift><Key.shift><Key.shift><Key.shift><Key.shift><Key.shift><Key.shift><Key.shift><Key.shift><Key.shift><Key.shift><Key.shift><Key.shift><Key.shift><Key.shift><Key.shift><Key.shift><Key.shift><Key.shift><Key.shift><Key.shift><Key.shift><Key.shift><Key.shift><Key.shift><Key.shift><Key.shift><Key.shift><Key.shift>Type<Key.space>of<Key.space><Key.shift><Key.shift><Key.shift><Key.shift><Key.shift><Key.shift><Key.shift><Key.shift><Key.shift><Key.shift><Key.shift><Key.shift><Key.shift><Key.shift><Key.shift><Key.shift><Key.shift><Key.shift><Key.shift><Key.shift><Key.shift><Key.shift>Roles<Key.space>by<Key.space>the<Key.space><Key.shift>Organization.
Screenshot: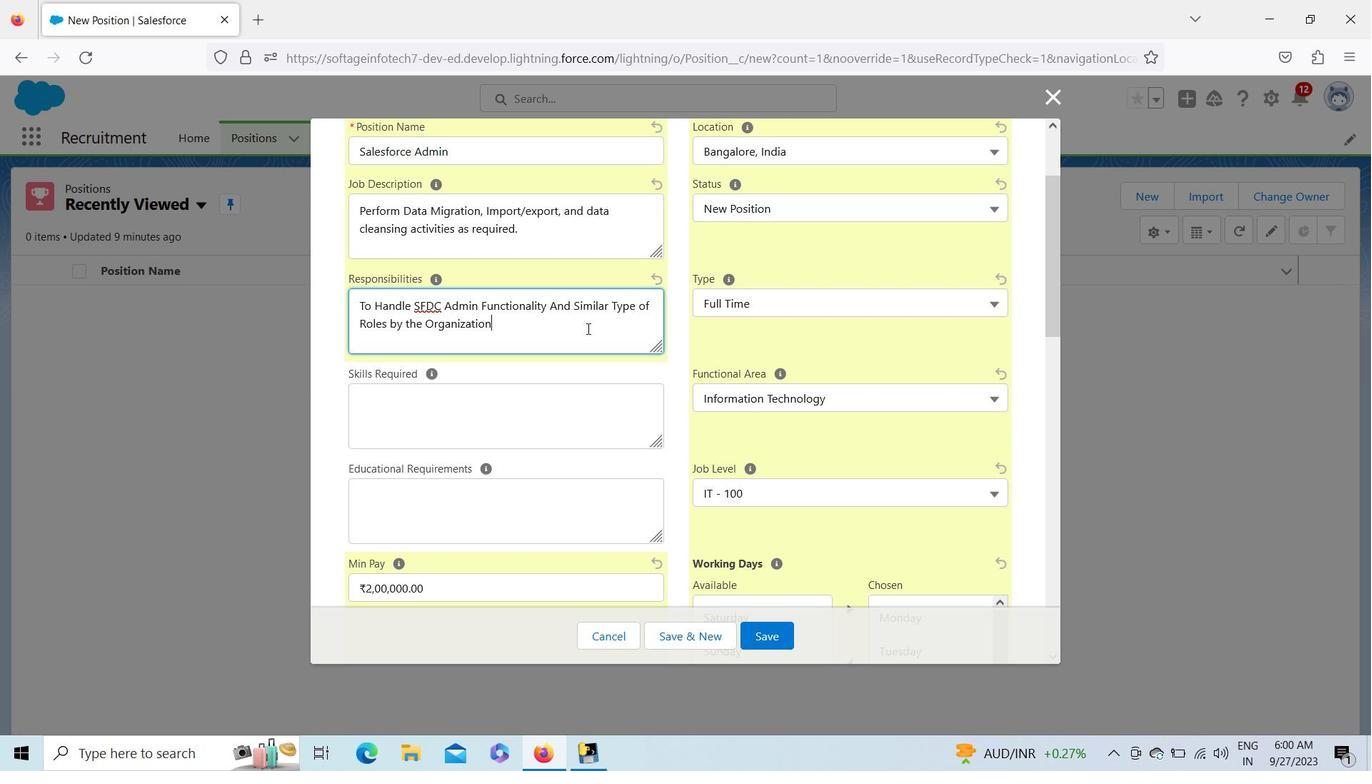 
Action: Mouse moved to (530, 399)
Screenshot: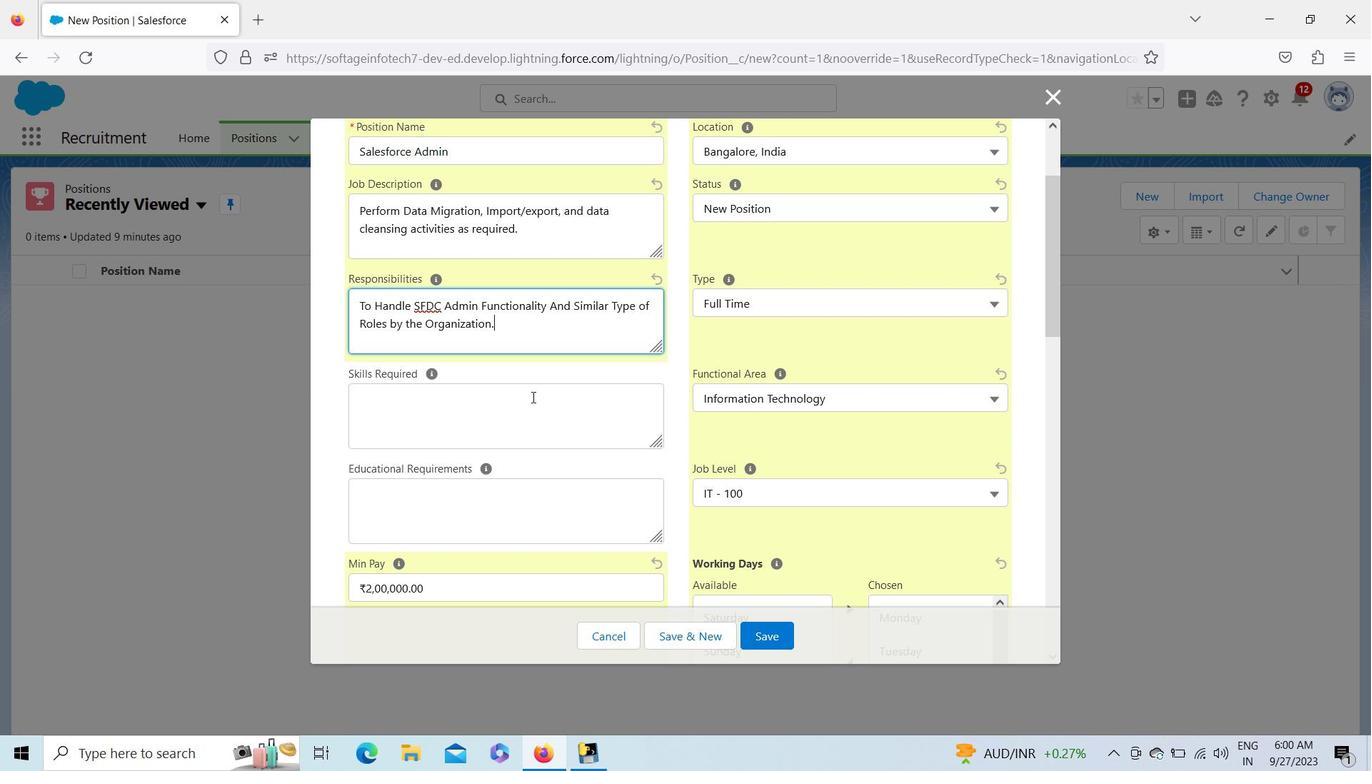 
Action: Mouse pressed left at (530, 399)
Screenshot: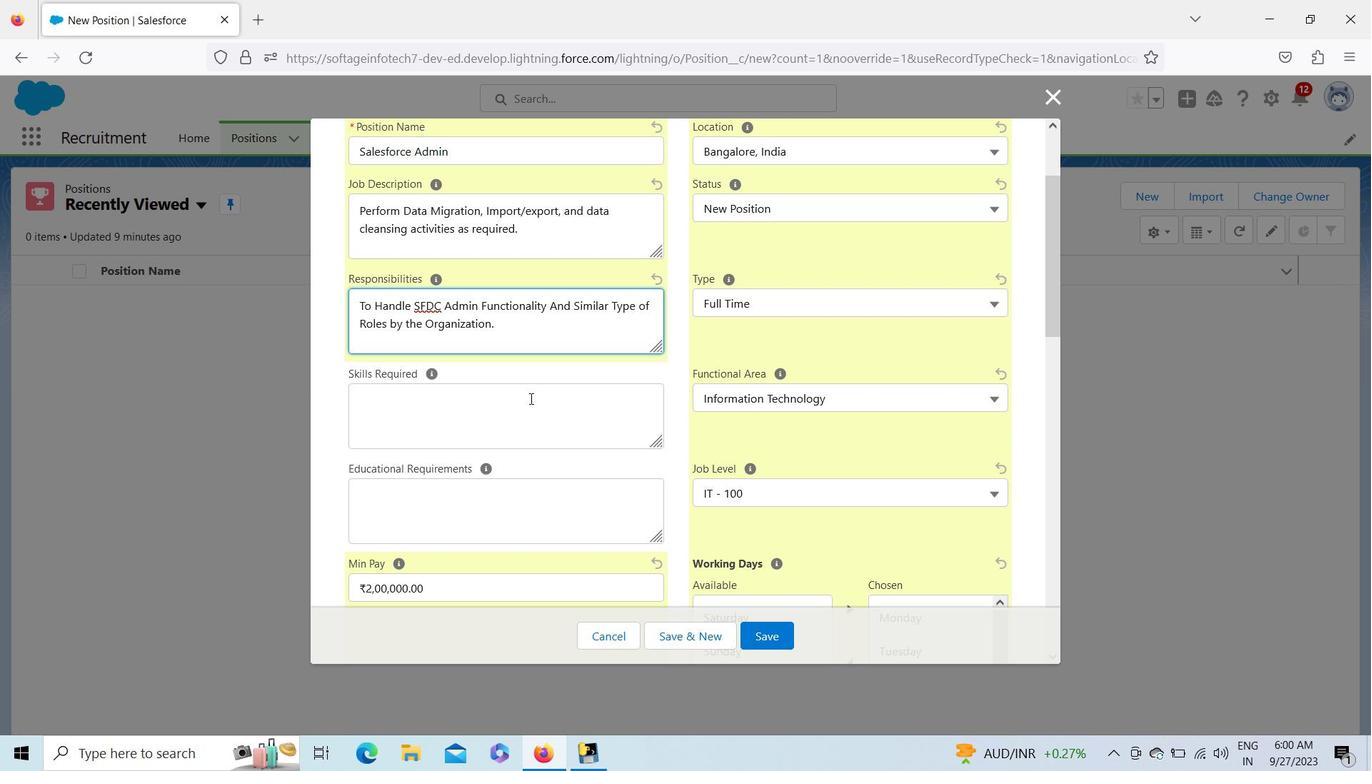 
Action: Key pressed <Key.shift><Key.shift><Key.shift><Key.shift><Key.shift><Key.shift><Key.shift><Key.shift><Key.shift><Key.shift><Key.shift><Key.shift><Key.shift><Key.shift><Key.shift><Key.shift><Key.shift><Key.shift><Key.shift><Key.shift><Key.shift><Key.shift><Key.shift><Key.shift><Key.shift><Key.shift><Key.shift><Key.shift><Key.shift><Key.shift><Key.shift><Key.shift><Key.shift><Key.shift><Key.shift><Key.shift><Key.shift><Key.shift><Key.shift><Key.shift><Key.shift><Key.shift><Key.shift><Key.shift><Key.shift><Key.shift><Key.shift><Key.shift><Key.shift><Key.shift><Key.shift><Key.shift><Key.shift><Key.shift><Key.shift><Key.shift><Key.shift><Key.shift><Key.shift><Key.shift><Key.shift><Key.shift><Key.shift><Key.shift><Key.shift><Key.shift><Key.shift><Key.shift><Key.shift>Data<Key.space><Key.shift>Import<Key.space><Key.shift>Wizard<Key.enter><Key.shift><Key.shift><Key.shift><Key.shift><Key.shift><Key.shift><Key.shift><Key.shift><Key.shift><Key.shift><Key.shift><Key.shift><Key.shift><Key.shift><Key.shift><Key.shift><Key.shift><Key.shift><Key.shift><Key.shift><Key.shift><Key.shift><Key.shift><Key.shift><Key.shift><Key.shift><Key.shift><Key.shift>A<Key.backspace><Key.shift>Lightning<Key.space><Key.shift>App<Key.space><Key.shift>Builder<Key.enter><Key.shift><Key.shift><Key.shift><Key.shift><Key.shift><Key.shift><Key.shift><Key.shift><Key.shift><Key.shift><Key.shift><Key.shift><Key.shift><Key.shift><Key.shift><Key.shift><Key.shift><Key.shift><Key.shift><Key.shift><Key.shift><Key.shift><Key.shift><Key.shift><Key.shift><Key.shift><Key.shift><Key.shift><Key.shift><Key.shift><Key.shift><Key.shift><Key.shift><Key.shift><Key.shift><Key.shift><Key.shift><Key.shift><Key.shift><Key.shift><Key.shift><Key.shift><Key.shift><Key.shift><Key.shift><Key.shift><Key.shift><Key.shift><Key.shift><Key.shift><Key.shift><Key.shift><Key.shift><Key.shift><Key.shift><Key.shift><Key.shift><Key.shift><Key.shift><Key.shift><Key.shift><Key.shift><Key.shift><Key.shift><Key.shift><Key.shift><Key.shift><Key.shift>D<Key.backspace><Key.shift><Key.shift><Key.shift><Key.shift>Workflows<Key.enter><Key.shift>g<Key.backspace><Key.shift><Key.shift><Key.shift><Key.shift><Key.shift><Key.shift><Key.shift><Key.shift><Key.shift><Key.shift><Key.shift><Key.shift><Key.shift><Key.shift><Key.shift><Key.shift><Key.shift><Key.shift><Key.shift><Key.shift><Key.shift><Key.shift><Key.shift><Key.shift><Key.shift><Key.shift><Key.shift><Key.shift><Key.shift><Key.shift><Key.shift><Key.shift><Key.shift><Key.shift><Key.shift><Key.shift><Key.shift><Key.shift><Key.shift>Lightning<Key.space><Key.shift><Key.shift><Key.shift><Key.shift><Key.shift><Key.shift><Key.shift><Key.shift><Key.shift><Key.shift><Key.shift><Key.shift><Key.shift><Key.shift><Key.shift><Key.shift><Key.shift><Key.shift><Key.shift><Key.shift><Key.shift><Key.shift><Key.shift><Key.shift><Key.shift><Key.shift><Key.shift><Key.shift><Key.shift><Key.shift><Key.shift><Key.shift><Key.shift><Key.shift><Key.shift><Key.shift><Key.shift><Key.shift><Key.shift><Key.shift><Key.shift><Key.shift><Key.shift><Key.shift><Key.shift><Key.shift><Key.shift><Key.shift><Key.shift><Key.shift><Key.shift><Key.shift><Key.shift><Key.shift><Key.shift><Key.shift><Key.shift><Key.shift><Key.shift><Key.shift><Key.shift><Key.shift><Key.shift><Key.shift><Key.shift><Key.shift><Key.shift><Key.shift><Key.shift><Key.shift><Key.shift><Key.shift><Key.shift><Key.shift><Key.shift><Key.shift><Key.shift><Key.shift><Key.shift><Key.shift><Key.shift><Key.shift><Key.shift><Key.shift><Key.shift><Key.shift><Key.shift><Key.shift><Key.shift><Key.shift><Key.shift><Key.shift><Key.shift><Key.shift><Key.shift><Key.shift><Key.shift><Key.shift><Key.shift><Key.shift><Key.shift><Key.shift><Key.shift><Key.shift><Key.shift>Flows<Key.enter><Key.shift><Key.shift><Key.shift><Key.shift><Key.shift><Key.shift><Key.shift><Key.shift>Approval<Key.space><Key.shift>Process
Screenshot: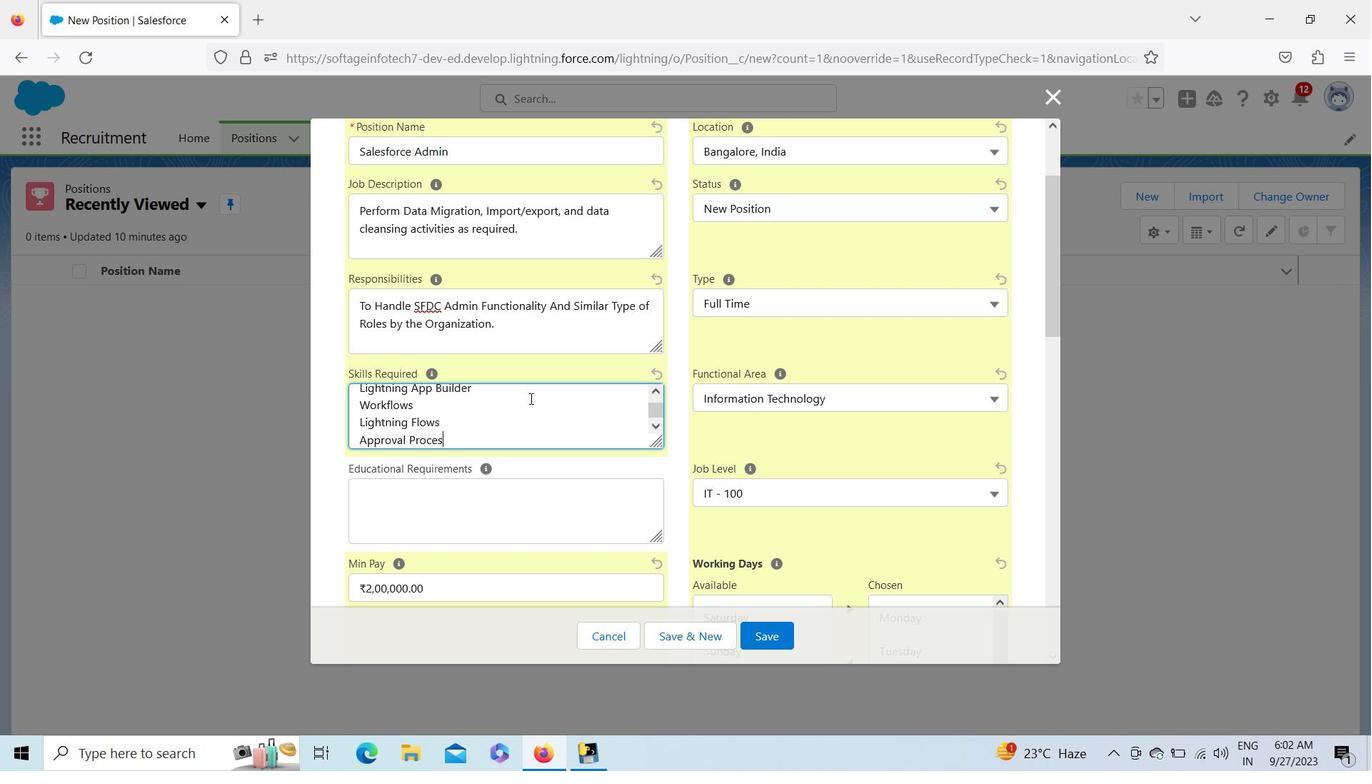 
Action: Mouse moved to (652, 425)
Screenshot: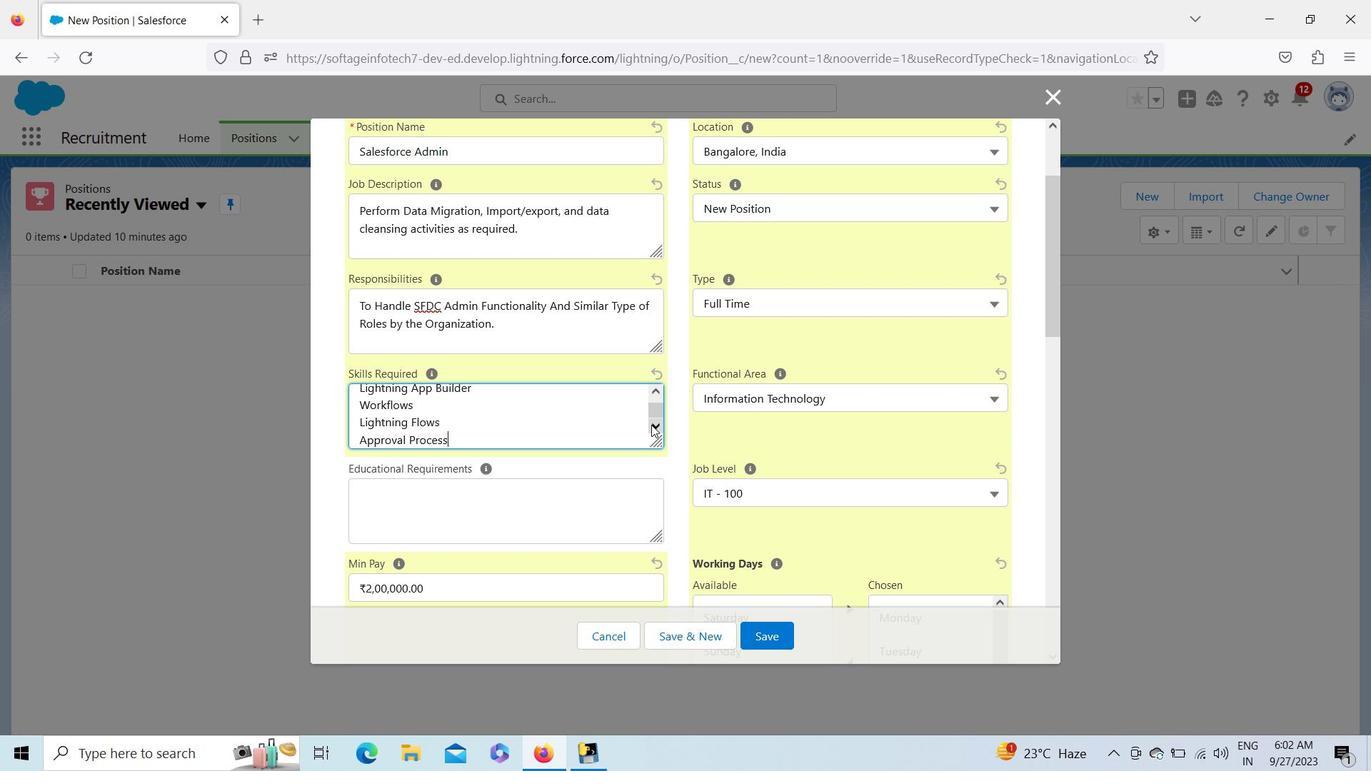 
Action: Mouse pressed left at (652, 425)
Screenshot: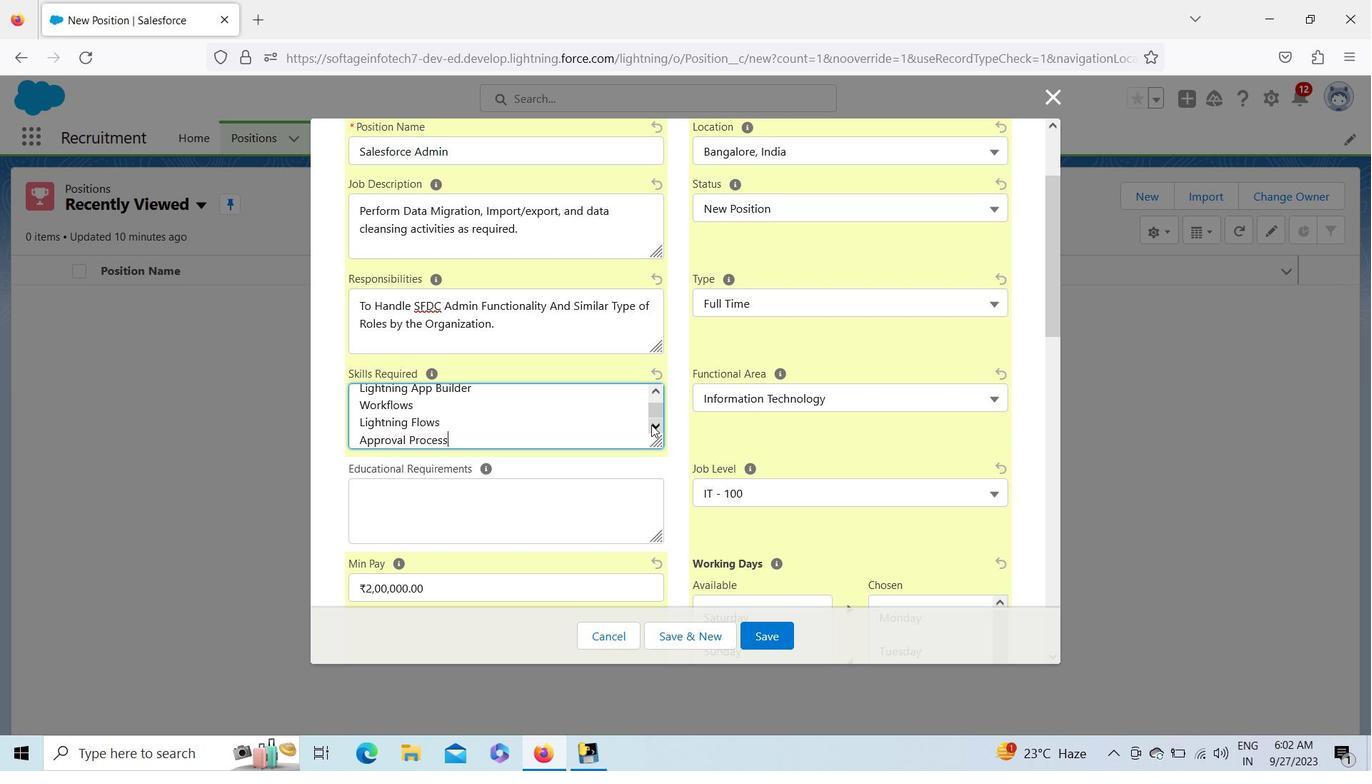 
Action: Mouse pressed left at (652, 425)
Screenshot: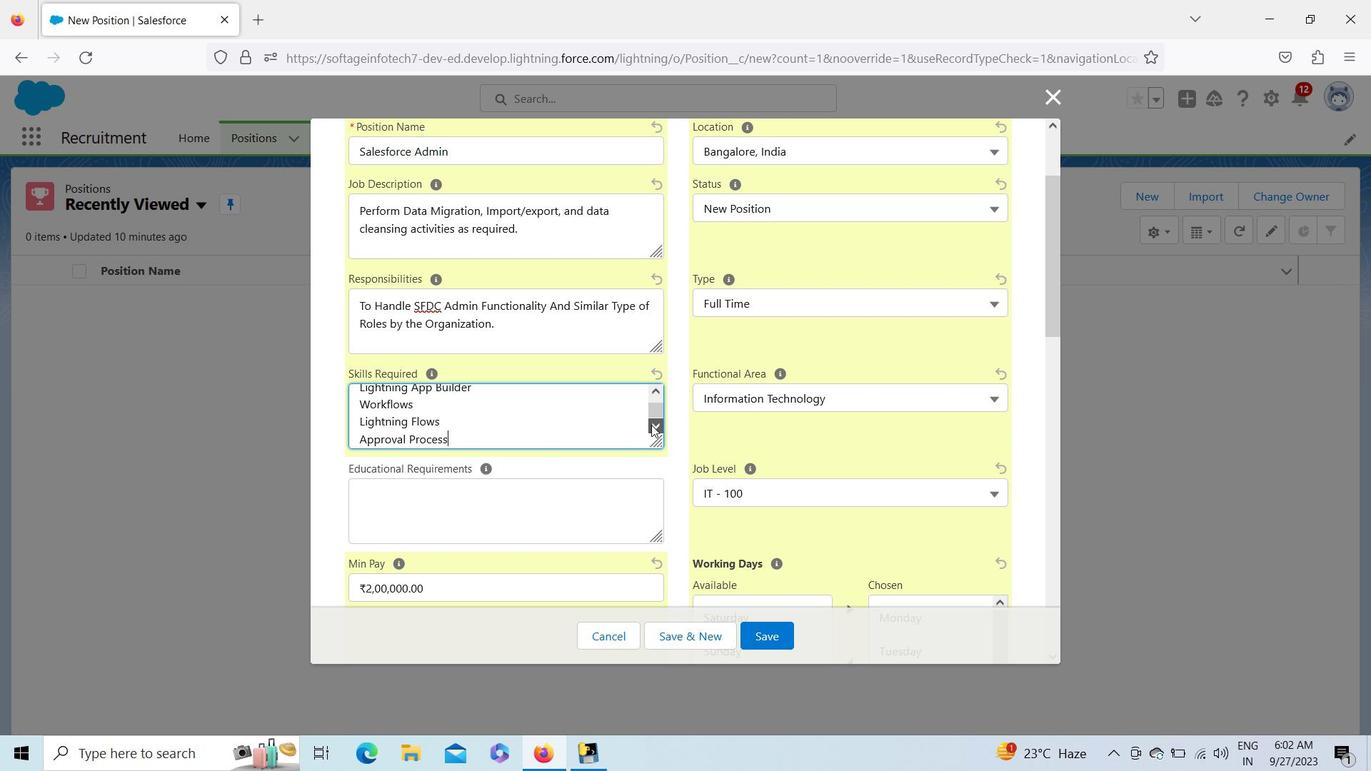 
Action: Mouse pressed left at (652, 425)
Screenshot: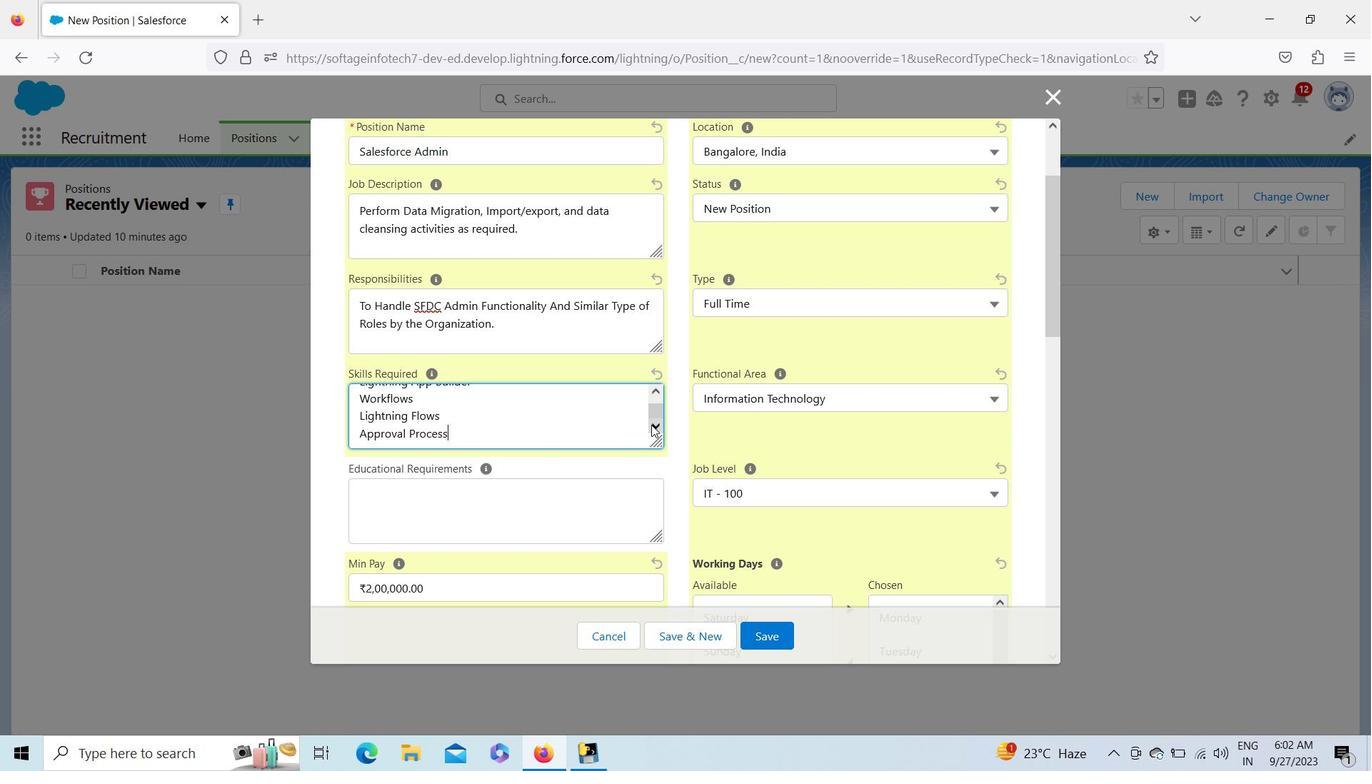 
Action: Mouse moved to (512, 528)
Screenshot: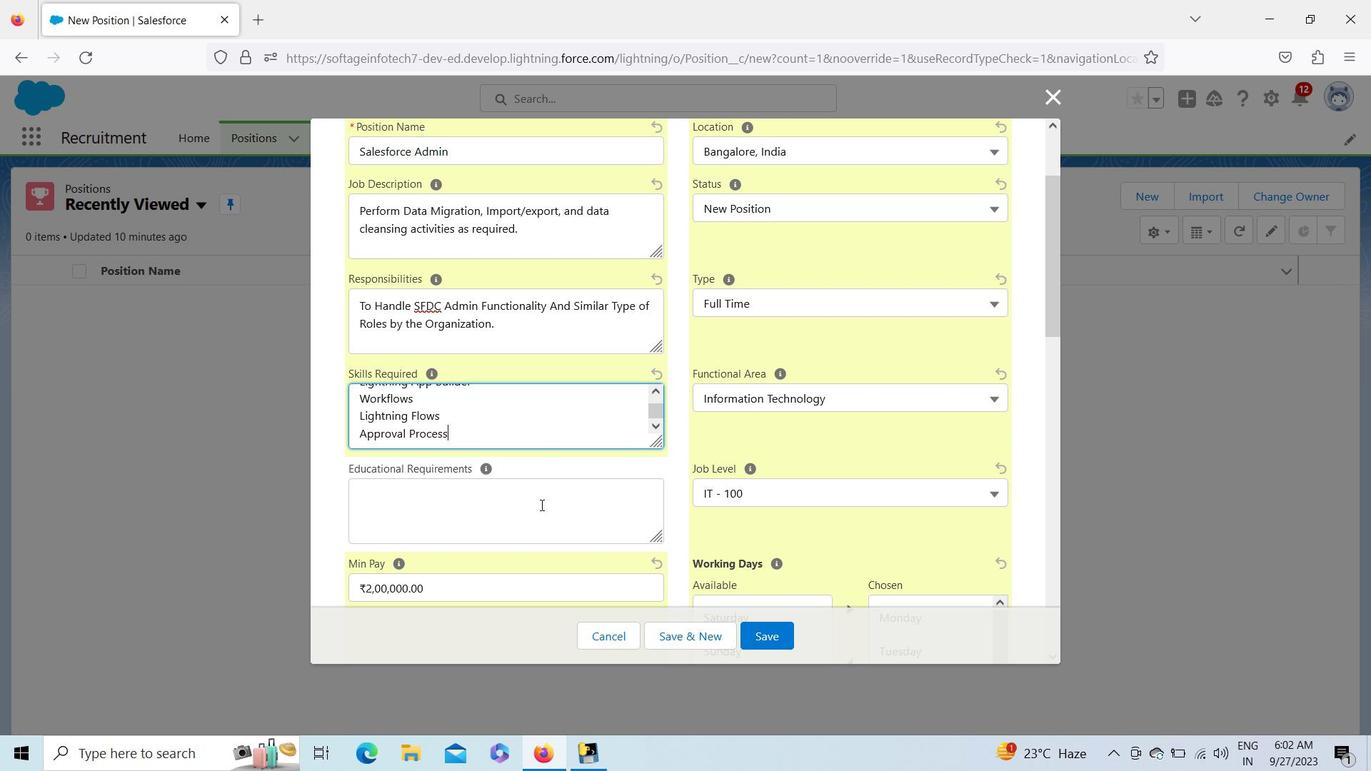 
Action: Mouse pressed left at (512, 528)
Screenshot: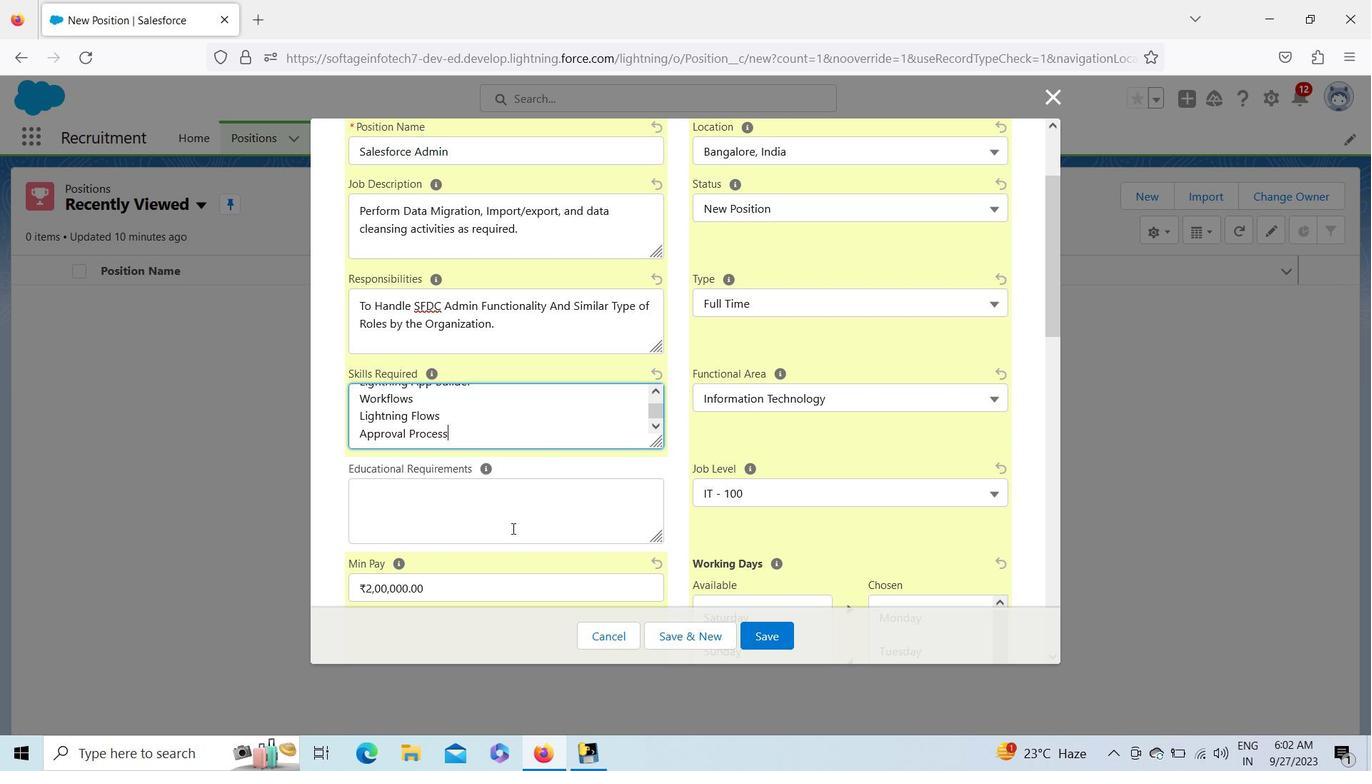 
Action: Key pressed <Key.shift><Key.shift><Key.shift><Key.shift><Key.shift><Key.shift><Key.shift>Bachelors<Key.space><Key.shift>or<Key.space><Key.shift><Key.shift><Key.shift><Key.shift><Key.shift><Key.shift><Key.shift><Key.shift><Key.shift><Key.shift><Key.shift><Key.shift><Key.shift><Key.shift><Key.shift><Key.shift>Masters<Key.space><Key.shift>degree<Key.space>in<Key.space><Key.shift><Key.shift><Key.shift><Key.shift><Key.shift><Key.shift><Key.shift><Key.shift><Key.shift><Key.shift><Key.shift><Key.shift><Key.shift><Key.shift><Key.shift><Key.shift>Computer<Key.space><Key.shift><Key.shift><Key.shift><Key.shift><Key.shift><Key.shift><Key.shift><Key.shift><Key.shift><Key.shift><Key.shift><Key.shift><Key.shift><Key.shift><Key.shift><Key.shift><Key.shift><Key.shift><Key.shift><Key.shift><Key.shift><Key.shift><Key.shift><Key.shift><Key.shift><Key.shift><Key.shift><Key.shift><Key.shift><Key.shift><Key.shift><Key.shift><Key.shift><Key.shift><Key.shift><Key.shift><Key.shift><Key.shift><Key.shift><Key.shift><Key.shift><Key.shift><Key.shift><Key.shift><Key.shift><Key.shift><Key.shift><Key.shift><Key.shift><Key.shift><Key.shift><Key.shift><Key.shift><Key.shift><Key.shift><Key.shift><Key.shift><Key.shift><Key.shift><Key.shift><Key.shift><Key.shift><Key.shift><Key.shift><Key.shift><Key.shift><Key.shift><Key.shift><Key.shift><Key.shift><Key.shift><Key.shift><Key.shift><Key.shift><Key.shift><Key.shift><Key.shift><Key.shift><Key.shift><Key.shift><Key.shift><Key.shift><Key.shift><Key.shift><Key.shift><Key.shift><Key.shift><Key.shift><Key.shift><Key.shift><Key.shift><Key.shift><Key.shift><Key.shift><Key.shift><Key.shift><Key.shift><Key.shift><Key.shift><Key.shift>Science<Key.space><Key.backspace>,<Key.space><Key.shift>Engineering<Key.space><Key.backspace>,<Key.space>or<Key.space>a<Key.space>related<Key.space>field
Screenshot: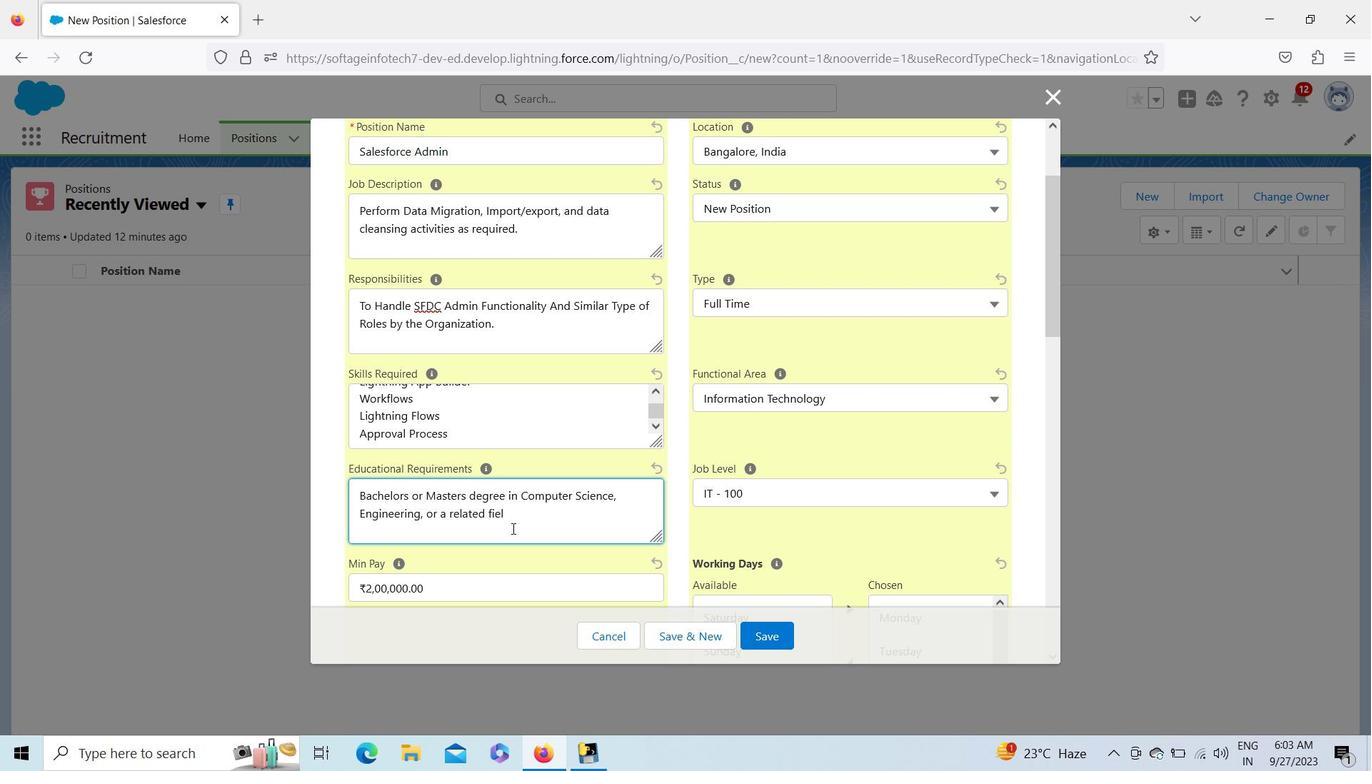 
Action: Mouse moved to (1052, 267)
Screenshot: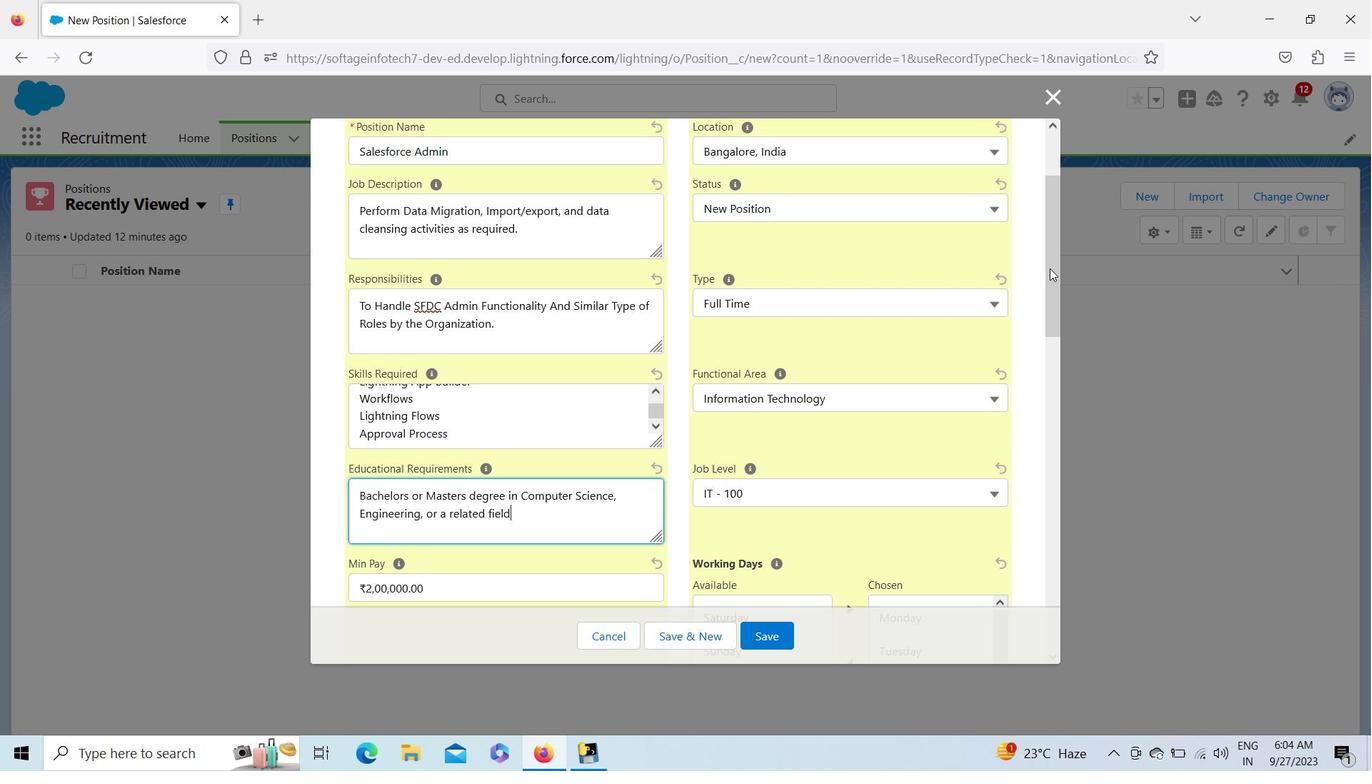 
Action: Mouse pressed left at (1052, 267)
Screenshot: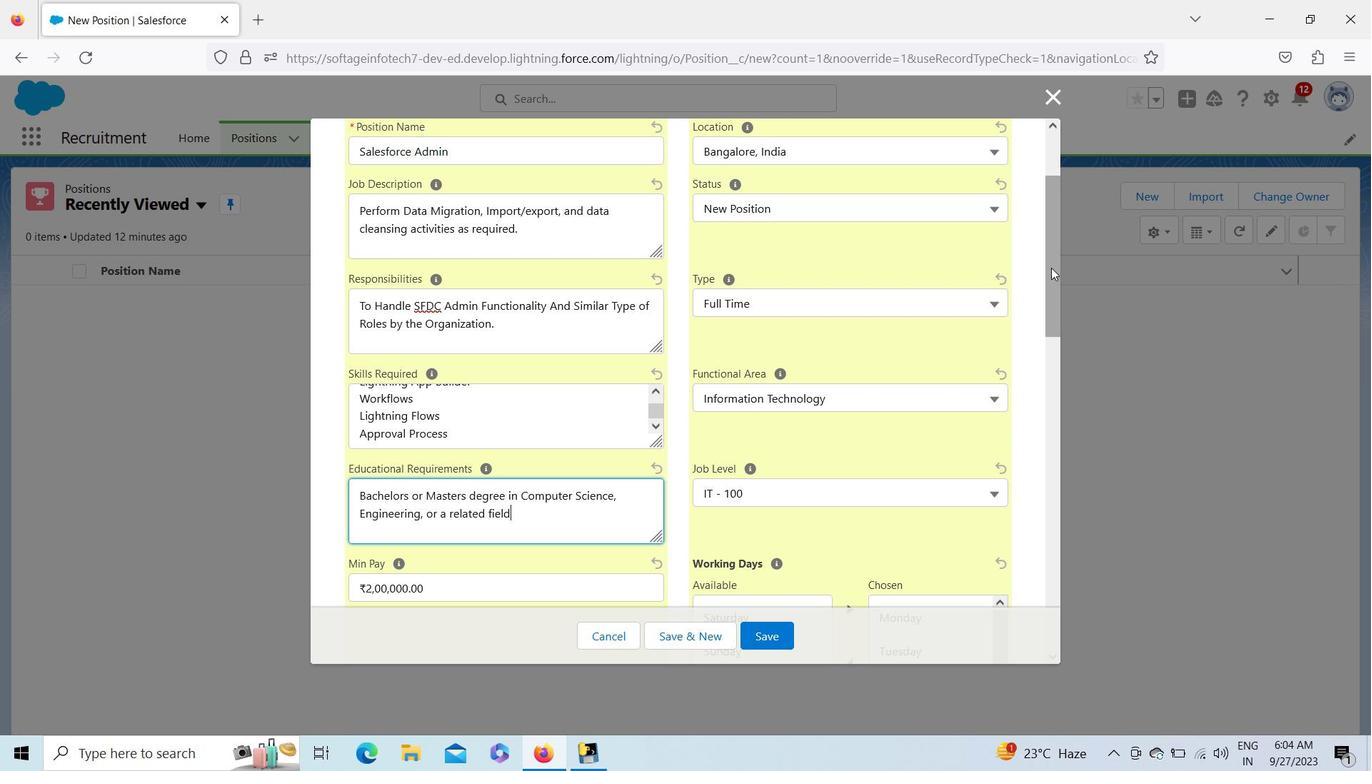 
Action: Mouse moved to (758, 515)
Screenshot: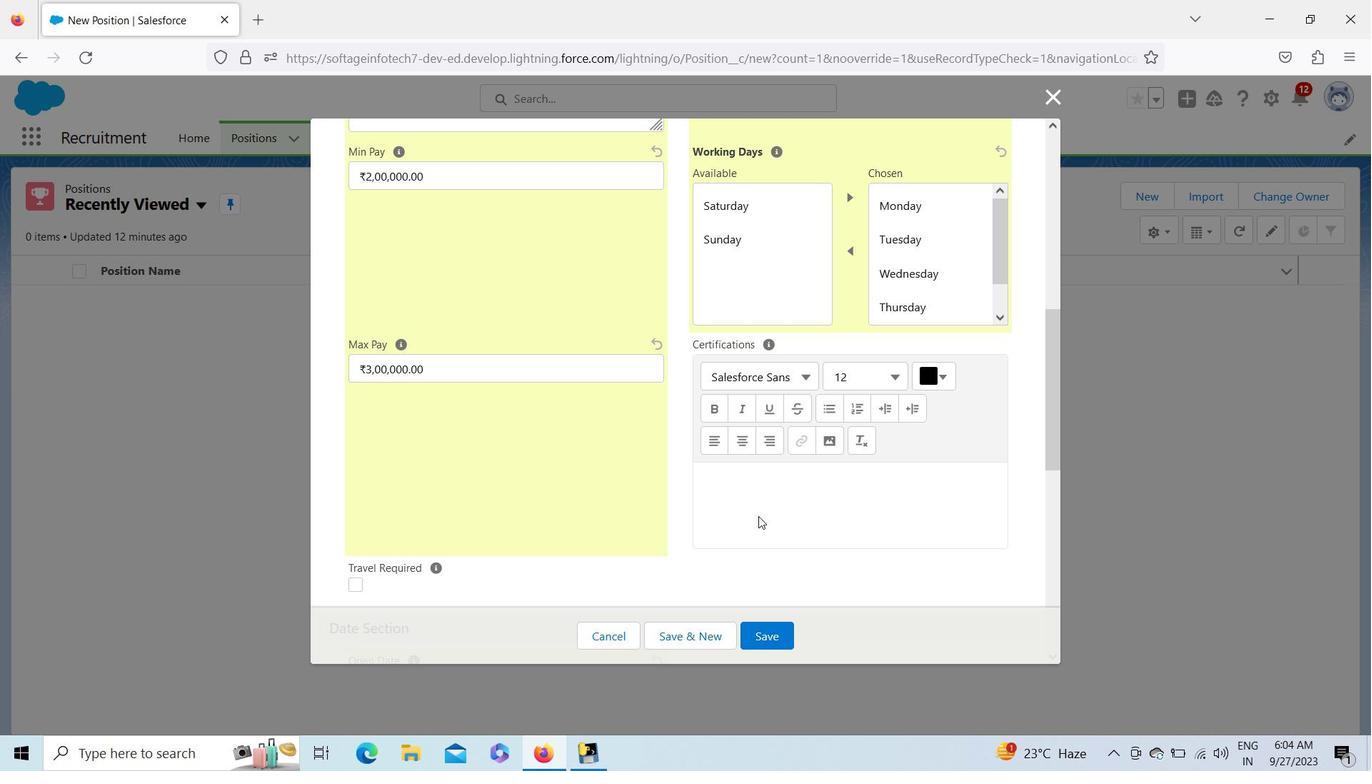 
Action: Mouse pressed left at (758, 515)
Screenshot: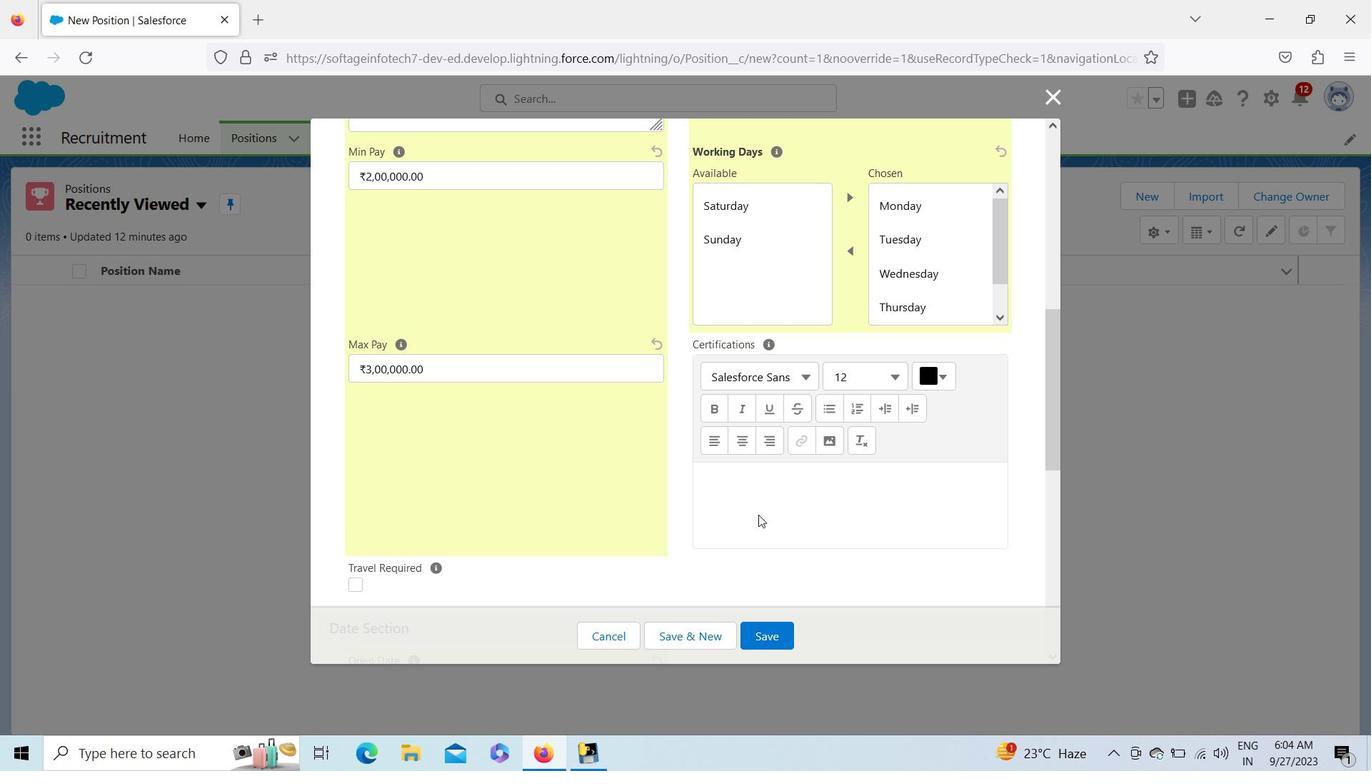 
Action: Key pressed <Key.shift><Key.shift><Key.shift><Key.shift><Key.shift><Key.shift><Key.shift><Key.shift><Key.shift><Key.shift><Key.shift><Key.shift><Key.shift><Key.shift><Key.shift><Key.shift><Key.shift><Key.shift><Key.shift><Key.shift><Key.shift><Key.shift><Key.shift><Key.shift><Key.shift><Key.shift><Key.shift><Key.shift>Ce<Key.backspace><Key.backspace><Key.shift><Key.shift><Key.shift><Key.shift><Key.shift><Key.shift><Key.shift>ADM<Key.space>201<Key.space><Key.shift>Certificate<Key.space>will<Key.space><Key.left><Key.left><Key.left><Key.left><Key.left><Key.left><Key.backspace>ion<Key.right><Key.right><Key.right><Key.right><Key.right><Key.space>be<Key.space><Key.shift>Preferable.
Screenshot: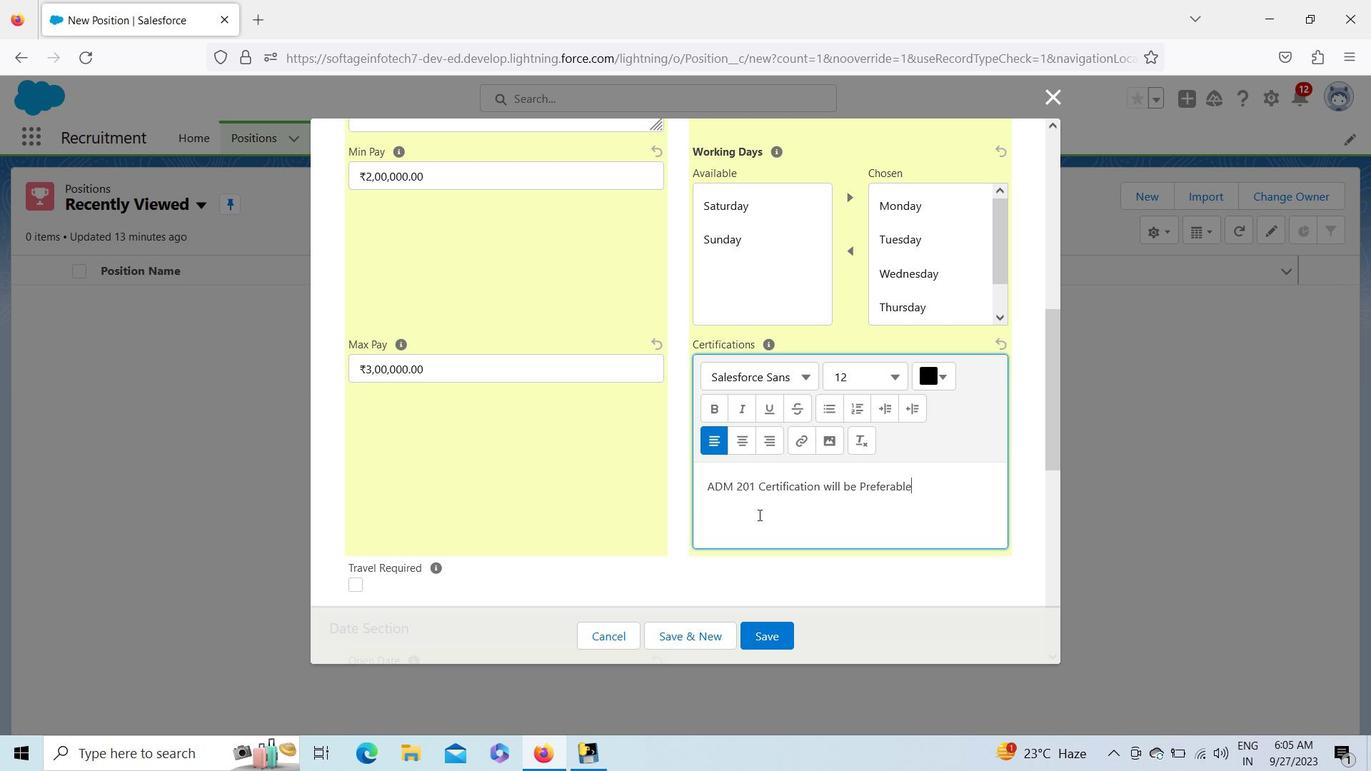 
Action: Mouse moved to (715, 492)
Screenshot: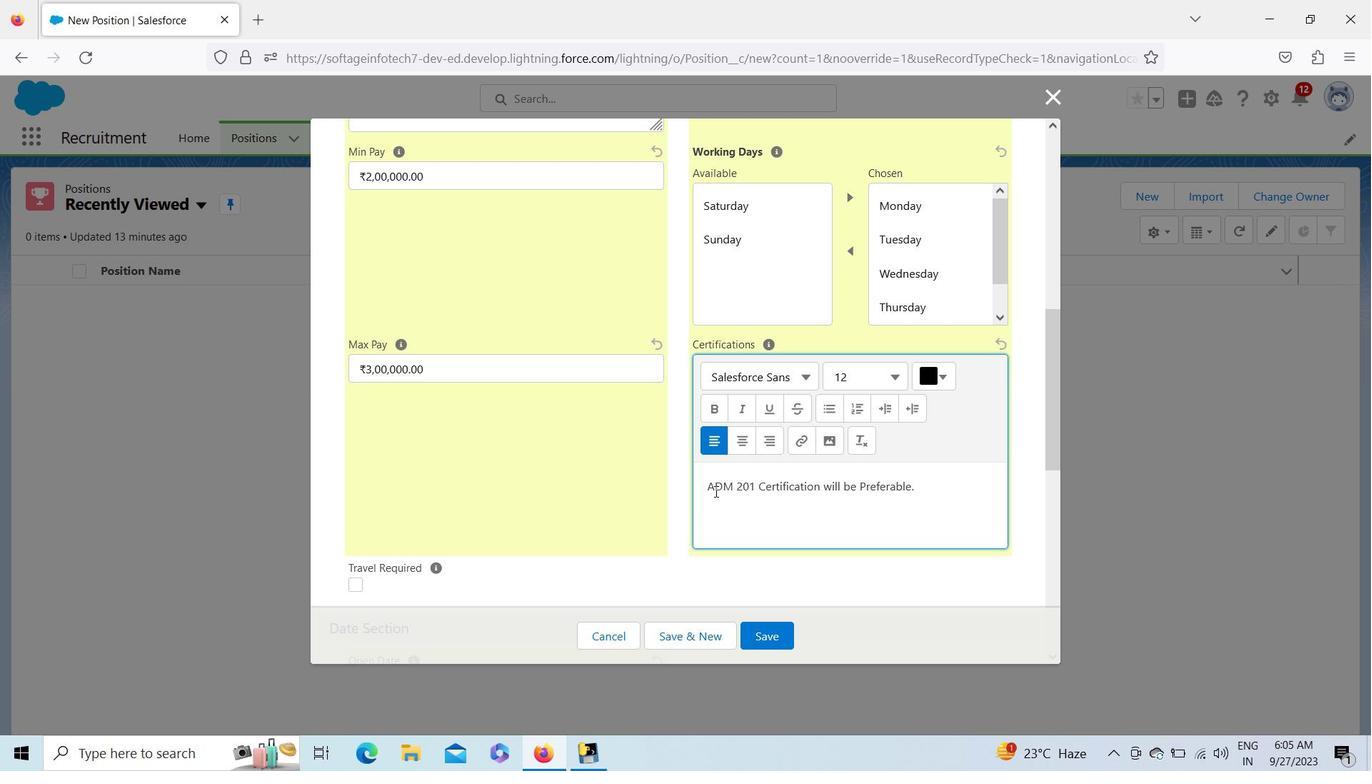 
Action: Mouse pressed left at (715, 492)
Screenshot: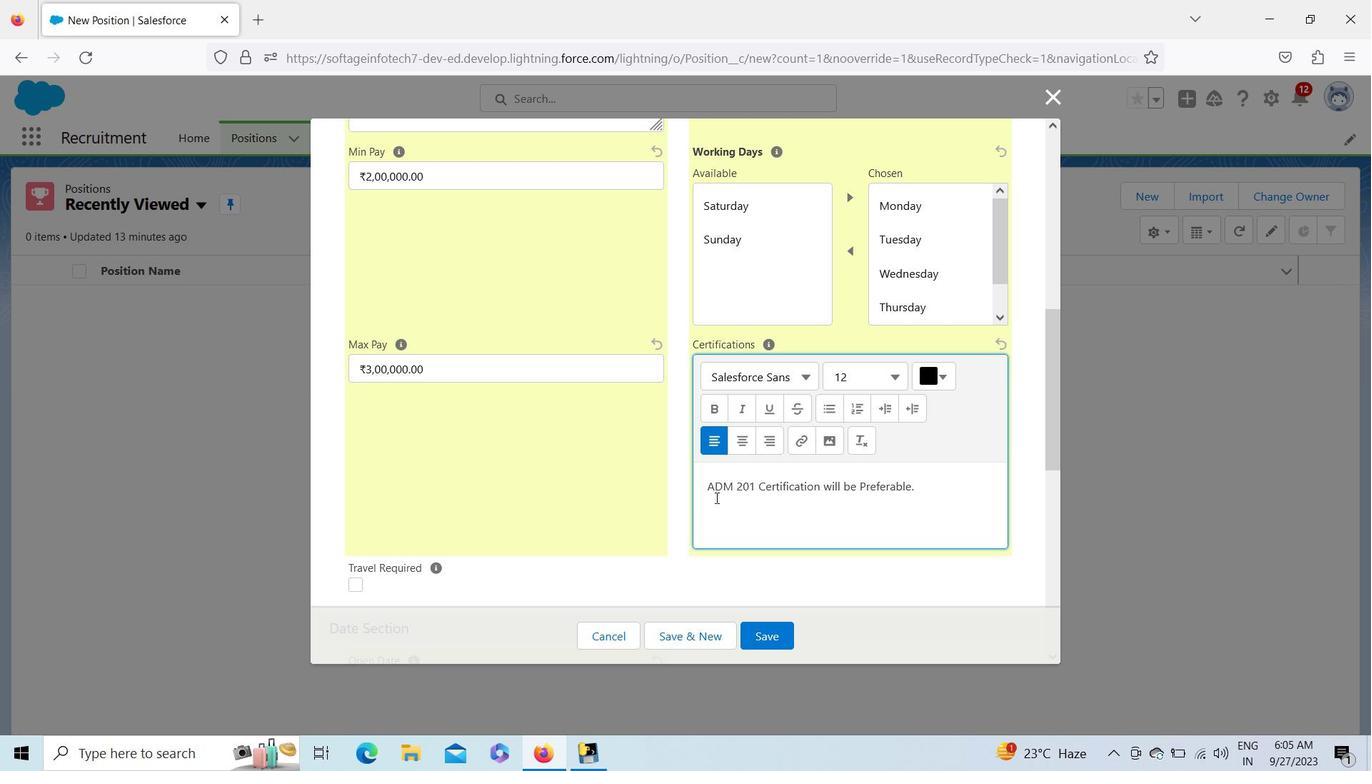 
Action: Mouse pressed left at (715, 492)
Screenshot: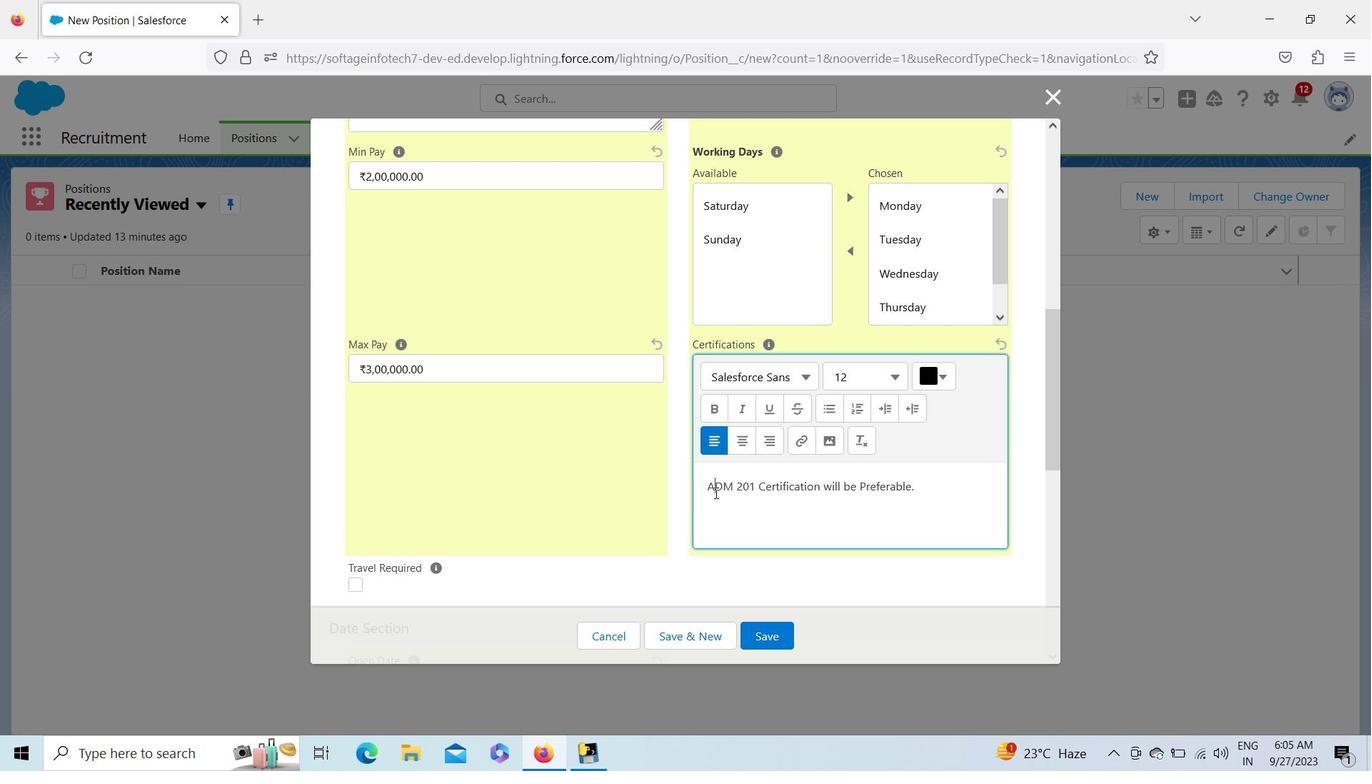 
Action: Key pressed <Key.shift_r><Key.right><Key.right><Key.right>
Screenshot: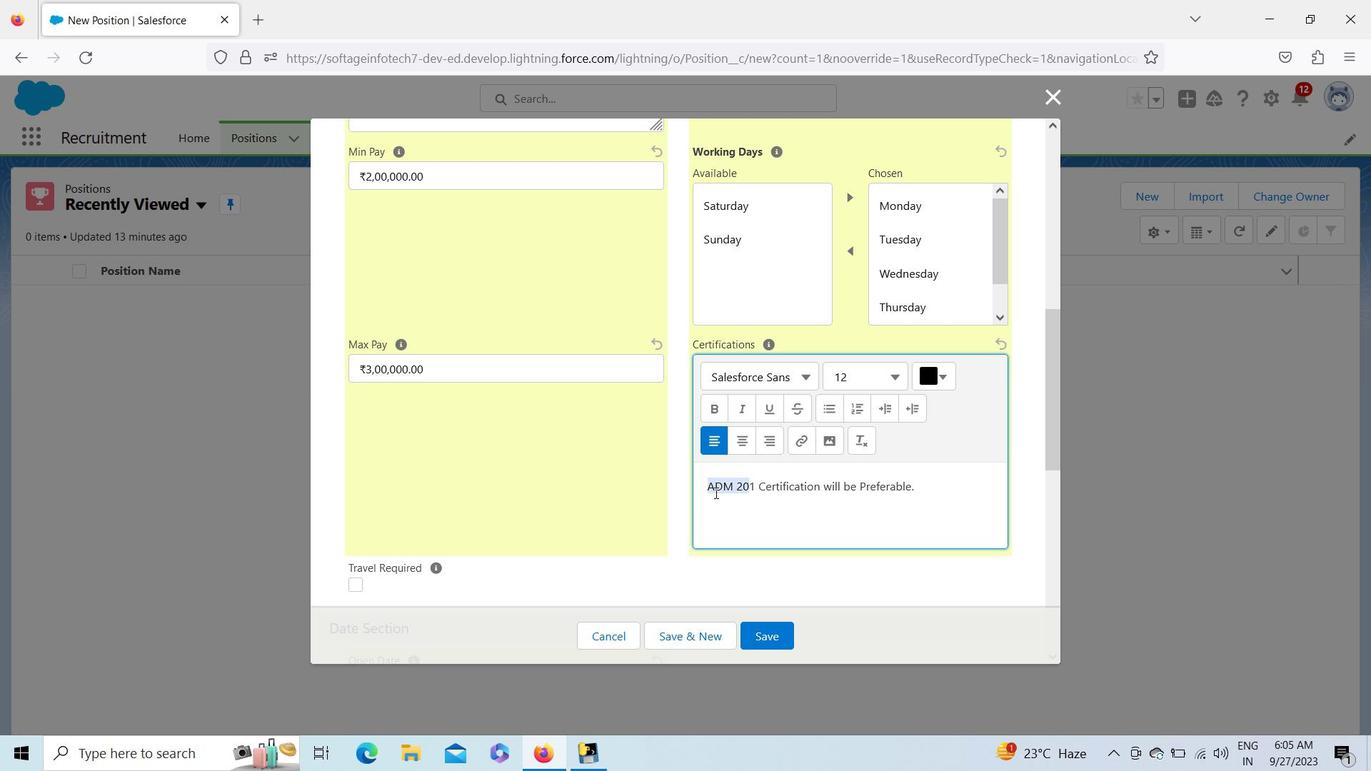 
Action: Mouse moved to (716, 400)
Screenshot: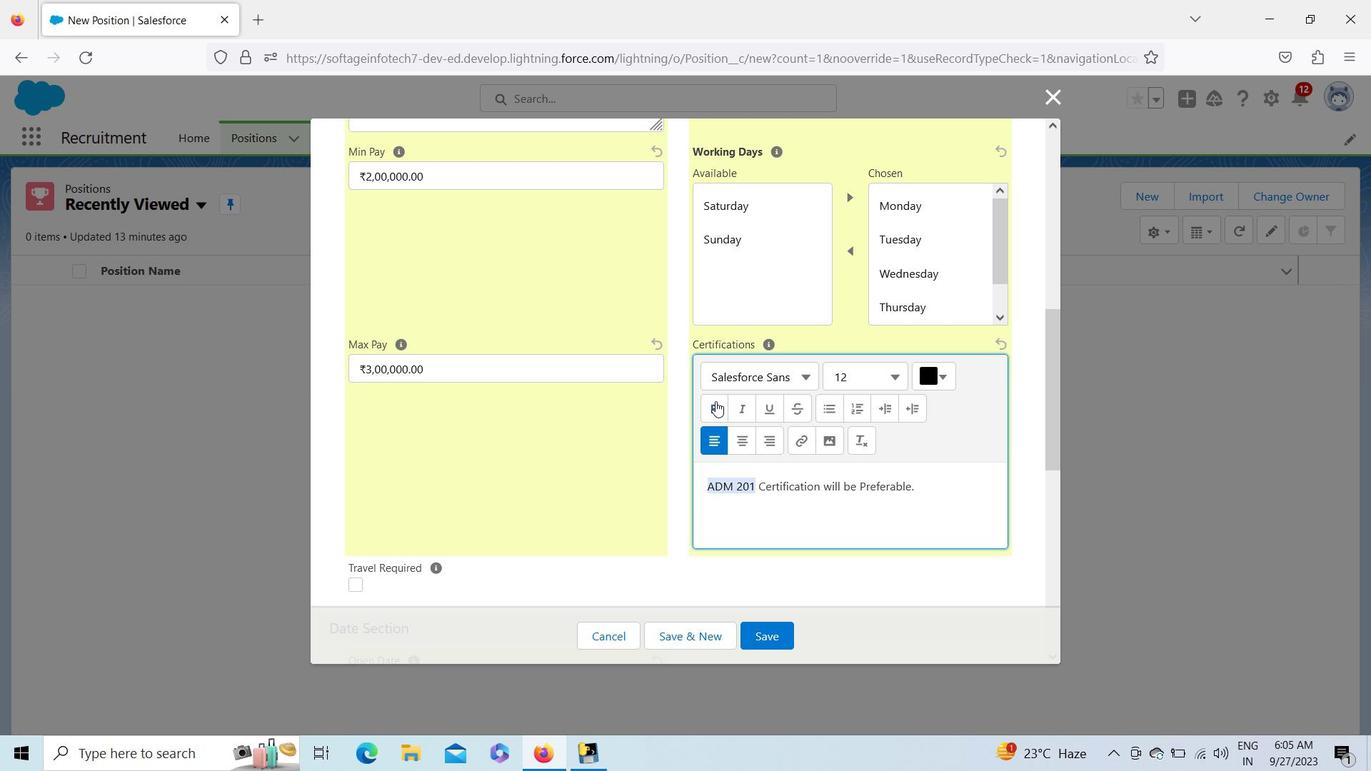 
Action: Mouse pressed left at (716, 400)
Screenshot: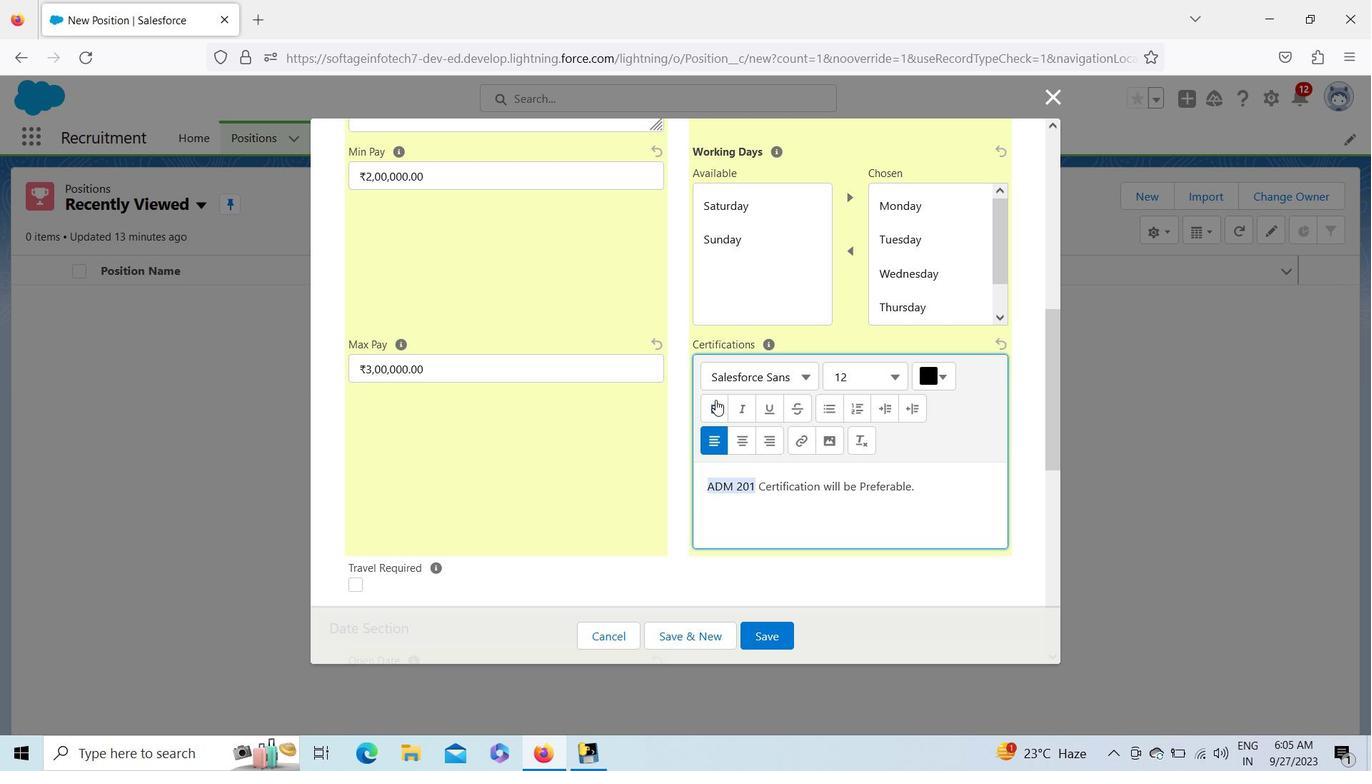 
Action: Mouse moved to (743, 403)
Screenshot: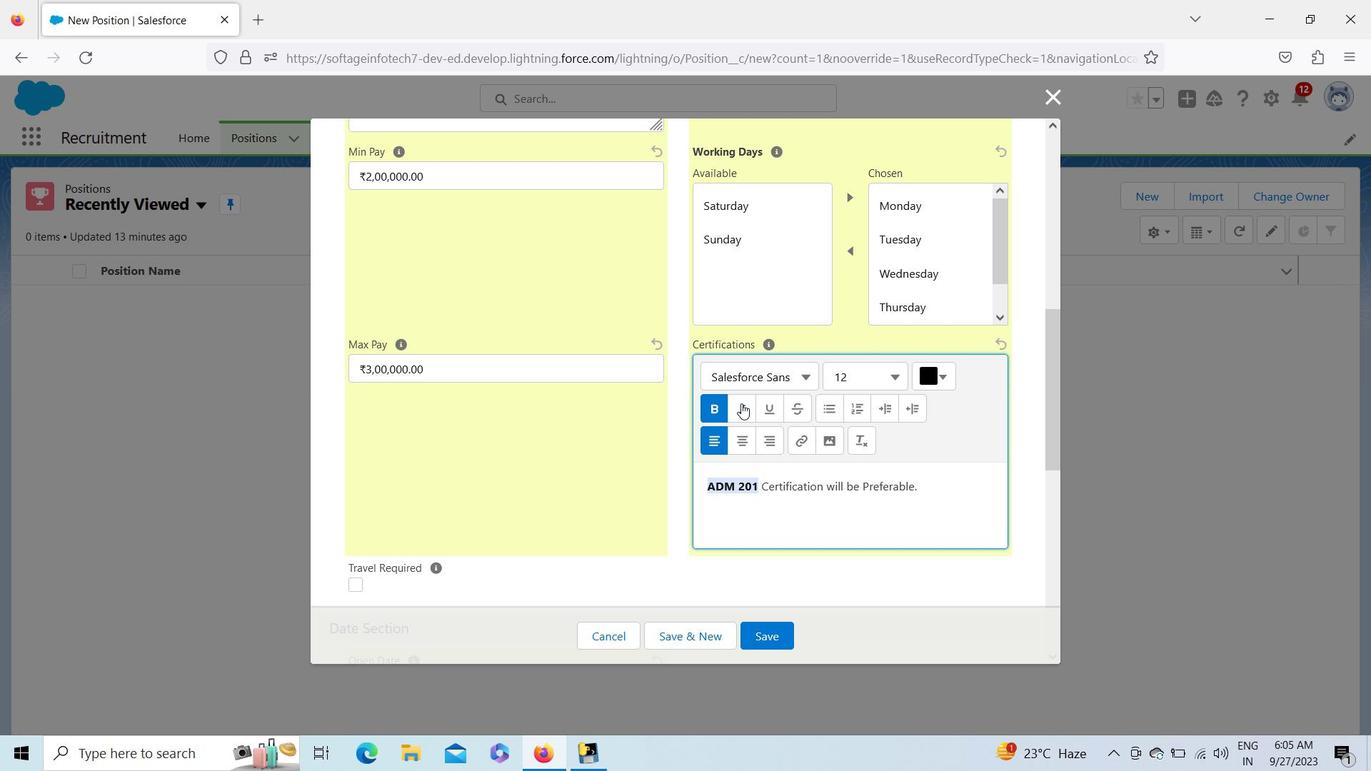 
Action: Mouse pressed left at (743, 403)
Screenshot: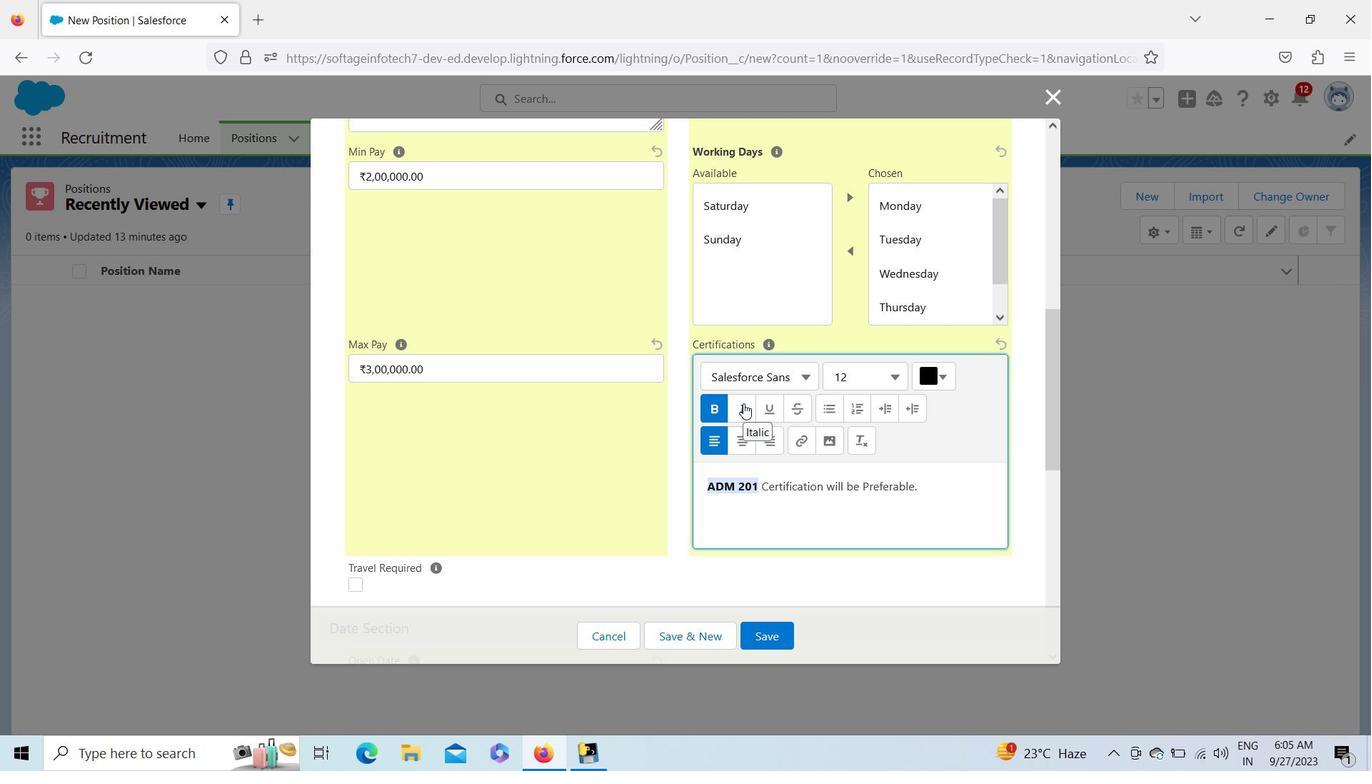 
Action: Mouse moved to (767, 406)
Screenshot: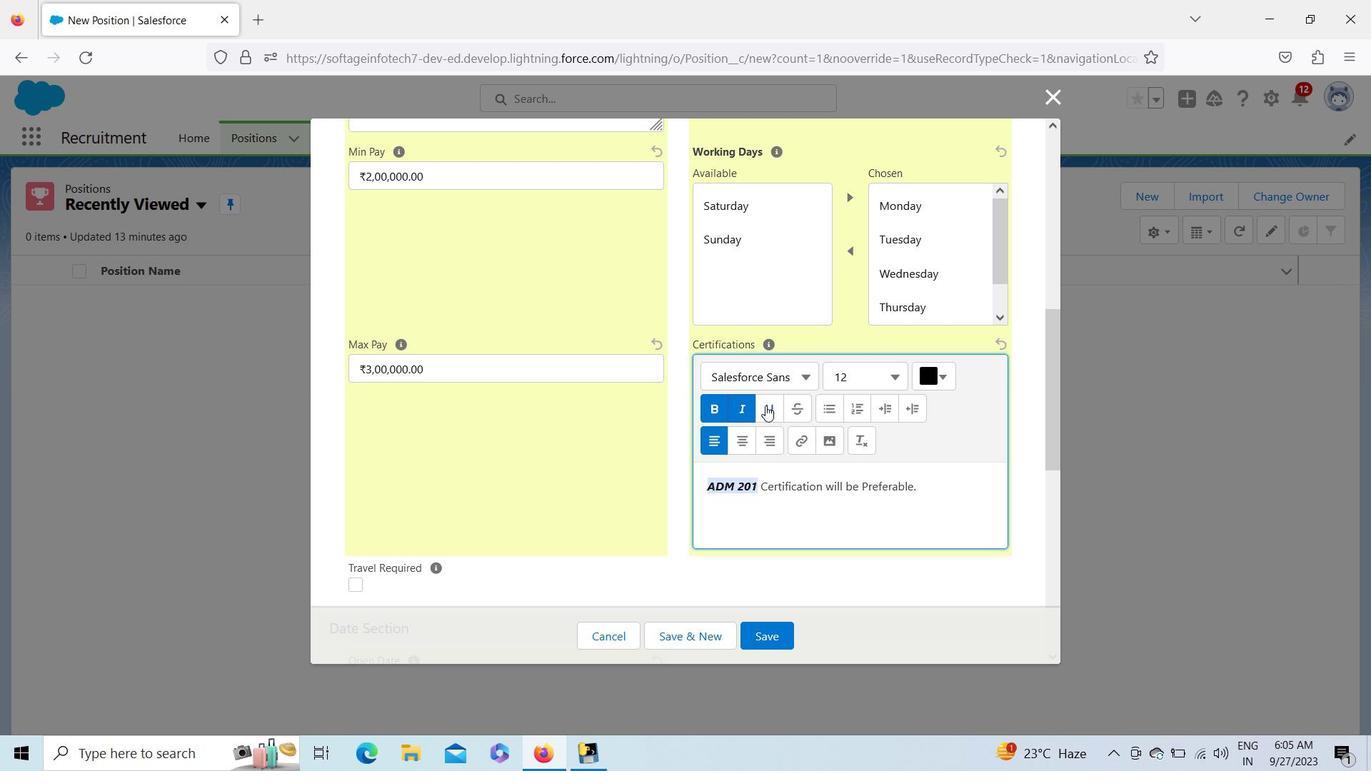 
Action: Mouse pressed left at (767, 406)
Screenshot: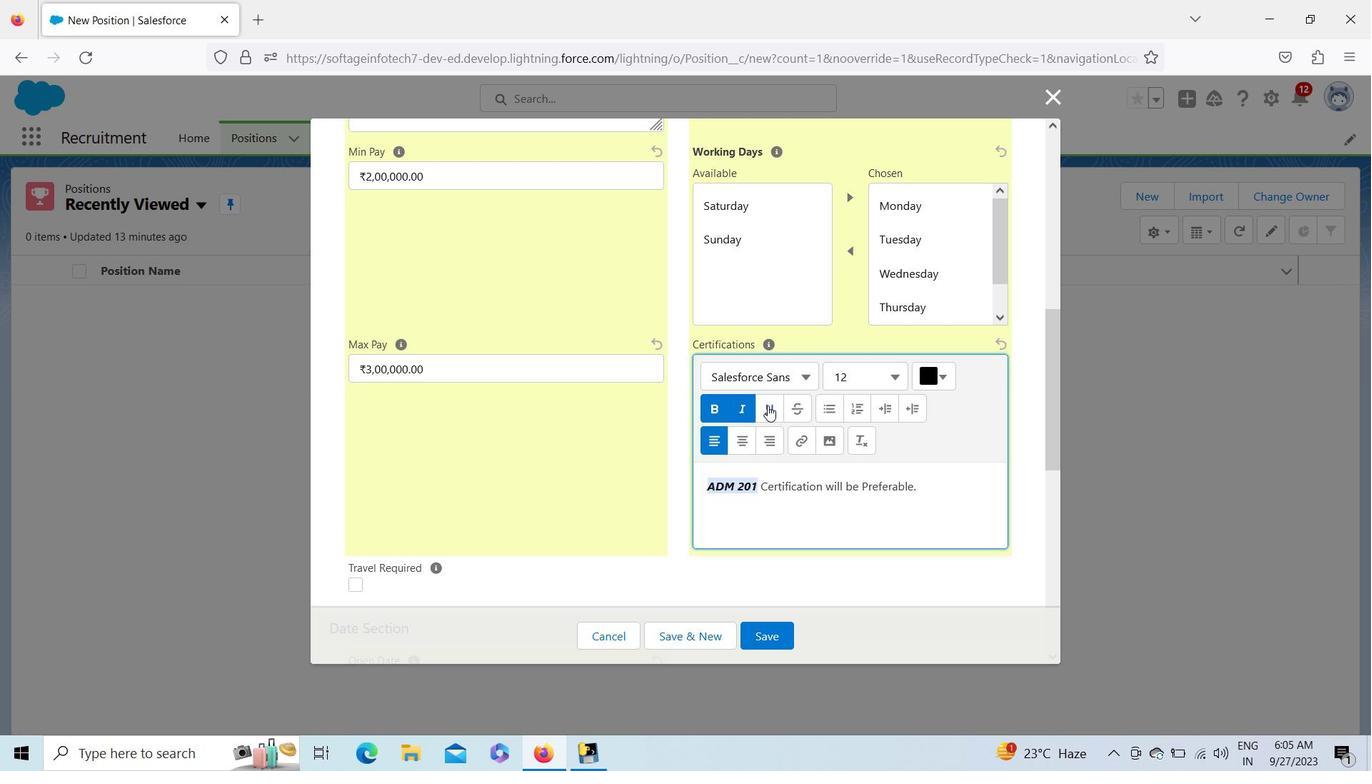 
Action: Mouse moved to (747, 406)
Screenshot: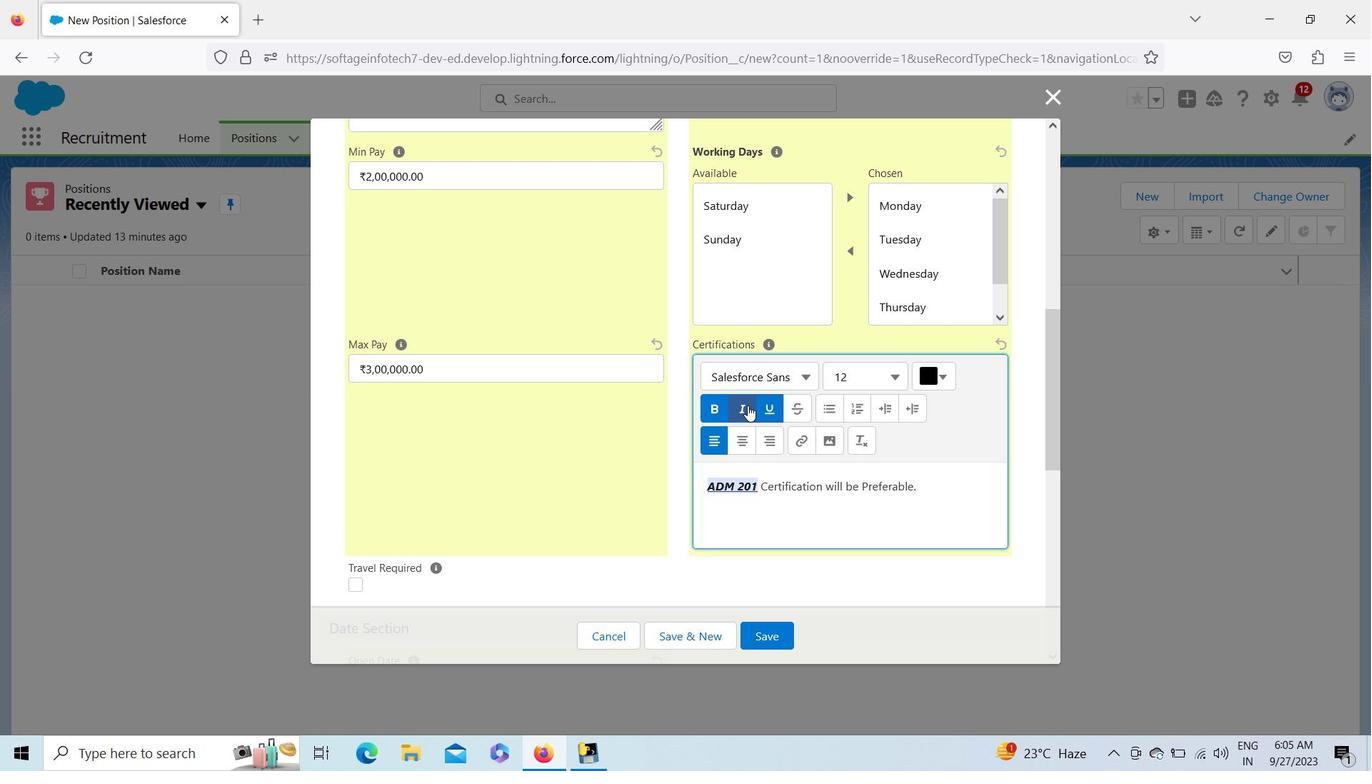 
Action: Mouse pressed left at (747, 406)
Screenshot: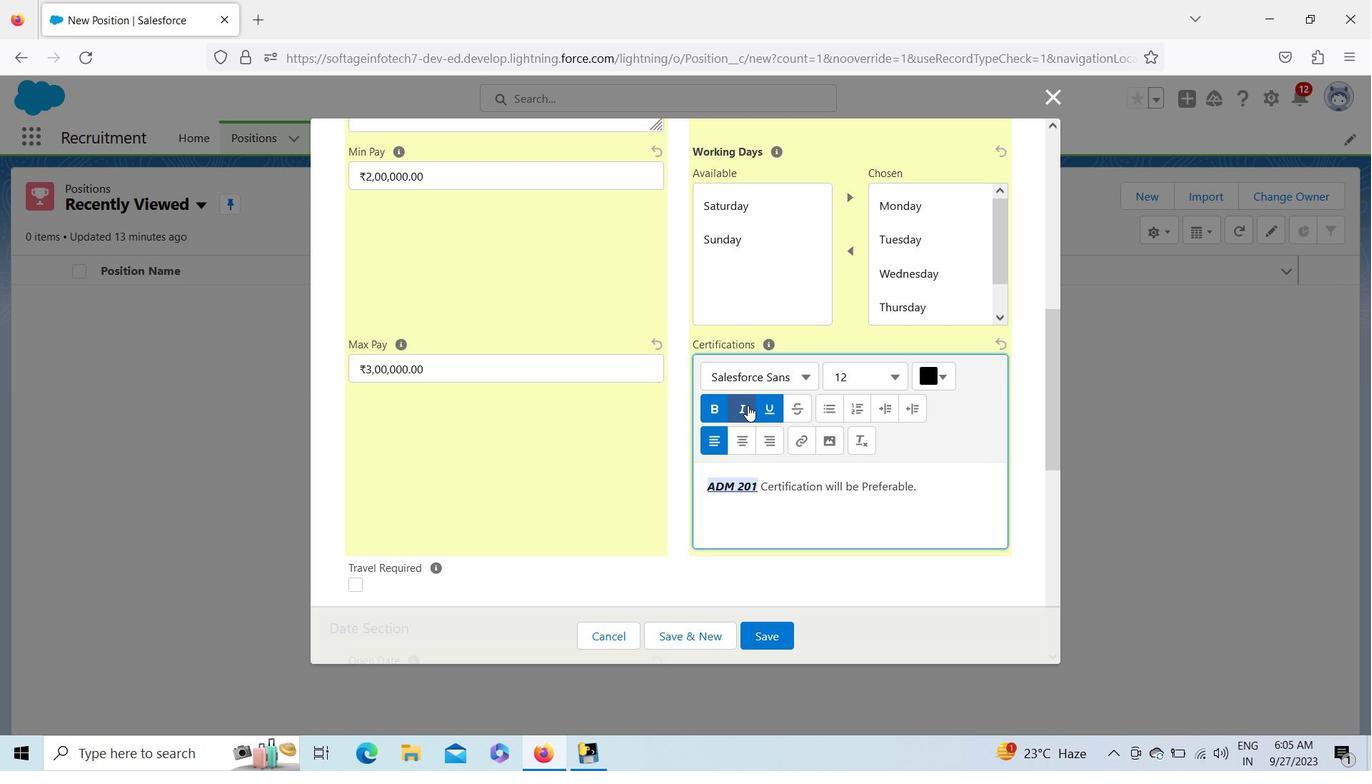 
Action: Mouse moved to (768, 490)
Screenshot: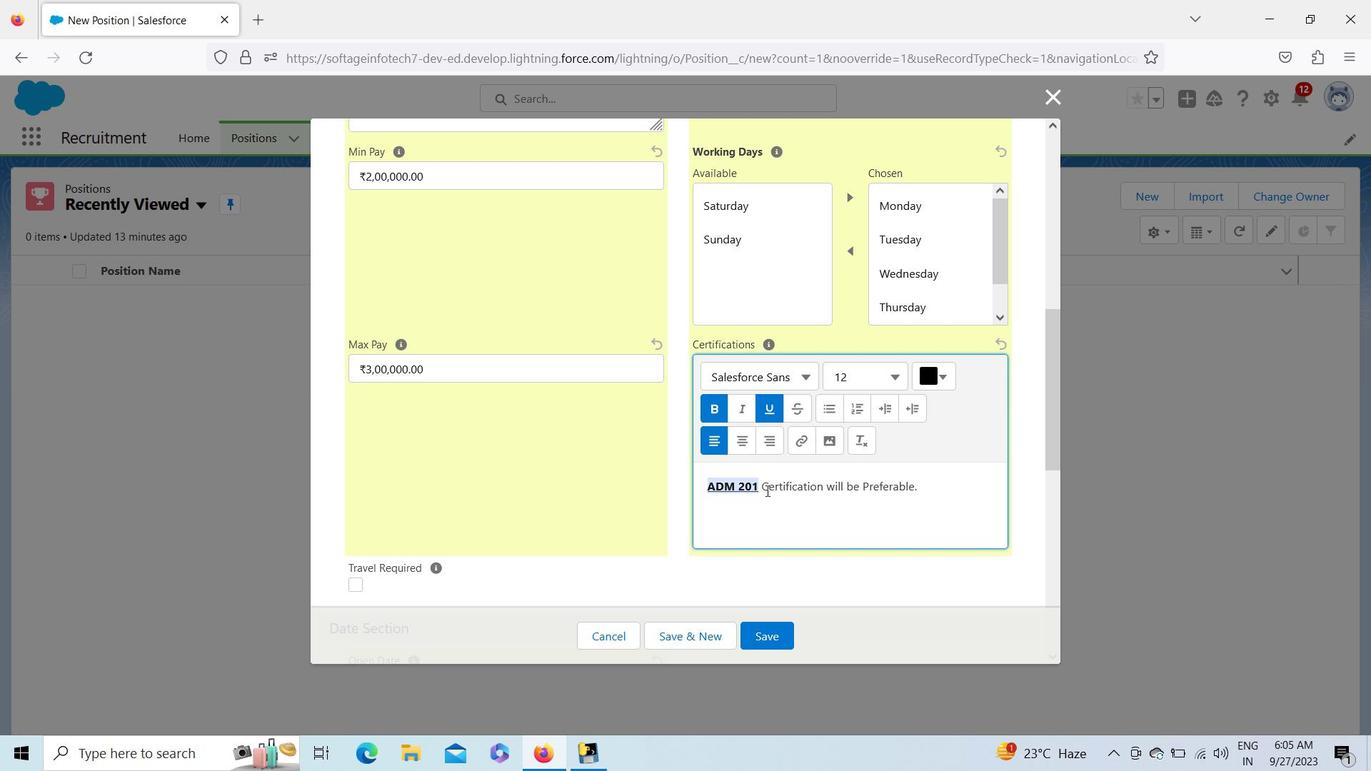 
Action: Mouse pressed left at (768, 490)
Screenshot: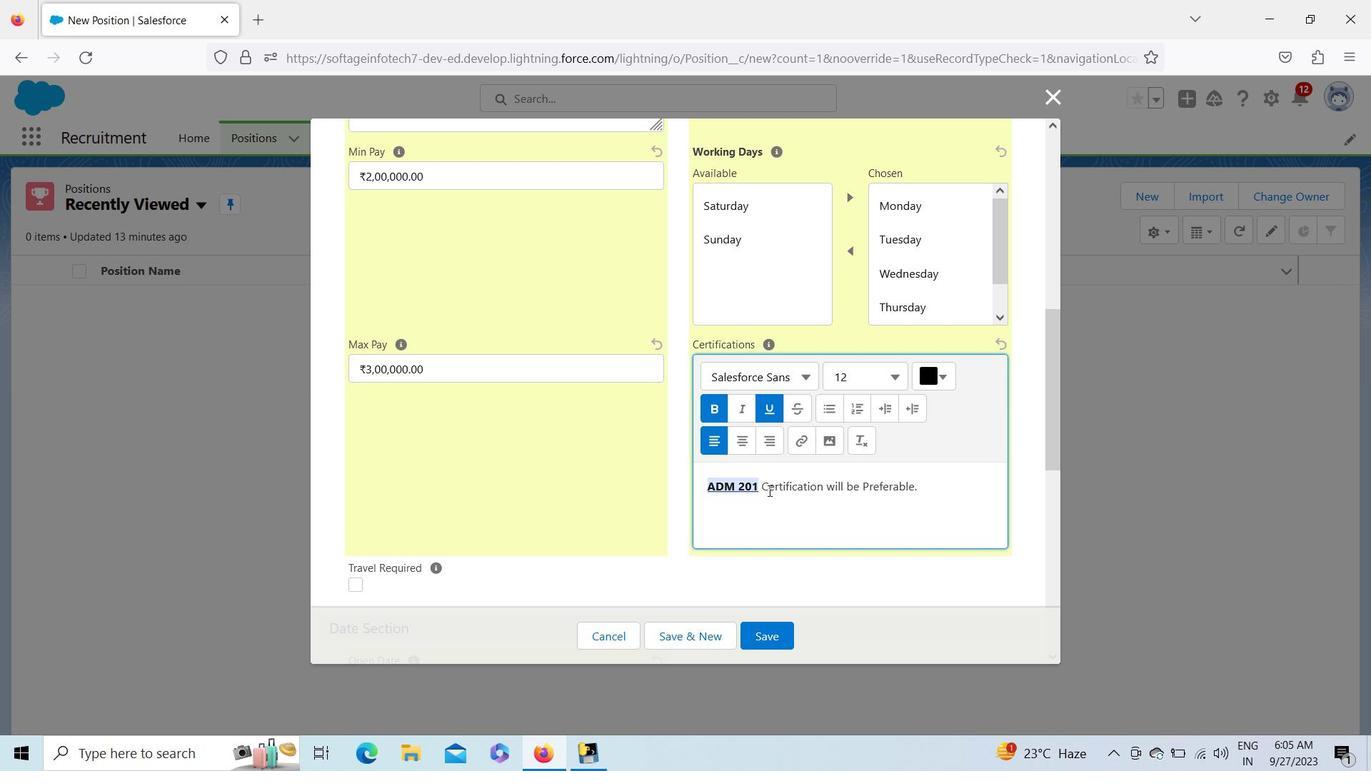 
Action: Mouse pressed left at (768, 490)
Screenshot: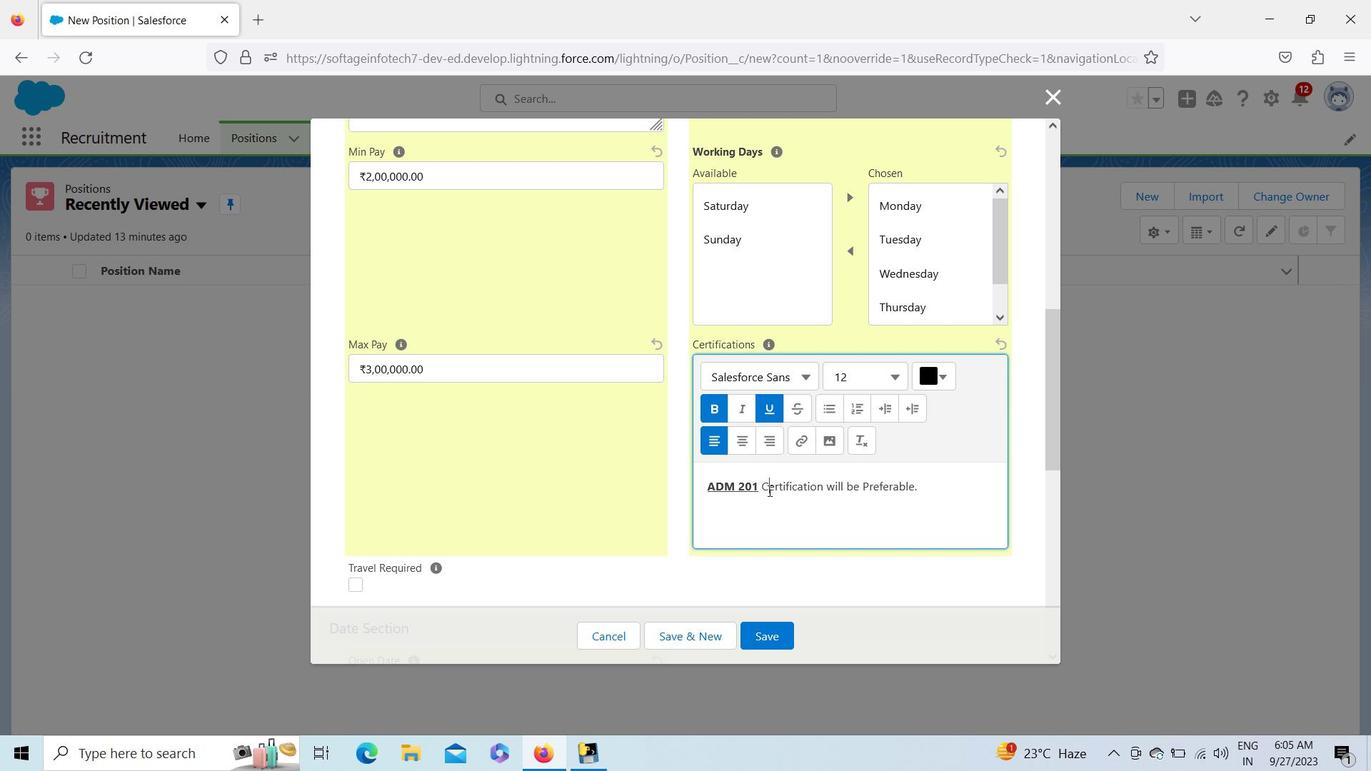 
Action: Mouse moved to (711, 412)
Screenshot: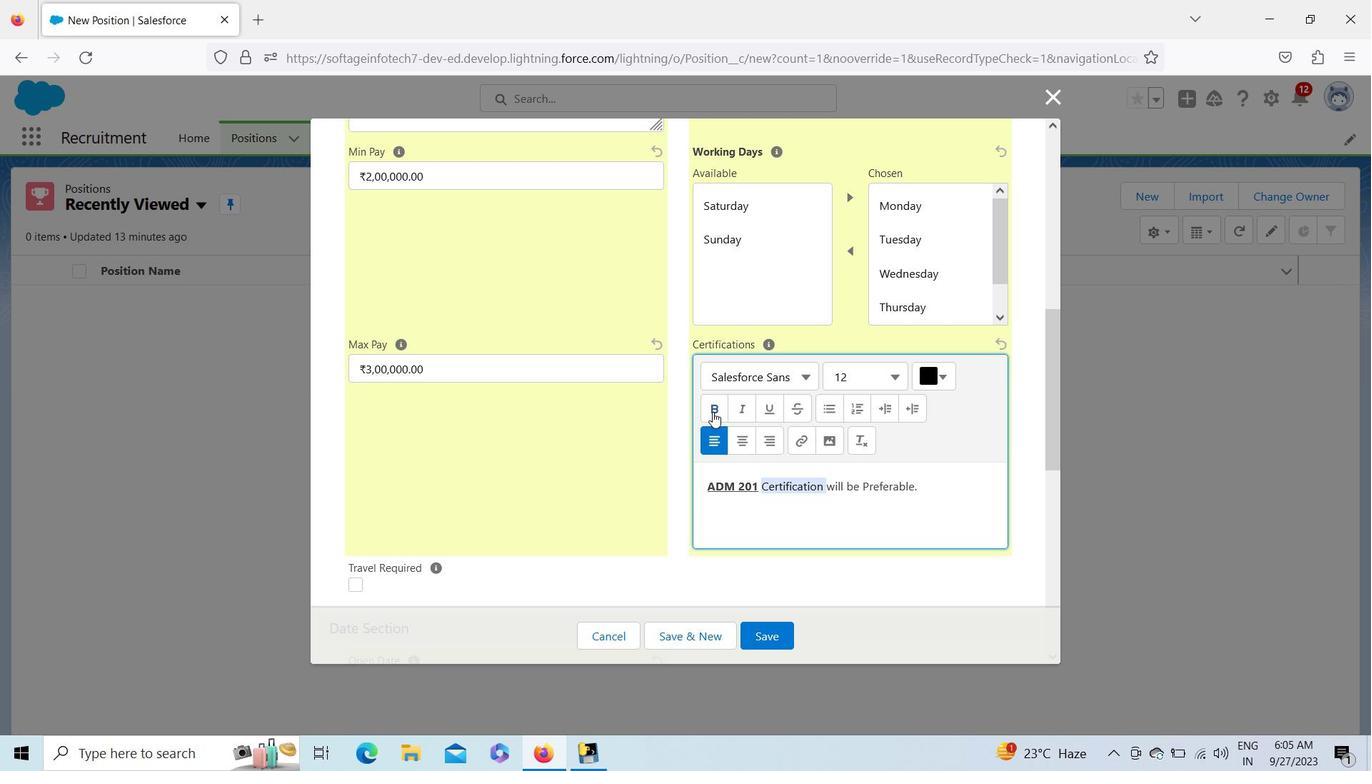 
Action: Mouse pressed left at (711, 412)
Screenshot: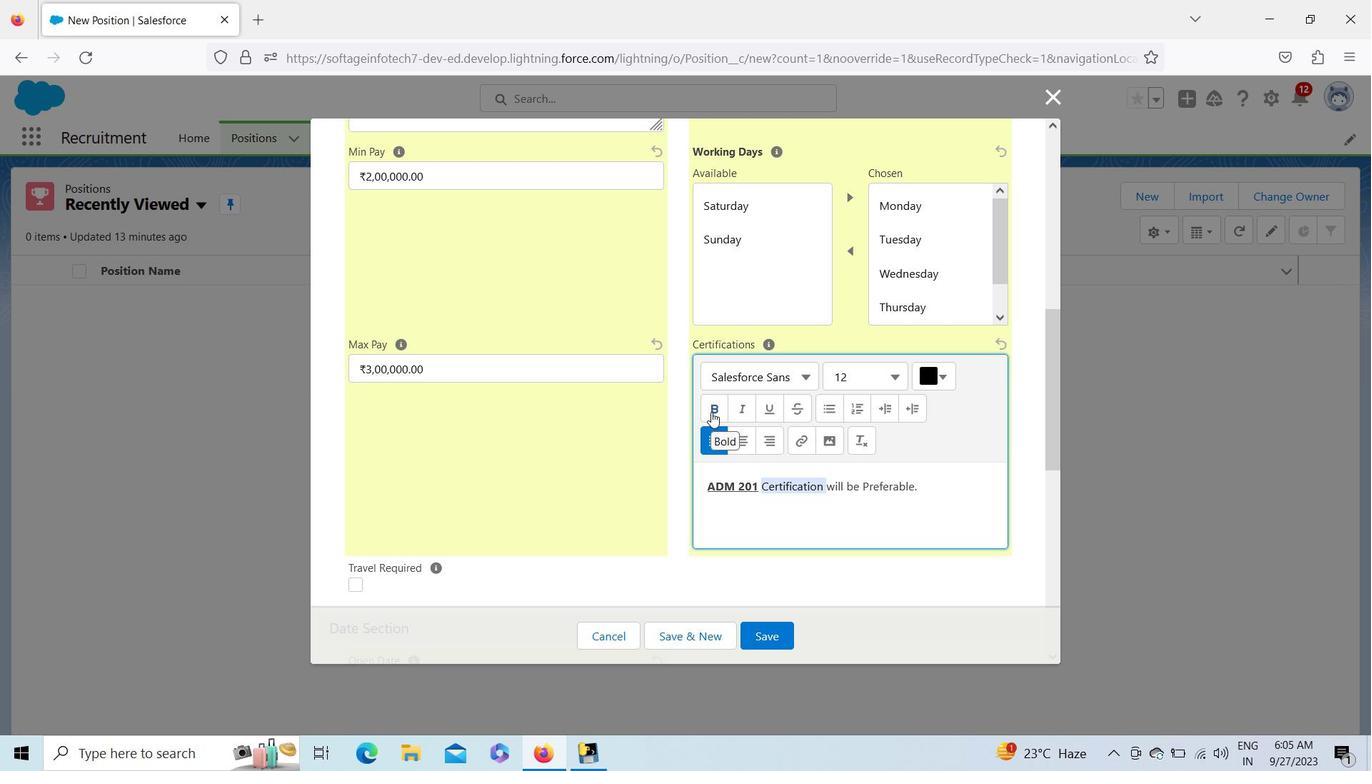 
Action: Mouse moved to (773, 414)
Screenshot: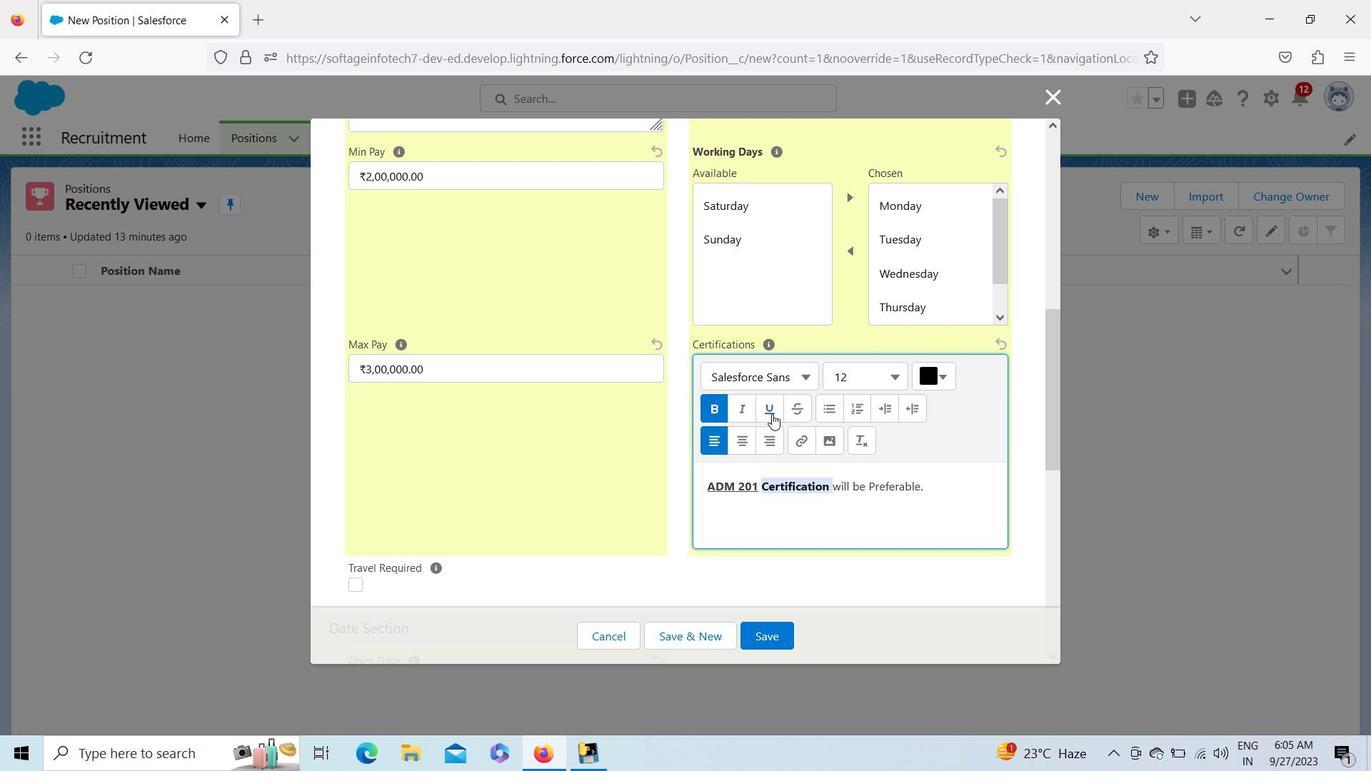 
Action: Mouse pressed left at (773, 414)
Screenshot: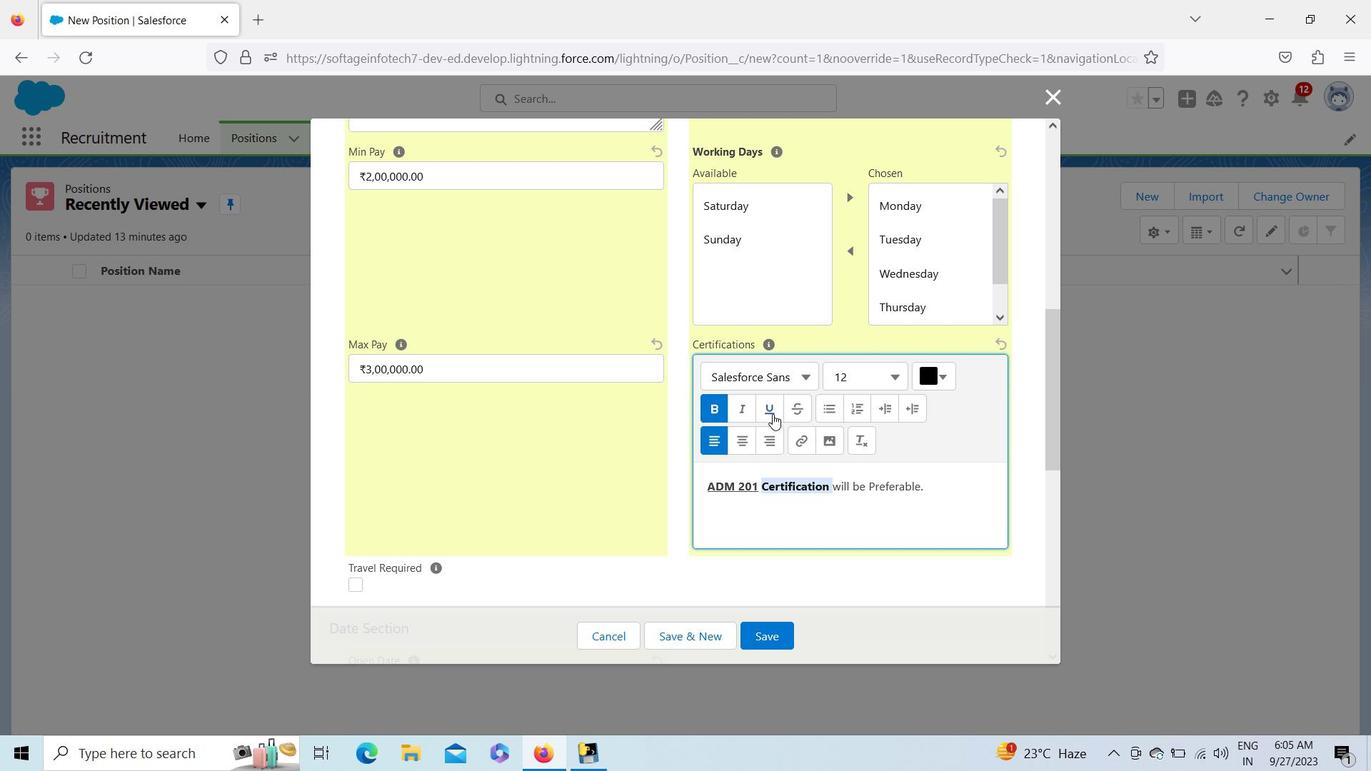 
Action: Mouse moved to (778, 532)
Screenshot: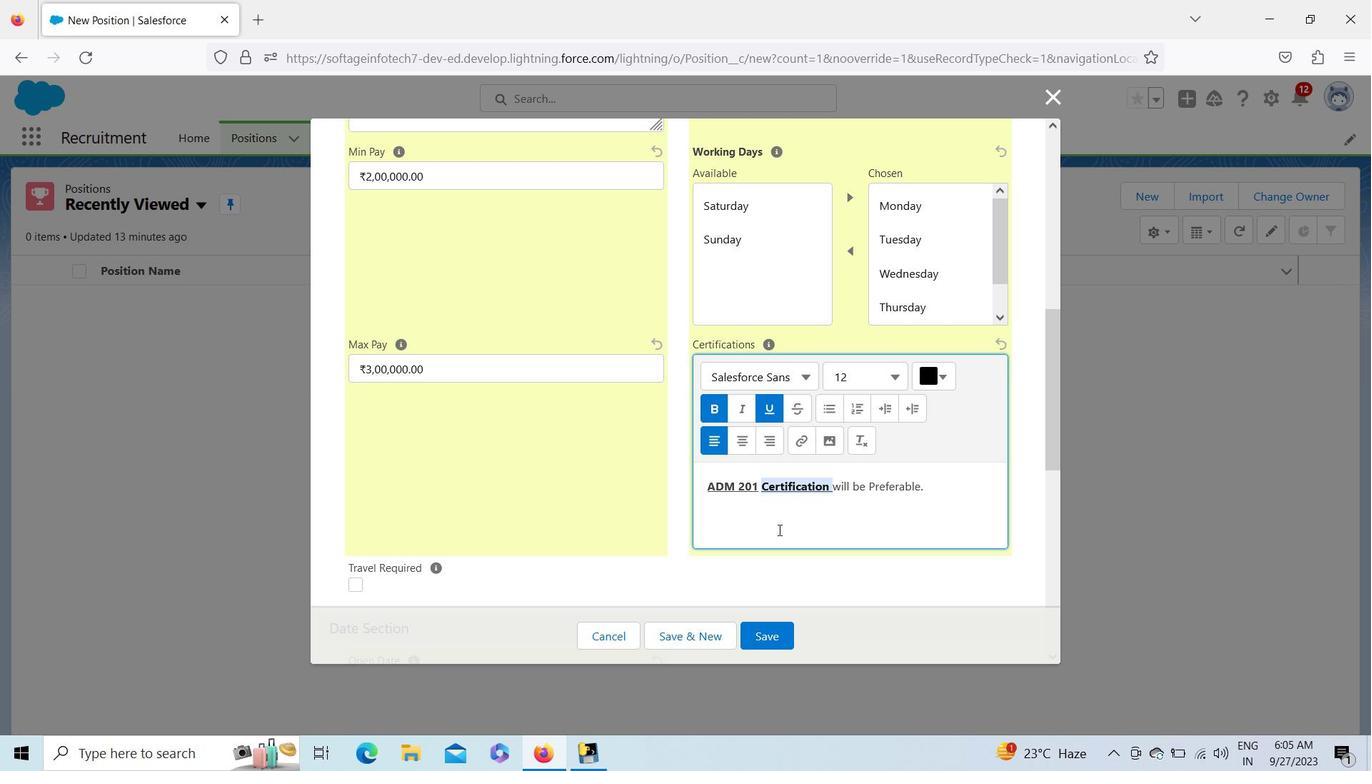 
Action: Mouse pressed left at (778, 532)
Screenshot: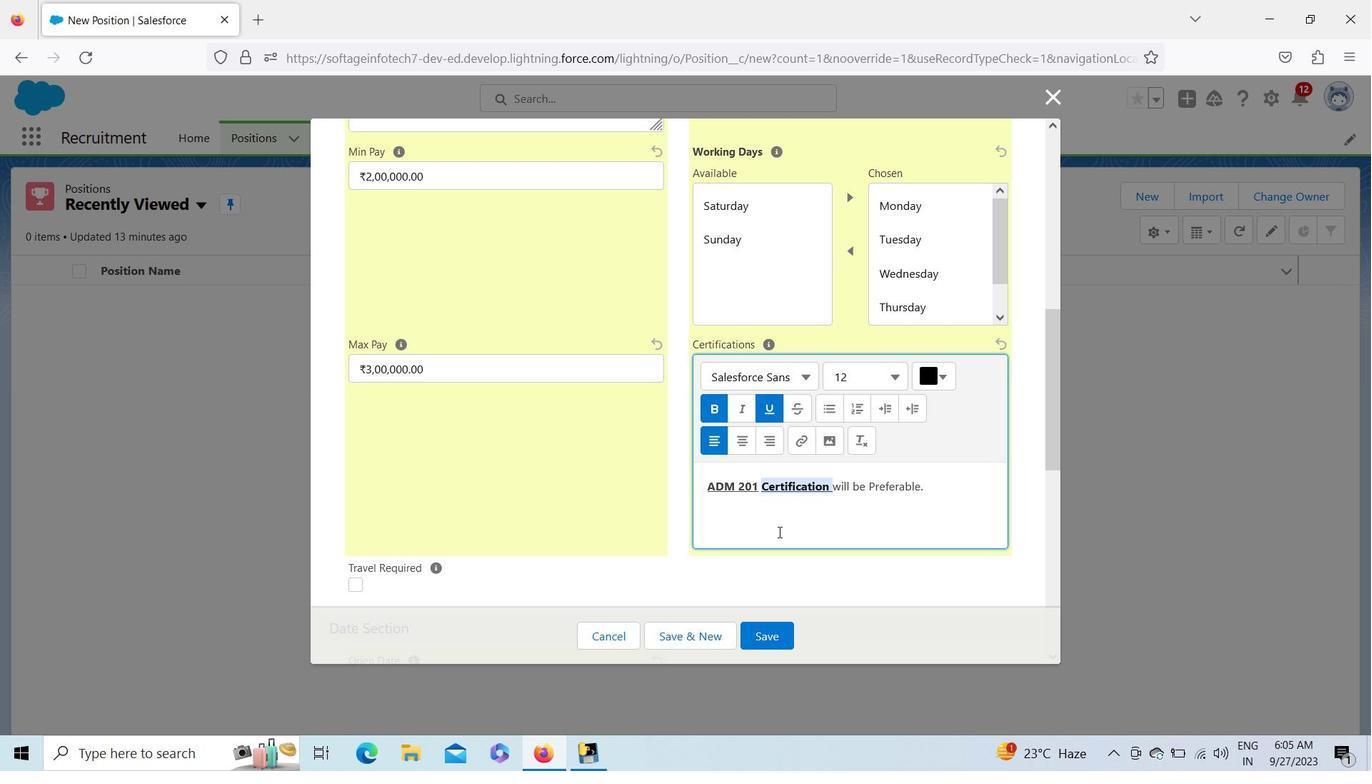 
Action: Mouse moved to (715, 492)
Screenshot: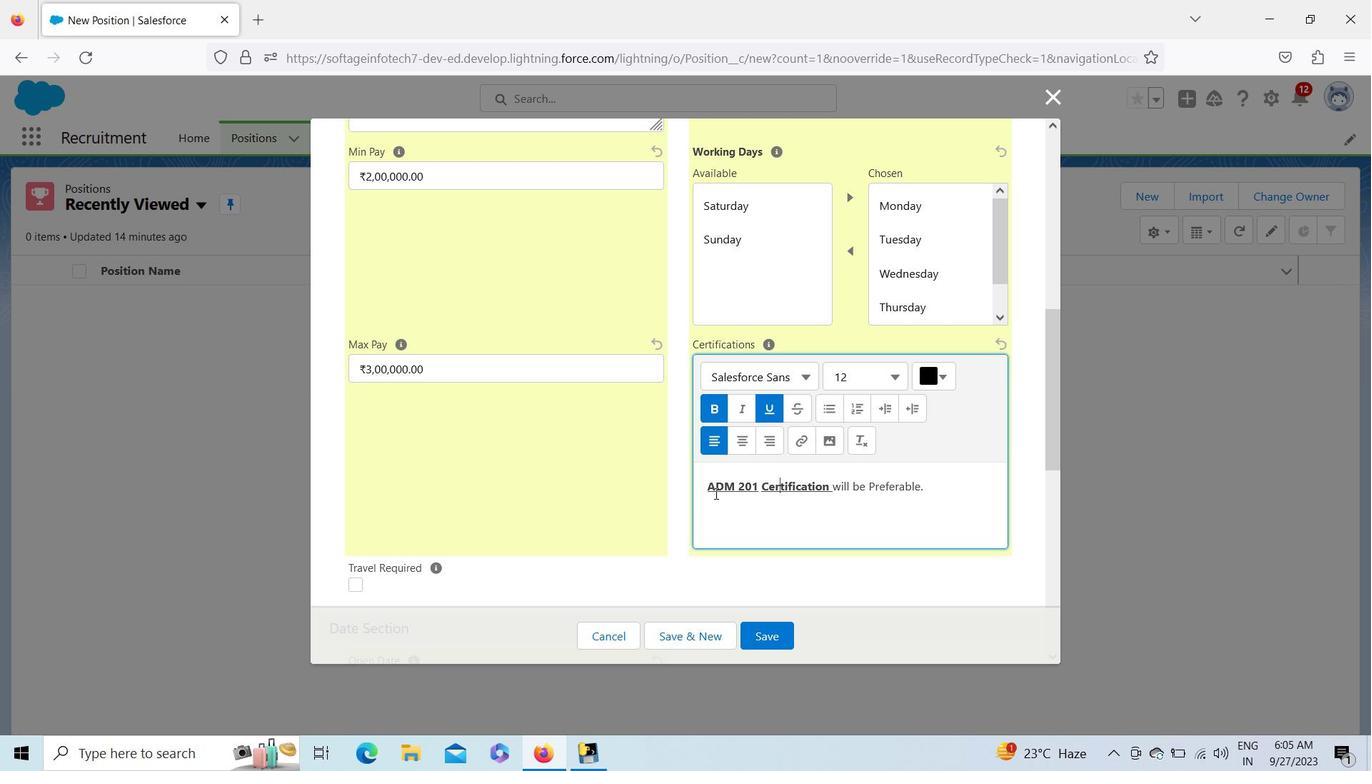 
Action: Mouse pressed left at (715, 492)
Screenshot: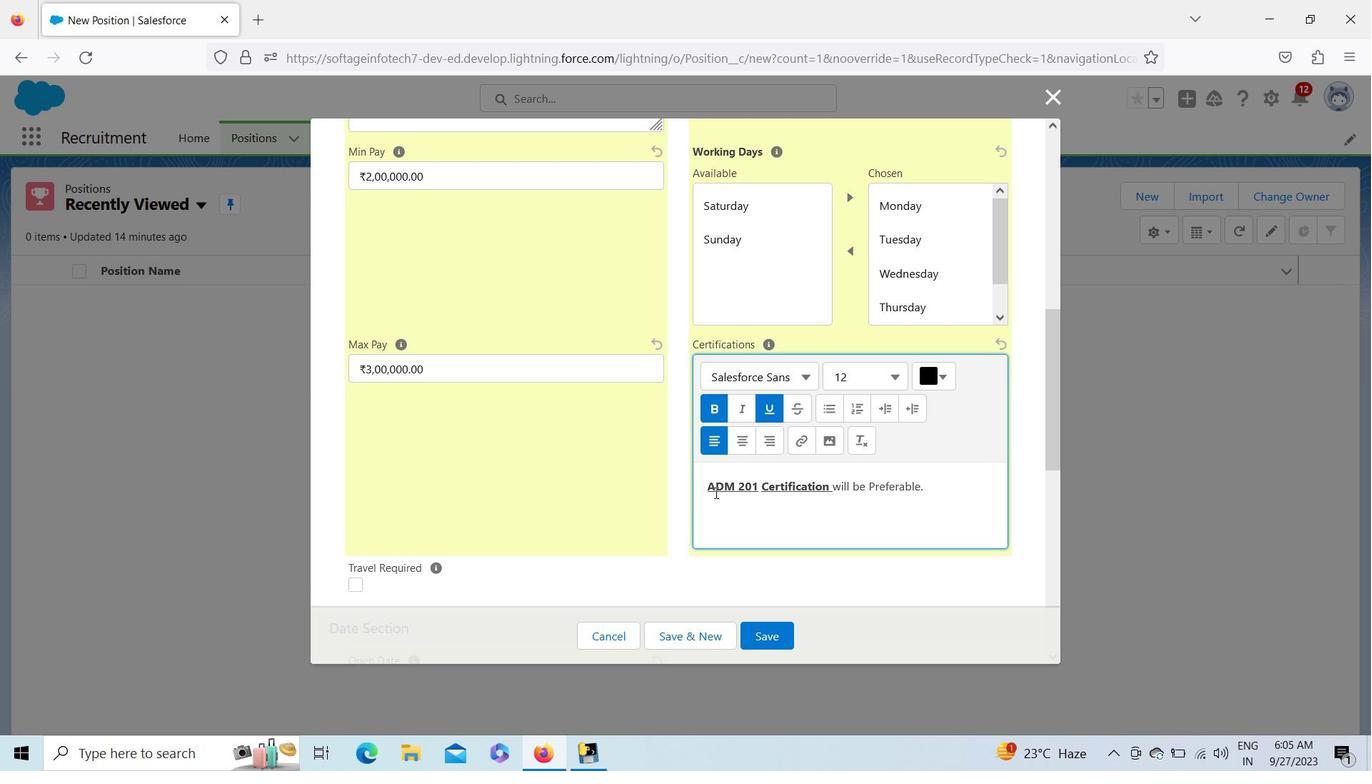 
Action: Mouse pressed left at (715, 492)
Screenshot: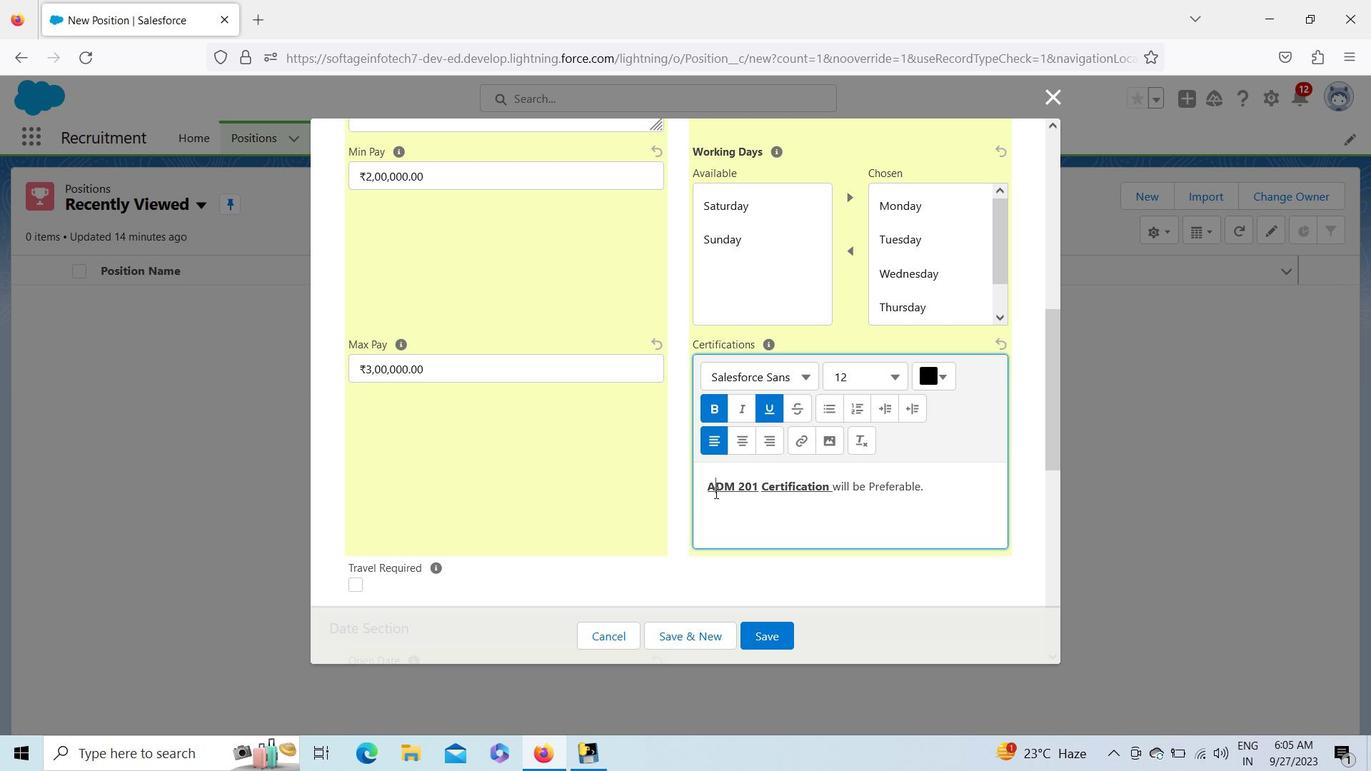 
Action: Key pressed <Key.shift_r><Key.shift_r><Key.shift_r><Key.shift_r><Key.shift_r><Key.shift_r><Key.shift_r><Key.right><Key.right><Key.right><Key.right><Key.right><Key.right><Key.right><Key.right><Key.right><Key.right><Key.right><Key.right><Key.right><Key.right><Key.right><Key.right><Key.right>
Screenshot: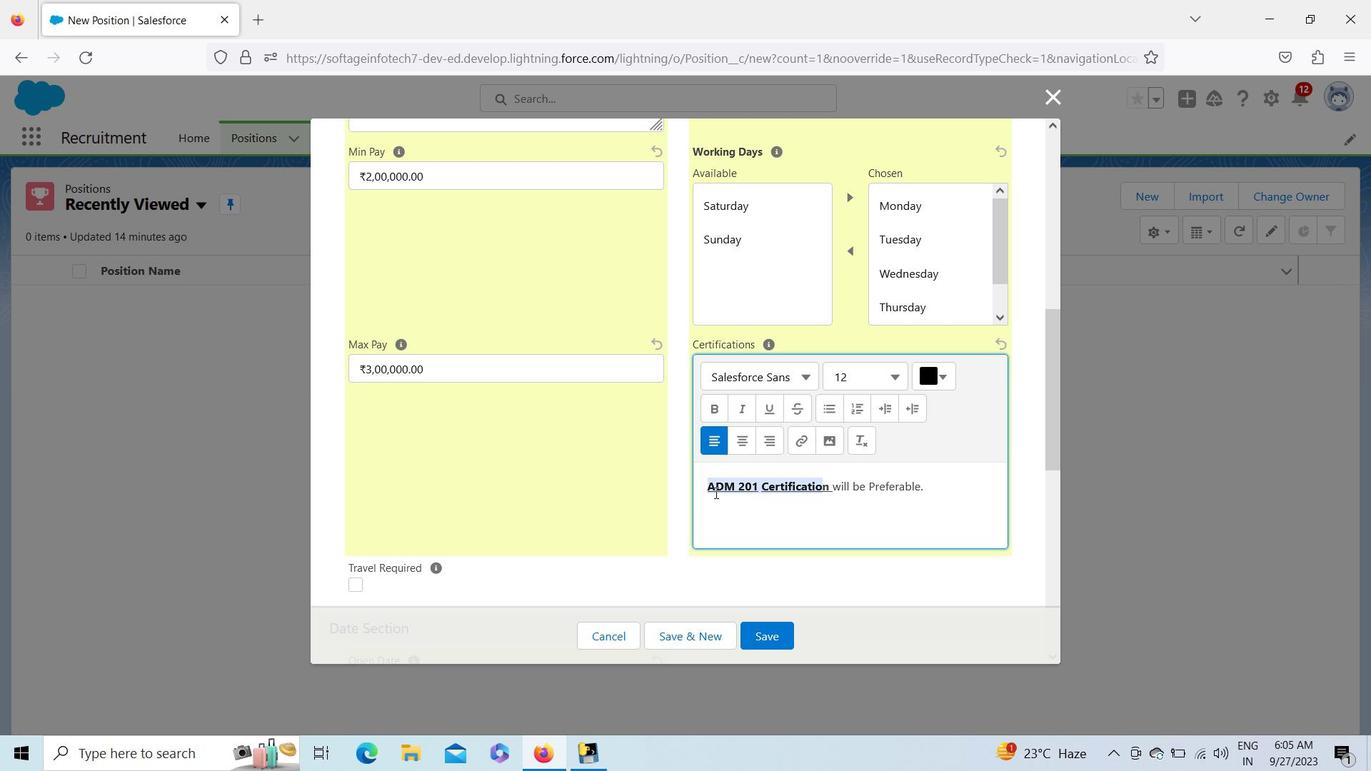 
Action: Mouse moved to (897, 375)
Screenshot: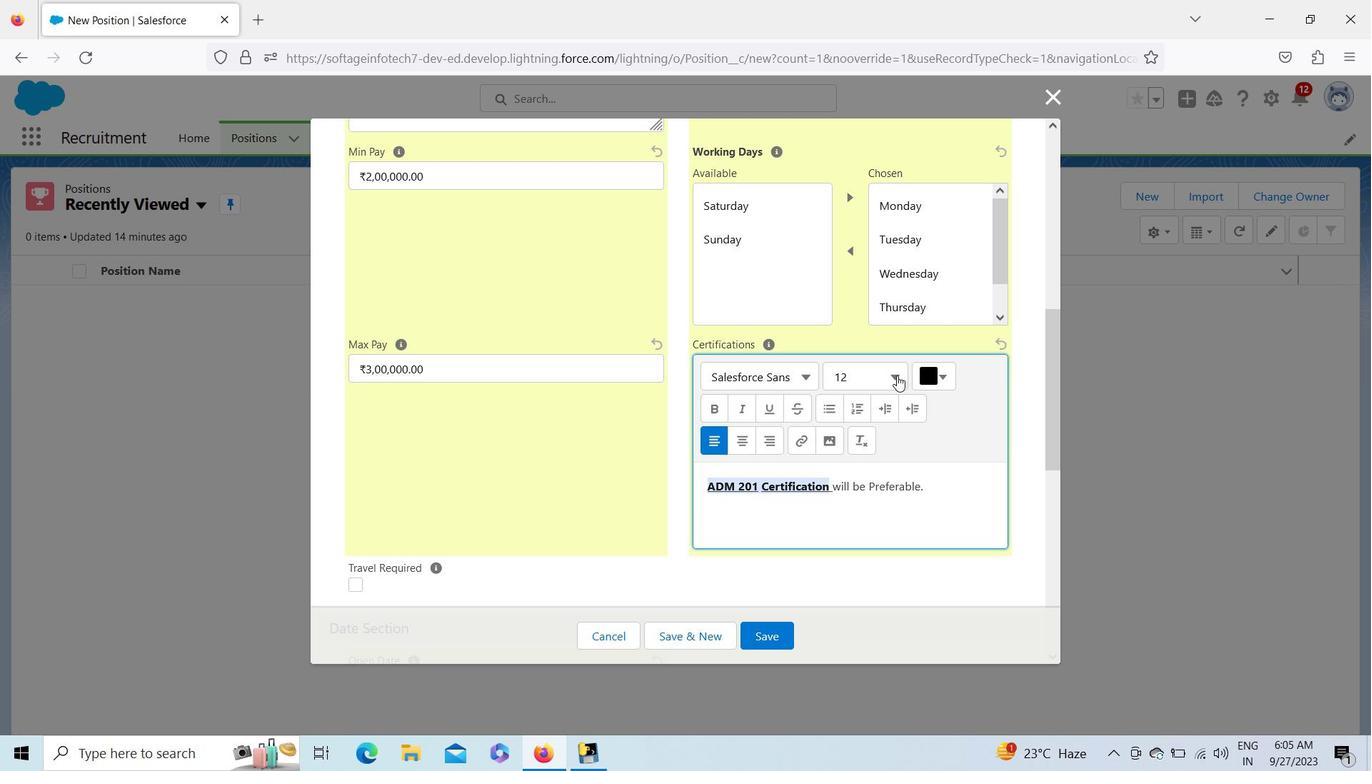 
Action: Mouse pressed left at (897, 375)
Screenshot: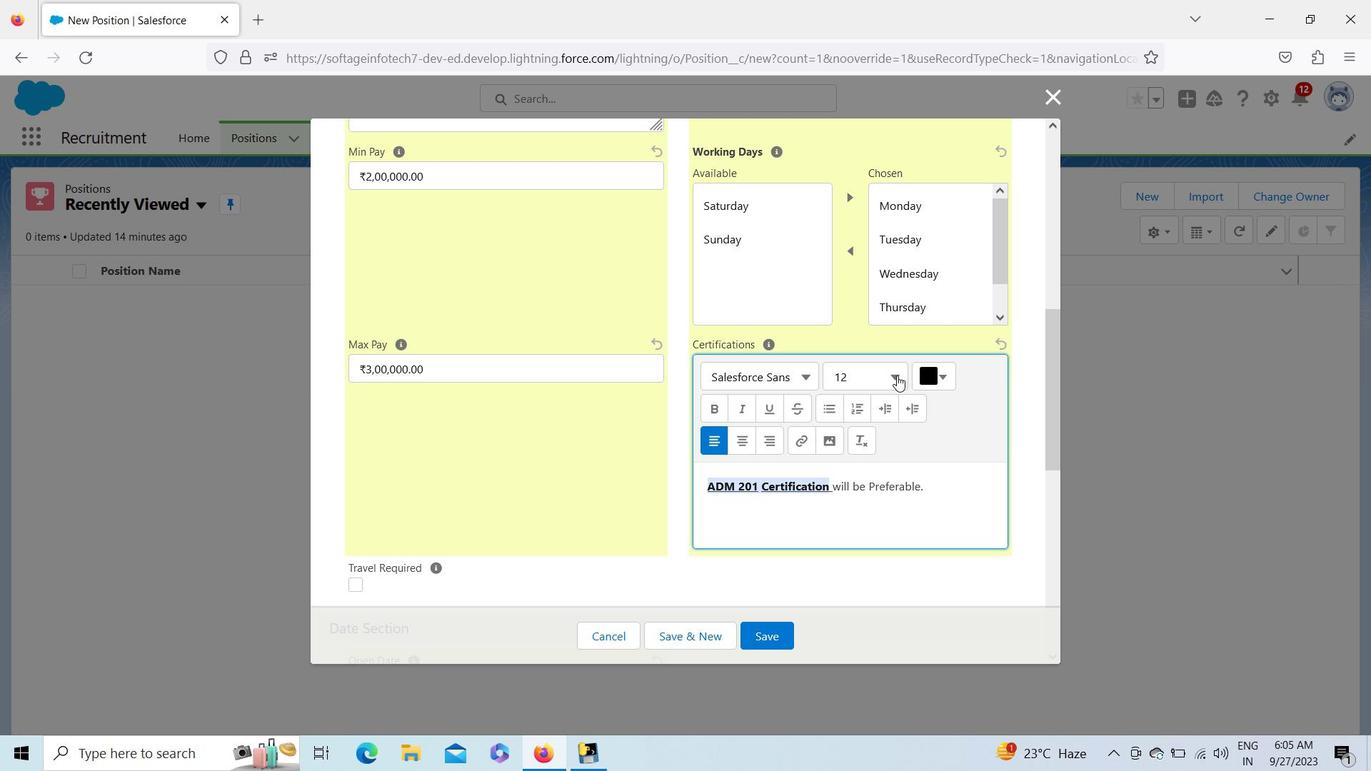 
Action: Mouse moved to (767, 581)
Screenshot: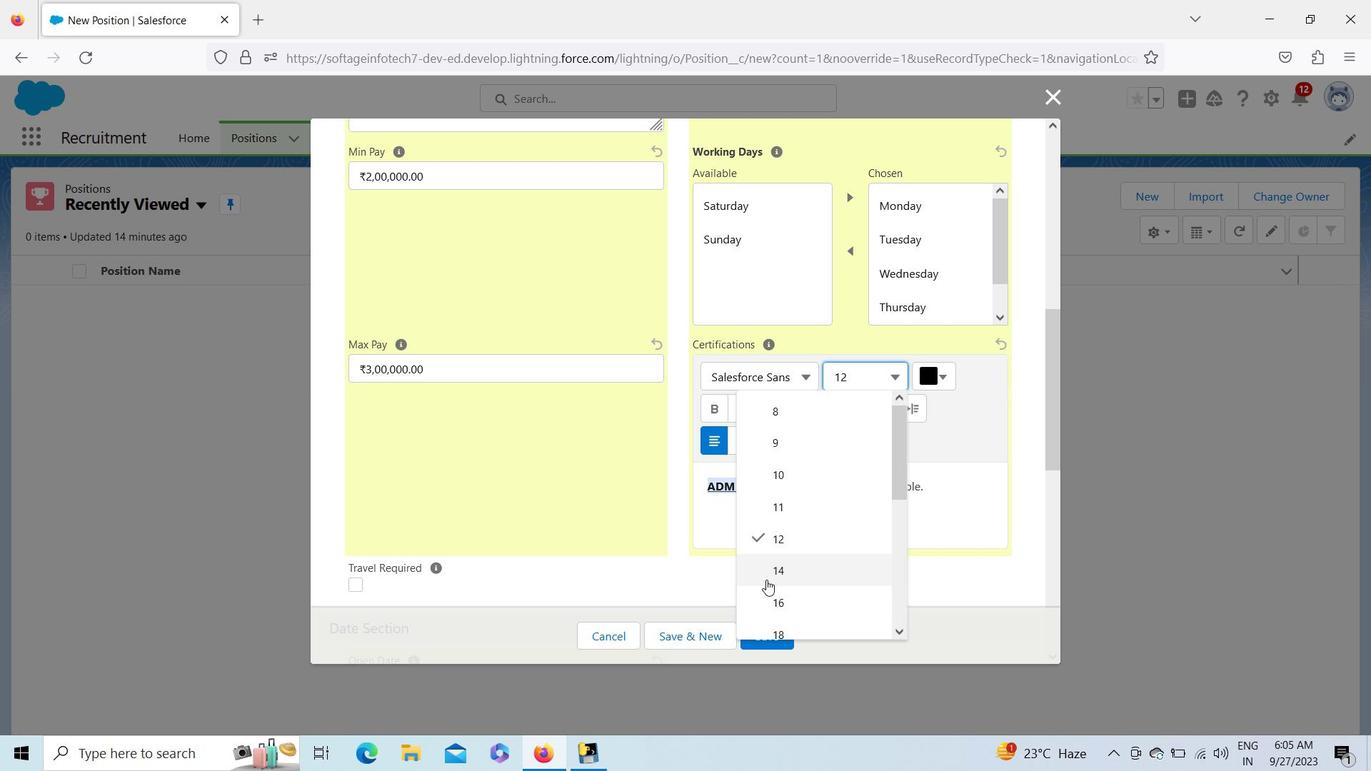 
Action: Mouse pressed left at (767, 581)
Screenshot: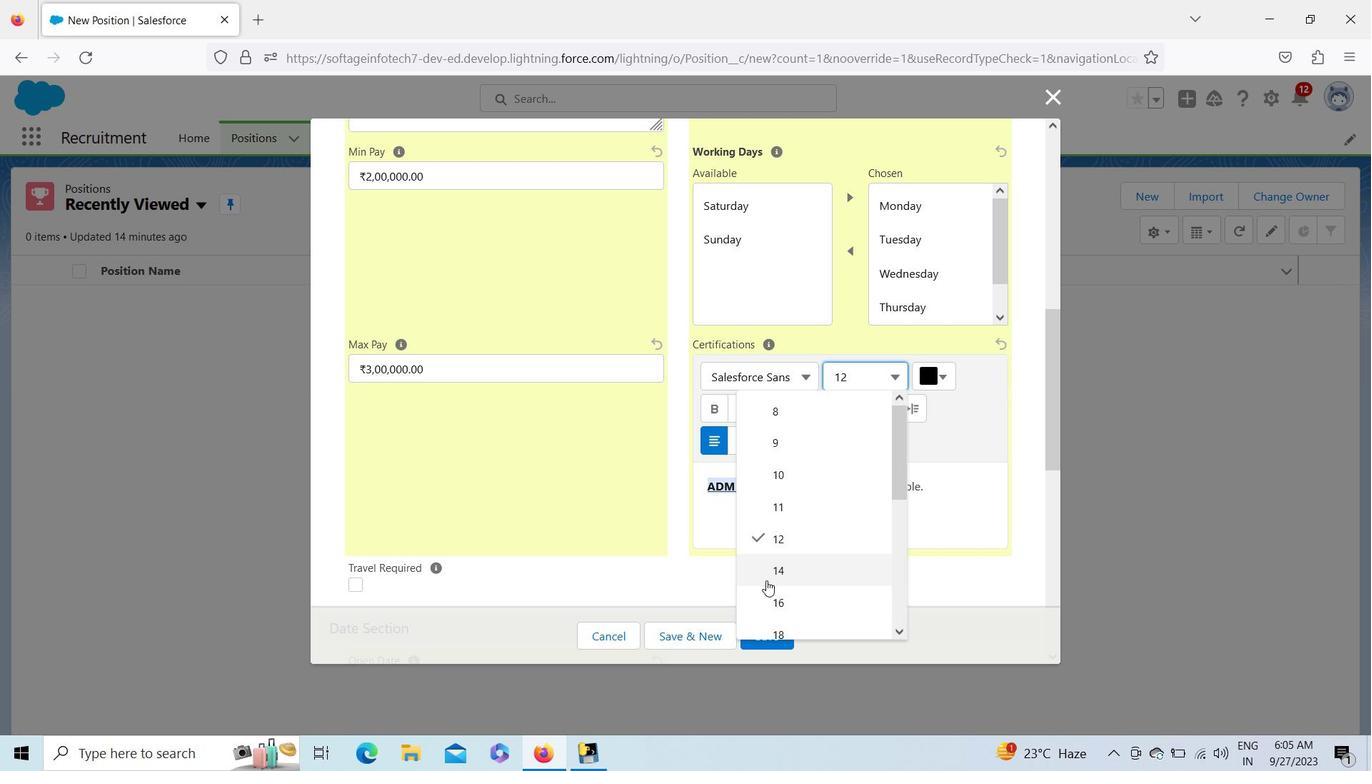 
Action: Mouse moved to (799, 515)
Screenshot: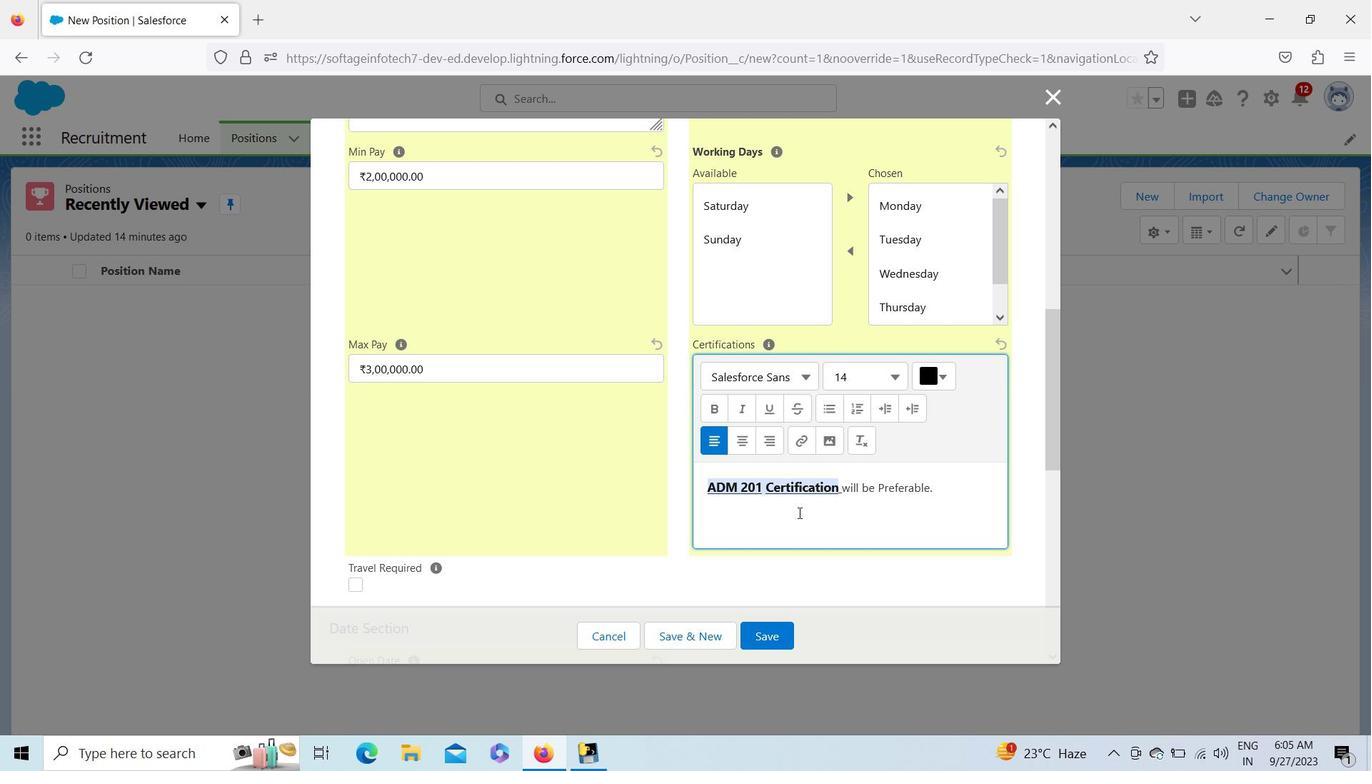 
Action: Mouse pressed left at (799, 515)
Screenshot: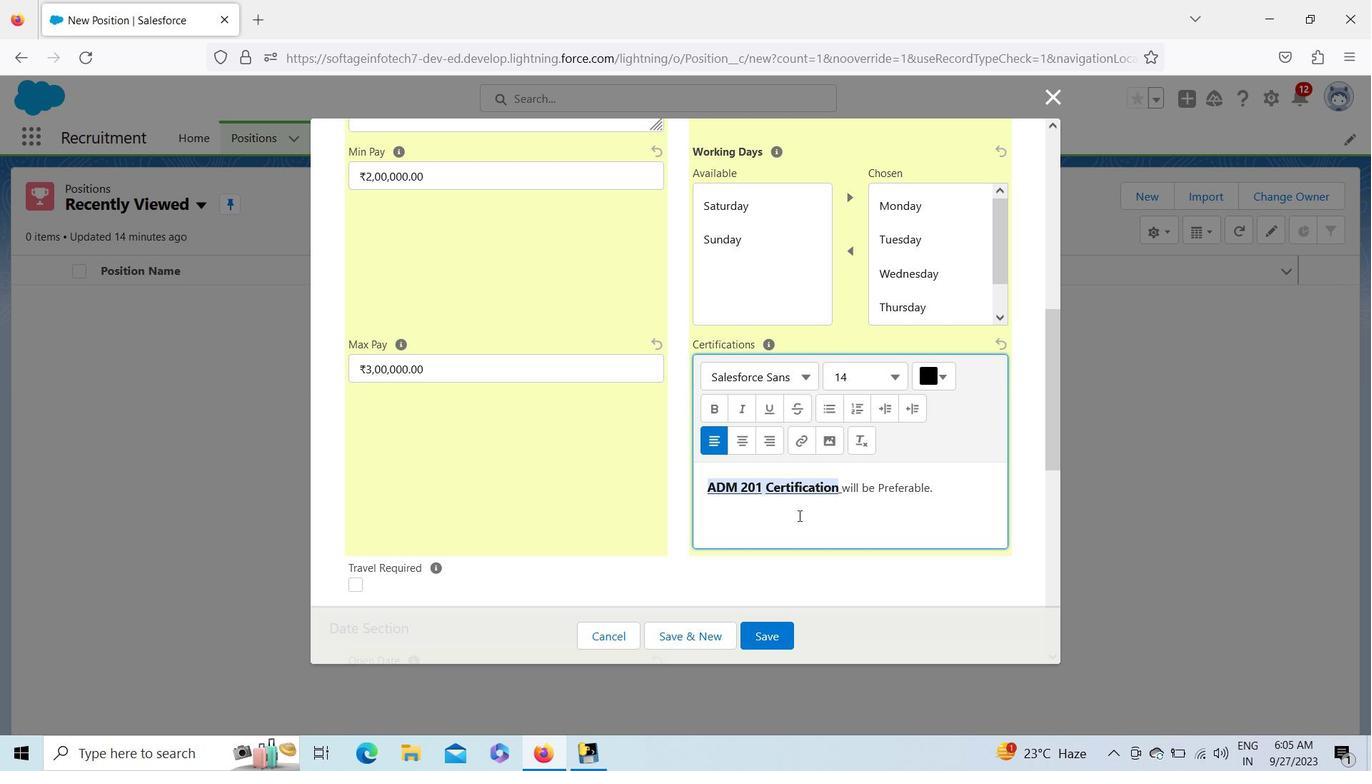 
Action: Mouse moved to (1052, 342)
Screenshot: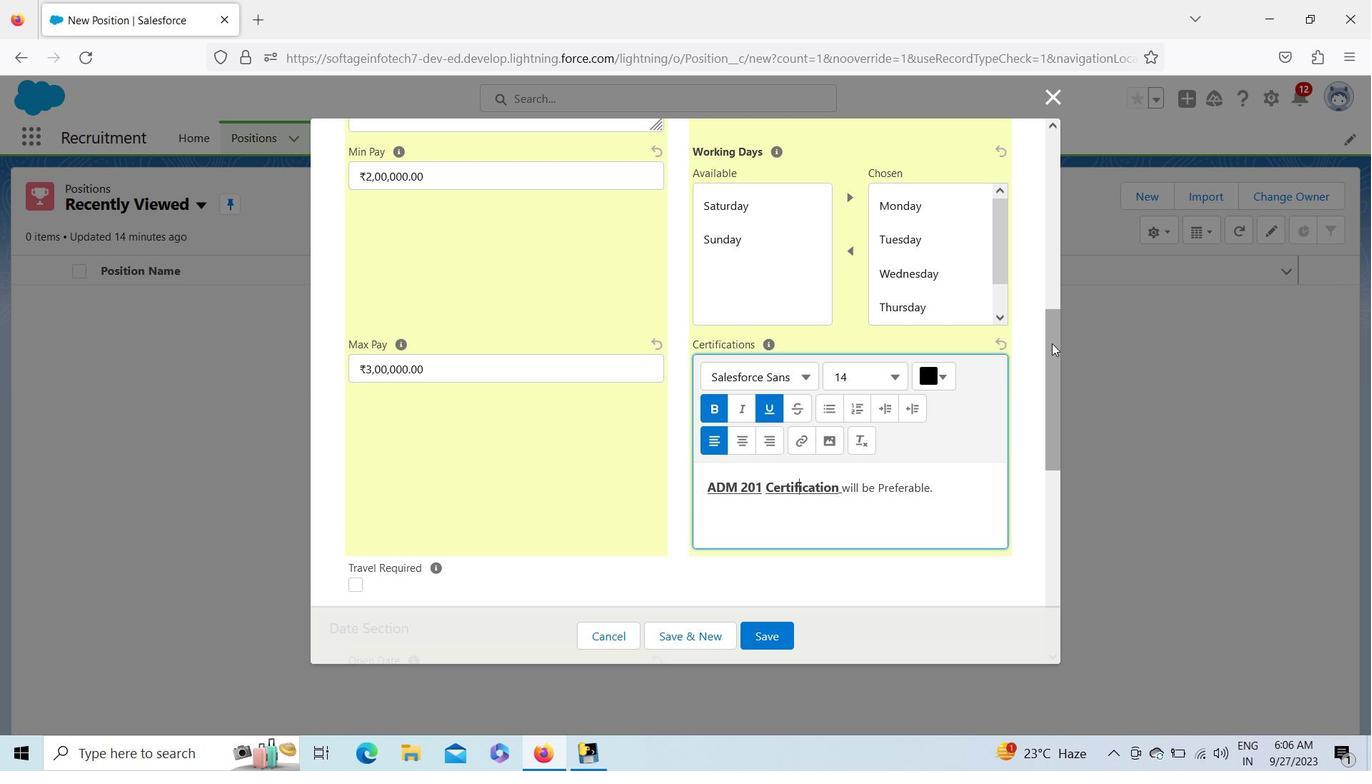 
Action: Mouse pressed left at (1052, 342)
Screenshot: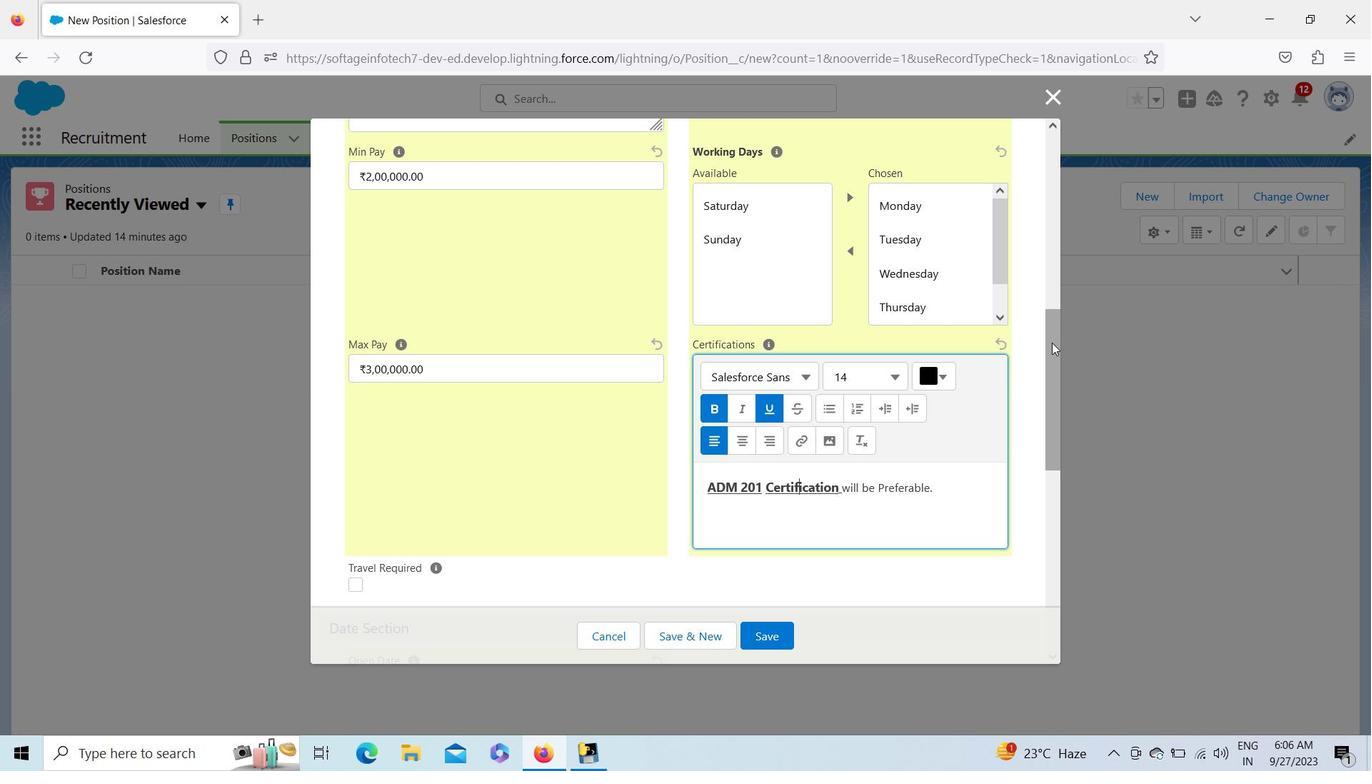 
Action: Mouse moved to (526, 460)
Screenshot: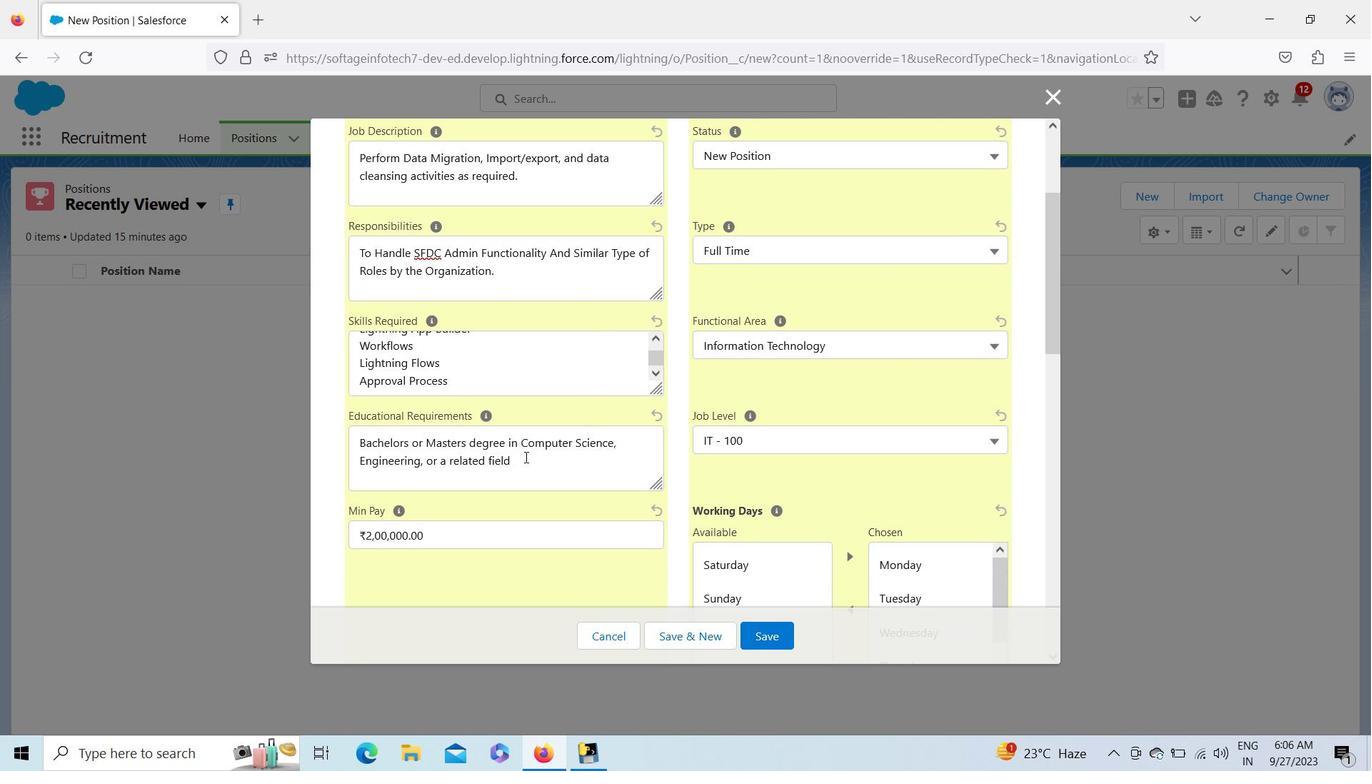 
Action: Mouse pressed left at (526, 460)
Screenshot: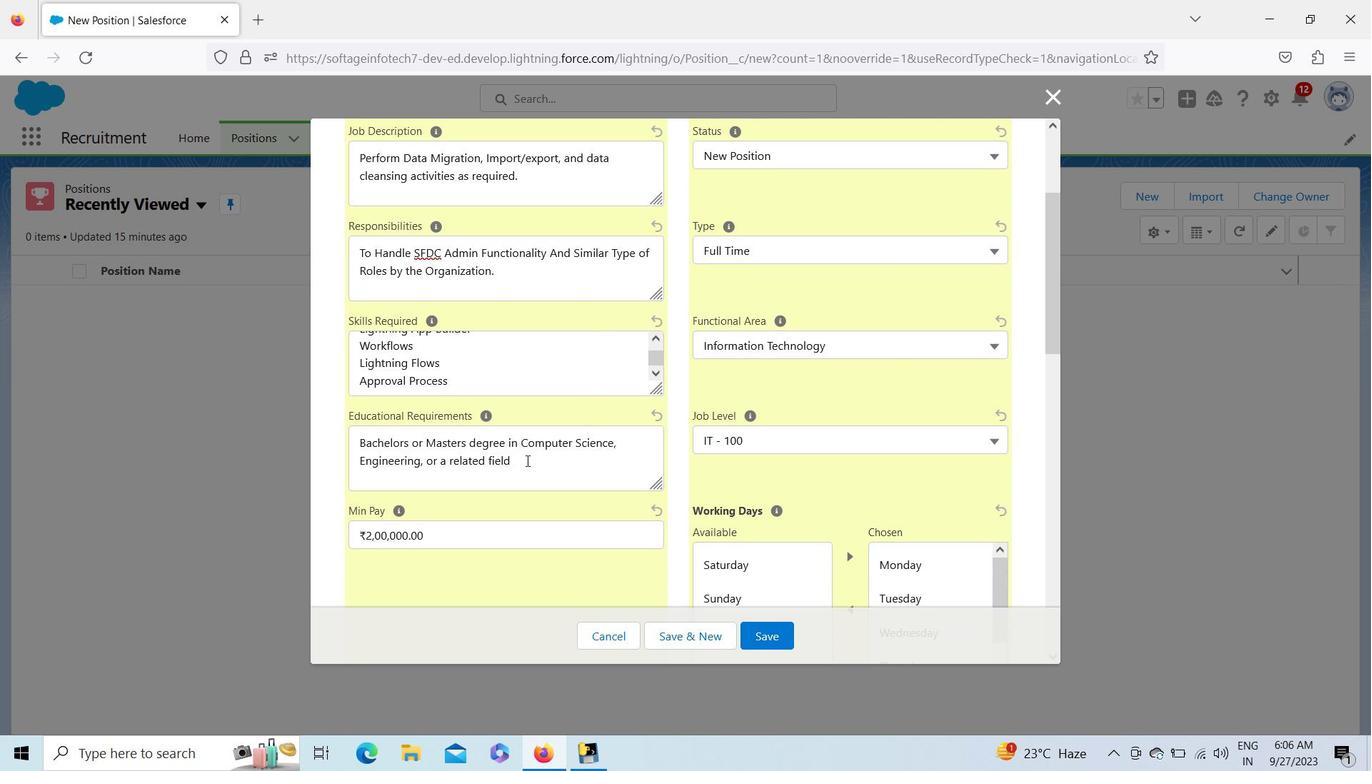 
Action: Key pressed <Key.space>+<Key.space><Key.shift>@<Key.space>
Screenshot: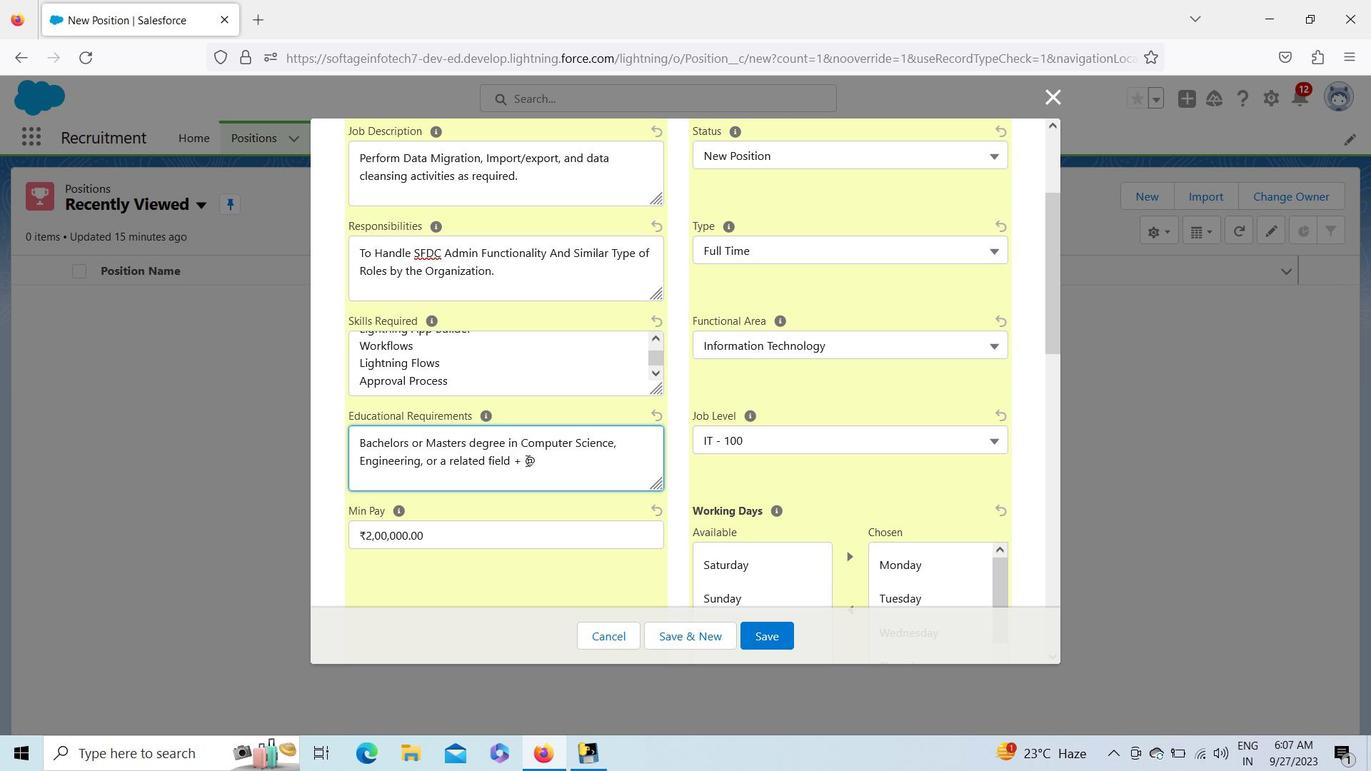 
Action: Mouse moved to (585, 462)
Screenshot: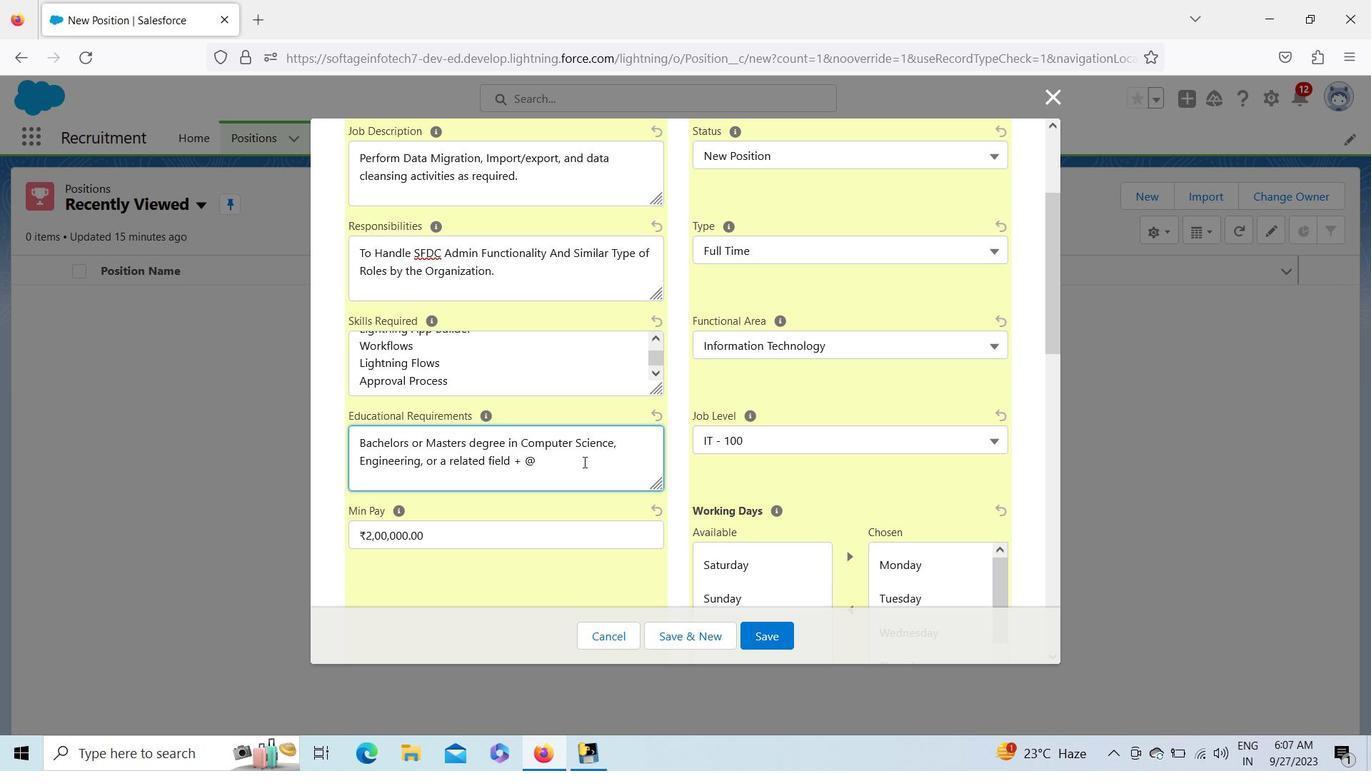 
Action: Key pressed <Key.backspace><Key.backspace><Key.shift>2<Key.space>years<Key.space><Key.shift>Experience<Key.space>
Screenshot: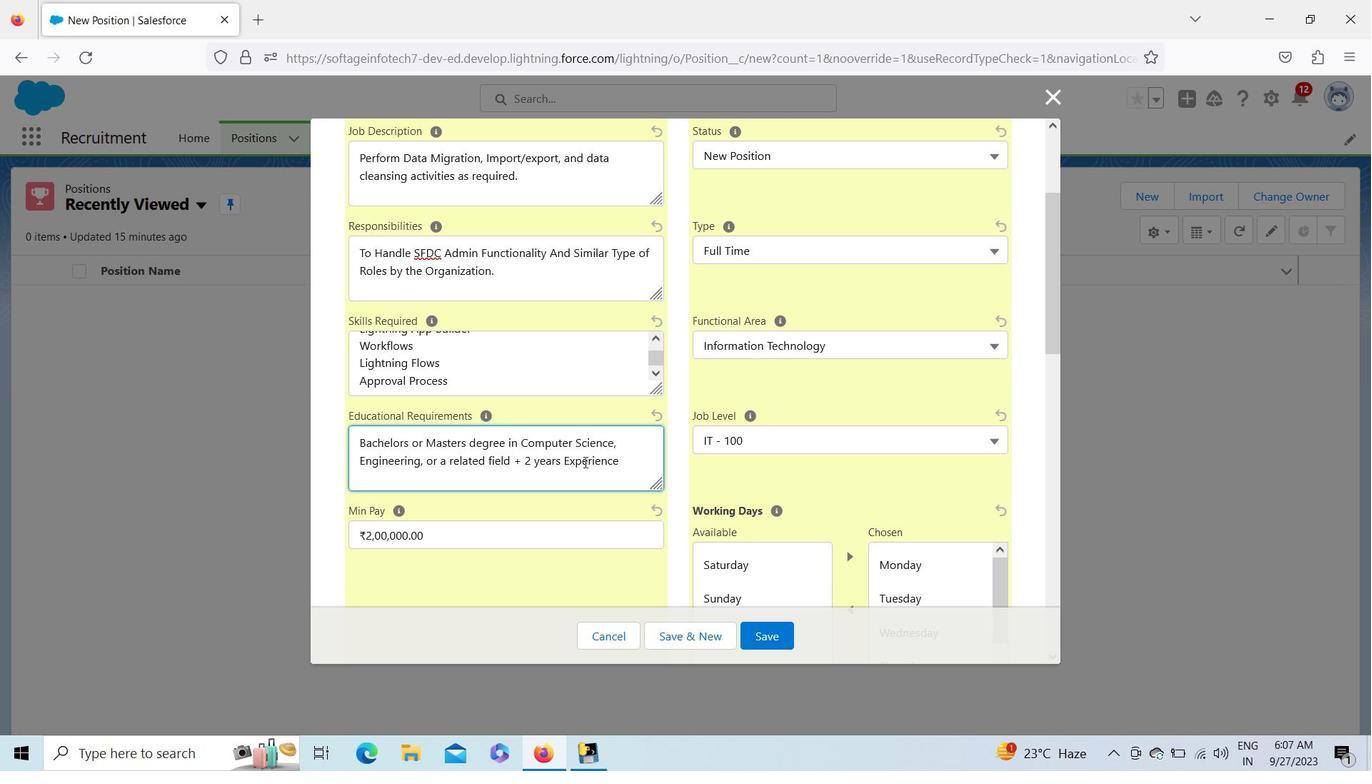 
Action: Mouse moved to (557, 510)
Screenshot: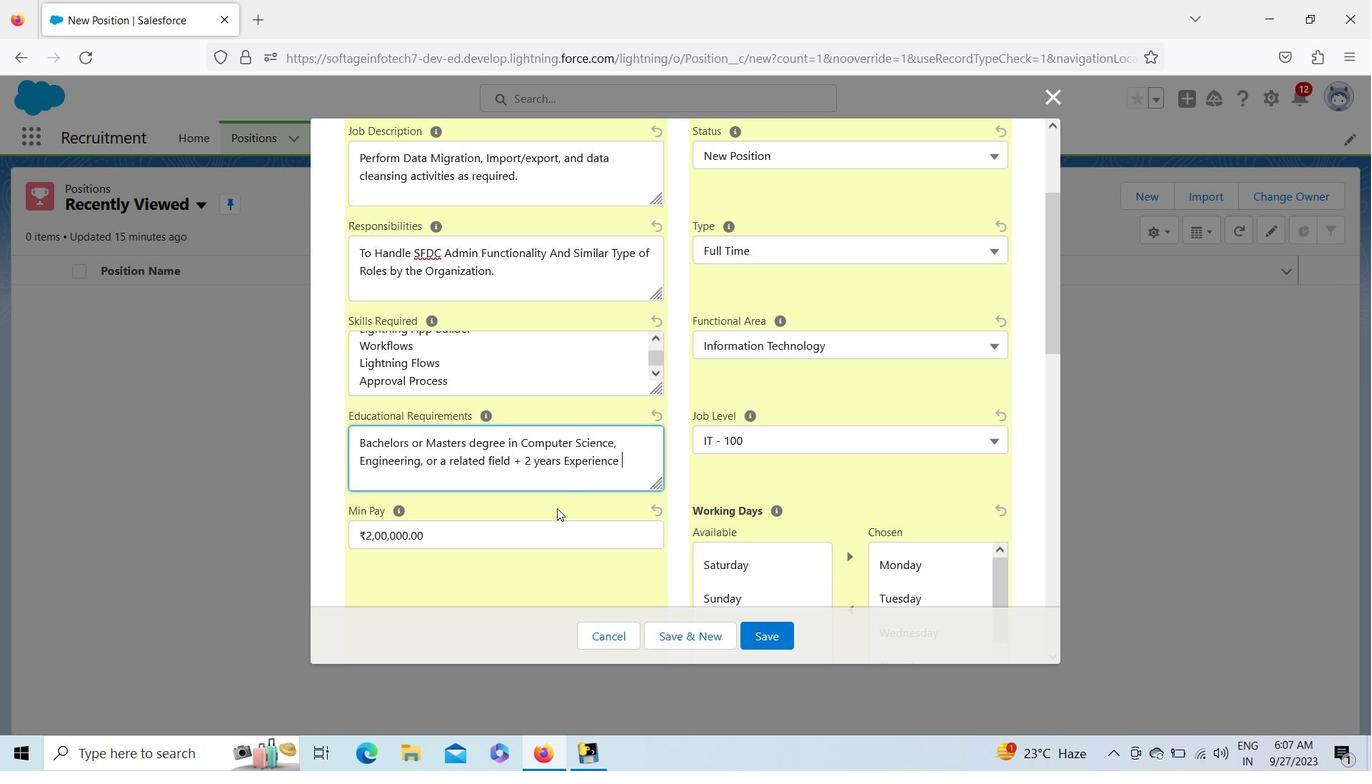 
Action: Key pressed <Key.left><Key.left><Key.left><Key.left><Key.left><Key.left><Key.left><Key.left><Key.left><Key.left><Key.left><Key.left><Key.space><Key.shift>Working
Screenshot: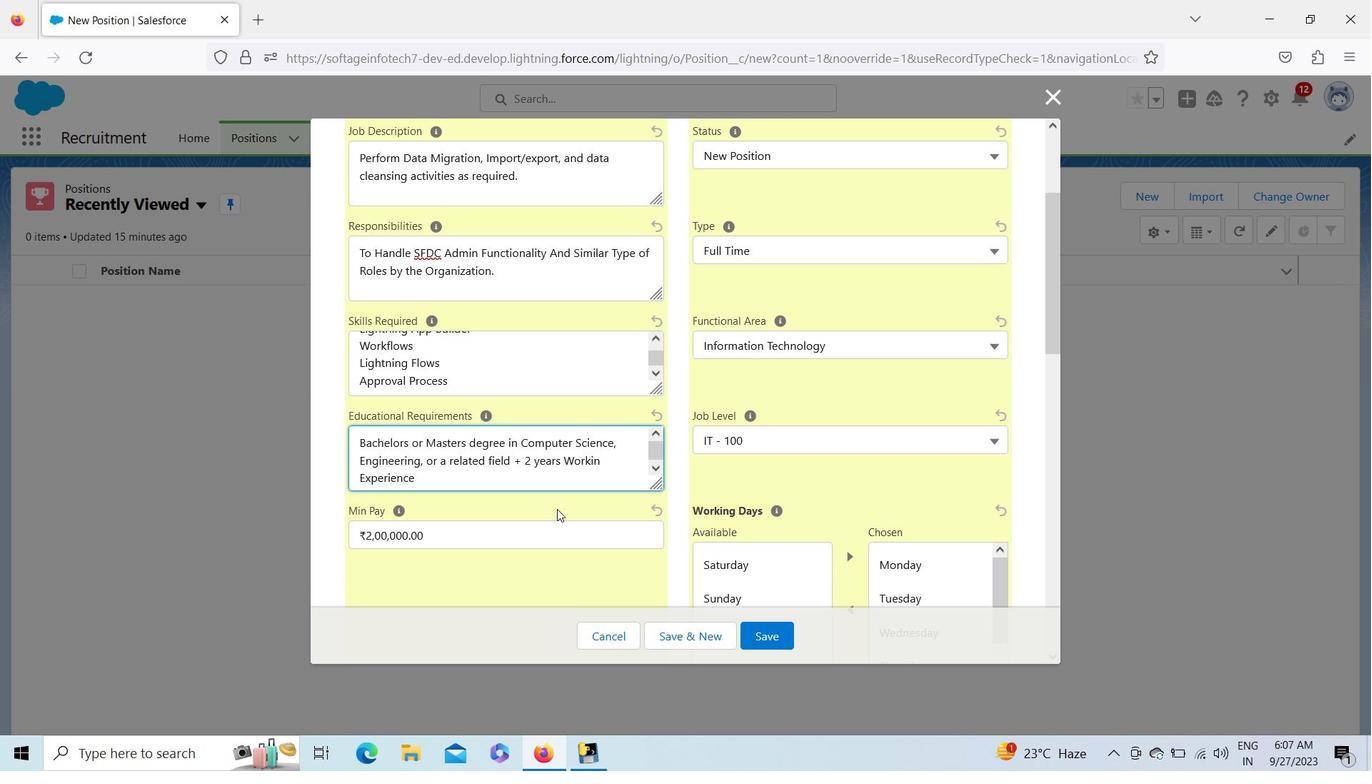 
Action: Mouse moved to (552, 487)
Screenshot: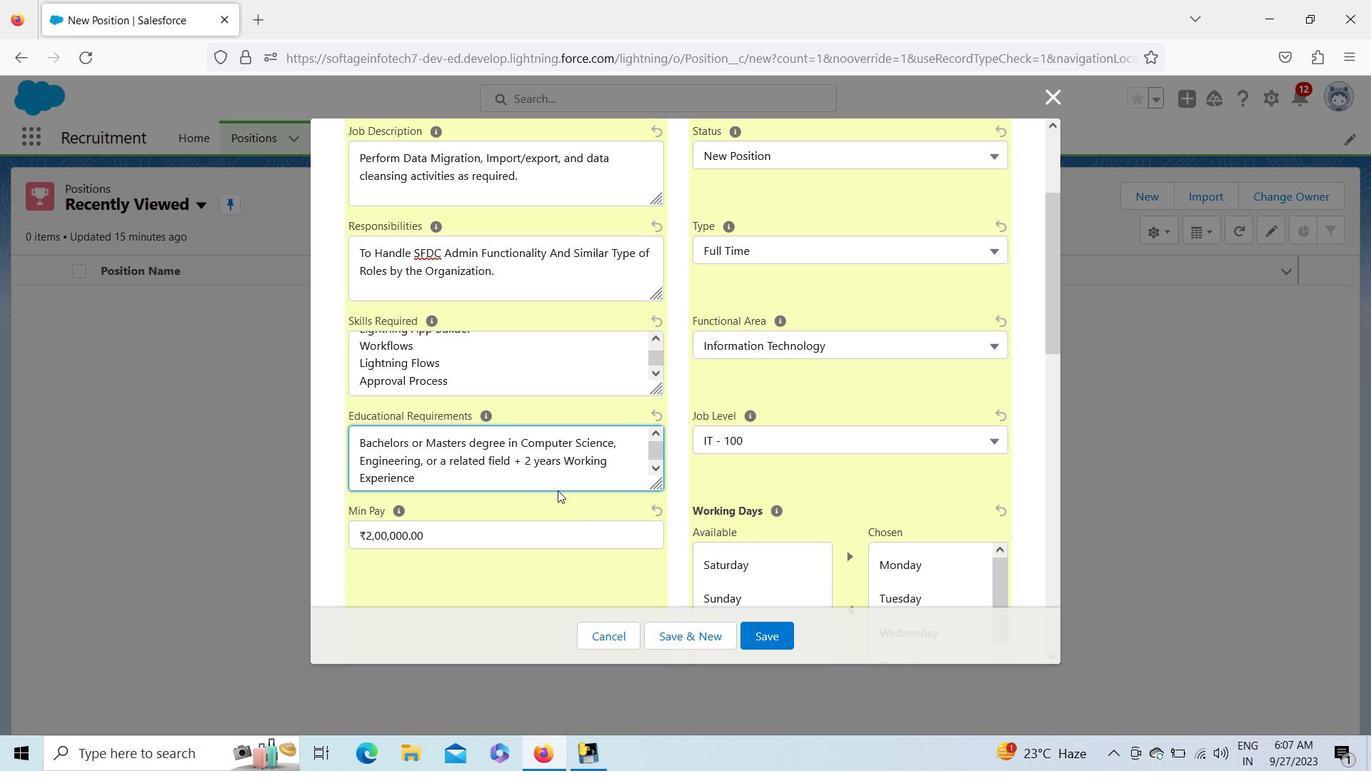 
Action: Mouse pressed left at (552, 487)
Screenshot: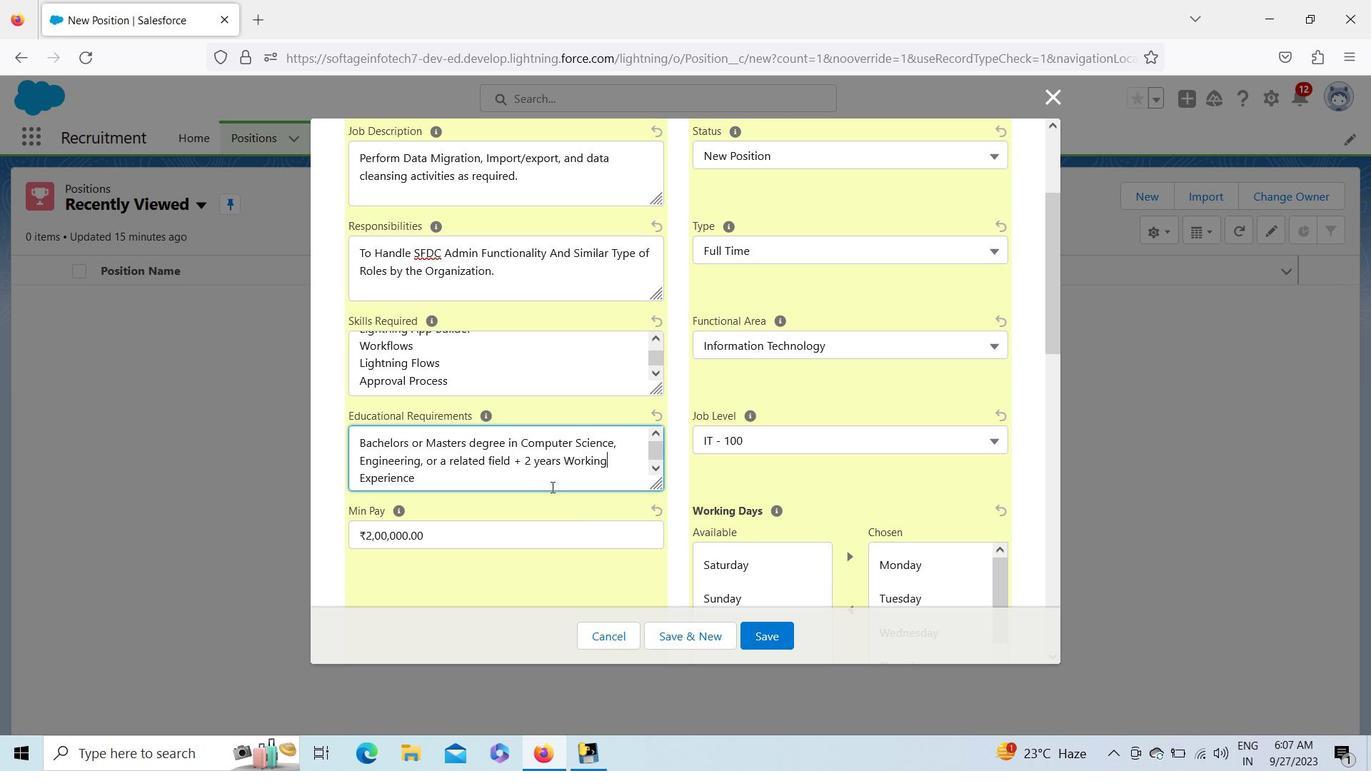 
Action: Mouse moved to (542, 178)
Screenshot: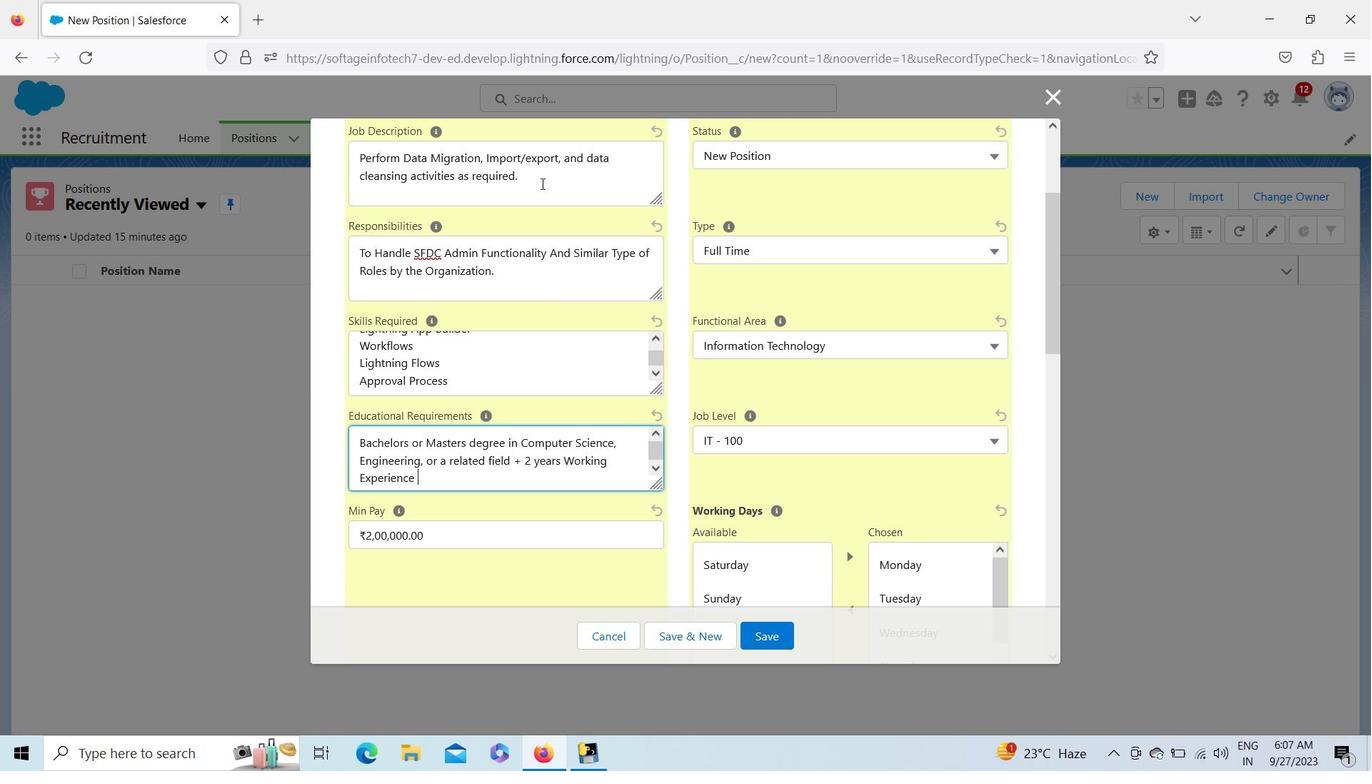 
Action: Mouse pressed left at (542, 178)
Screenshot: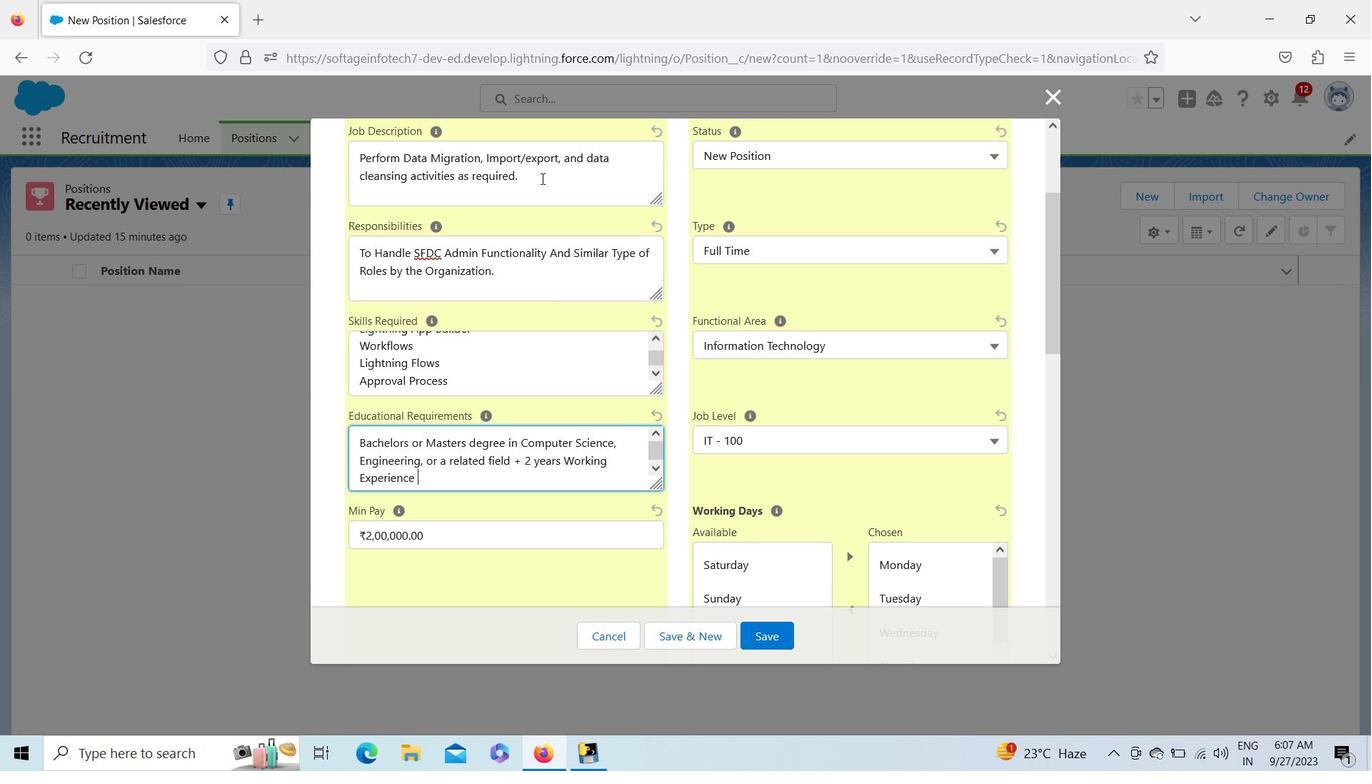 
Action: Mouse moved to (1056, 212)
Screenshot: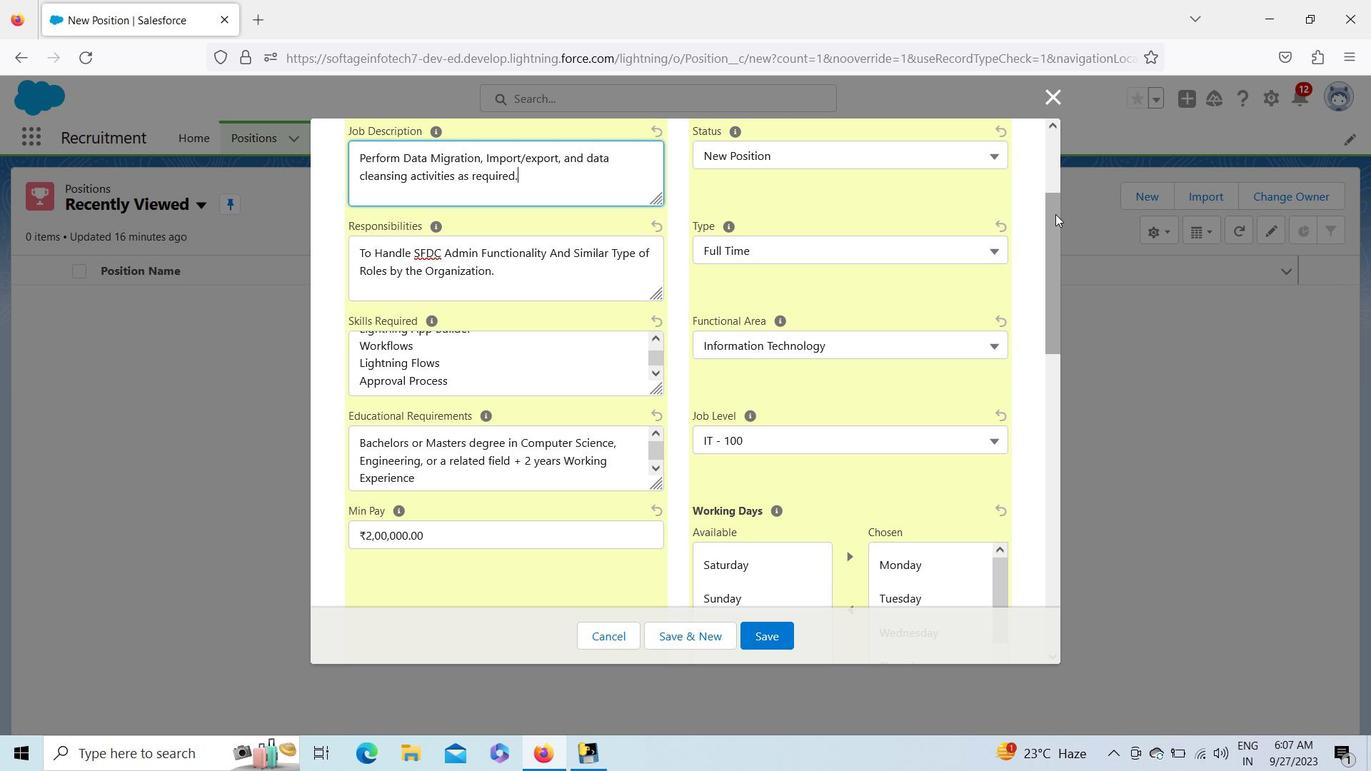 
Action: Mouse pressed left at (1056, 212)
Screenshot: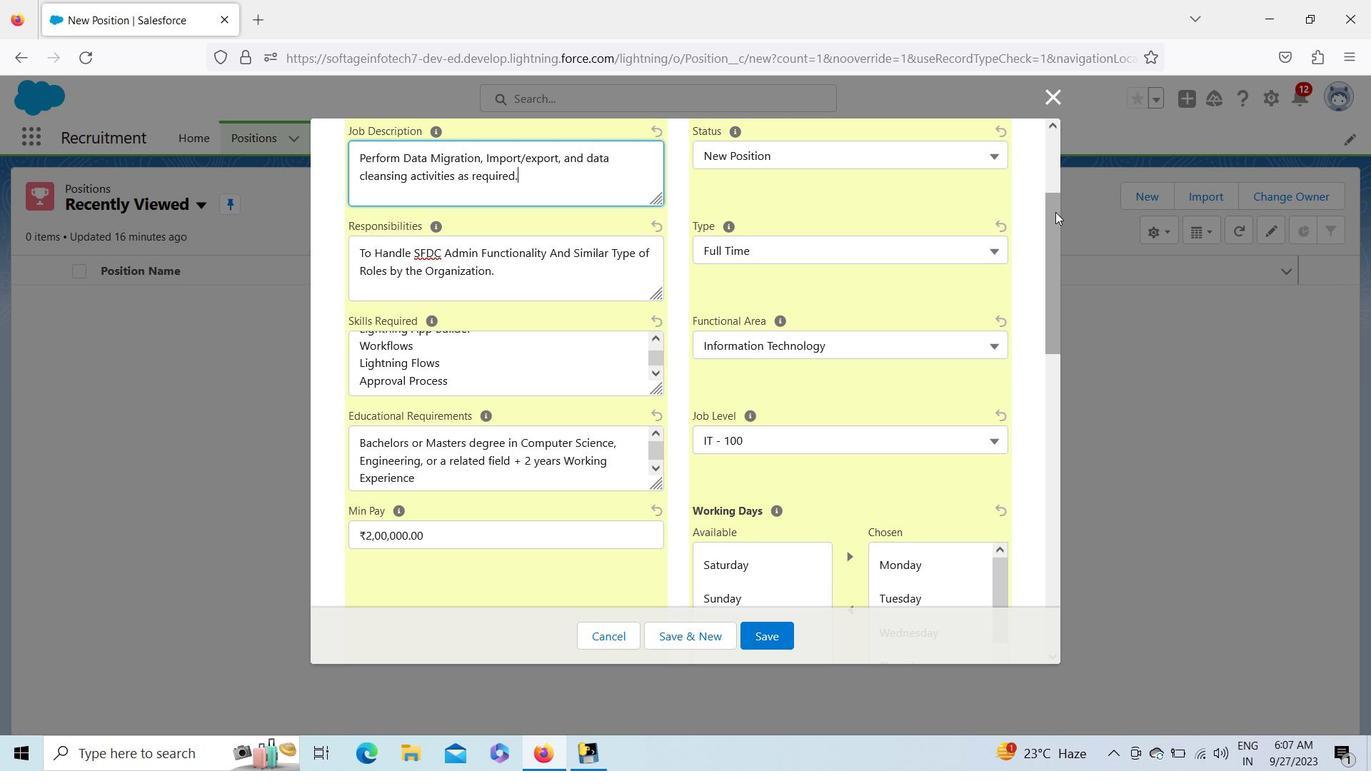 
Action: Mouse moved to (1049, 245)
Screenshot: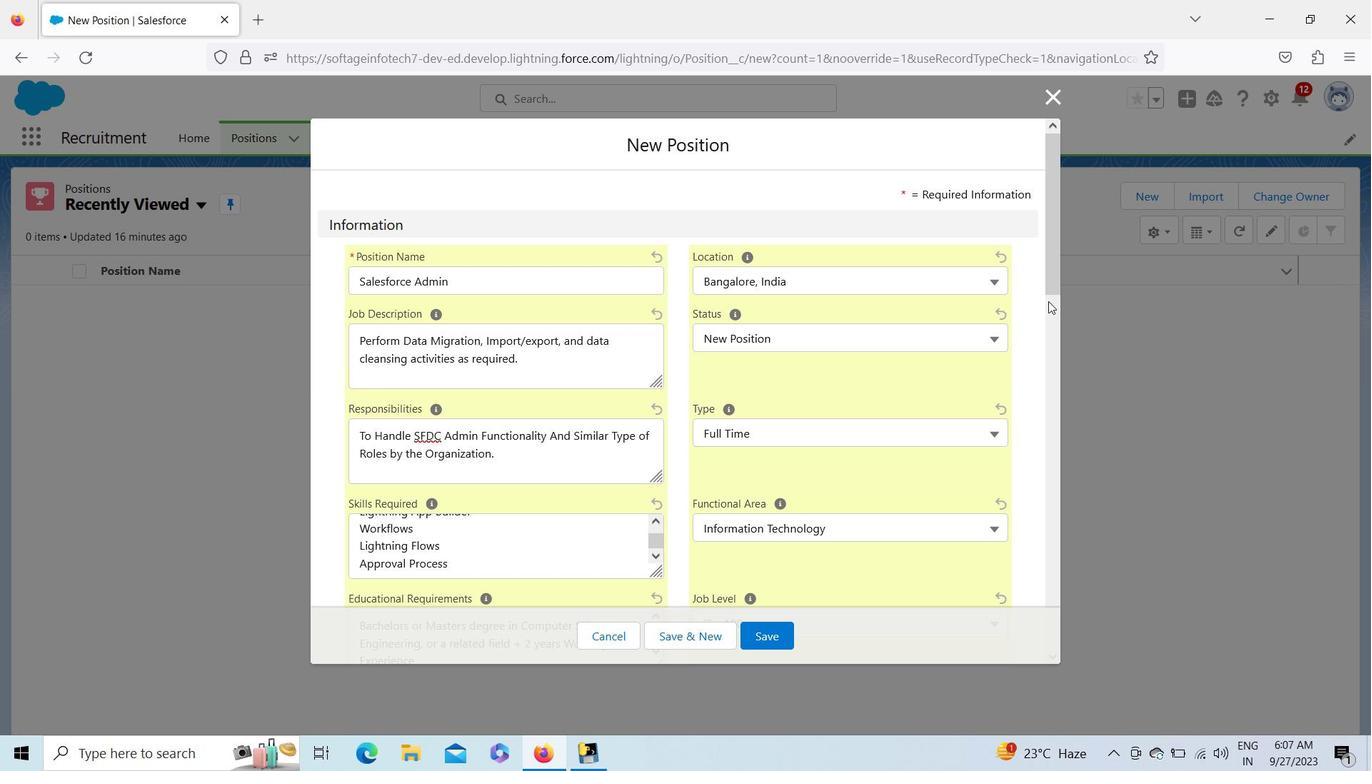 
Action: Mouse pressed left at (1049, 245)
Screenshot: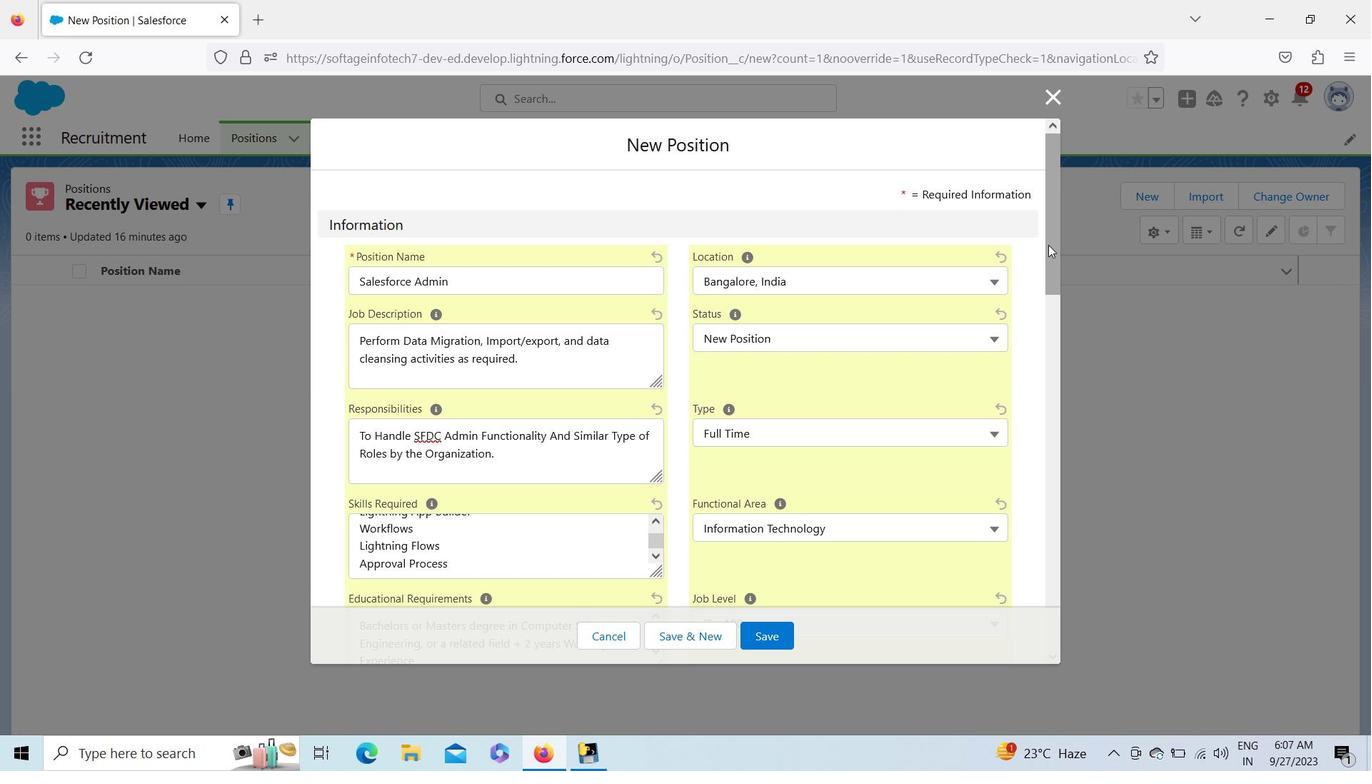 
Action: Mouse moved to (355, 284)
Screenshot: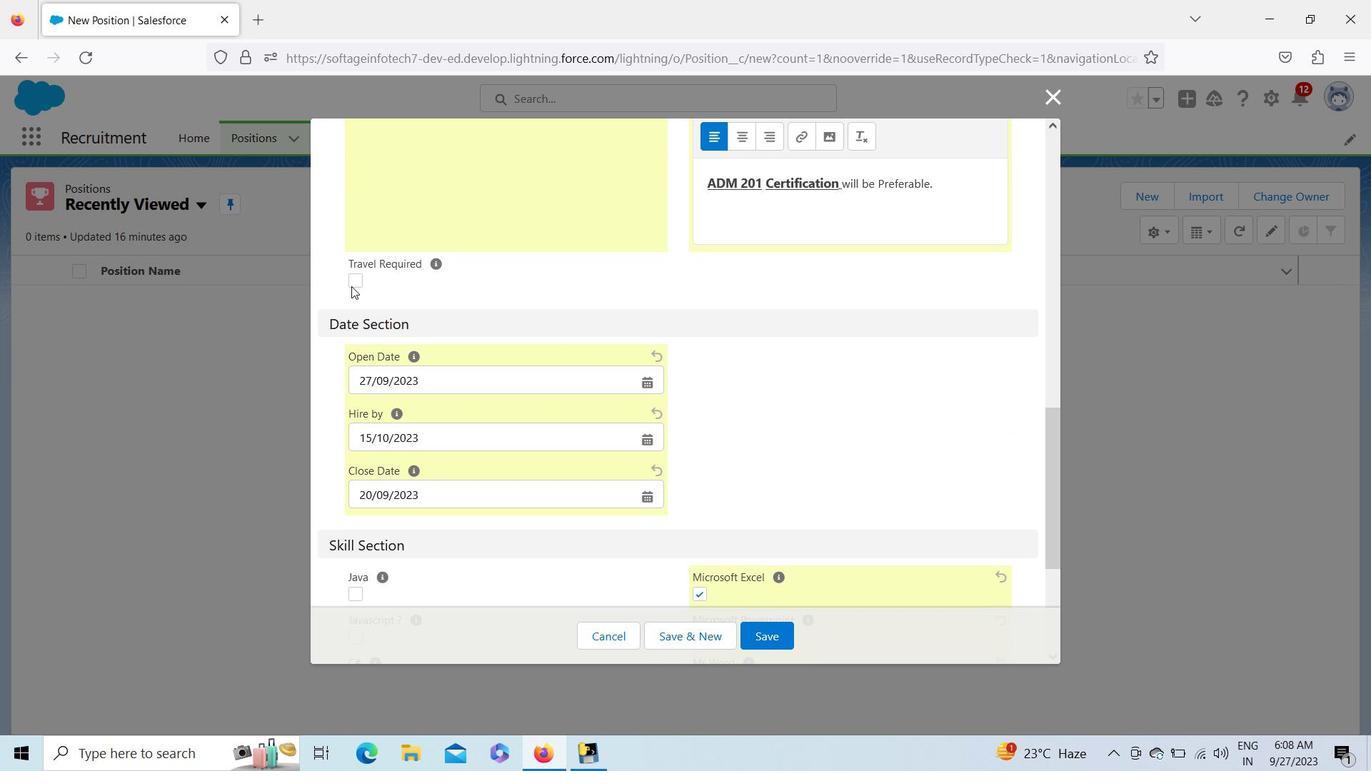 
Action: Mouse pressed left at (355, 284)
Screenshot: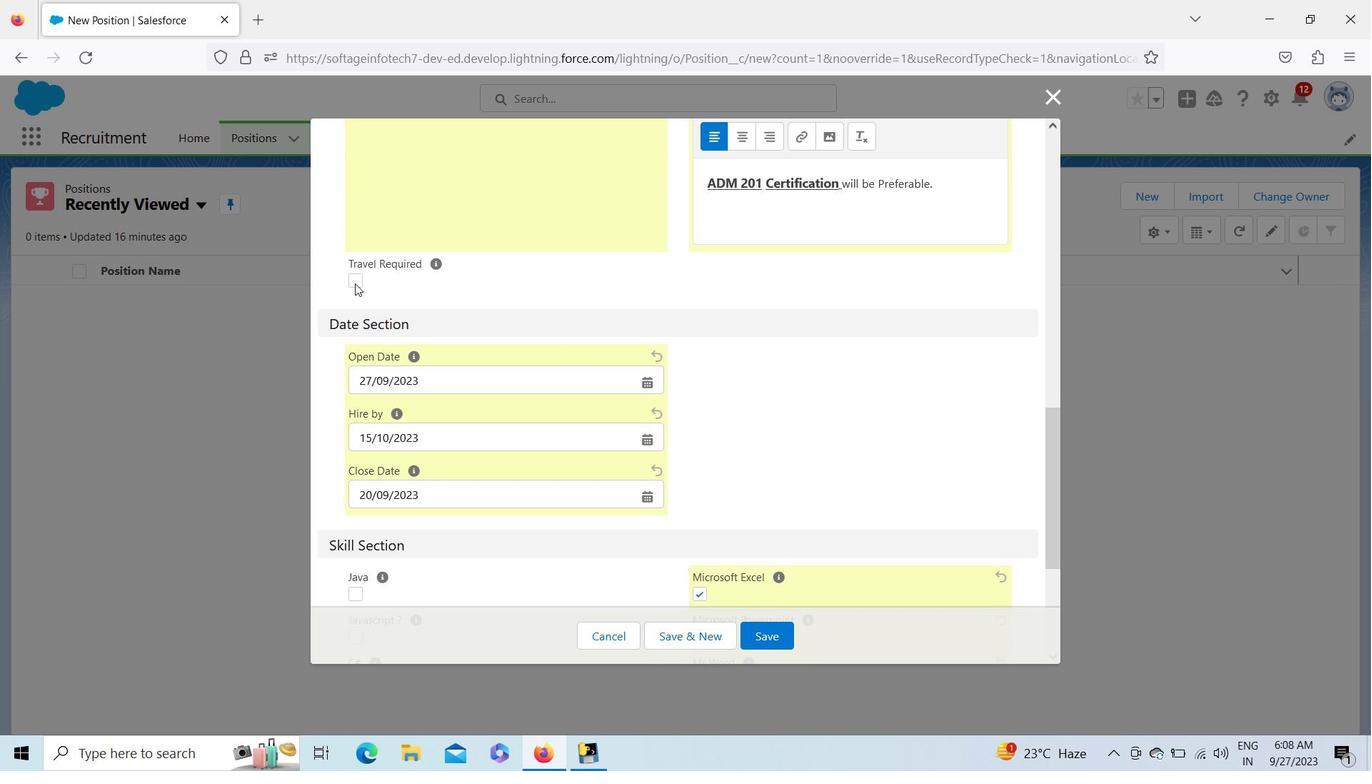 
Action: Mouse moved to (1048, 448)
Screenshot: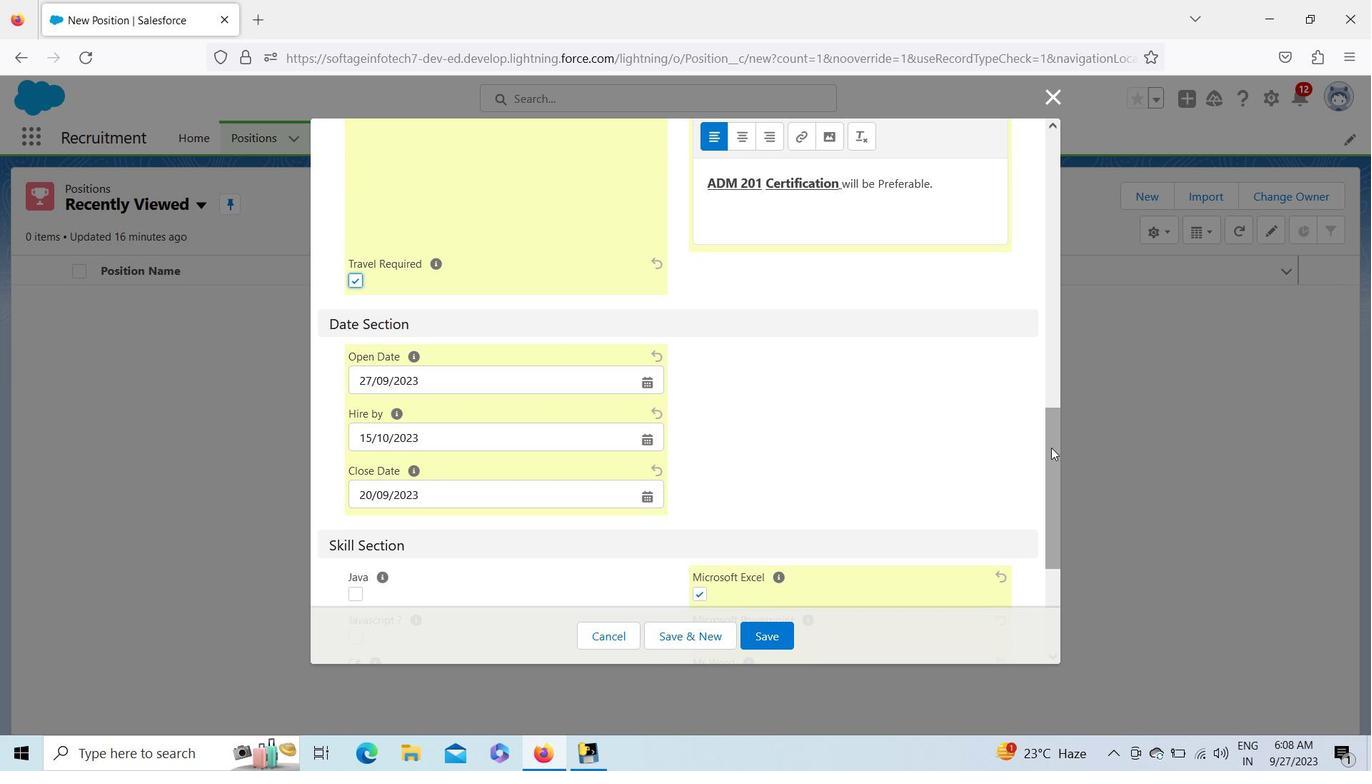 
Action: Mouse pressed left at (1048, 448)
Screenshot: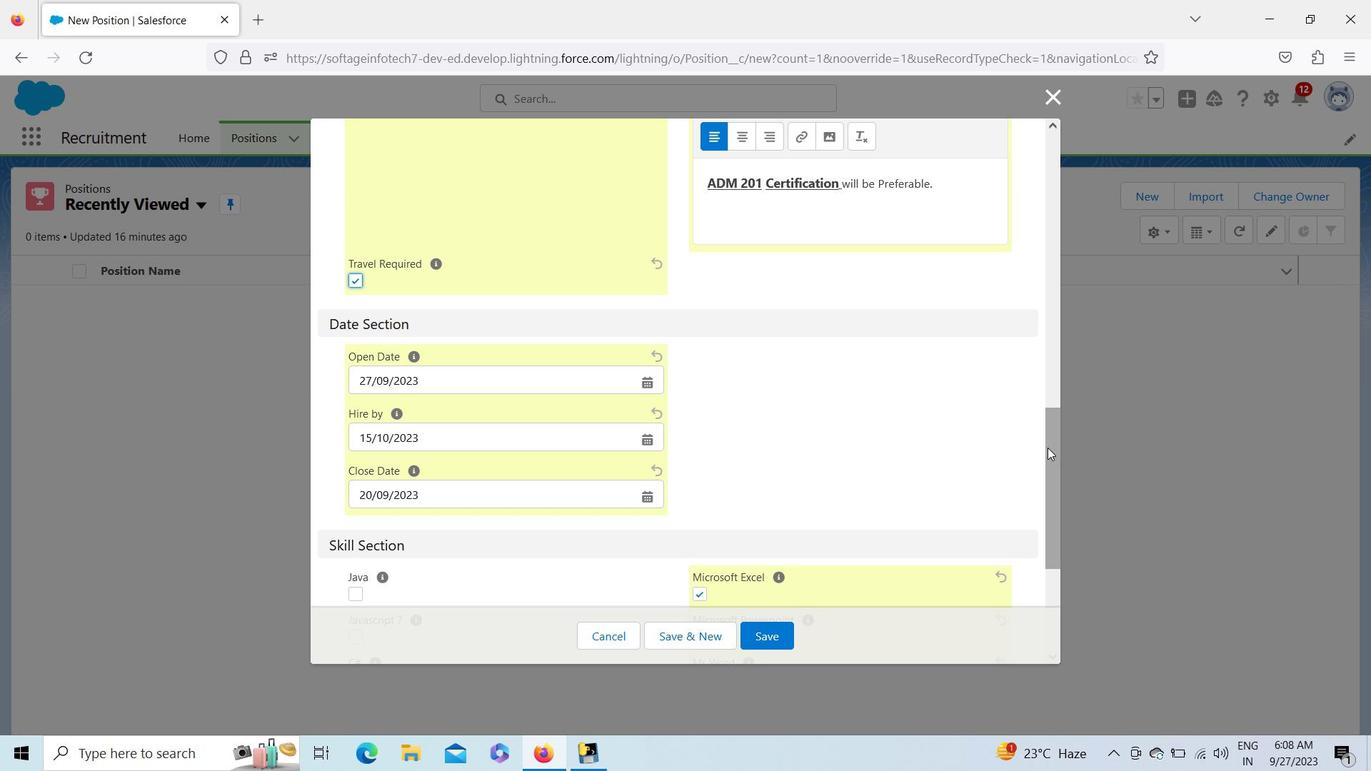 
Action: Mouse moved to (776, 642)
Screenshot: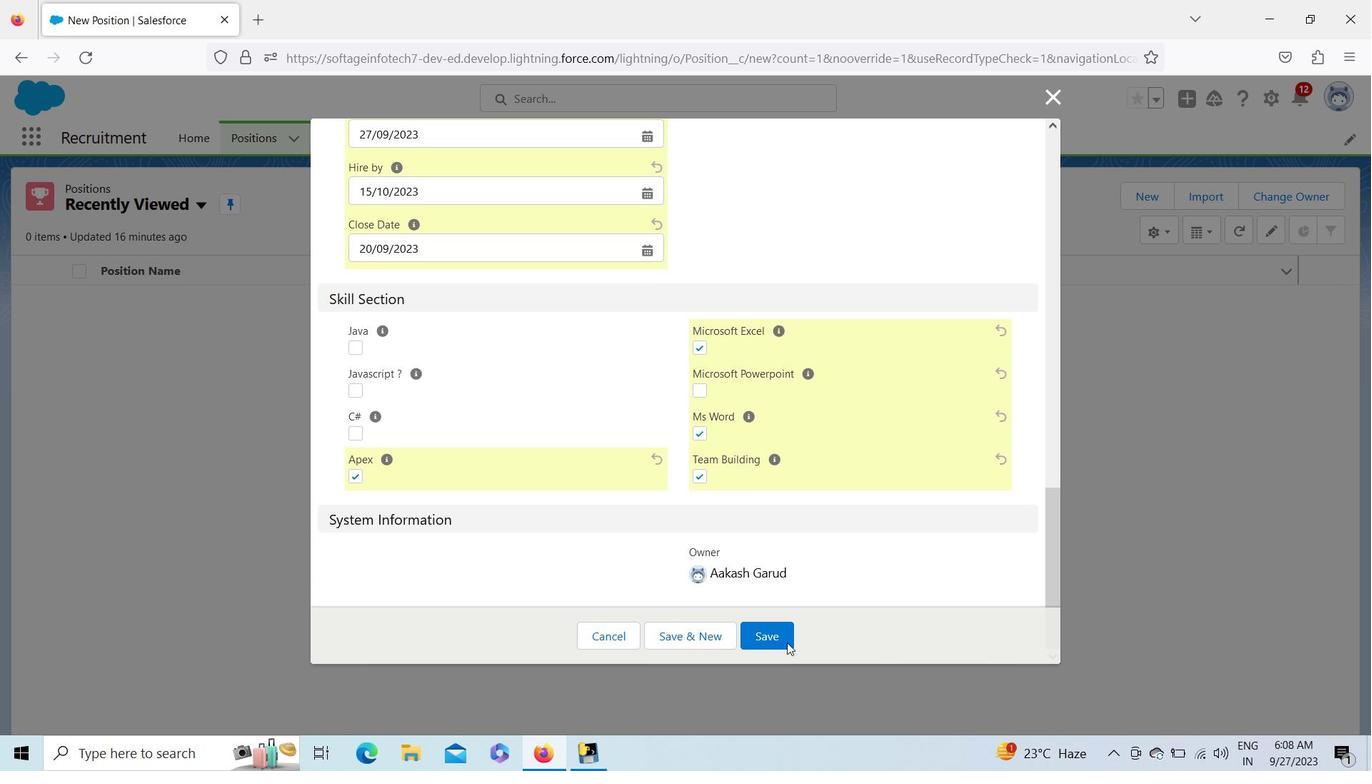
Action: Mouse pressed left at (776, 642)
Screenshot: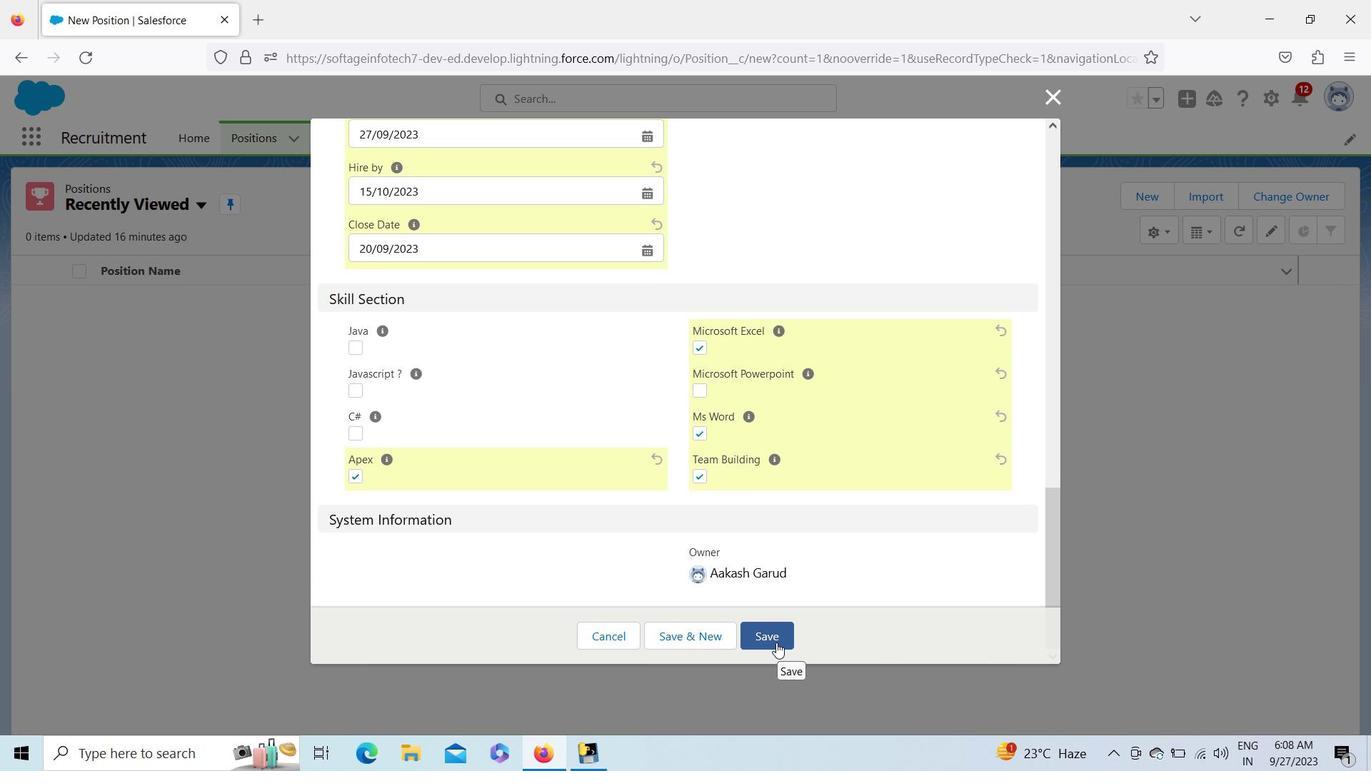 
Action: Mouse moved to (55, 262)
Screenshot: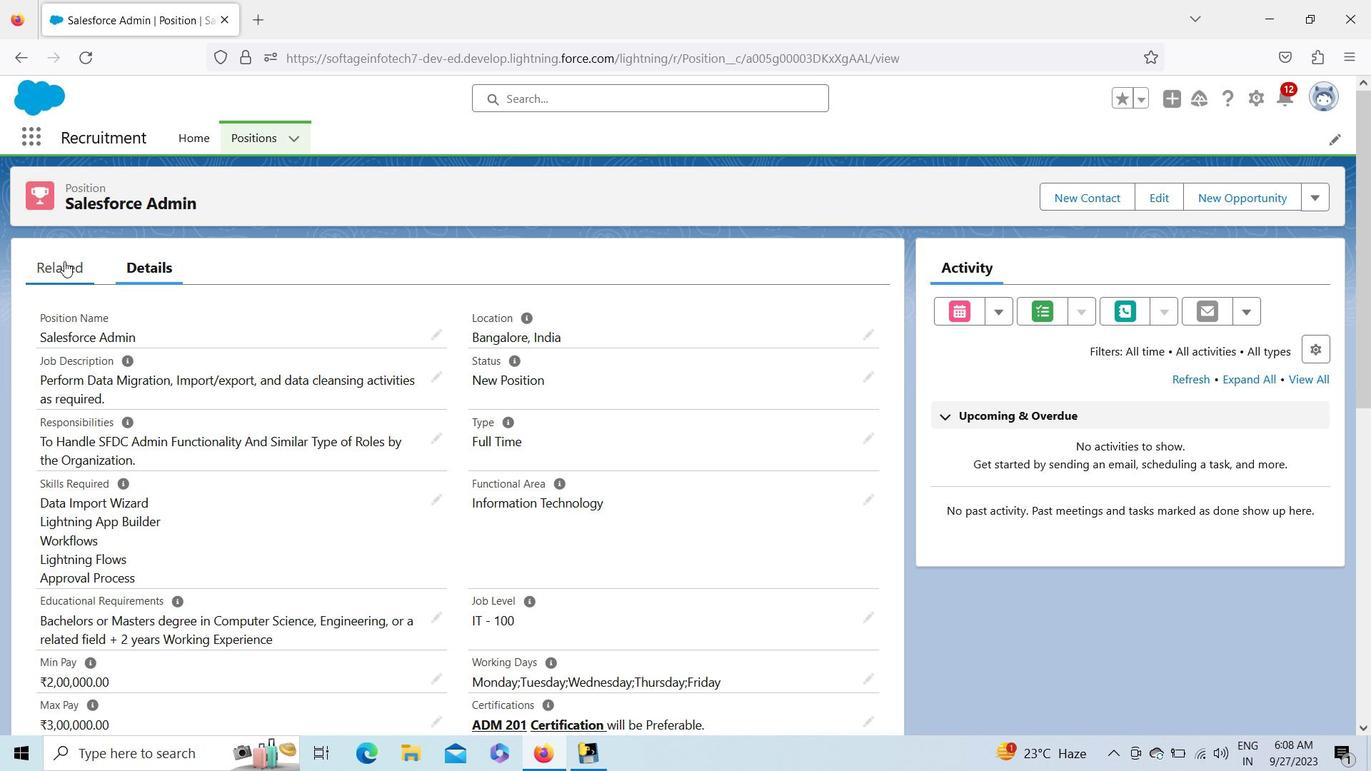
Action: Mouse pressed left at (55, 262)
Screenshot: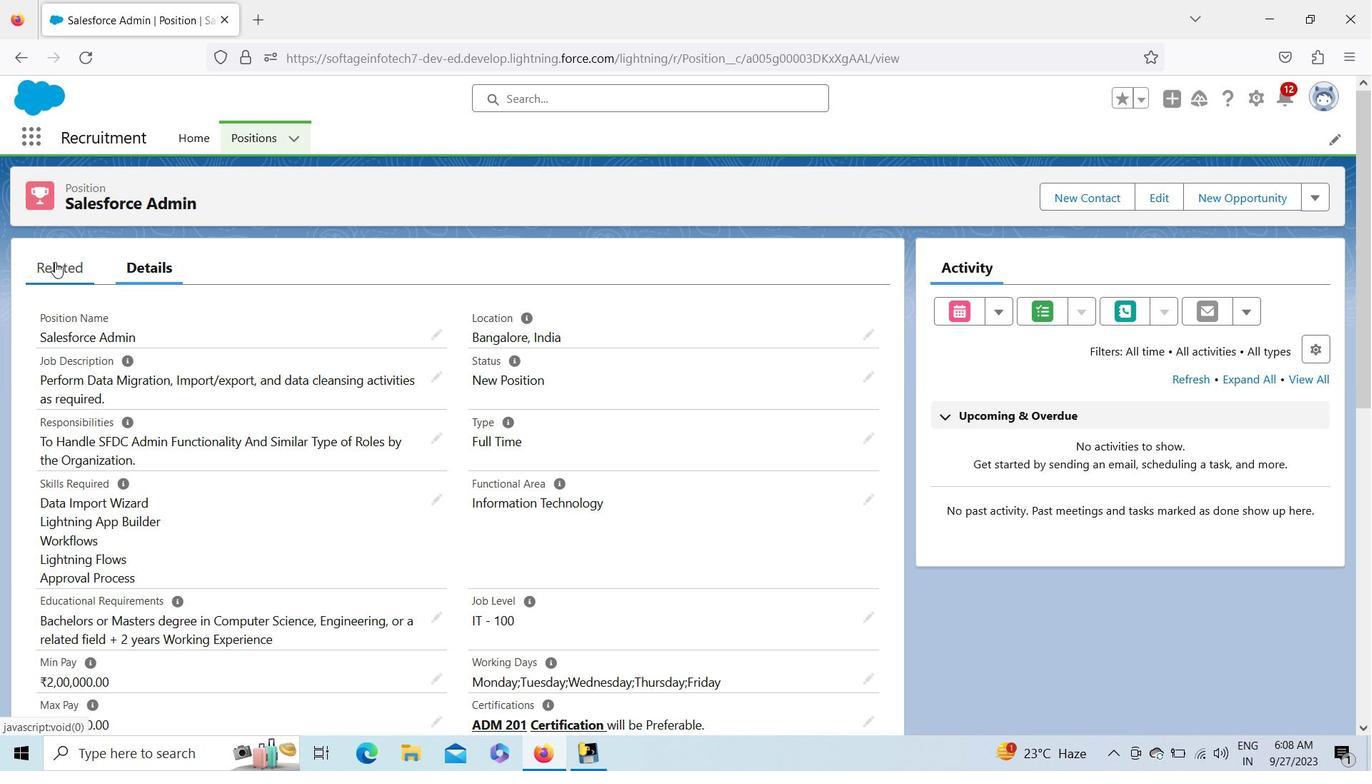 
Action: Mouse moved to (159, 280)
Screenshot: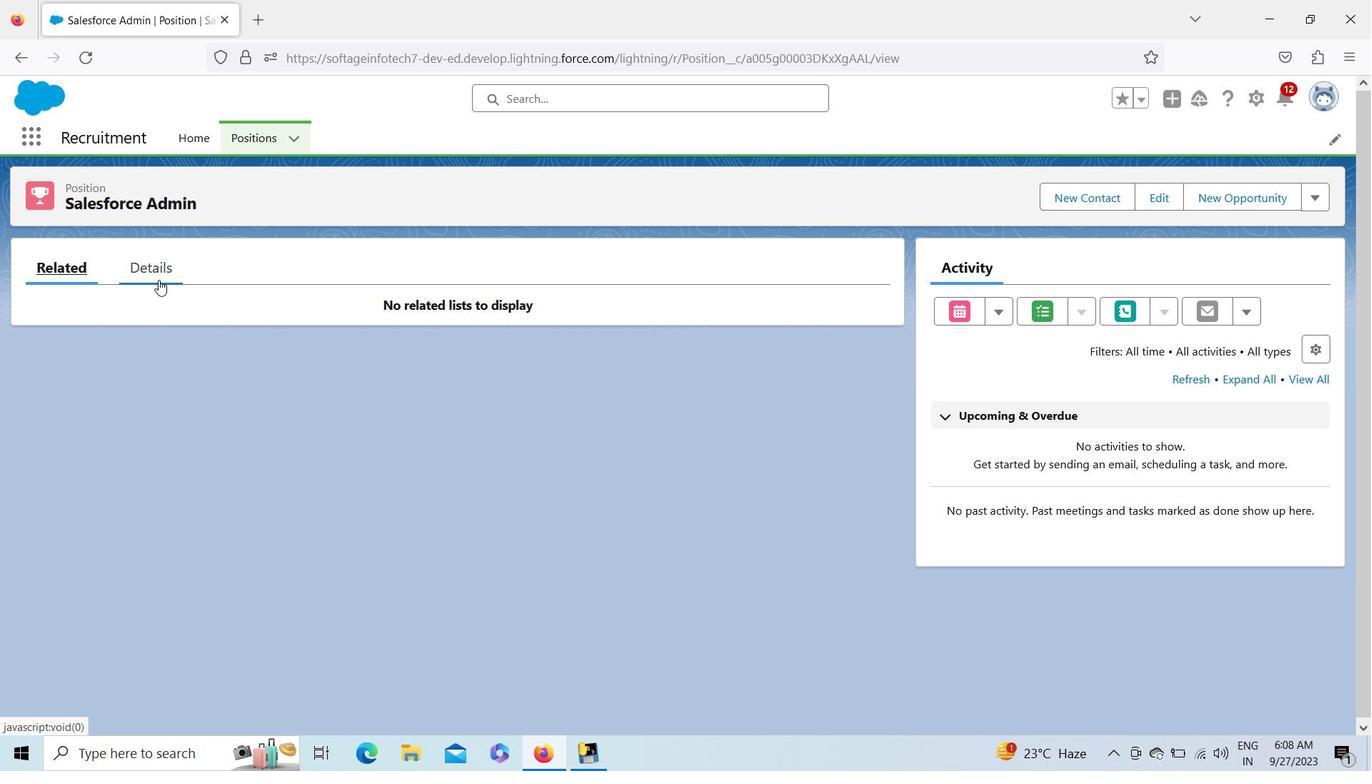 
Action: Mouse pressed left at (159, 280)
Screenshot: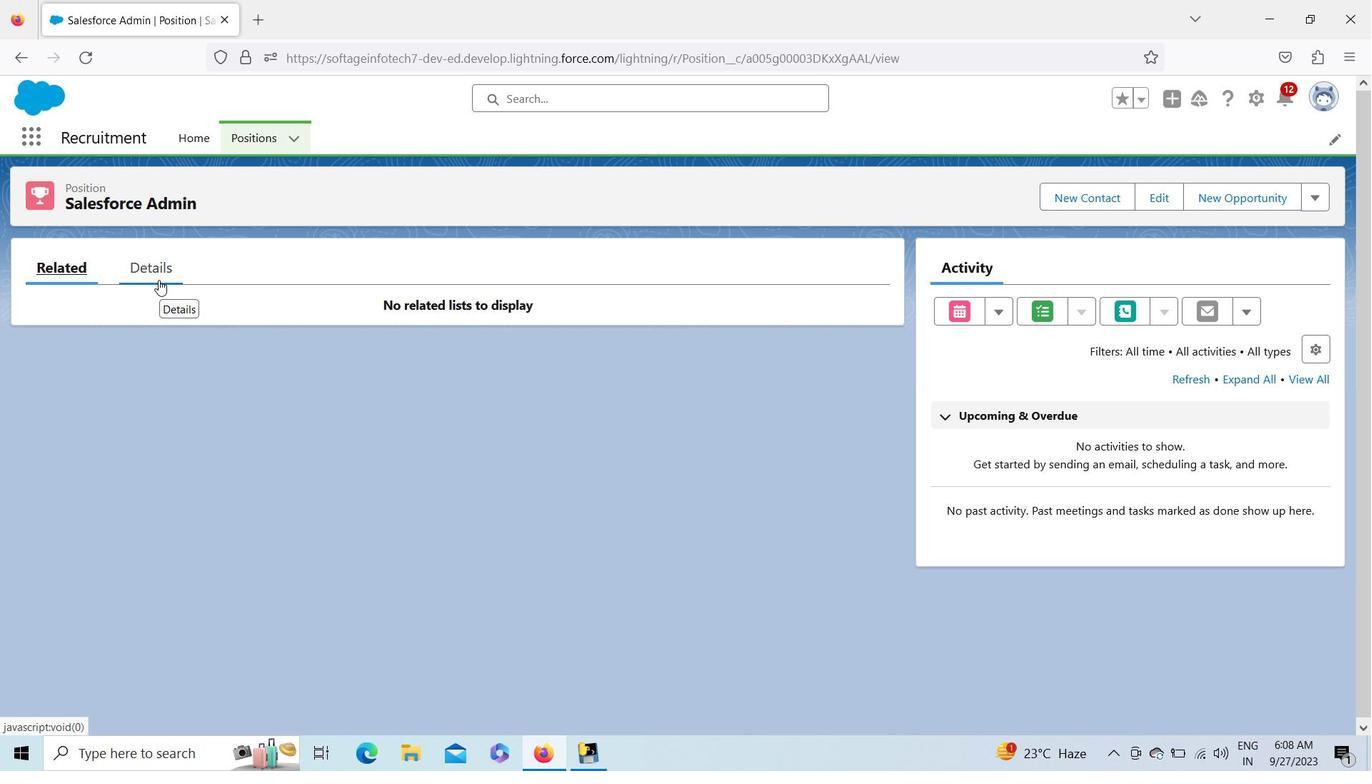 
Action: Mouse moved to (287, 137)
Screenshot: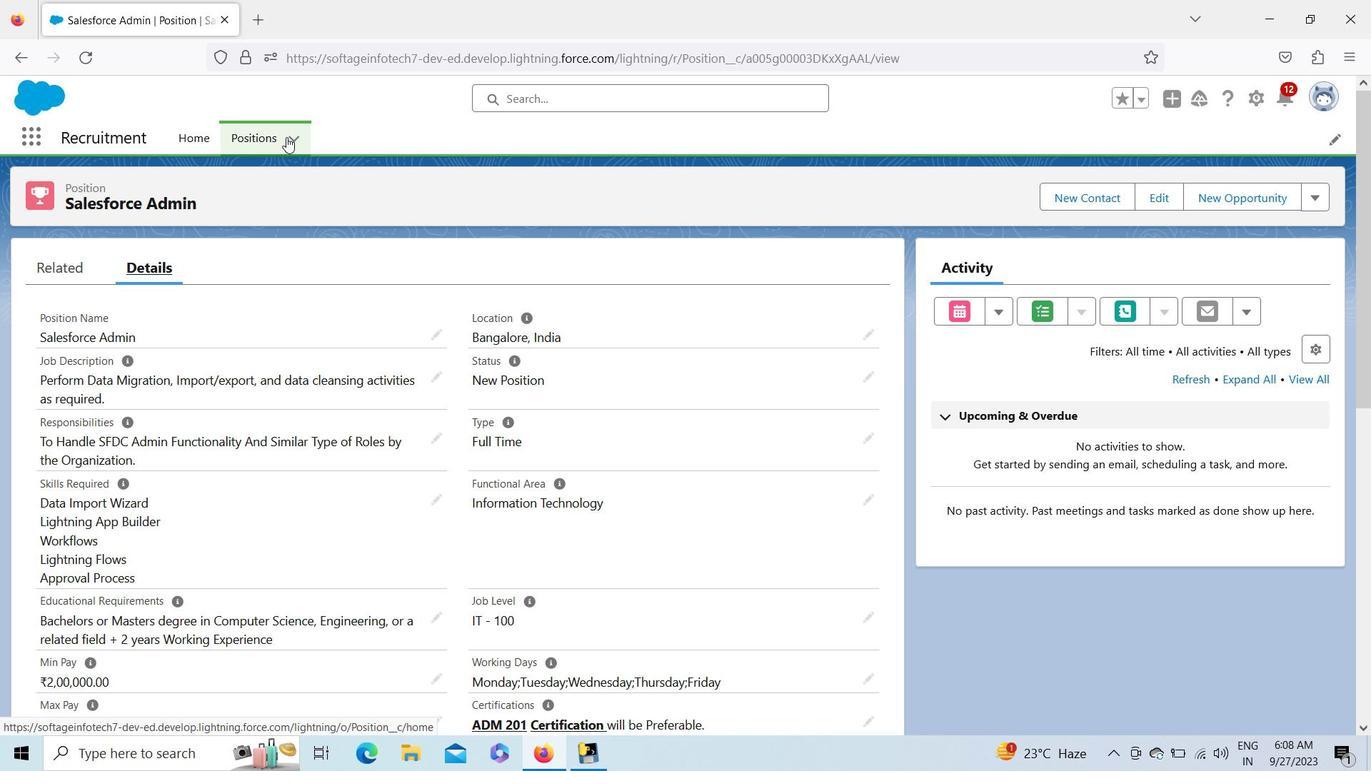 
Action: Mouse pressed left at (287, 137)
Screenshot: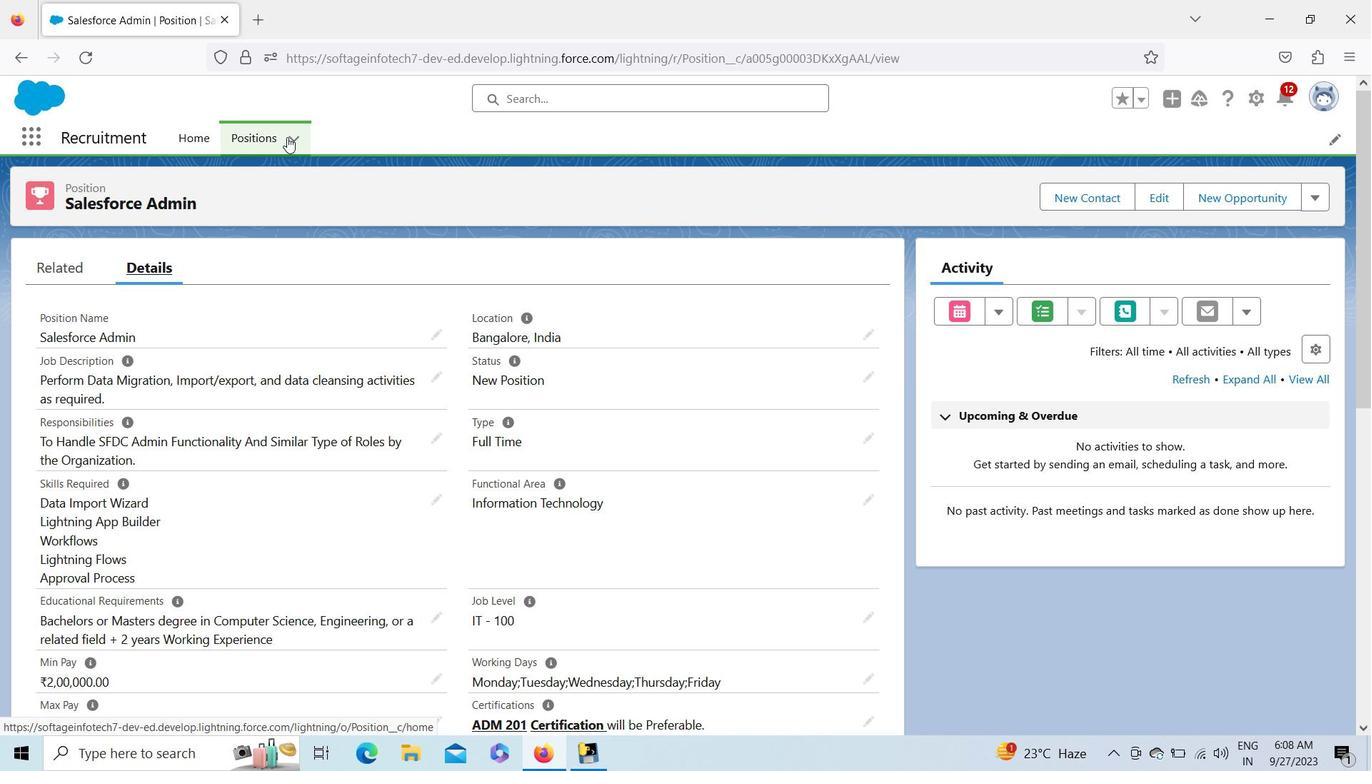 
Action: Mouse moved to (1114, 192)
Screenshot: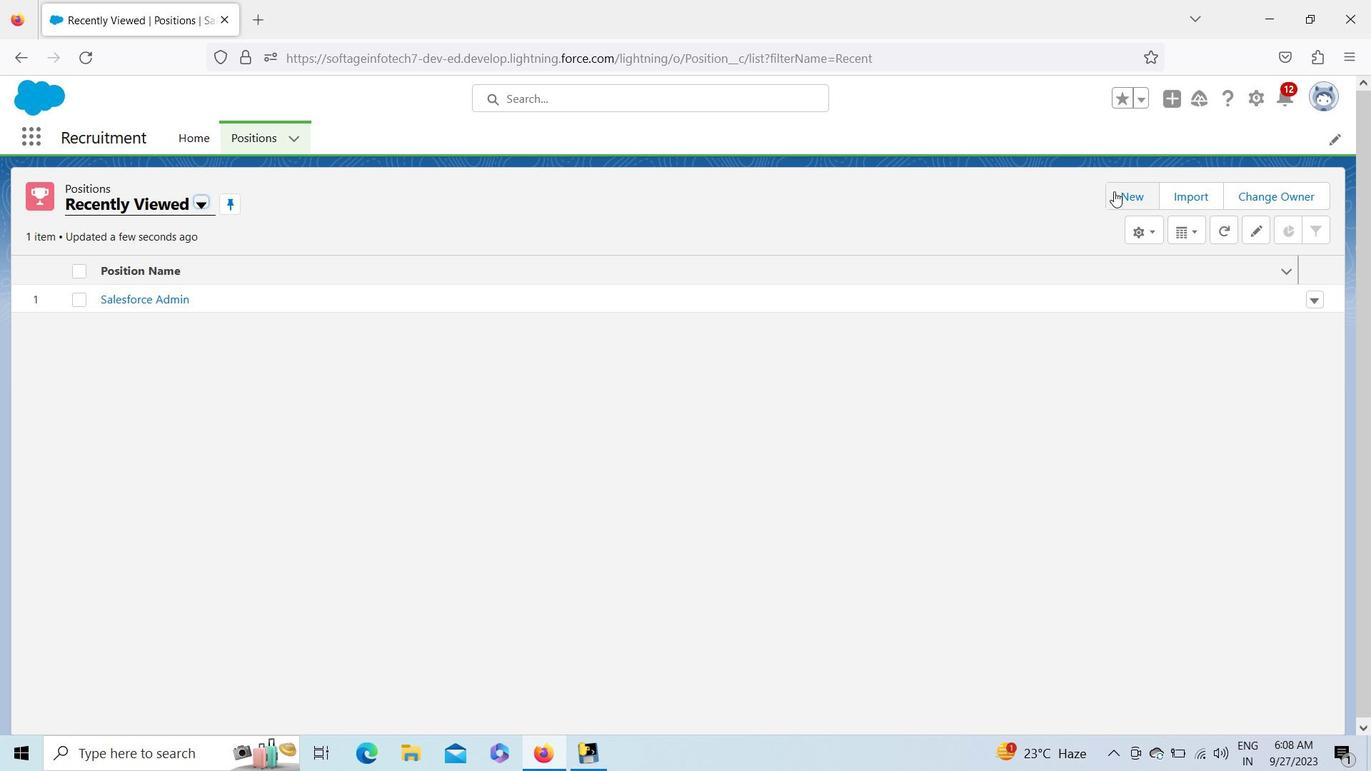 
Action: Mouse pressed left at (1114, 192)
Screenshot: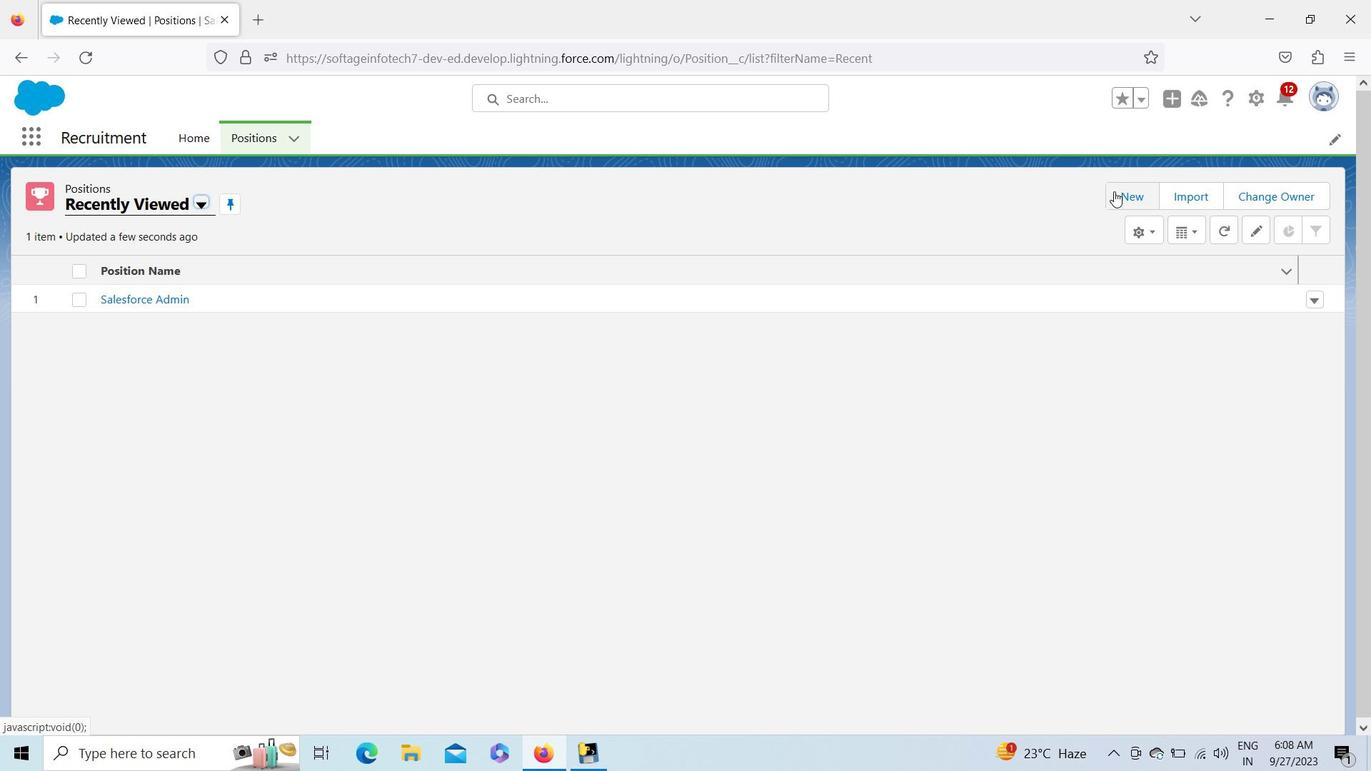 
Action: Mouse moved to (622, 268)
Screenshot: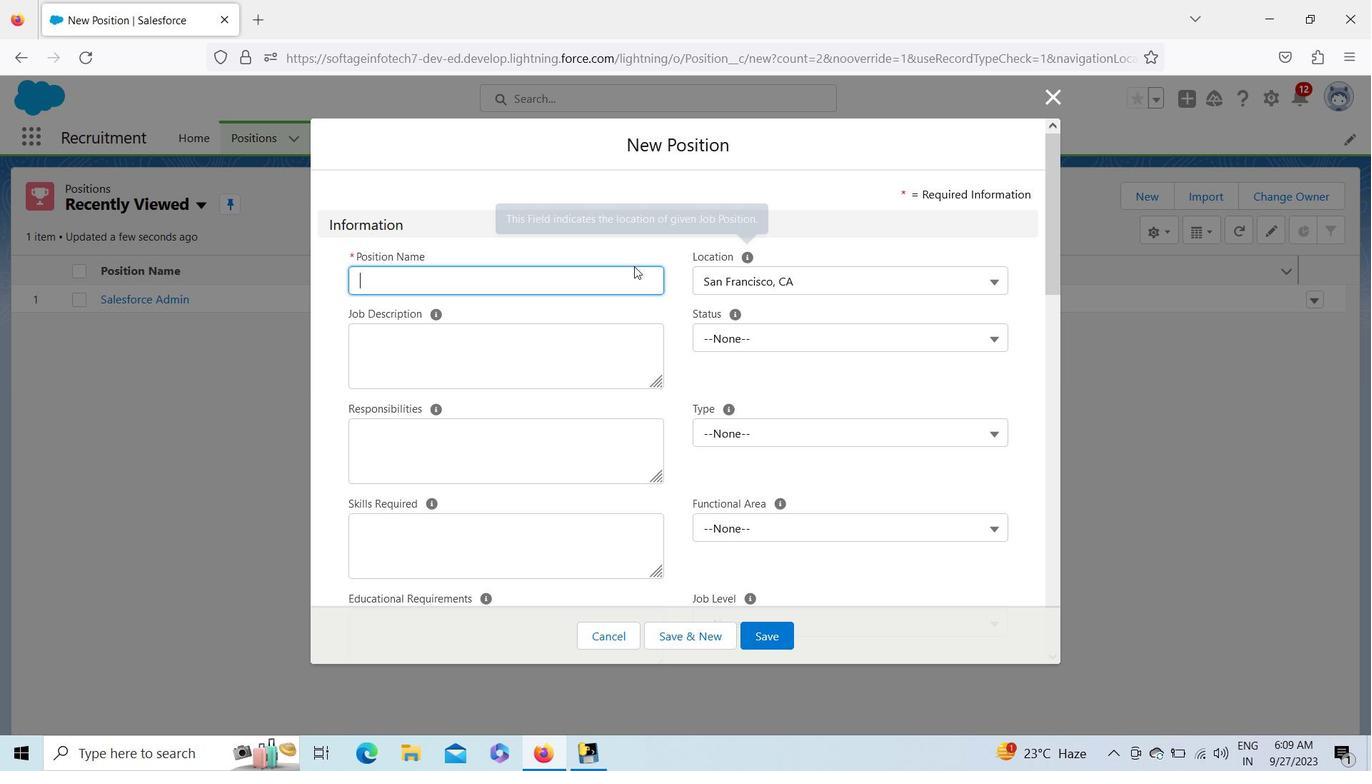 
Action: Mouse pressed left at (622, 268)
Screenshot: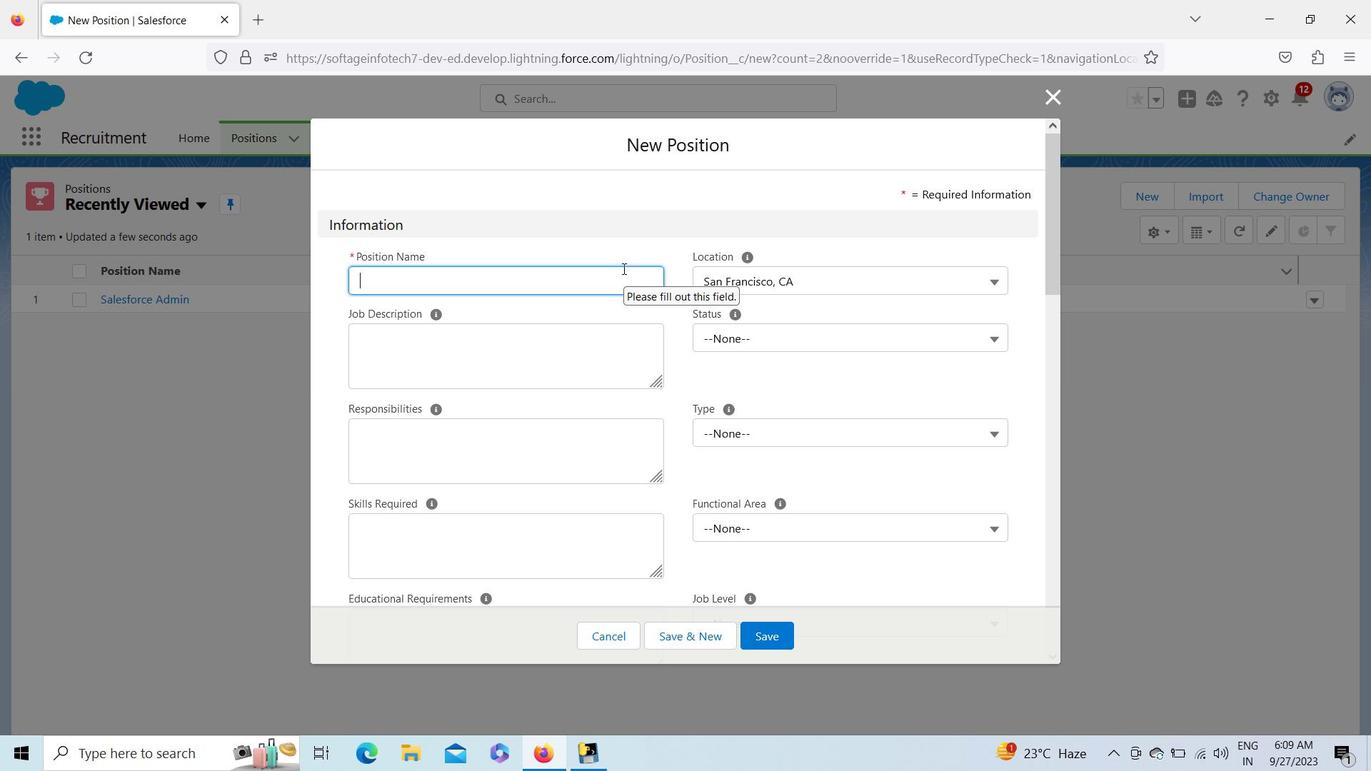 
Action: Key pressed <Key.shift><Key.shift><Key.shift><Key.shift><Key.shift><Key.shift><Key.shift><Key.shift>Salesforce<Key.space><Key.shift><Key.shift><Key.shift><Key.shift>Administrator
Screenshot: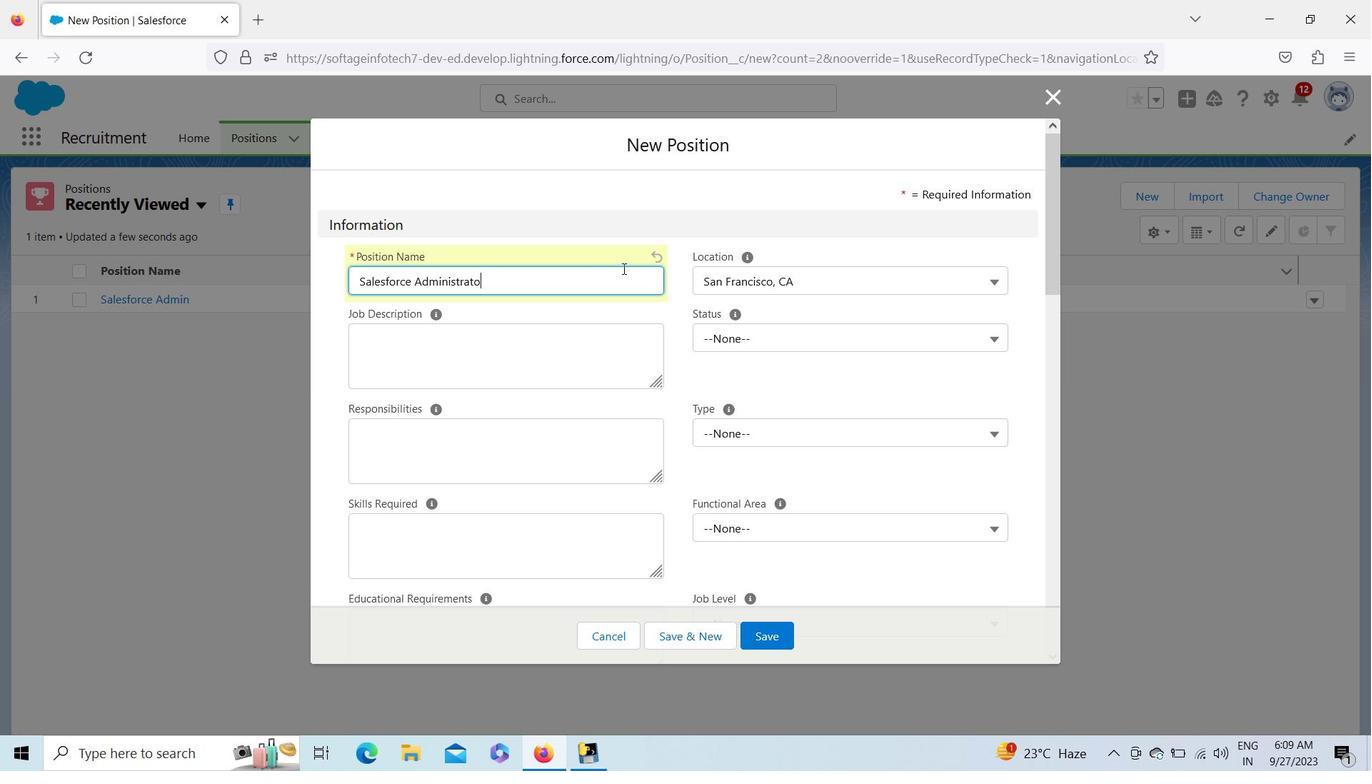 
Action: Mouse pressed left at (622, 268)
Screenshot: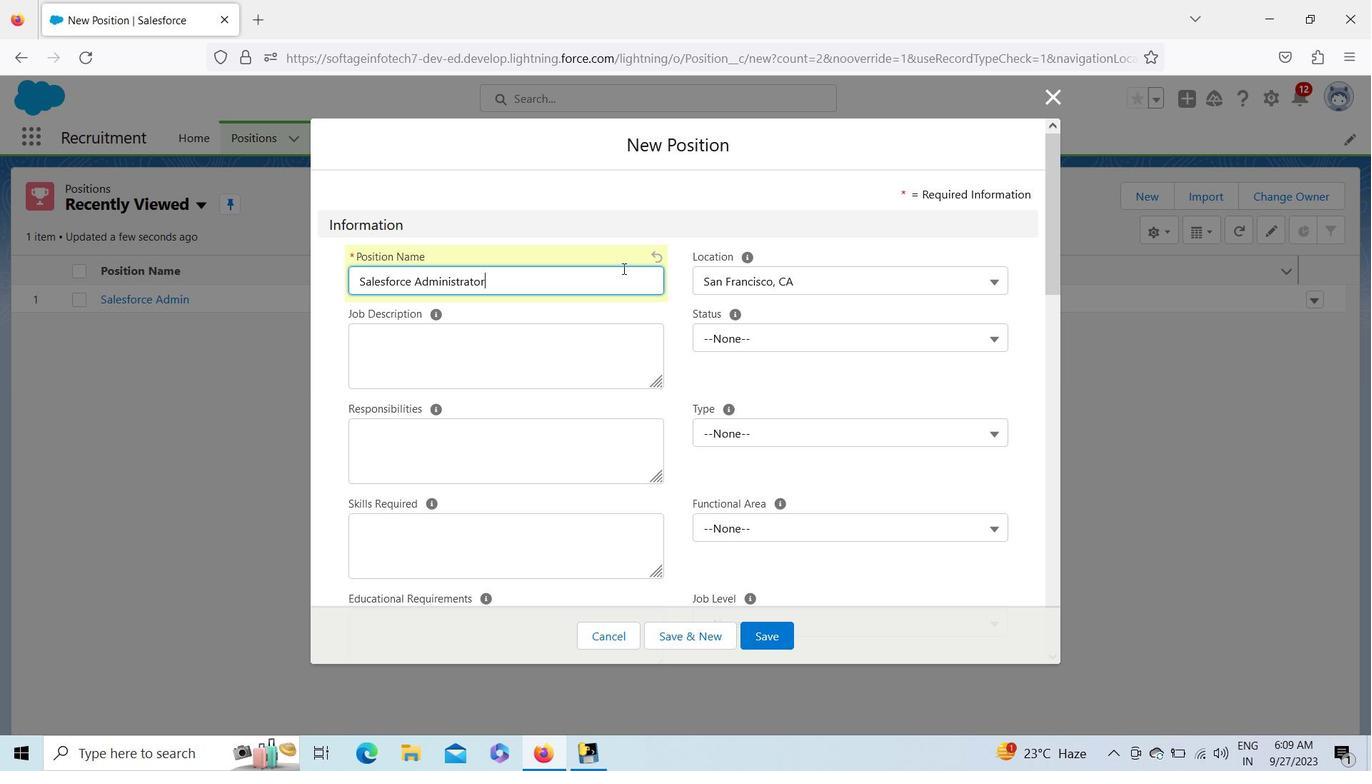 
Action: Key pressed <Key.left><Key.left><Key.left><Key.left><Key.left><Key.left><Key.left><Key.left><Key.left><Key.left><Key.left><Key.left><Key.left><Key.left><Key.left><Key.left><Key.left><Key.left><Key.left><Key.left><Key.left><Key.left><Key.left><Key.left><Key.shift>ctrl+Sr<Key.space><Key.left>
Screenshot: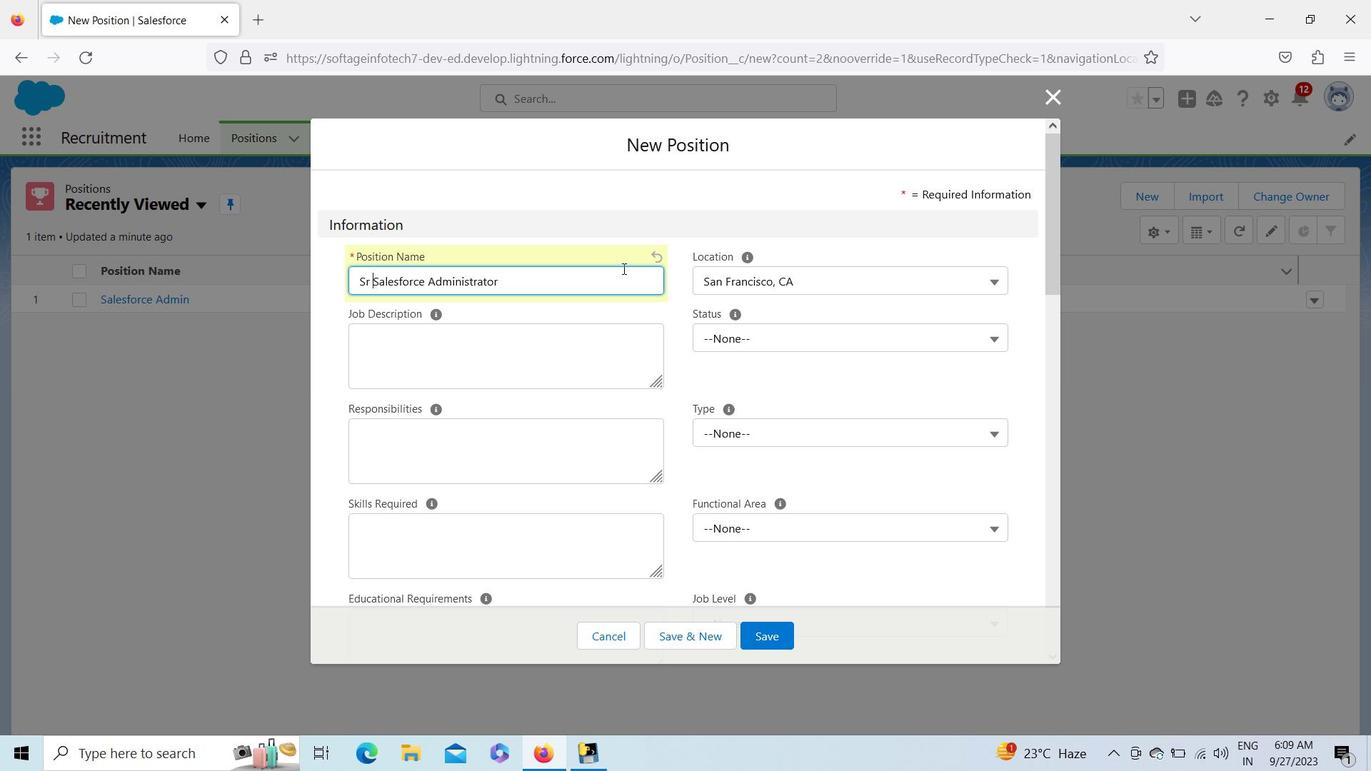 
Action: Mouse pressed left at (622, 268)
Screenshot: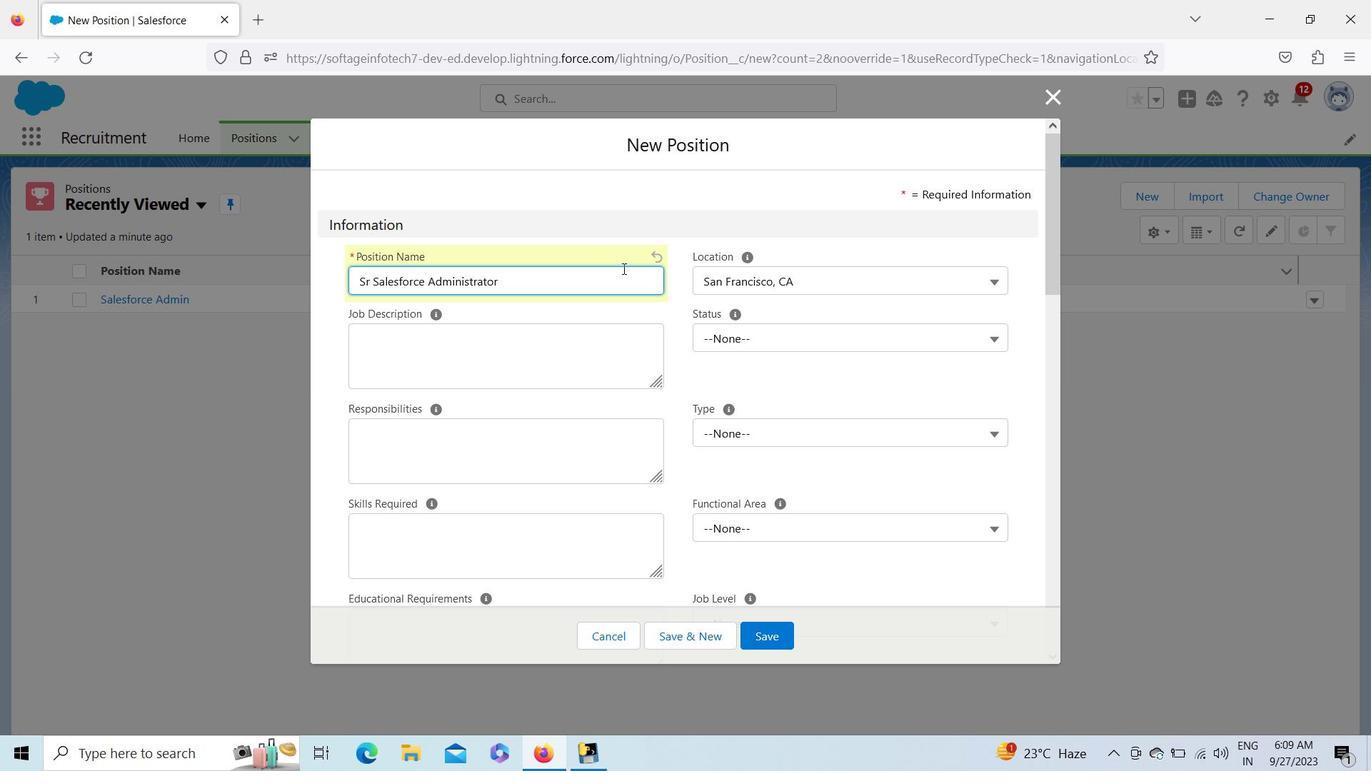 
Action: Mouse moved to (759, 286)
Screenshot: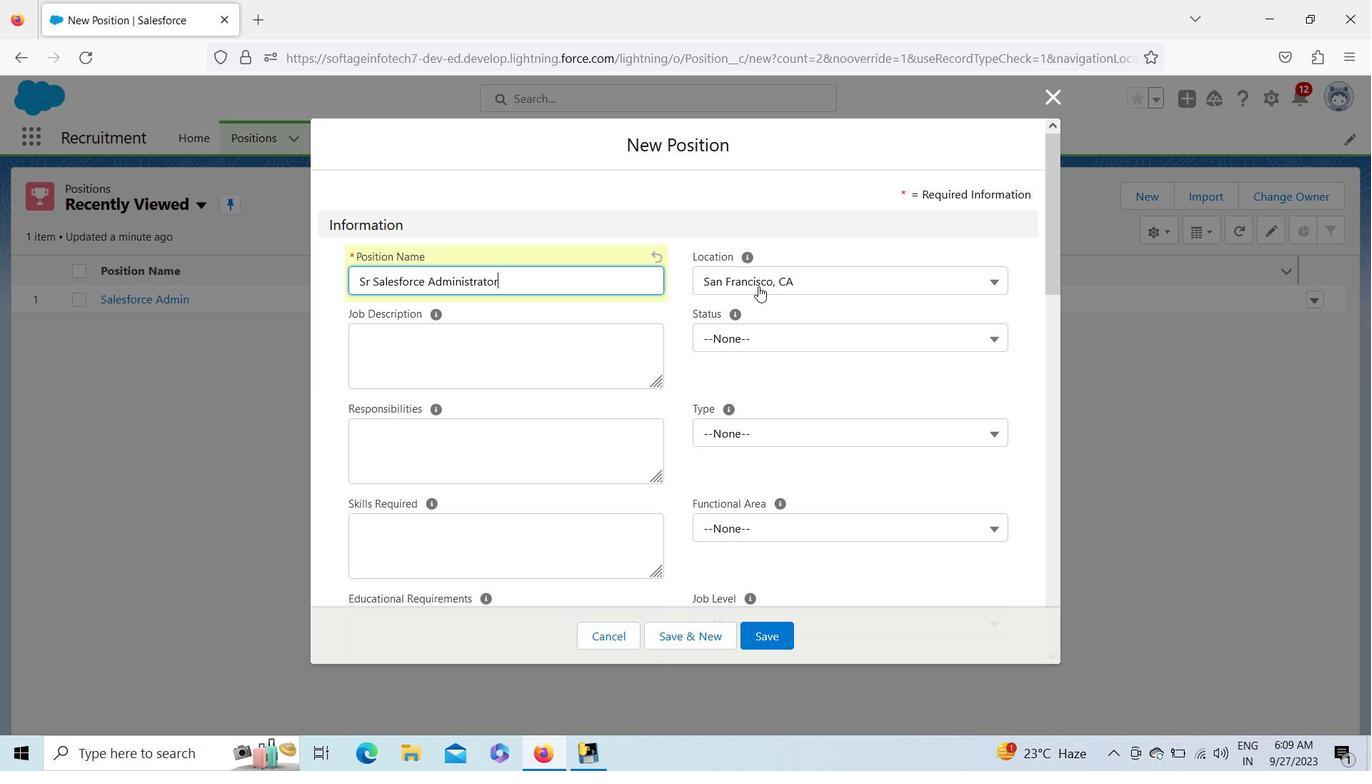 
Action: Mouse pressed left at (759, 286)
Screenshot: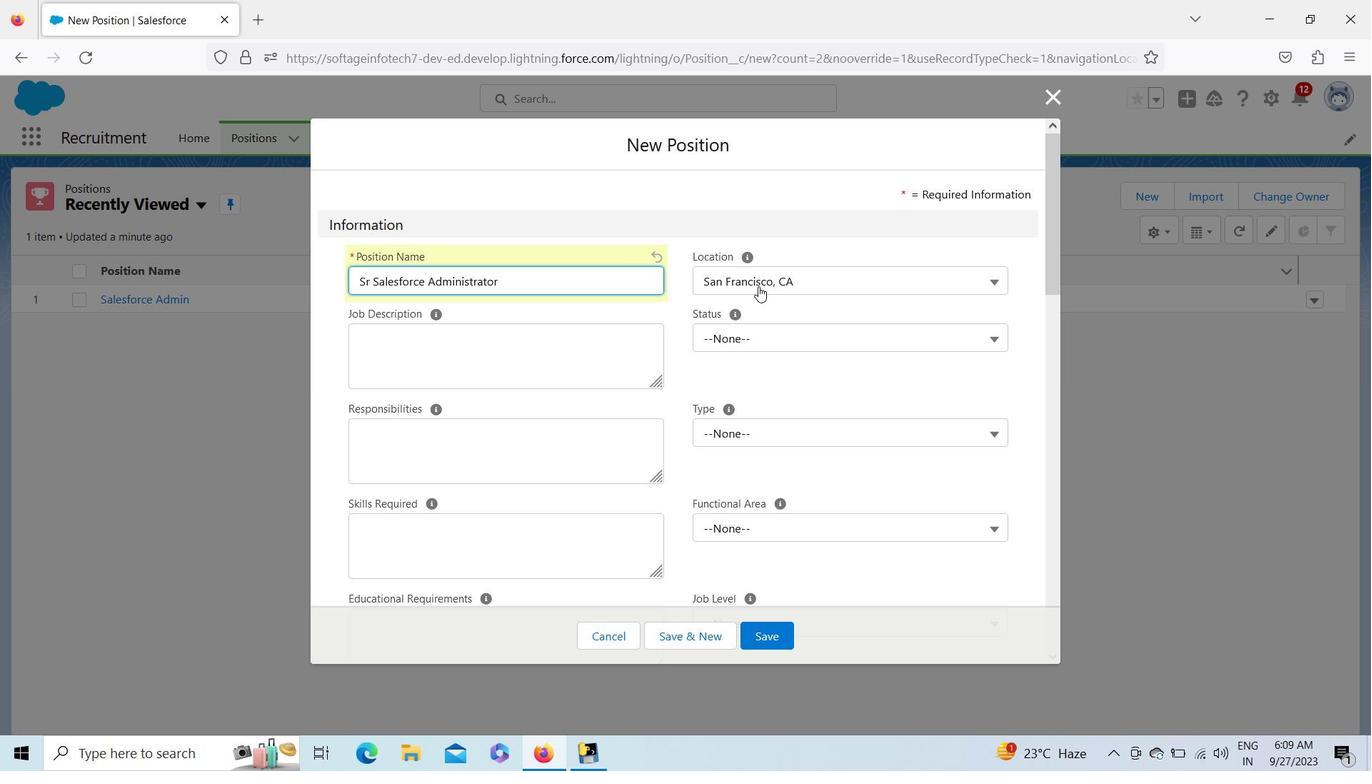 
Action: Mouse moved to (998, 375)
Screenshot: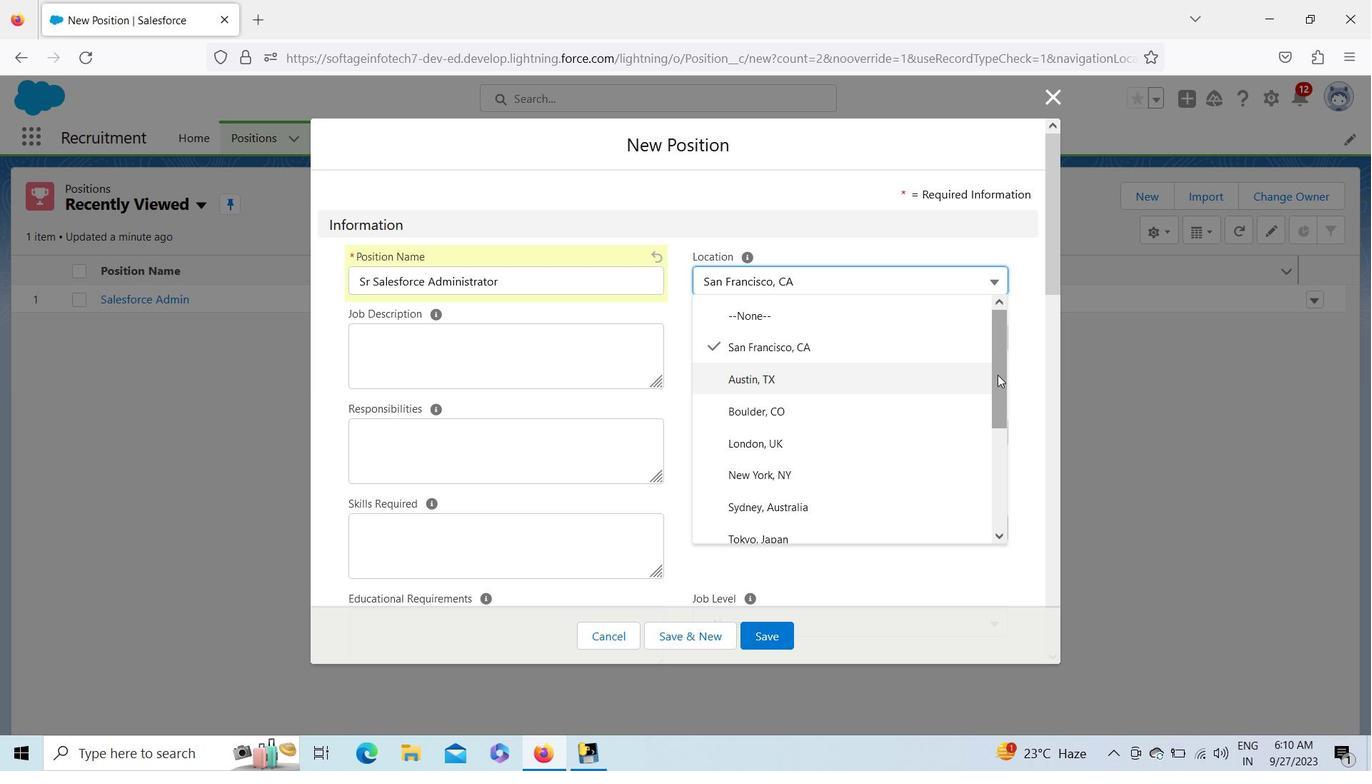 
Action: Mouse pressed left at (998, 375)
Screenshot: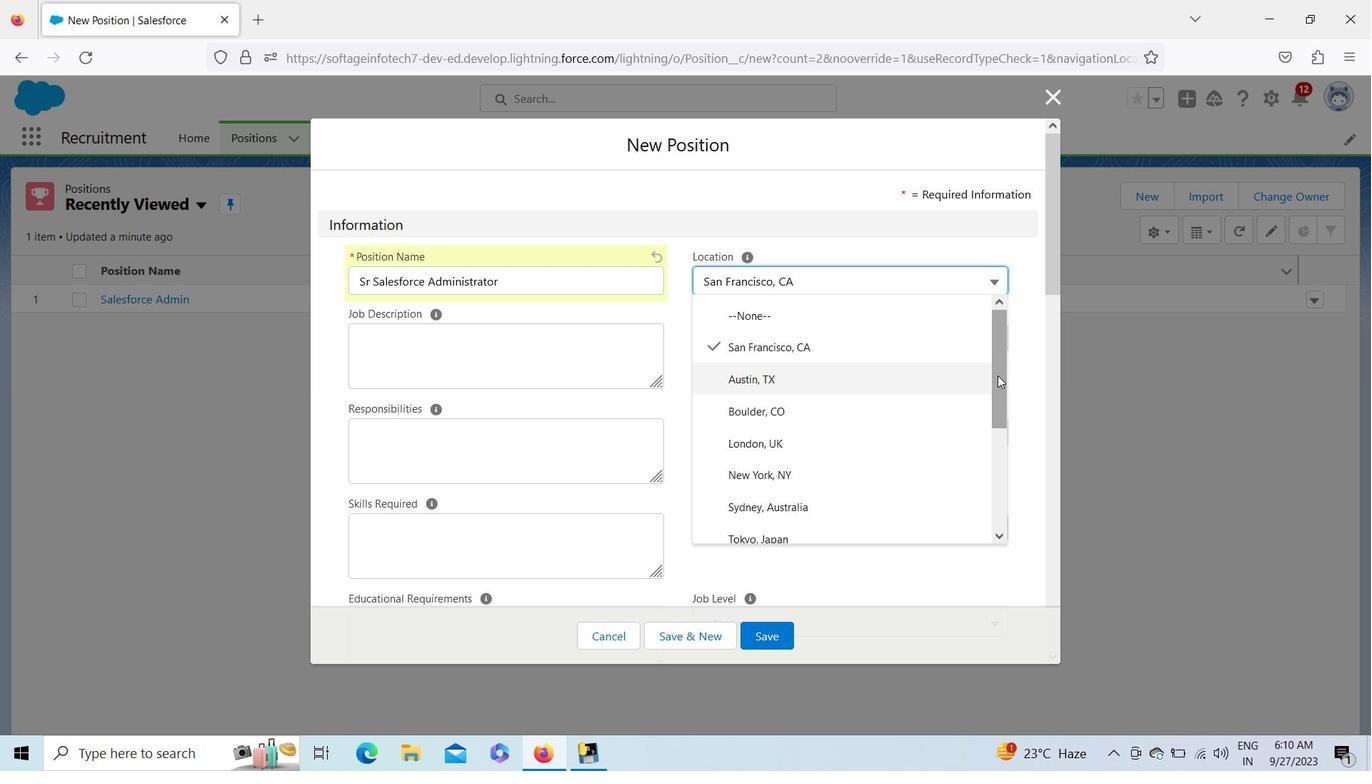 
Action: Mouse moved to (982, 285)
Screenshot: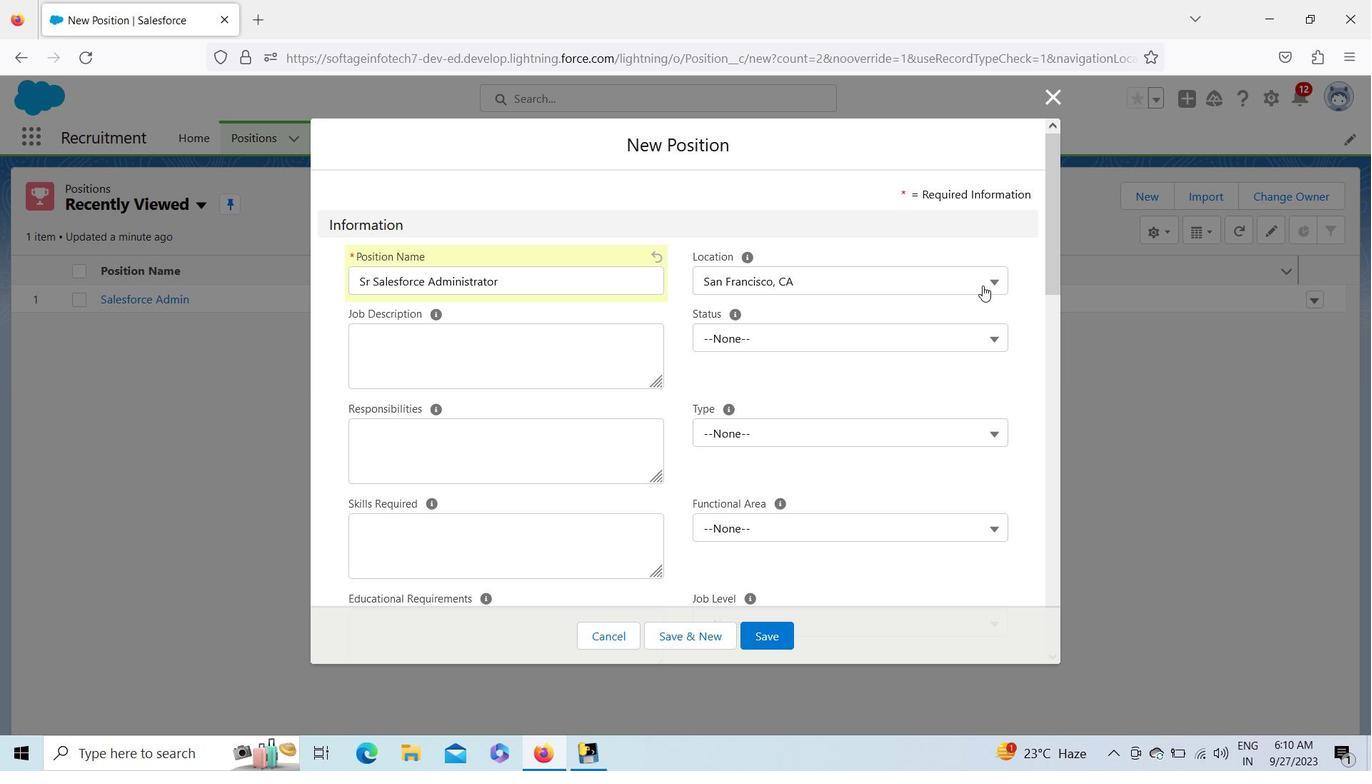 
Action: Mouse pressed left at (982, 285)
Screenshot: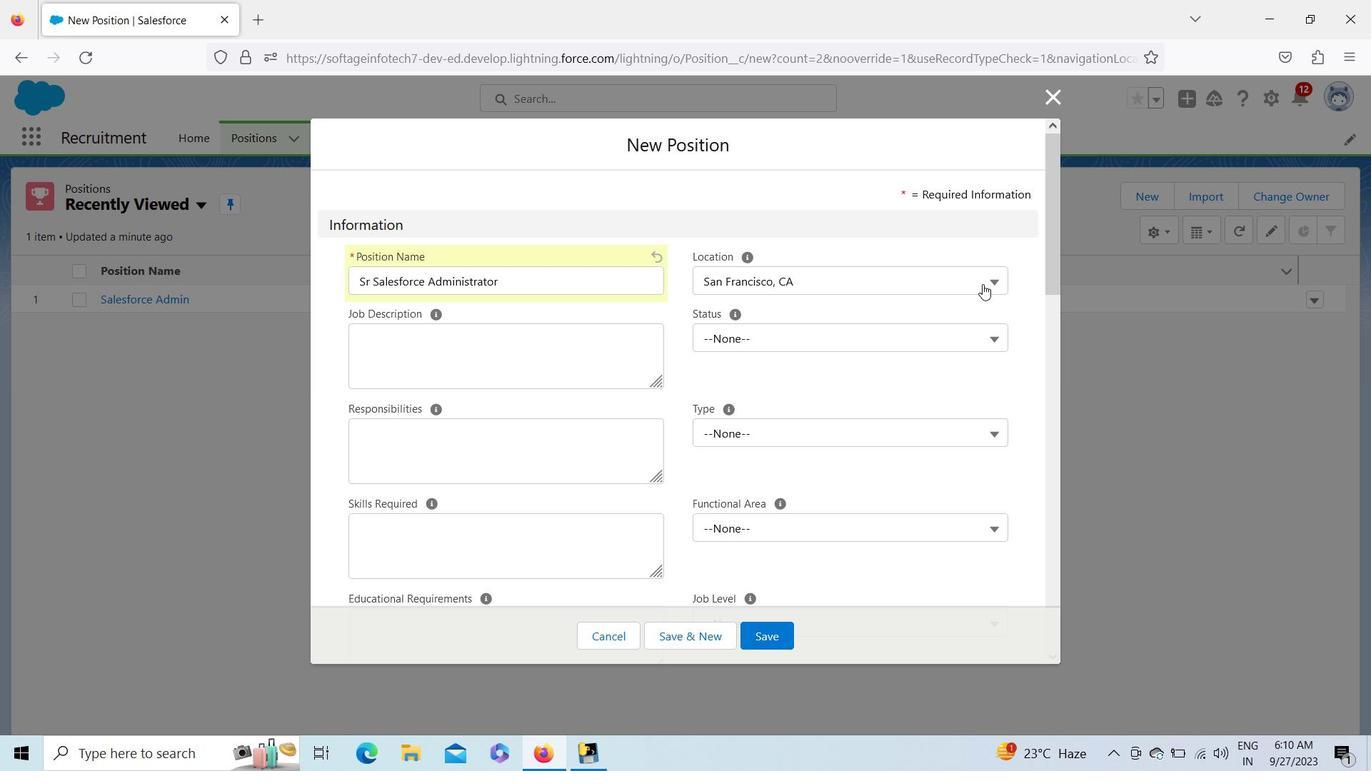 
Action: Mouse moved to (1000, 332)
Screenshot: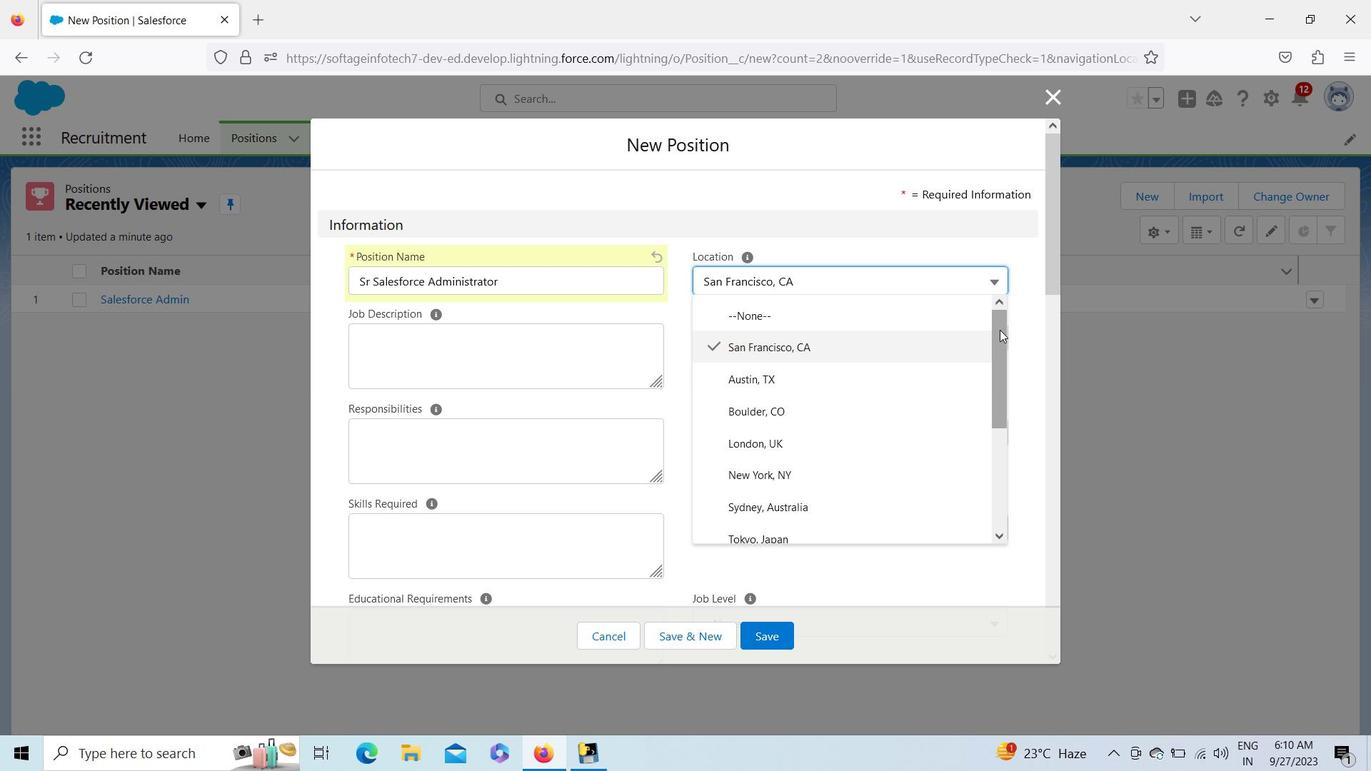 
Action: Mouse pressed left at (1000, 332)
Screenshot: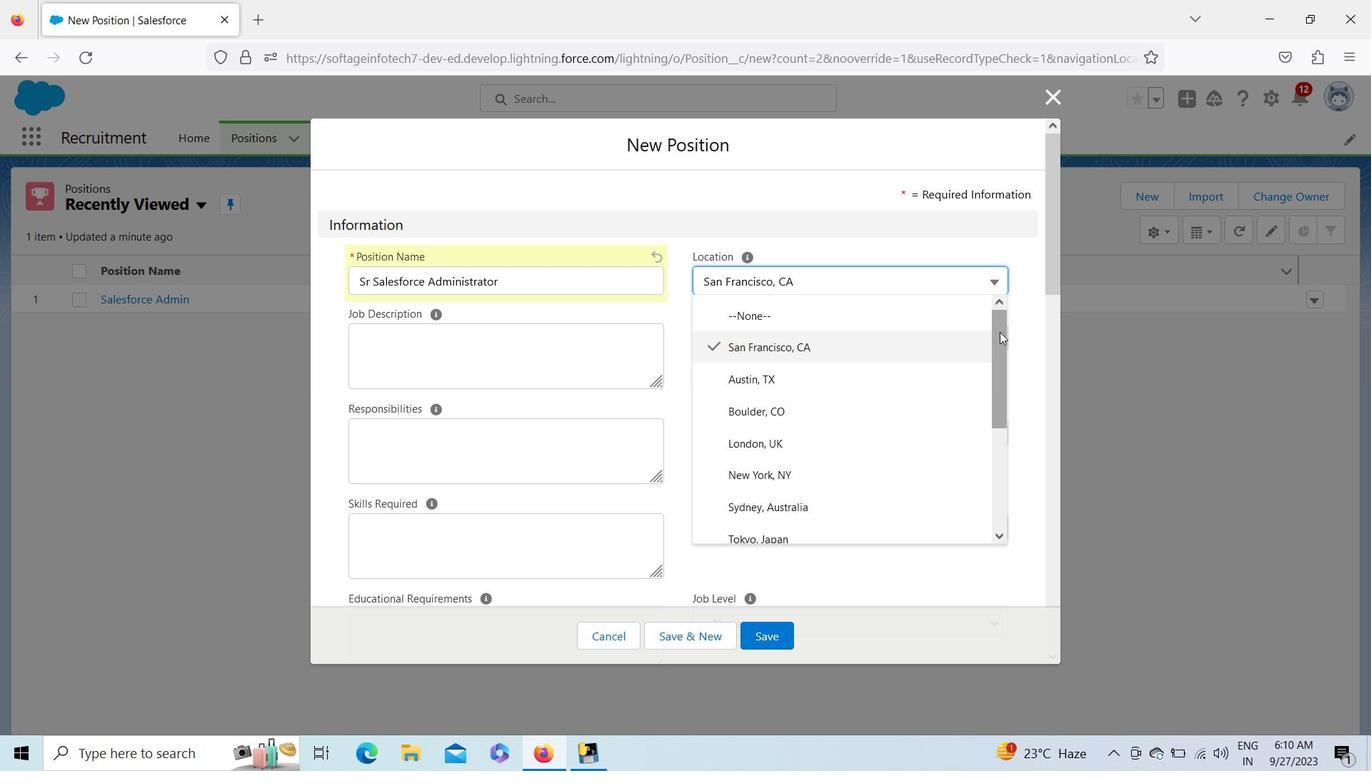
Action: Mouse moved to (764, 497)
Screenshot: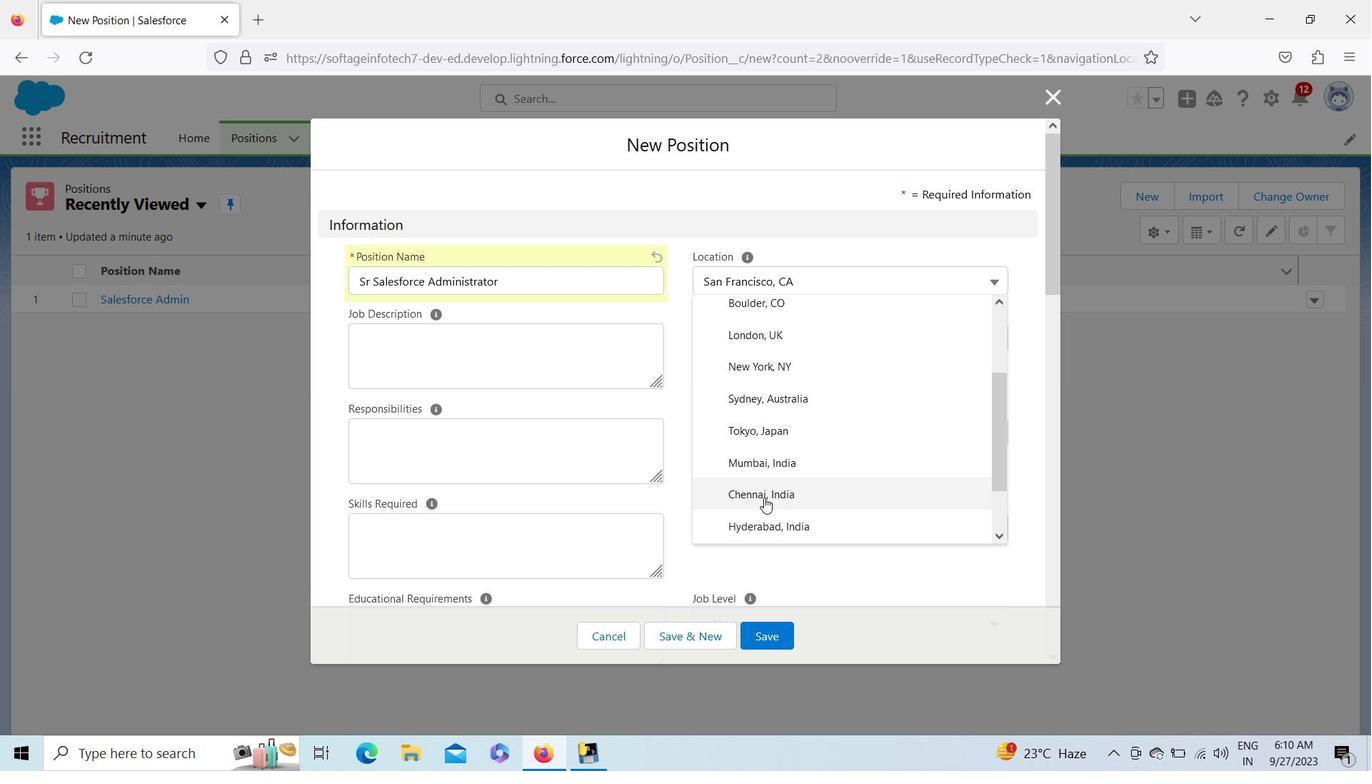 
Action: Mouse pressed left at (764, 497)
Screenshot: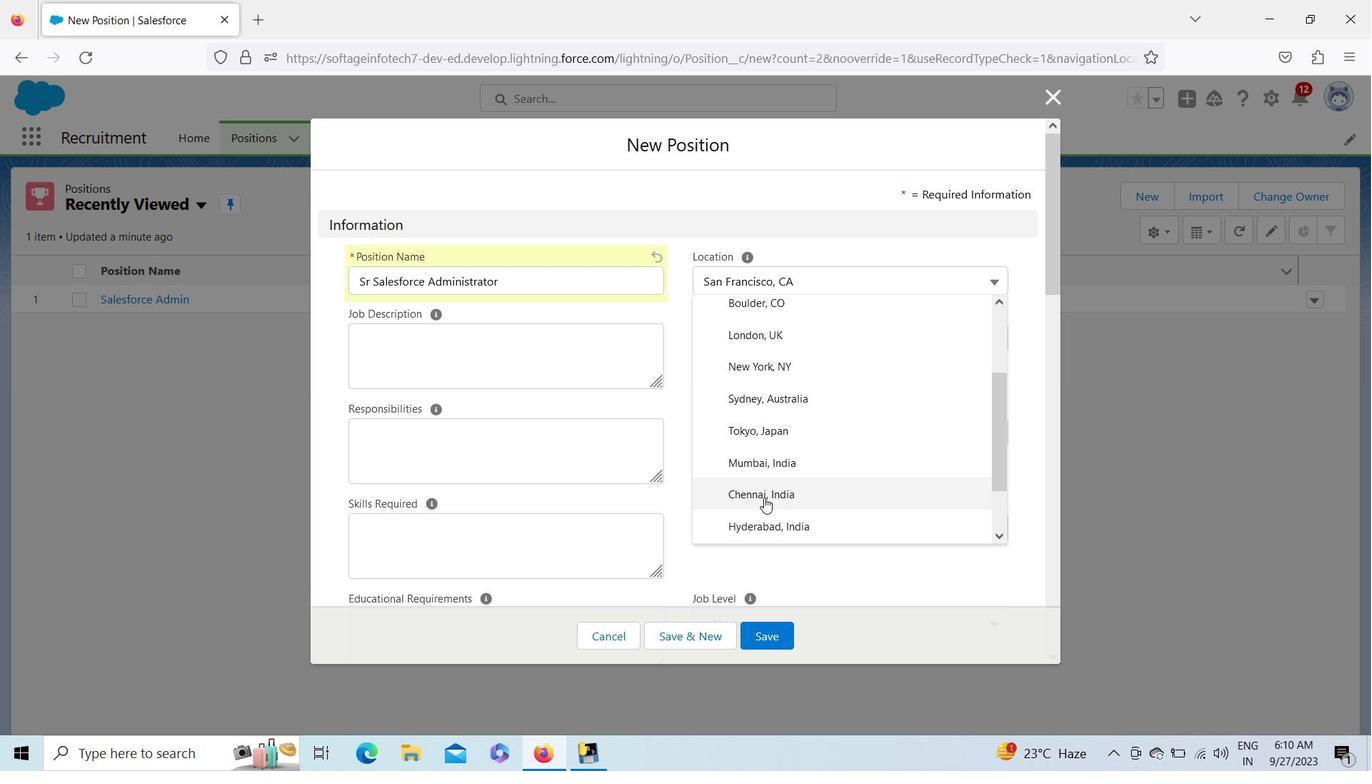 
Action: Mouse moved to (782, 340)
Screenshot: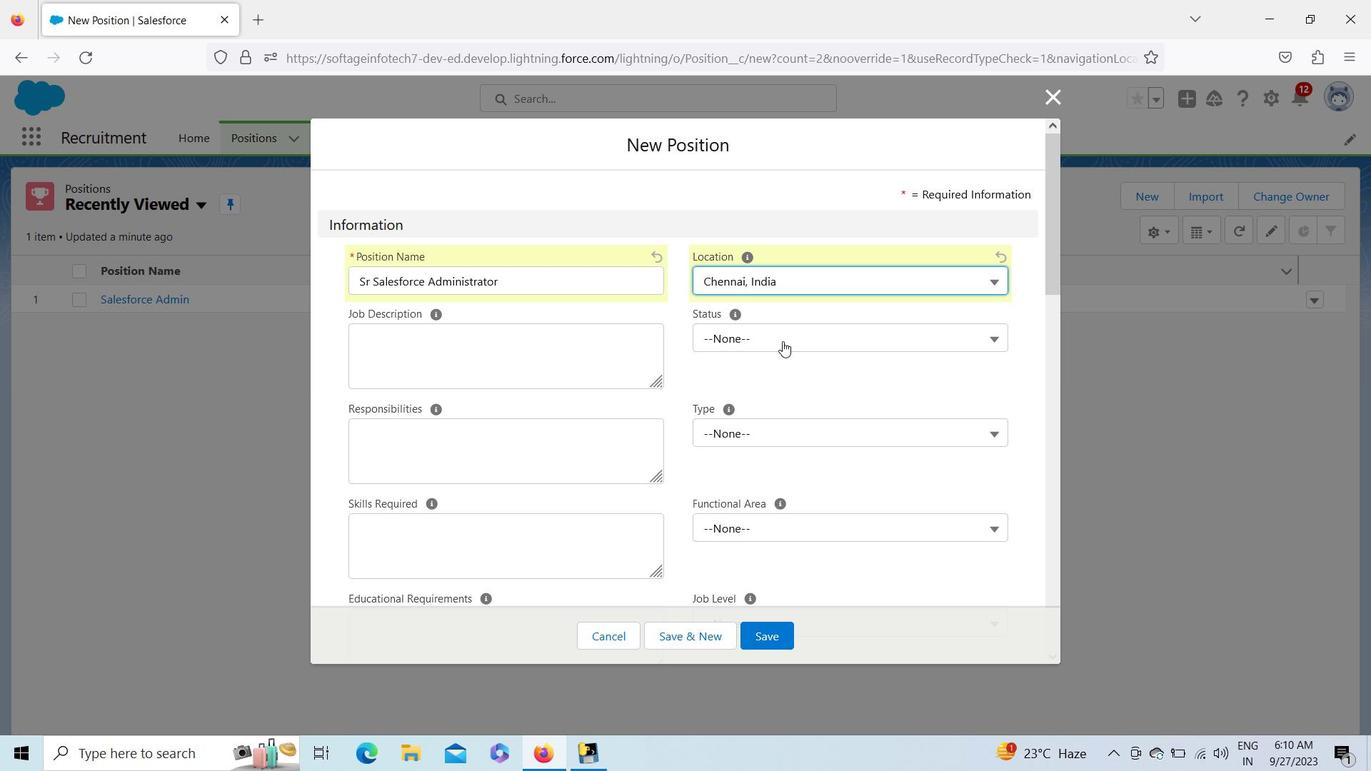
Action: Mouse pressed left at (782, 340)
Screenshot: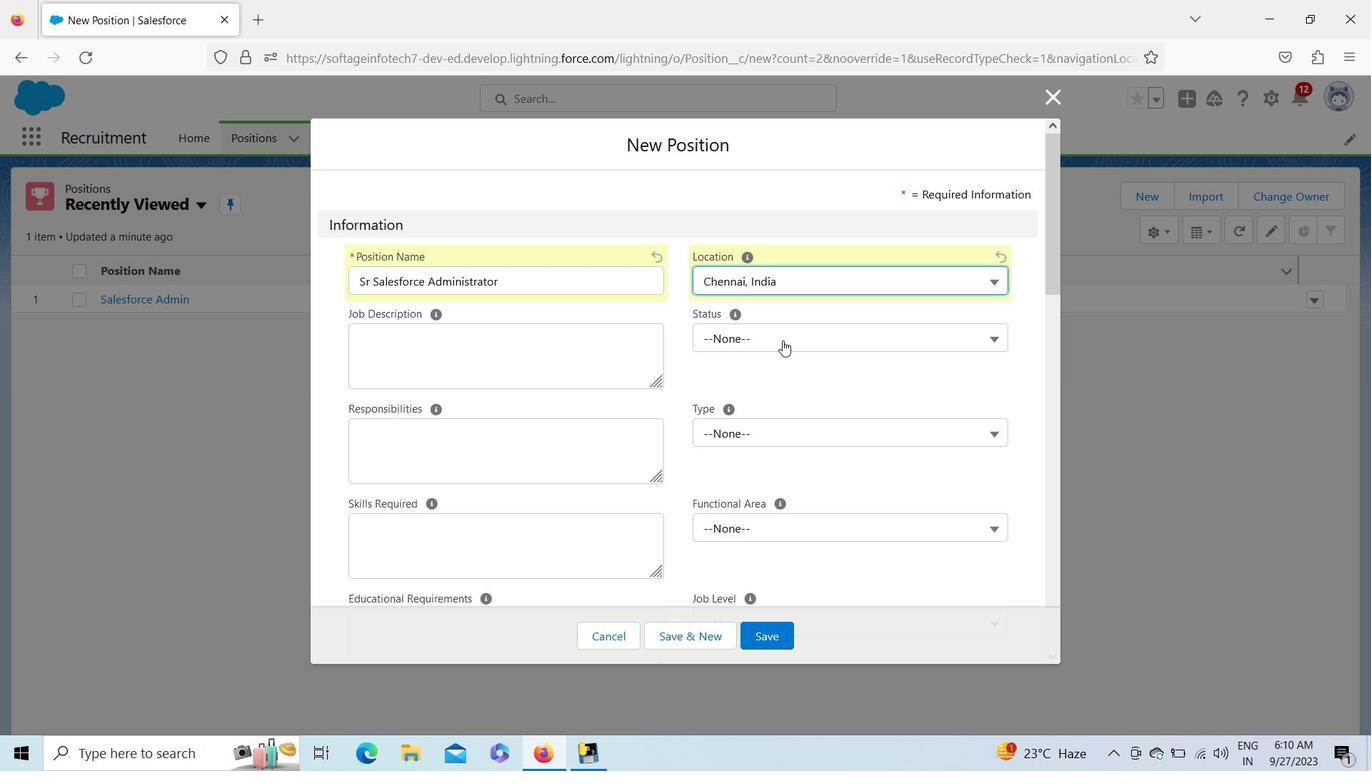 
Action: Mouse moved to (782, 434)
Screenshot: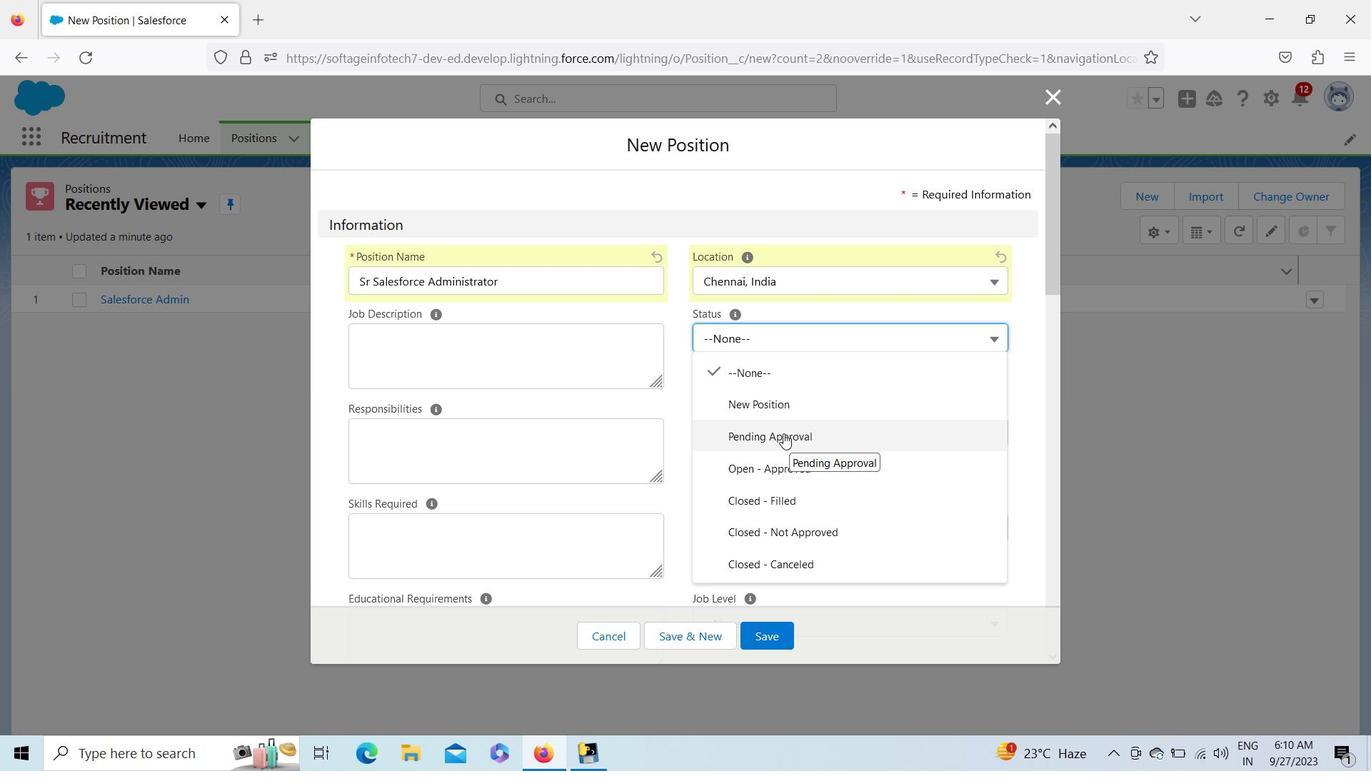 
Action: Mouse pressed left at (782, 434)
Screenshot: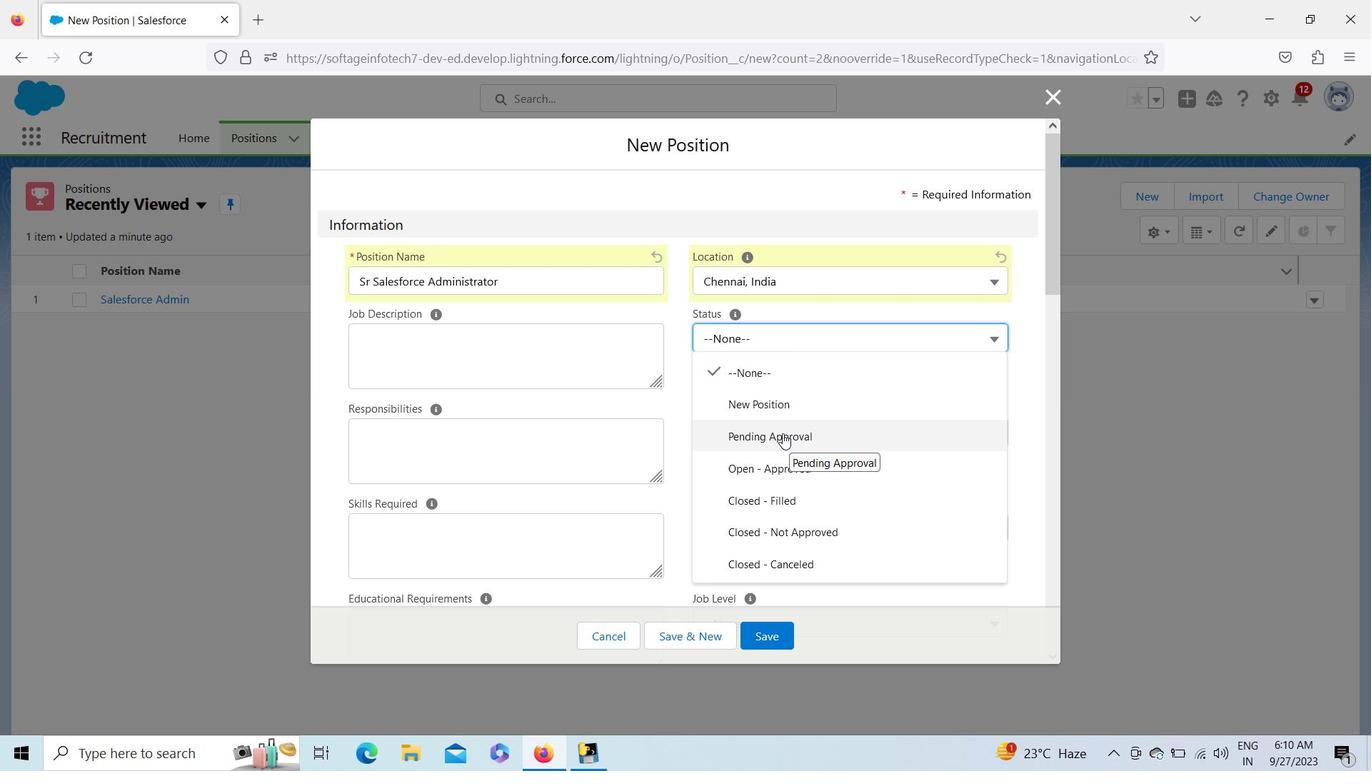 
Action: Mouse pressed left at (782, 434)
Screenshot: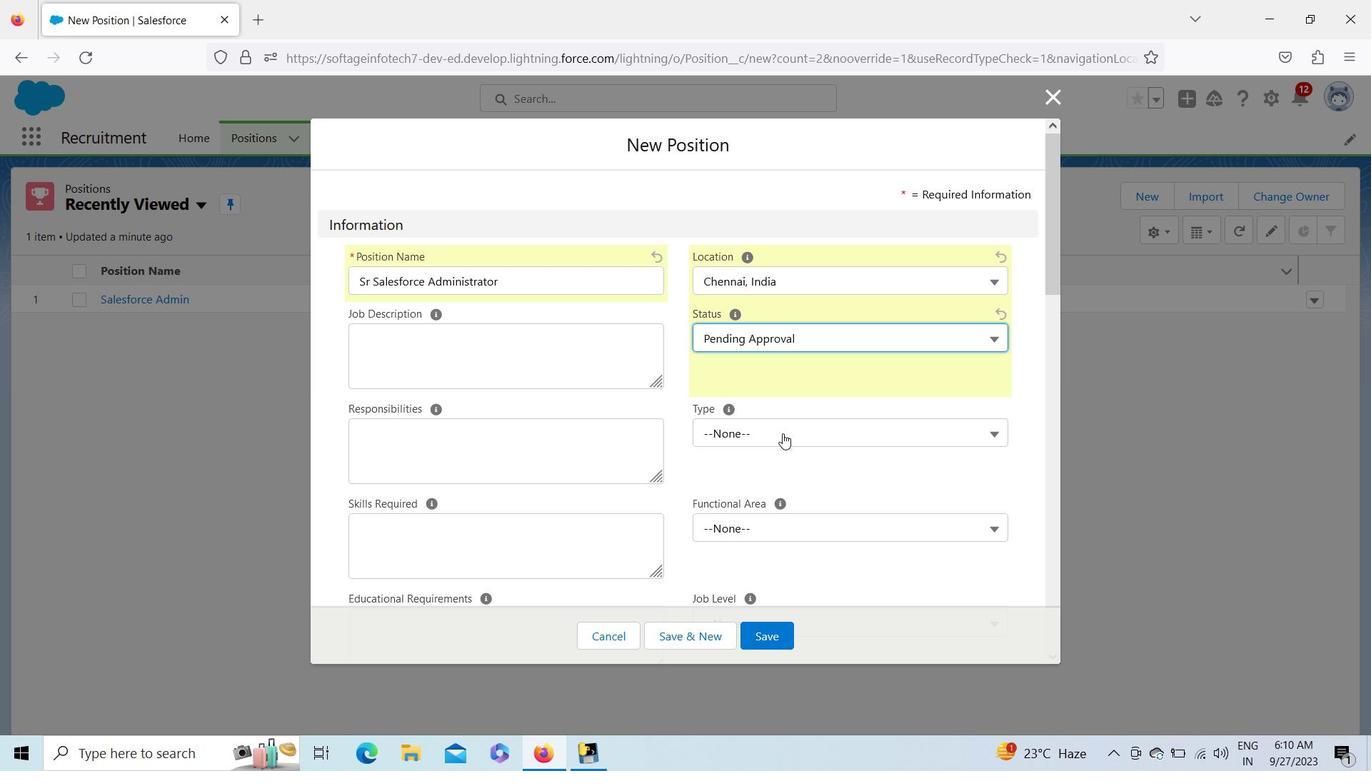 
Action: Mouse moved to (758, 506)
Screenshot: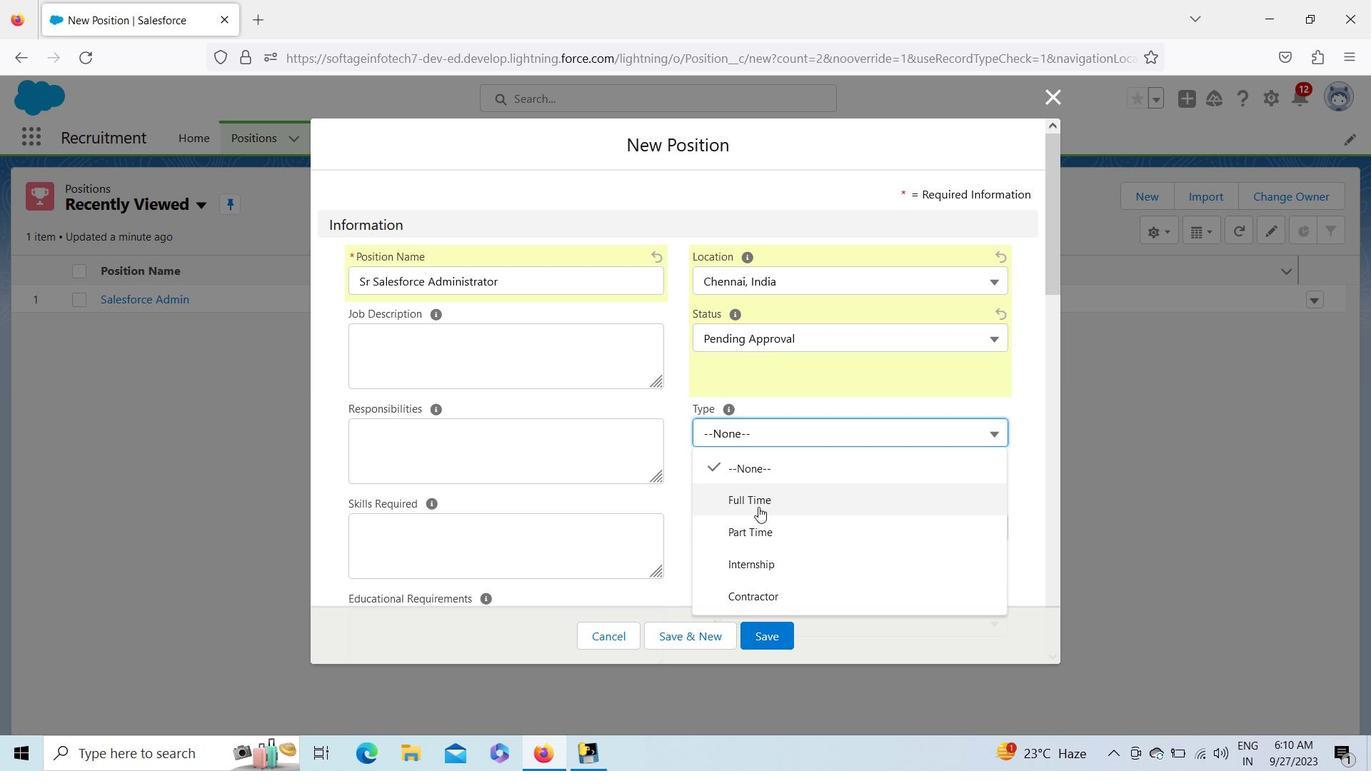 
Action: Mouse pressed left at (758, 506)
Screenshot: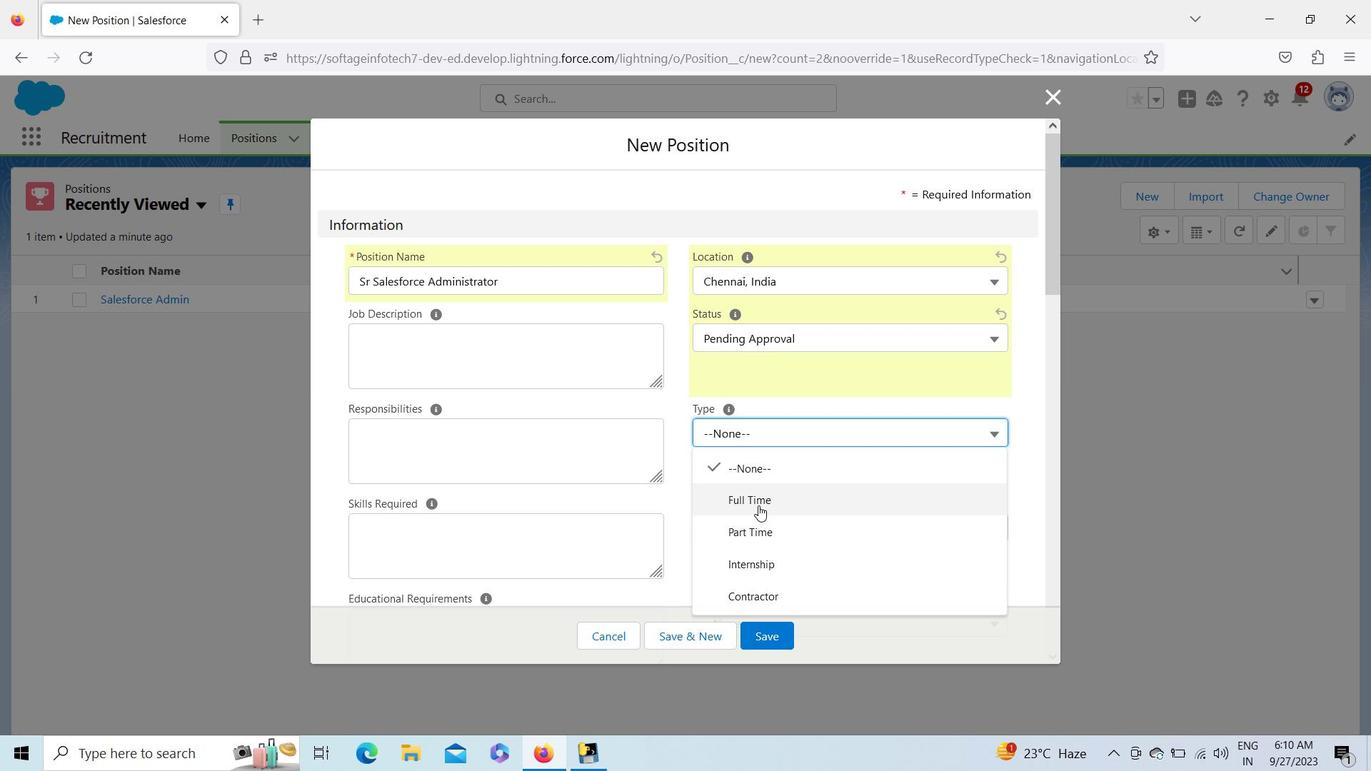 
Action: Mouse moved to (760, 523)
Screenshot: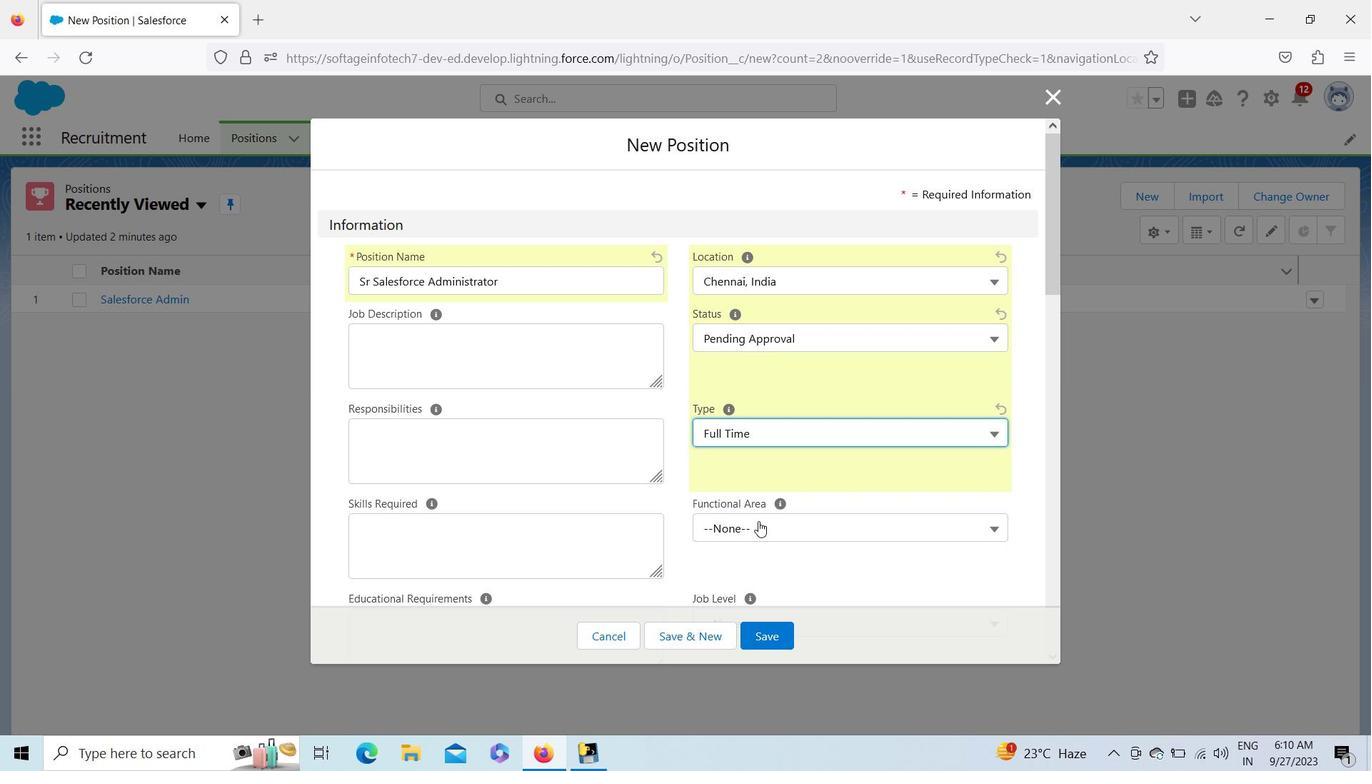 
Action: Mouse pressed left at (760, 523)
Screenshot: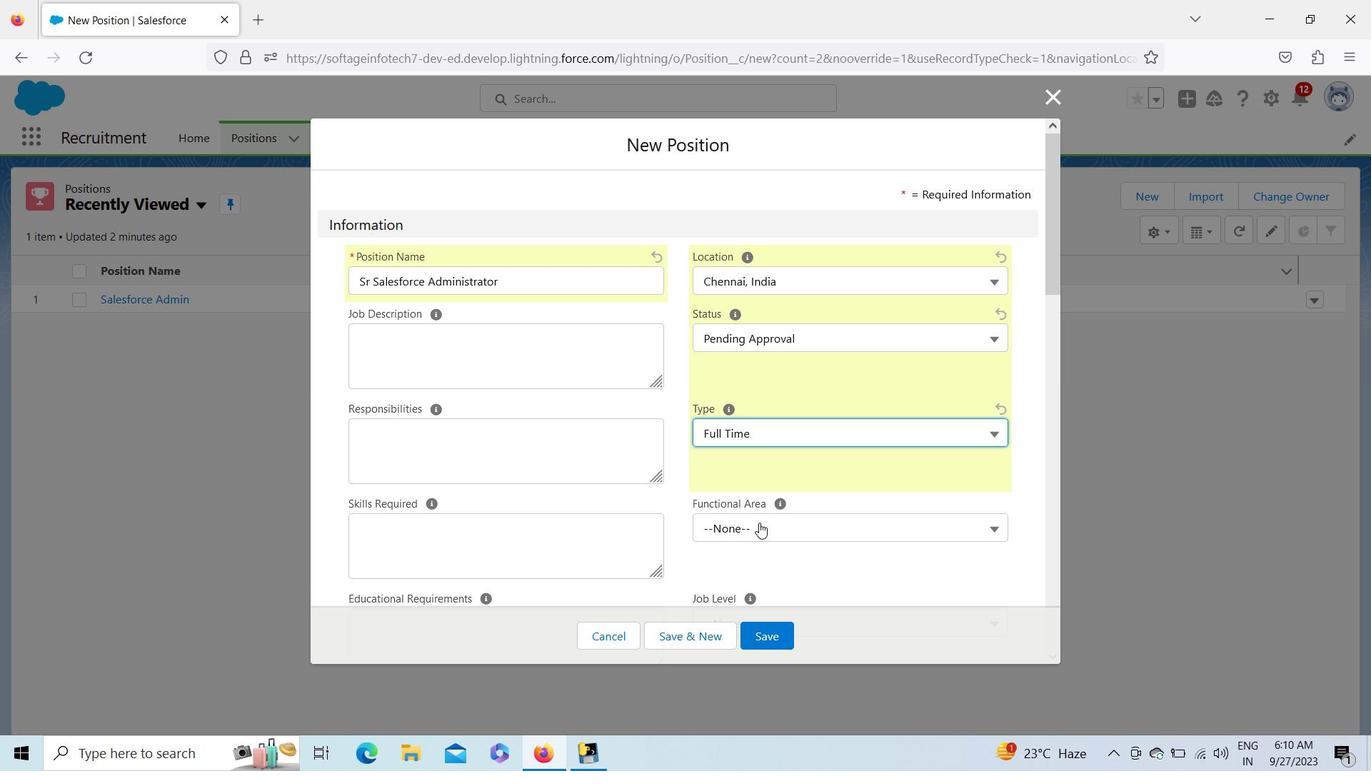 
Action: Mouse moved to (867, 395)
Screenshot: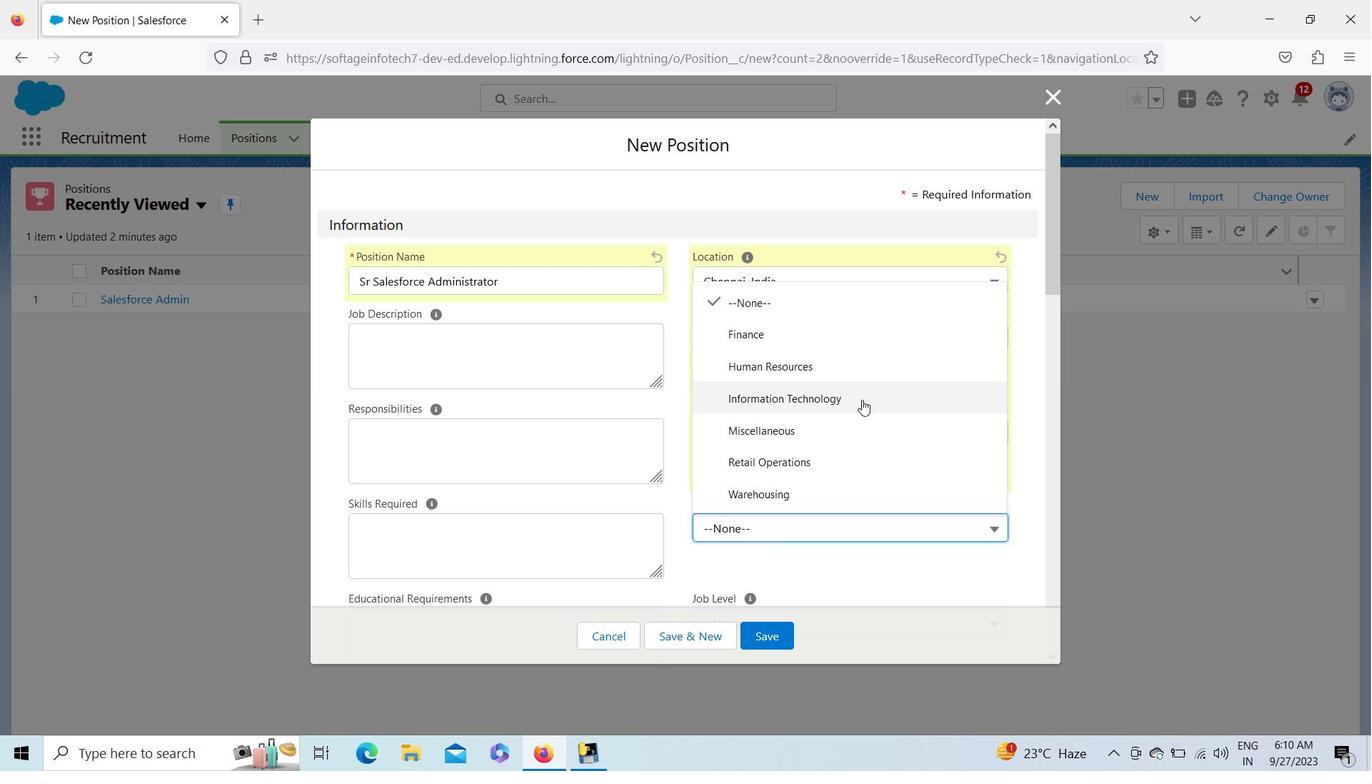 
Action: Mouse pressed left at (867, 395)
Screenshot: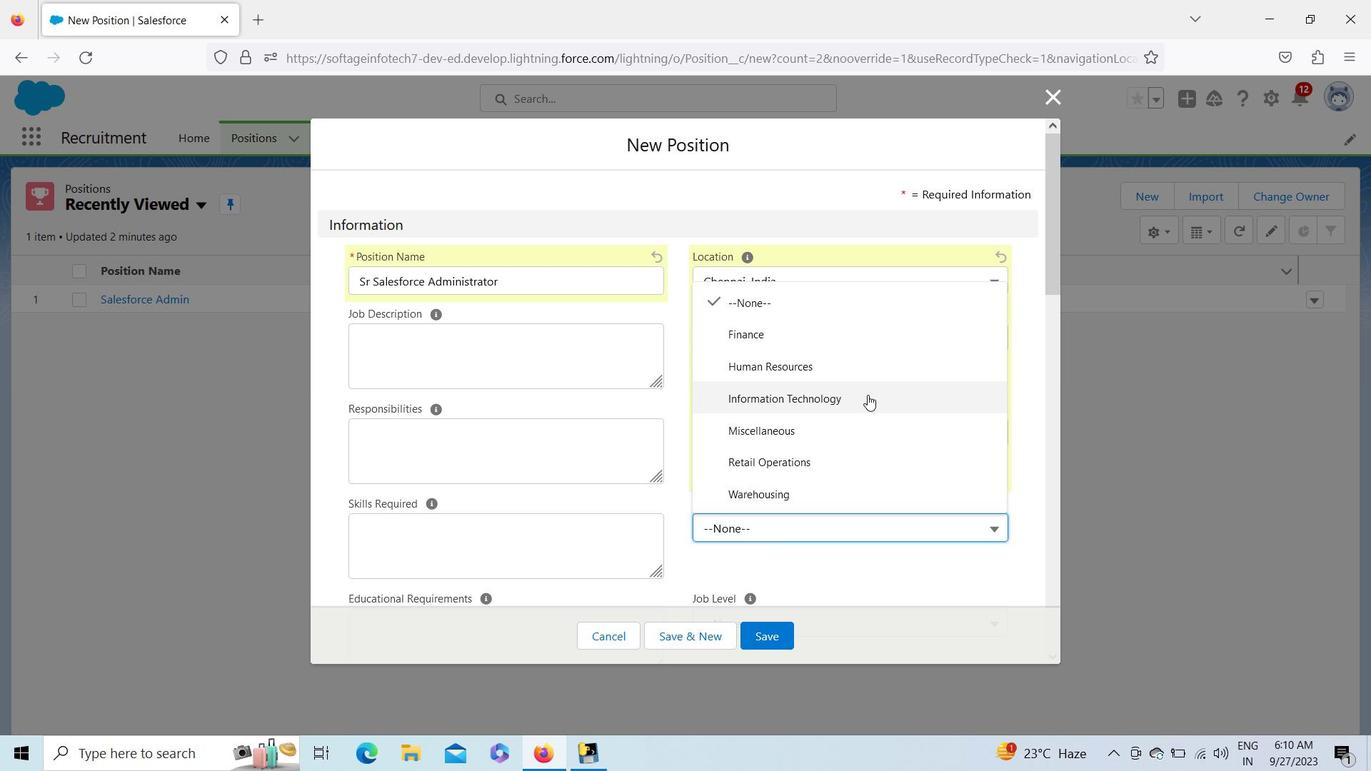 
Action: Mouse moved to (1055, 221)
Screenshot: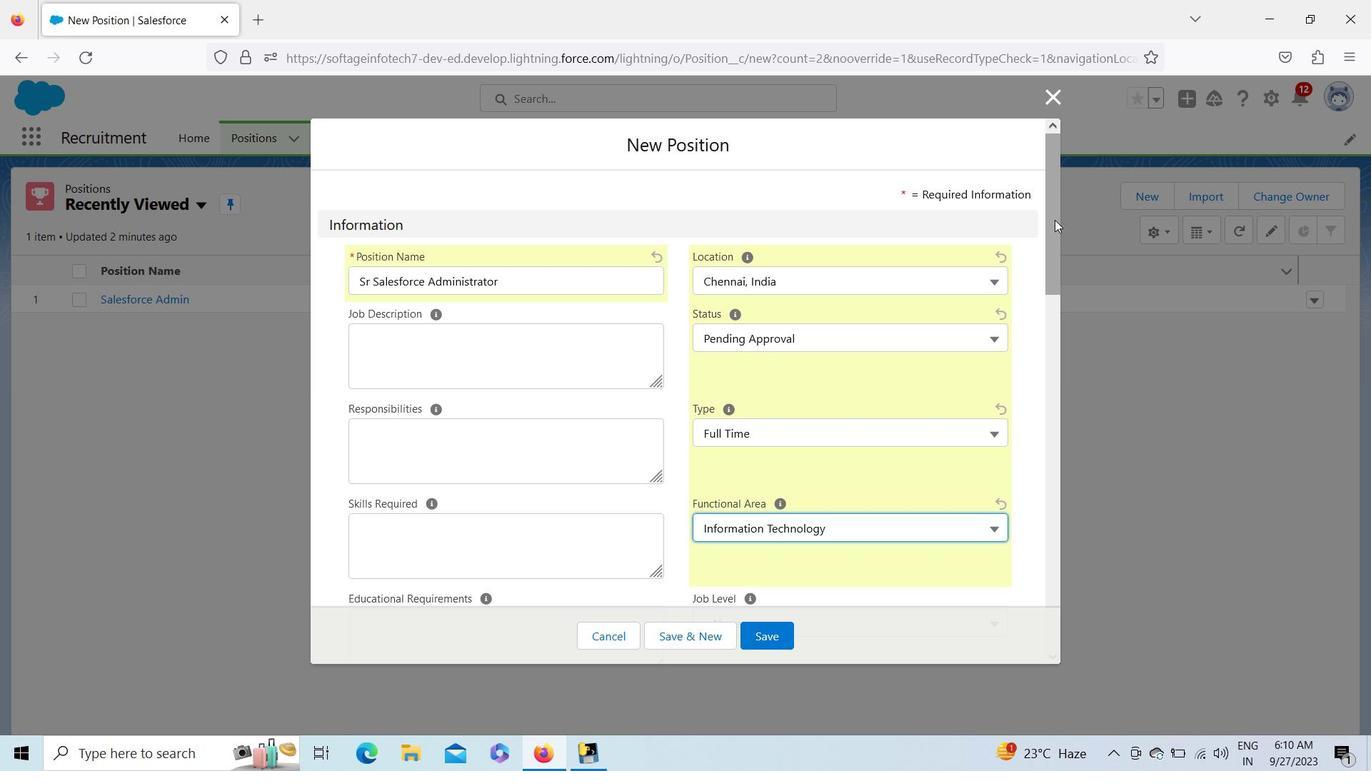 
Action: Mouse pressed left at (1055, 221)
Screenshot: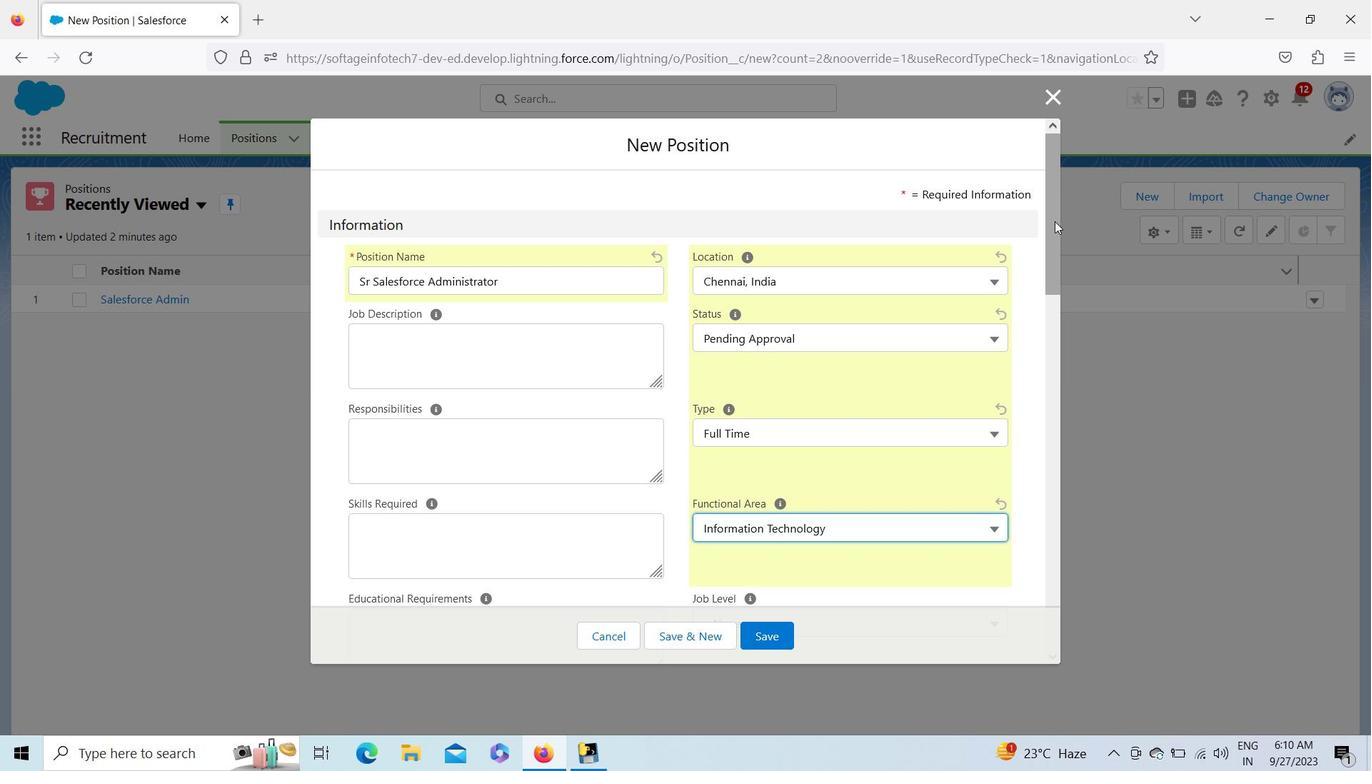 
Action: Mouse moved to (883, 415)
Screenshot: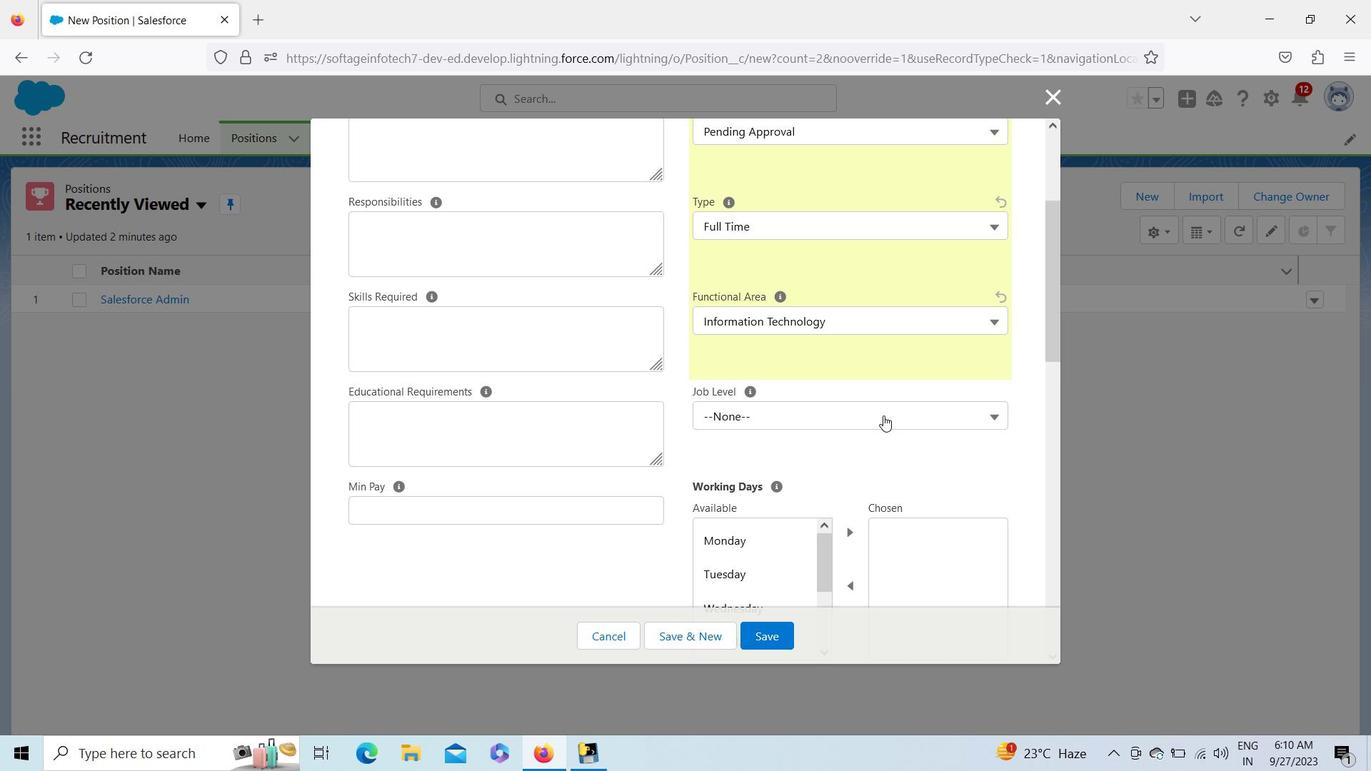 
Action: Mouse pressed left at (883, 415)
Screenshot: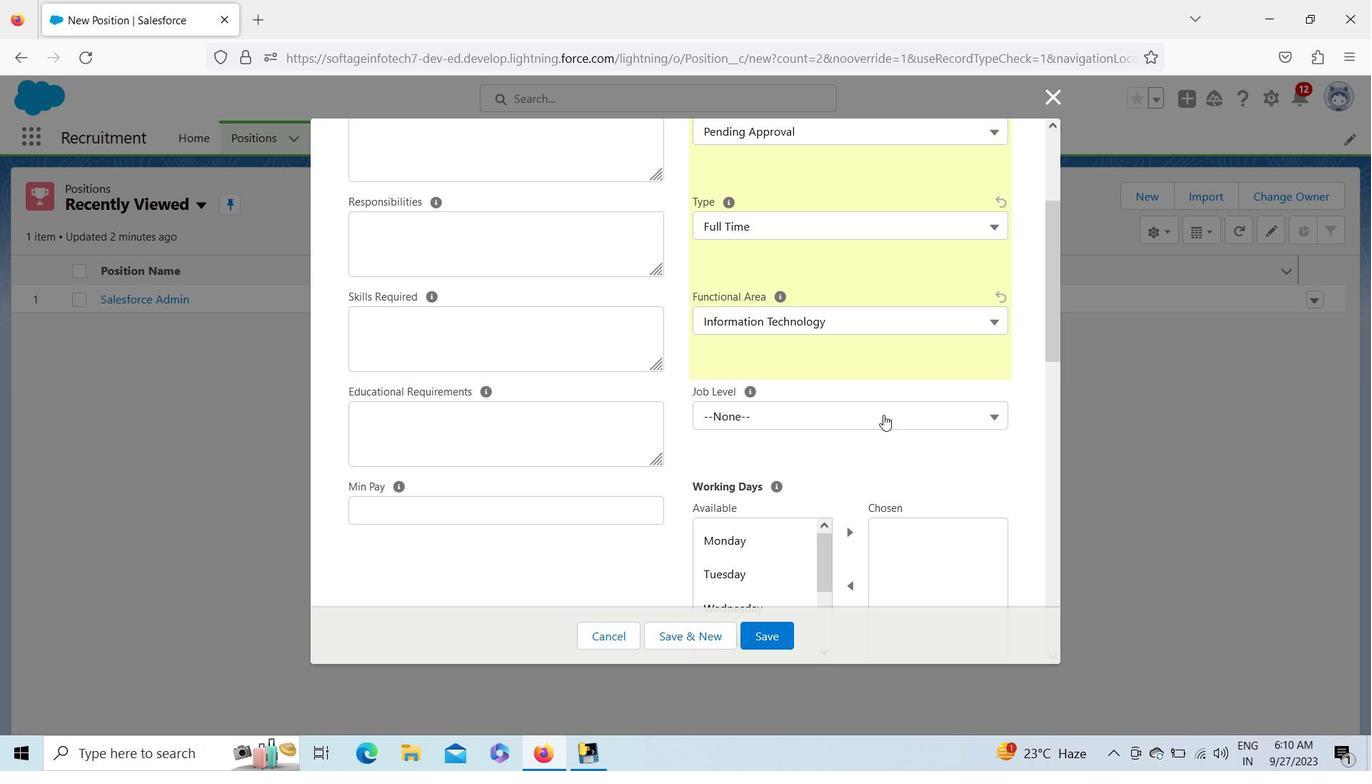 
Action: Mouse moved to (992, 448)
Screenshot: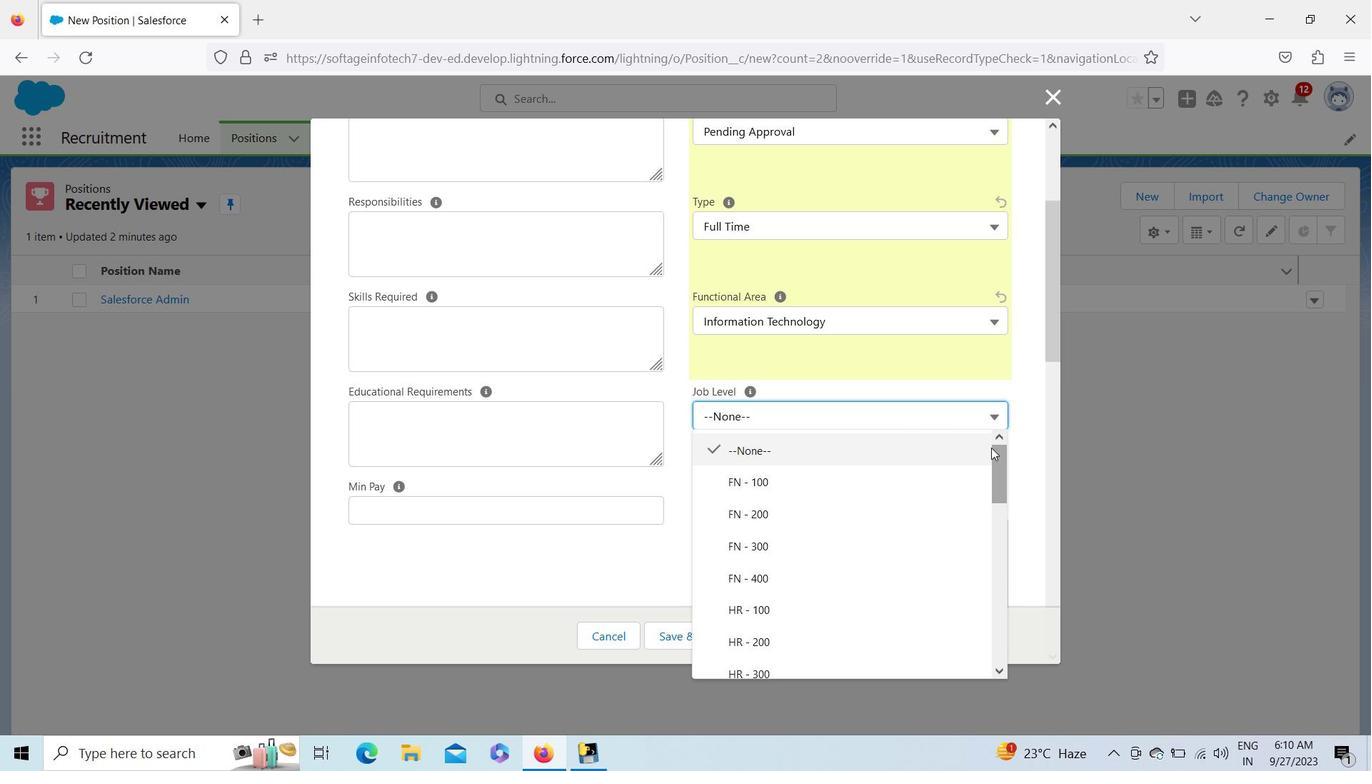 
Action: Mouse pressed left at (992, 448)
Screenshot: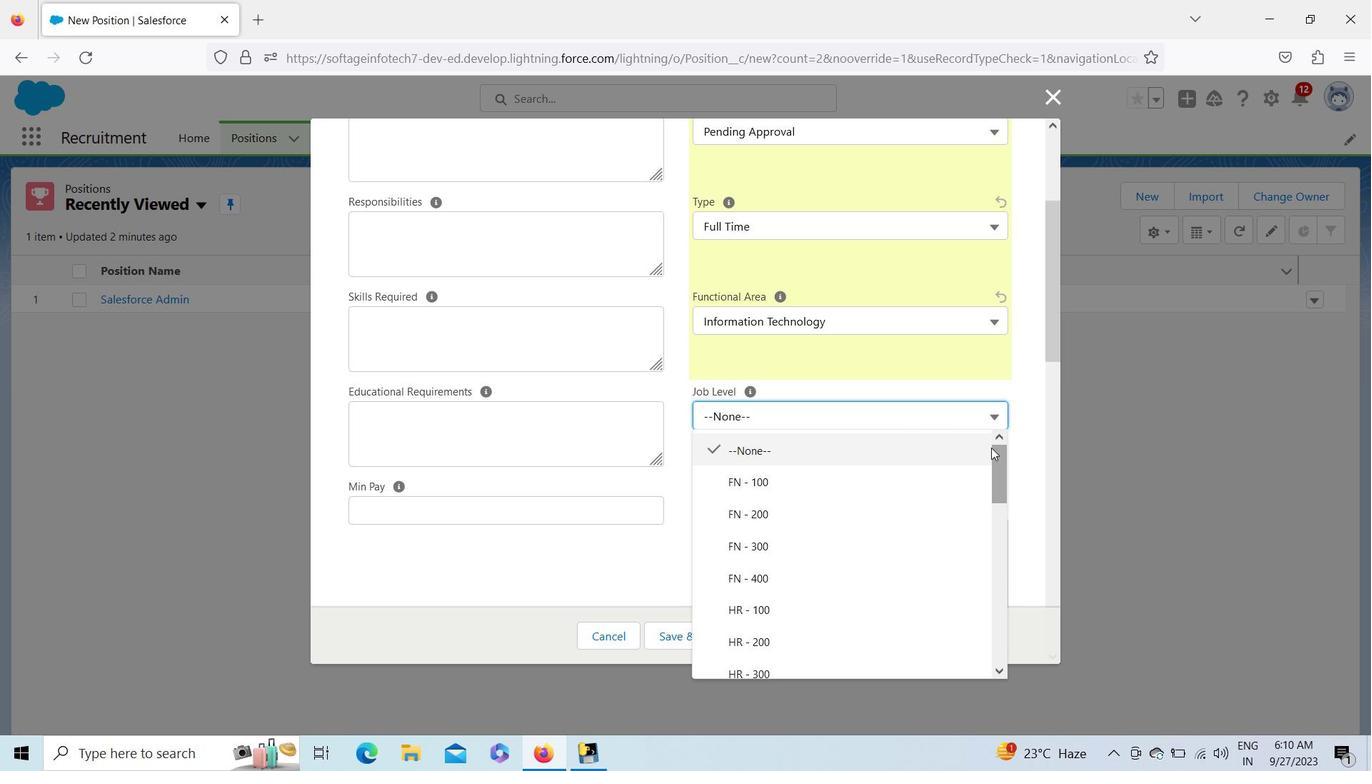 
Action: Mouse moved to (757, 521)
Screenshot: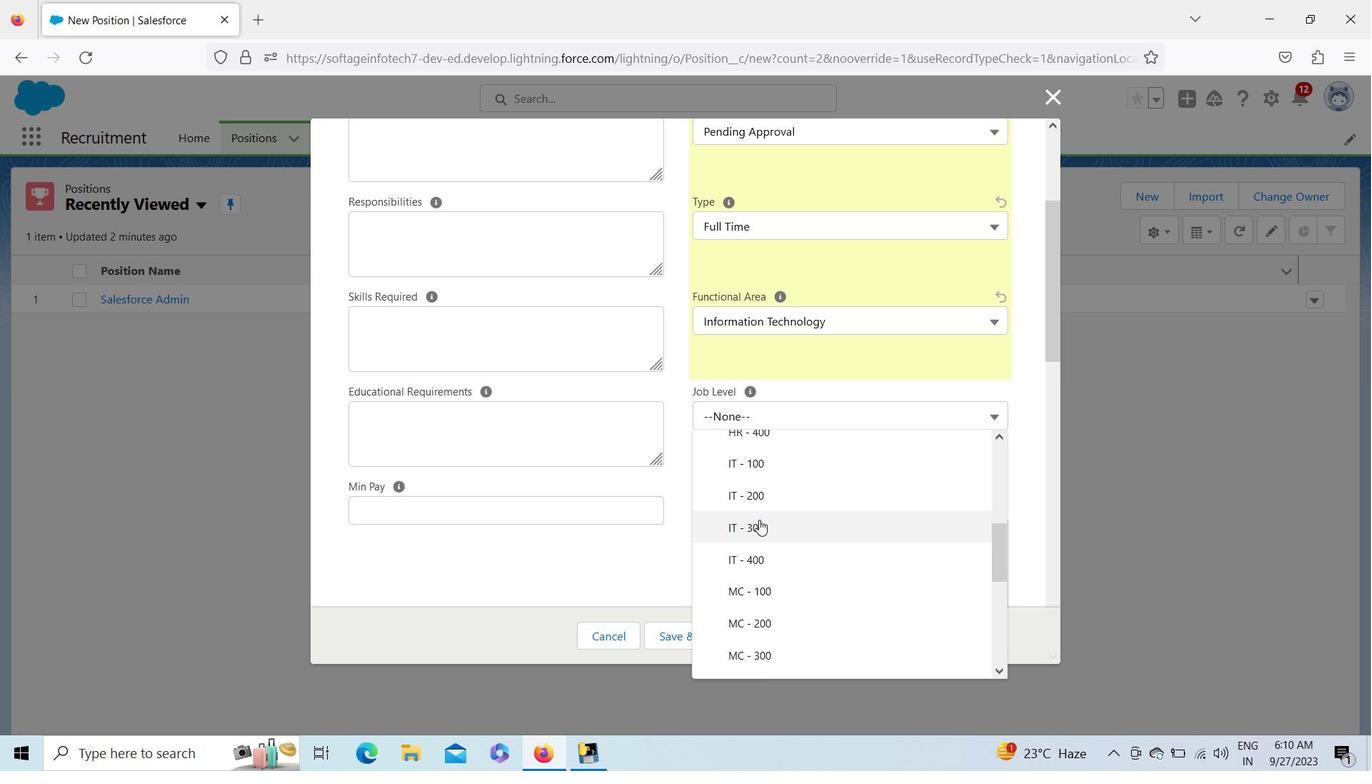 
Action: Mouse pressed left at (757, 521)
Screenshot: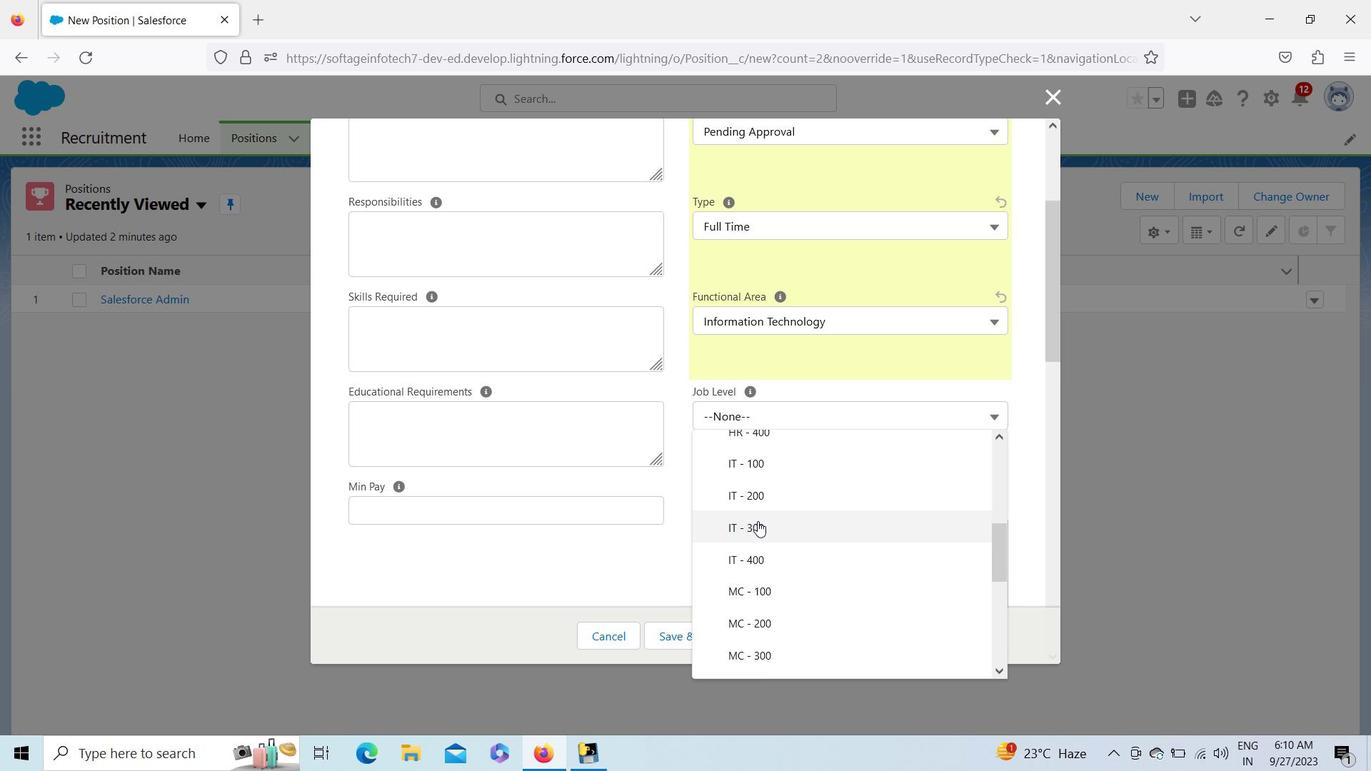 
Action: Mouse moved to (1051, 294)
Screenshot: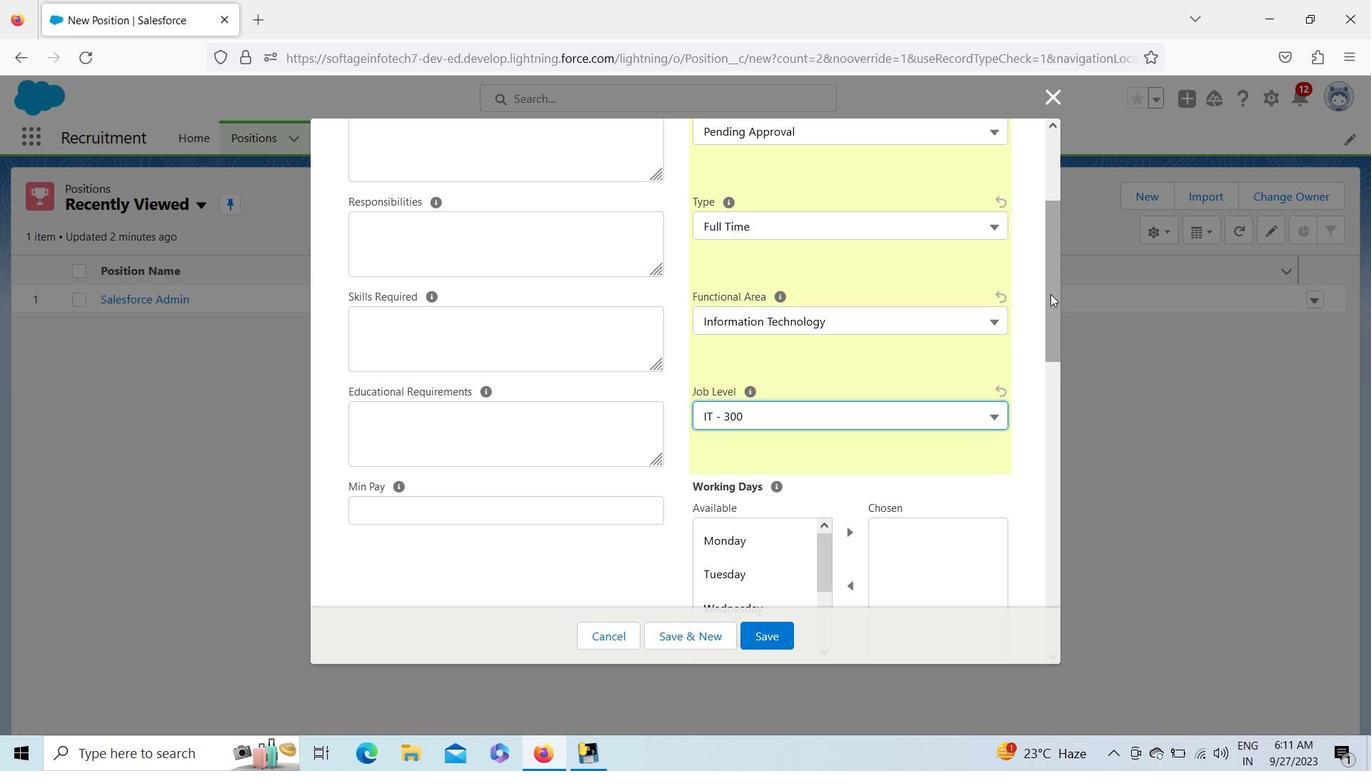 
Action: Mouse pressed left at (1051, 294)
